 Task: Design a concept for a steampunk-themed movie poster for an indie film festival.
Action: Mouse moved to (97, 82)
Screenshot: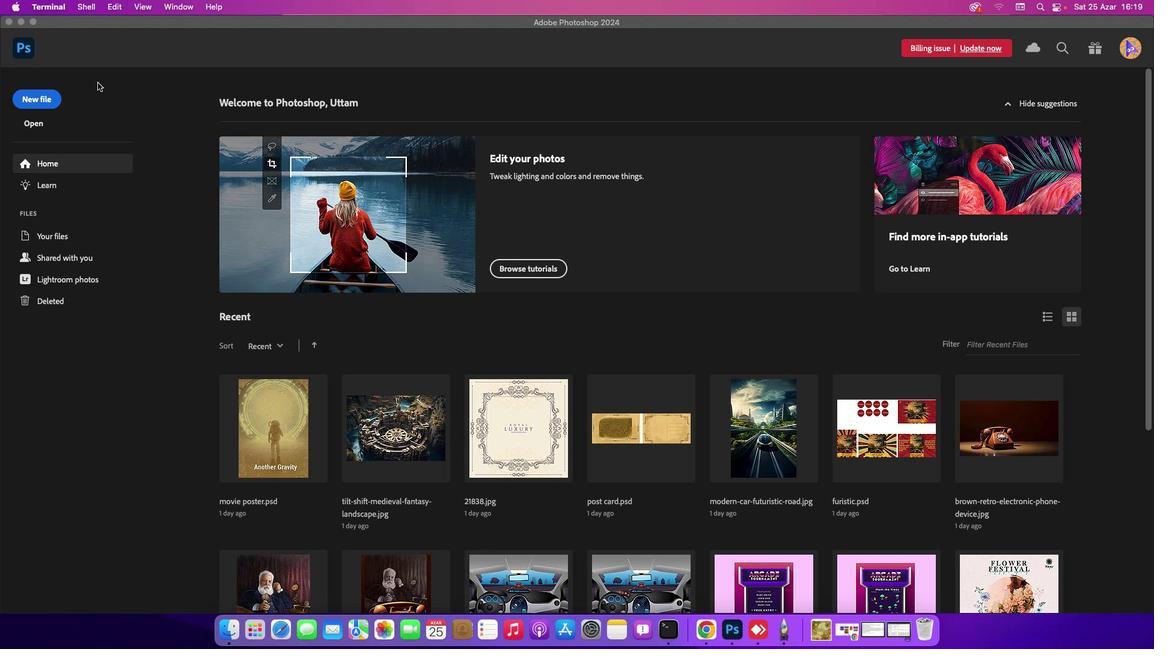 
Action: Mouse pressed left at (97, 82)
Screenshot: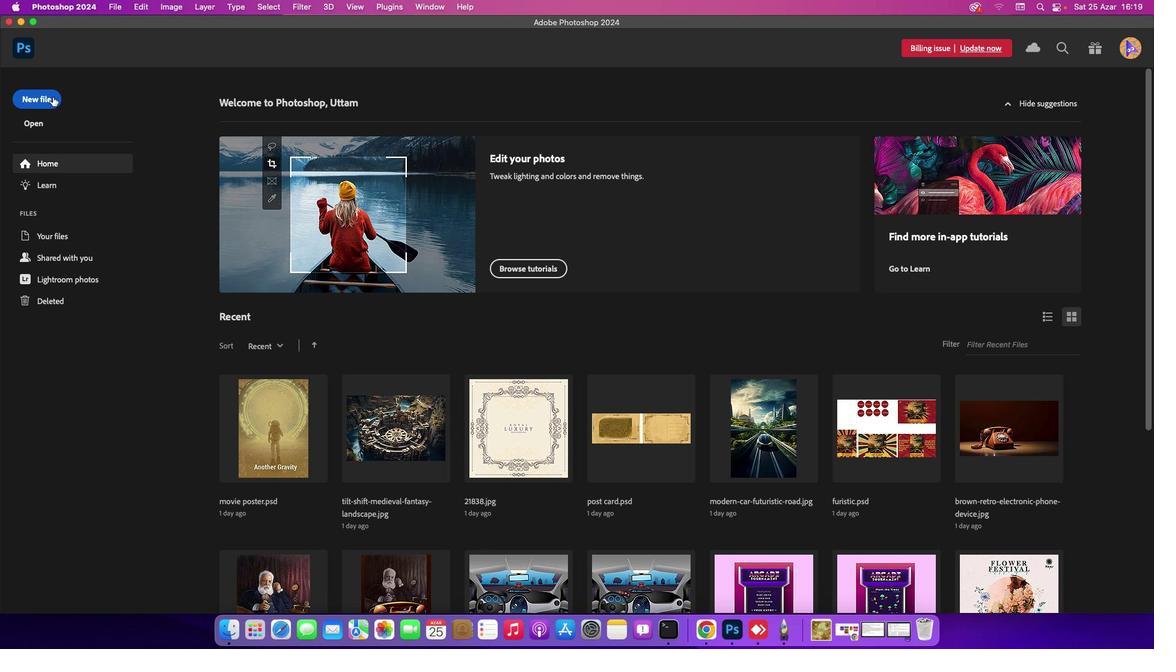 
Action: Mouse moved to (42, 98)
Screenshot: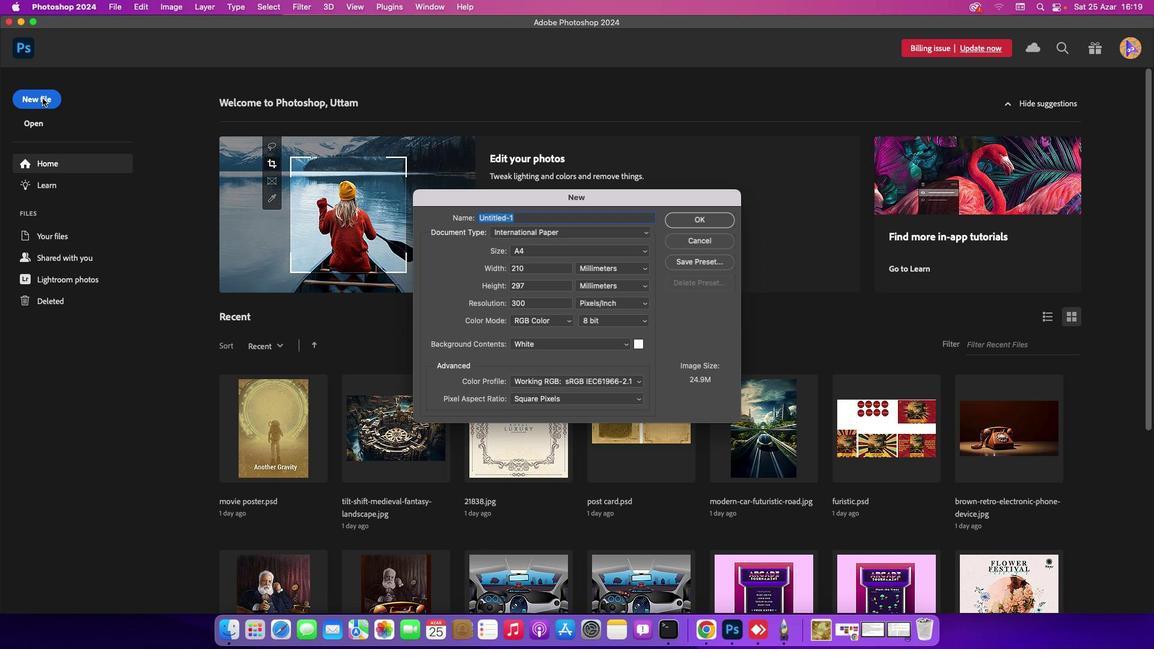 
Action: Mouse pressed left at (42, 98)
Screenshot: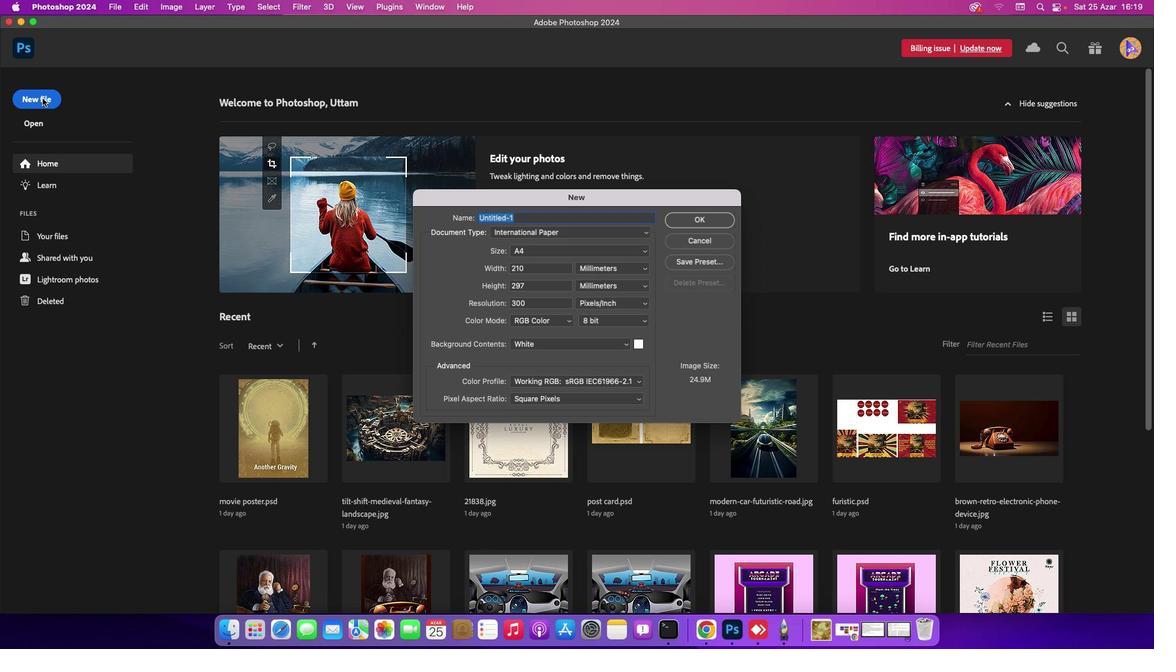 
Action: Mouse moved to (703, 224)
Screenshot: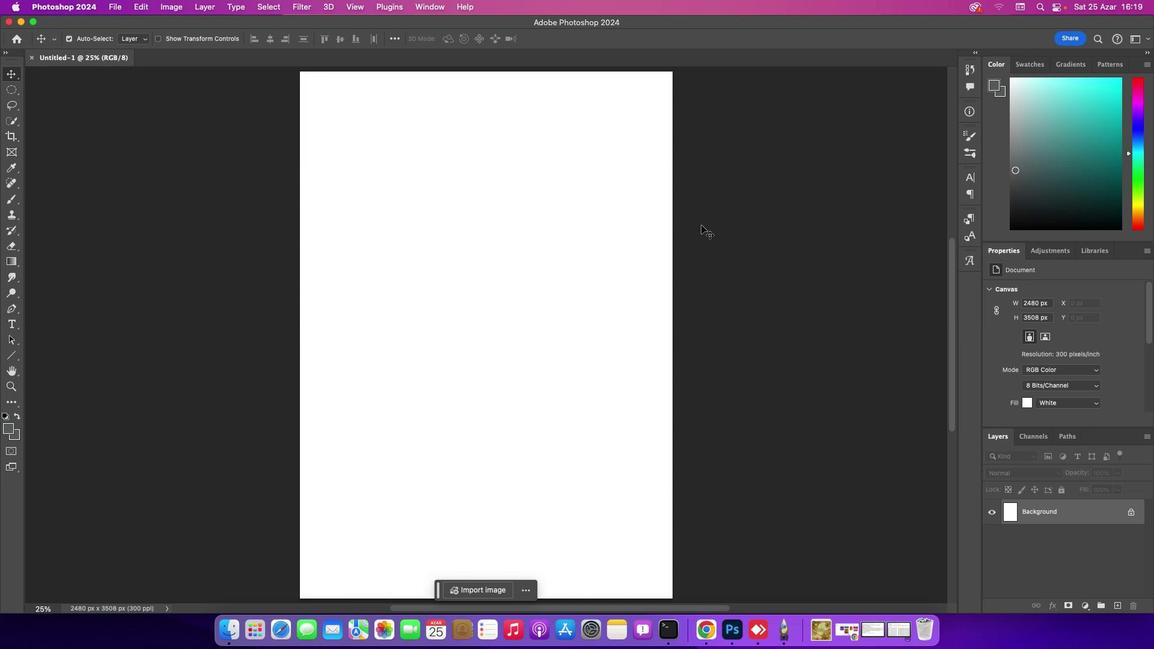 
Action: Mouse pressed left at (703, 224)
Screenshot: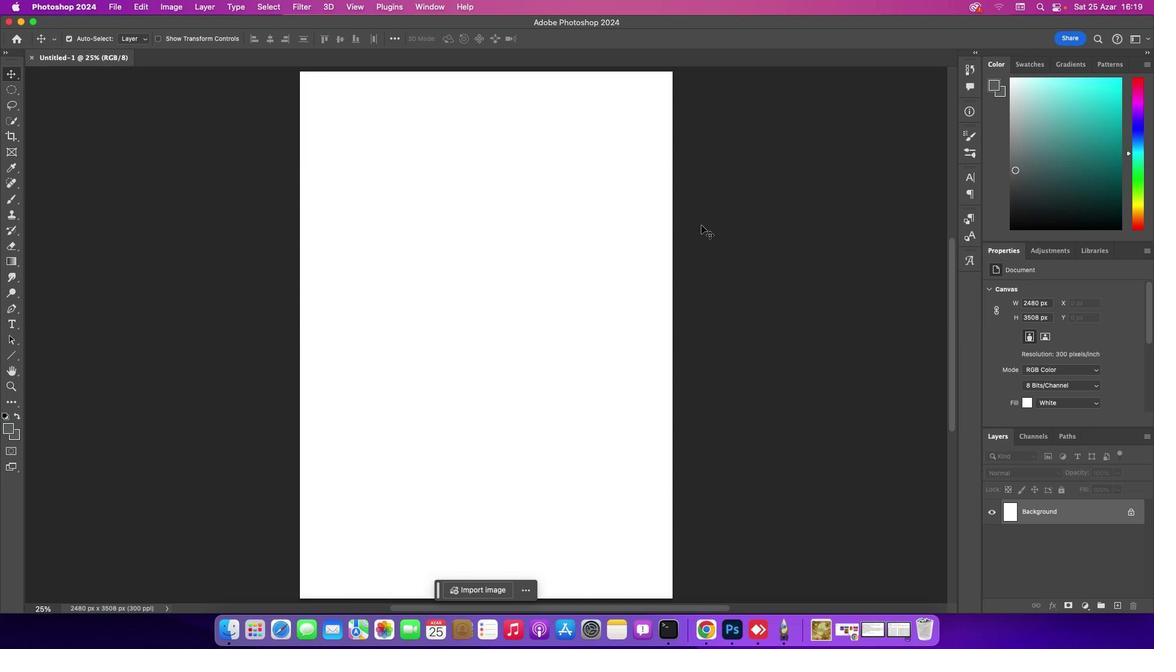 
Action: Mouse moved to (1116, 604)
Screenshot: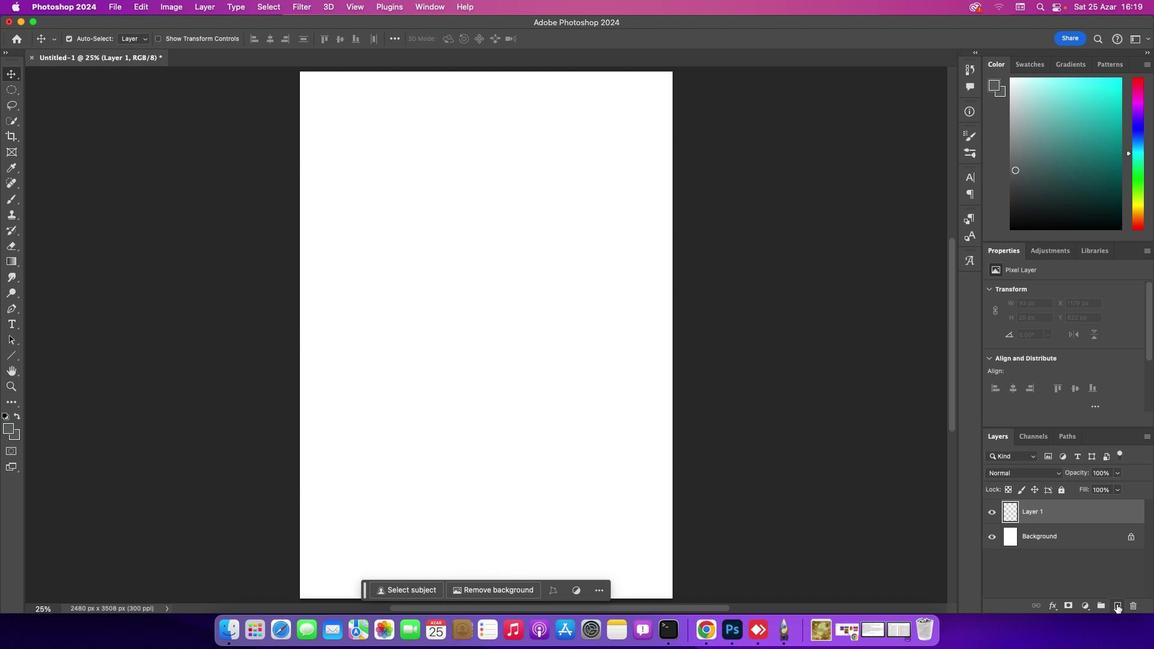 
Action: Mouse pressed left at (1116, 604)
Screenshot: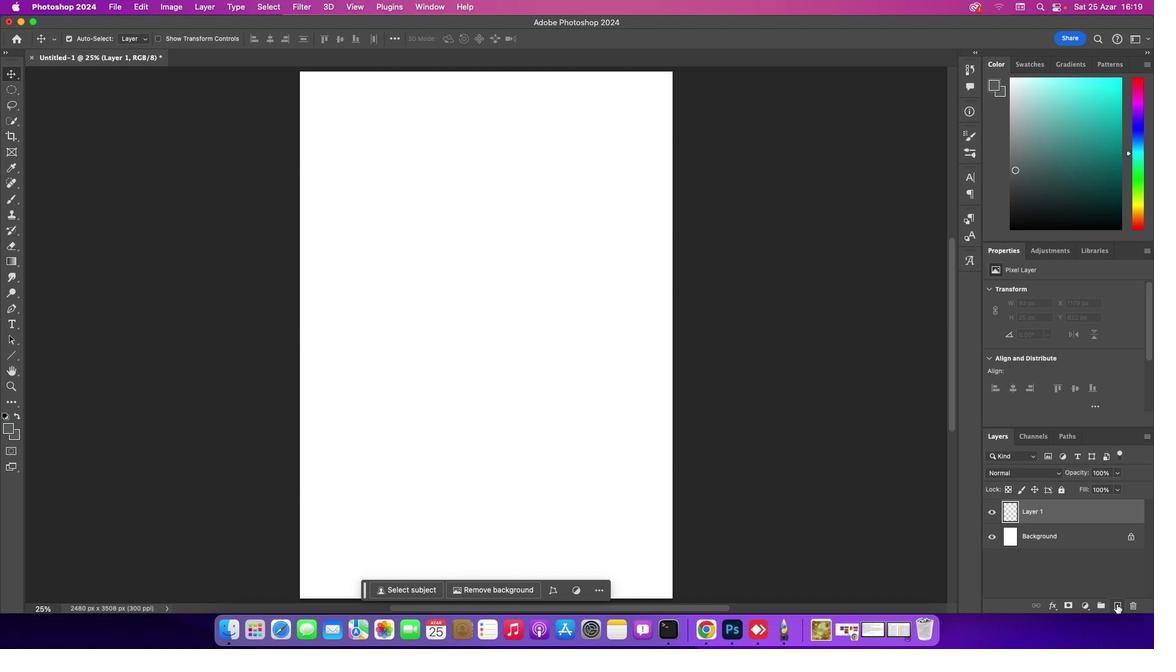 
Action: Mouse moved to (113, 3)
Screenshot: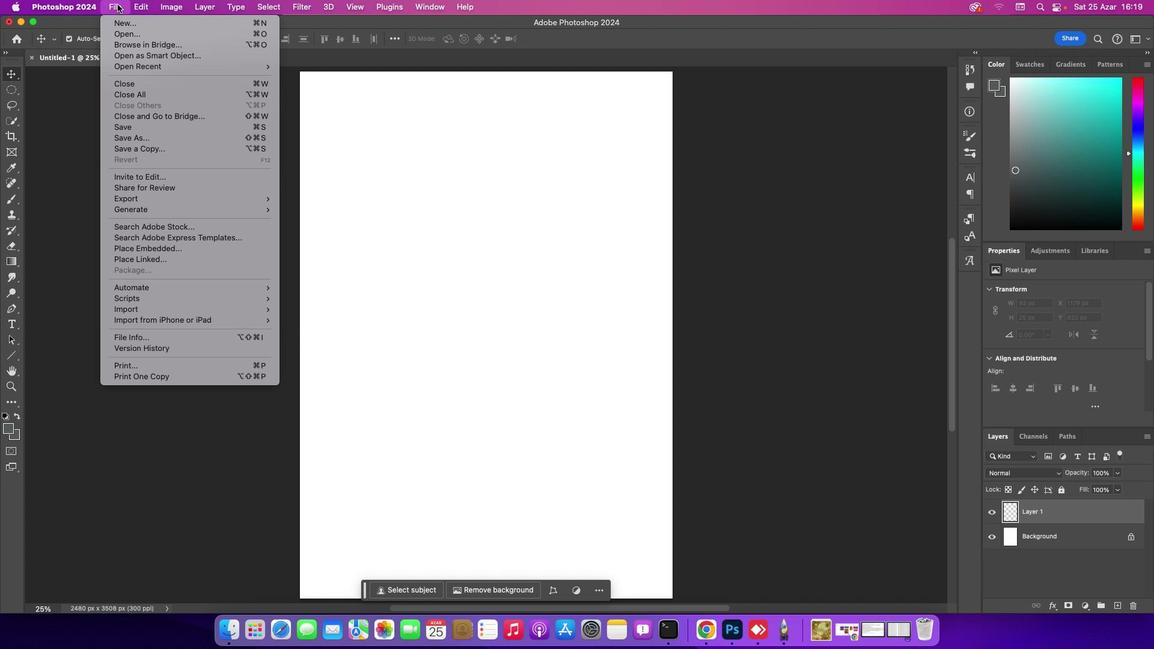 
Action: Mouse pressed left at (113, 3)
Screenshot: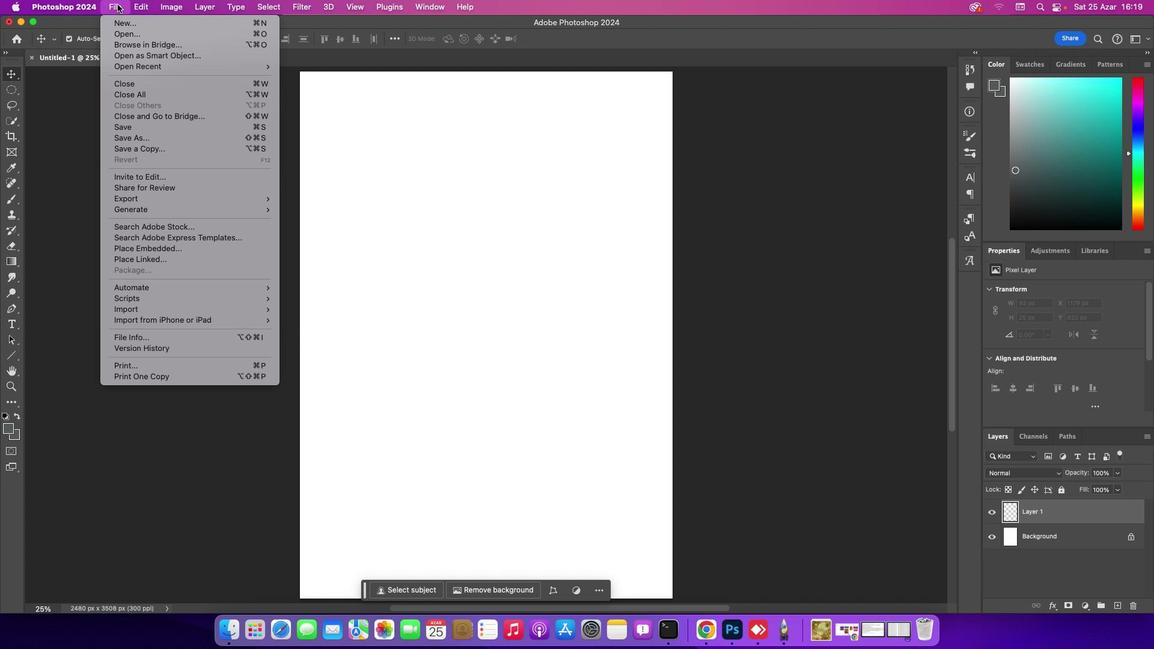 
Action: Mouse moved to (147, 39)
Screenshot: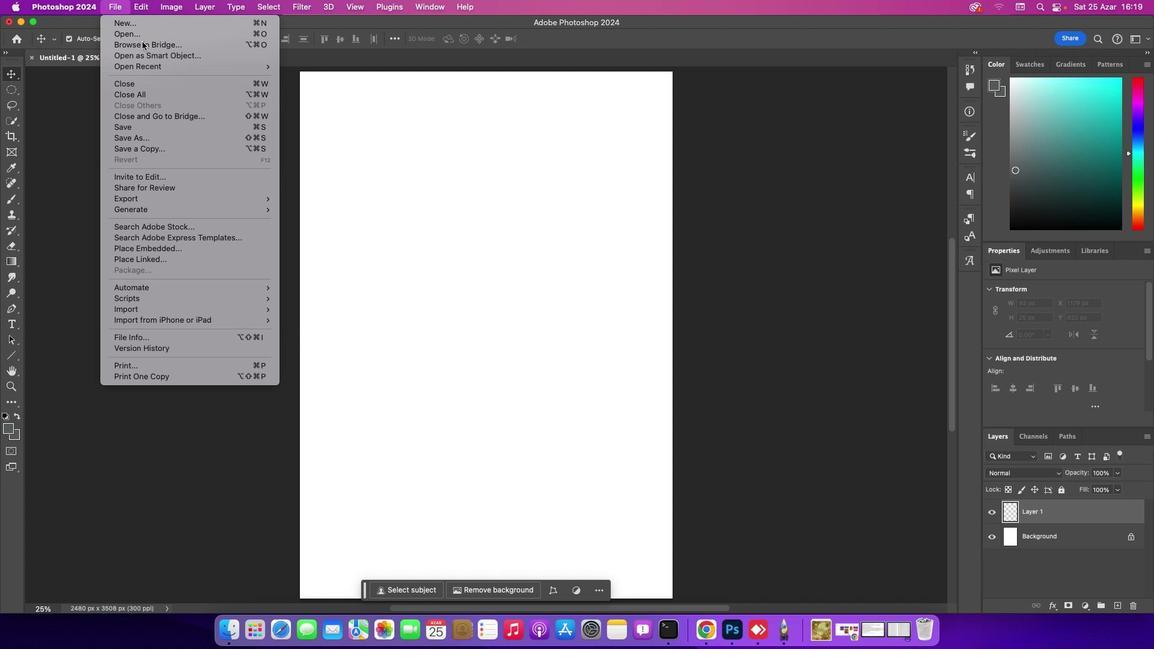 
Action: Mouse pressed left at (147, 39)
Screenshot: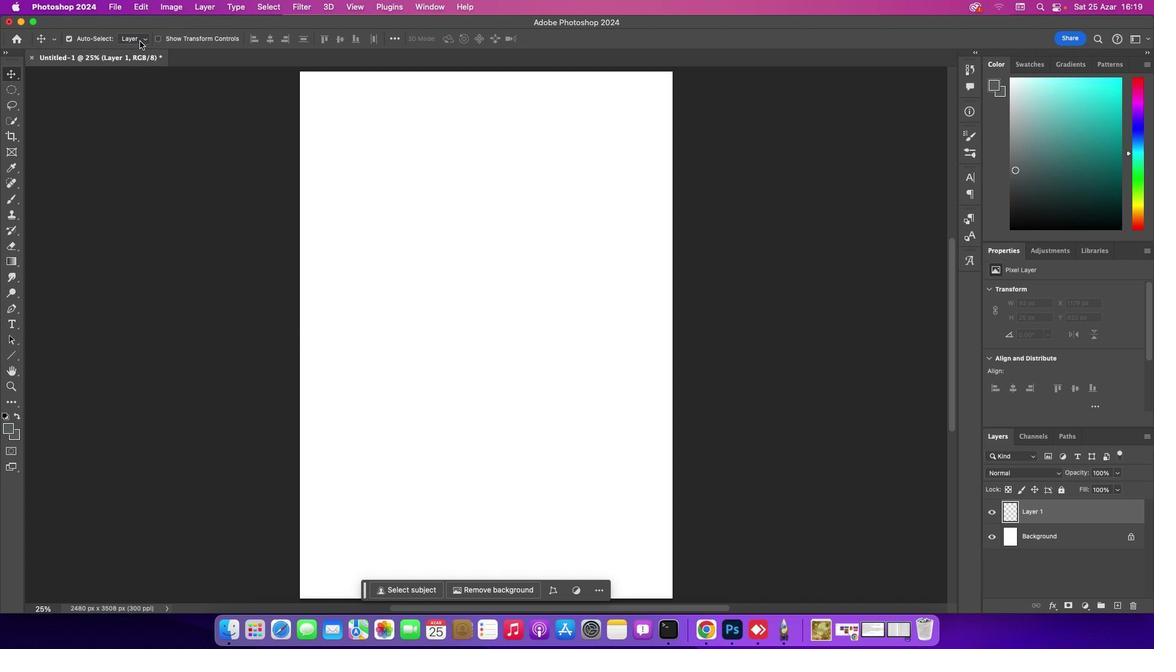 
Action: Mouse pressed right at (147, 39)
Screenshot: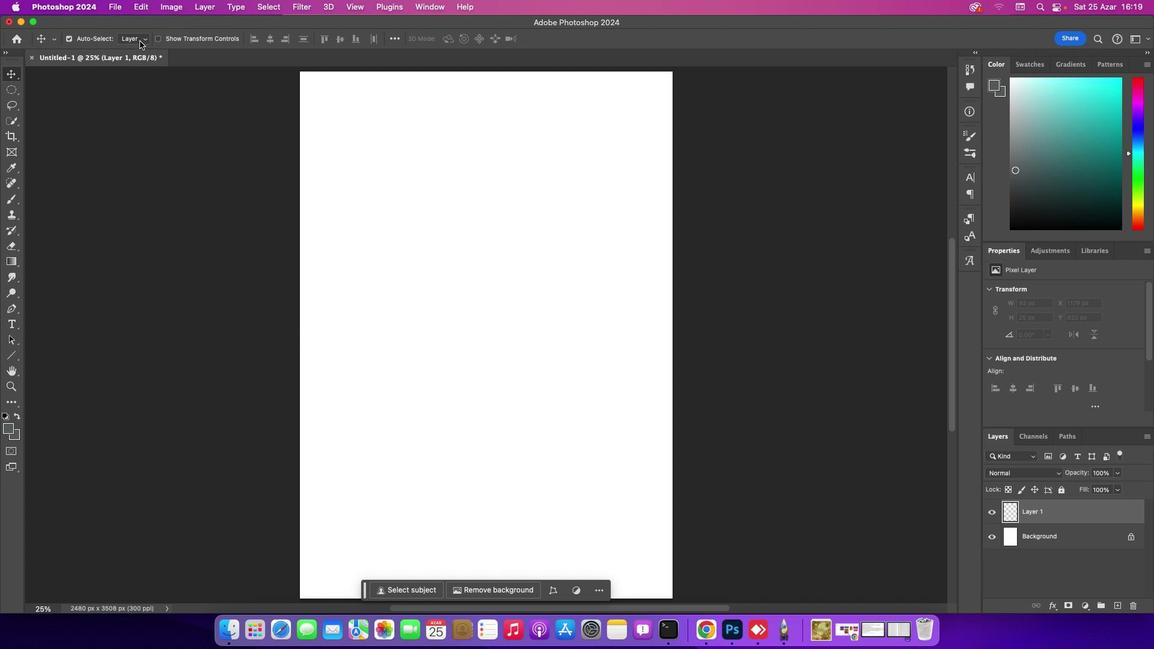 
Action: Mouse moved to (485, 158)
Screenshot: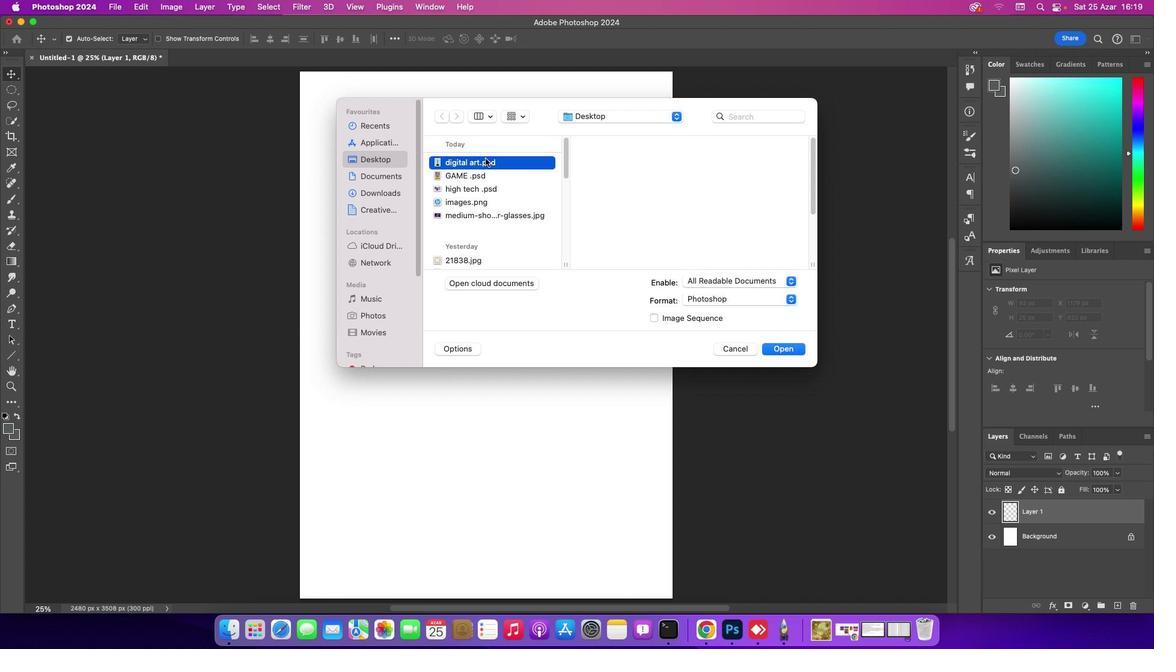 
Action: Mouse pressed left at (485, 158)
Screenshot: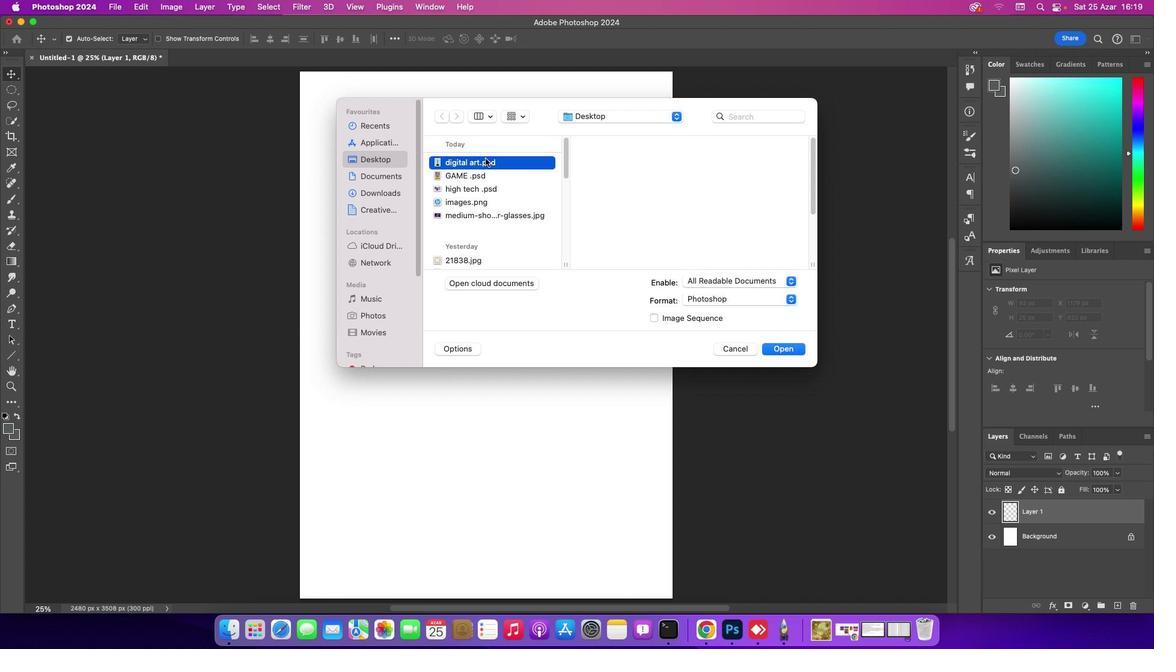 
Action: Mouse moved to (473, 172)
Screenshot: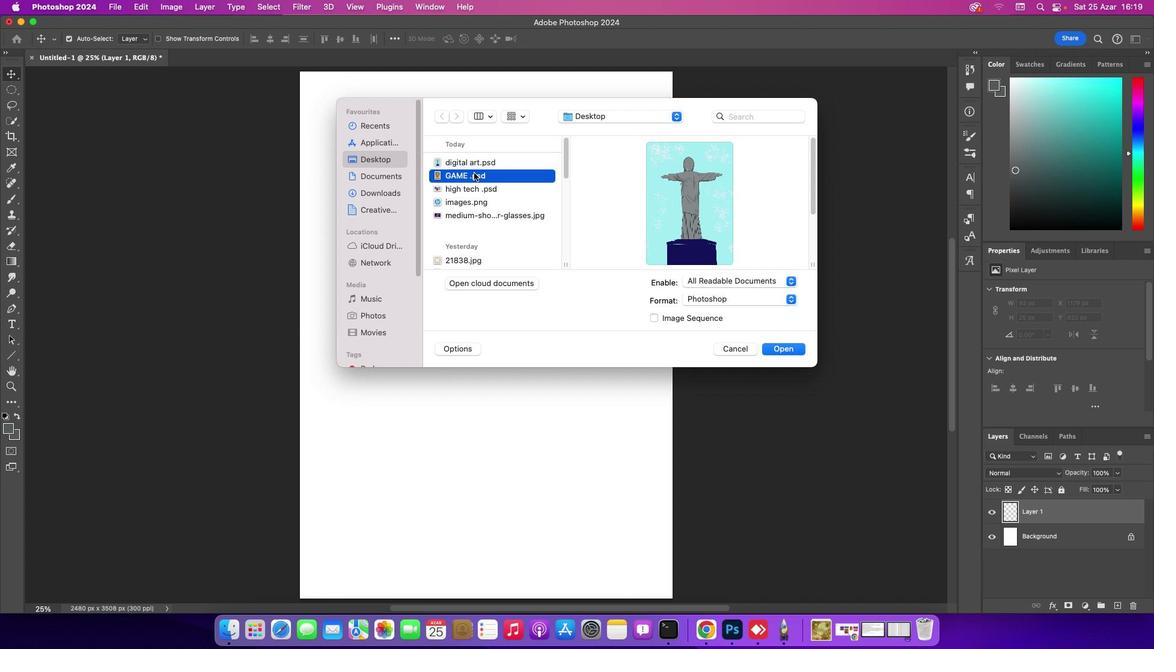 
Action: Mouse pressed left at (473, 172)
Screenshot: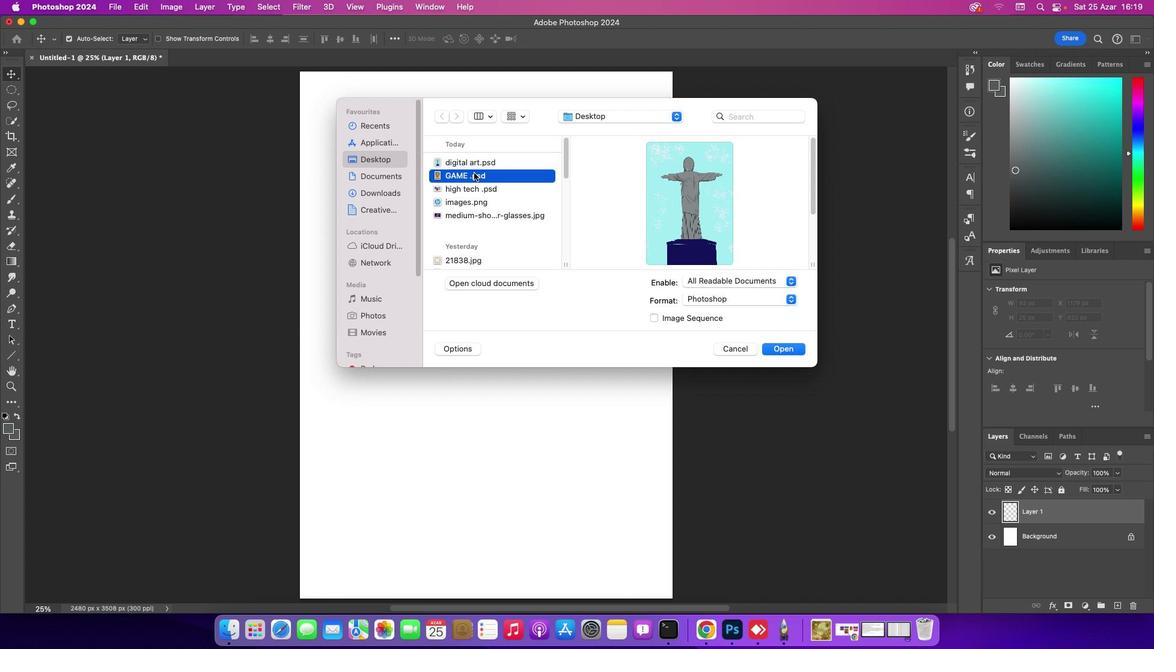 
Action: Mouse moved to (371, 156)
Screenshot: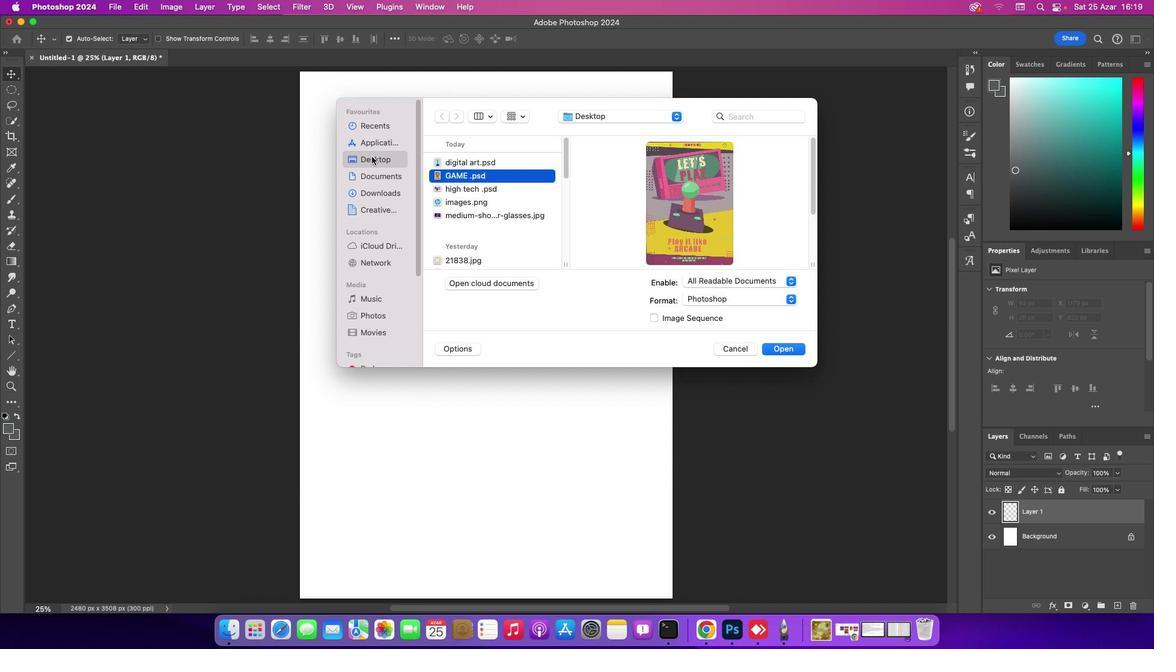 
Action: Mouse pressed left at (371, 156)
Screenshot: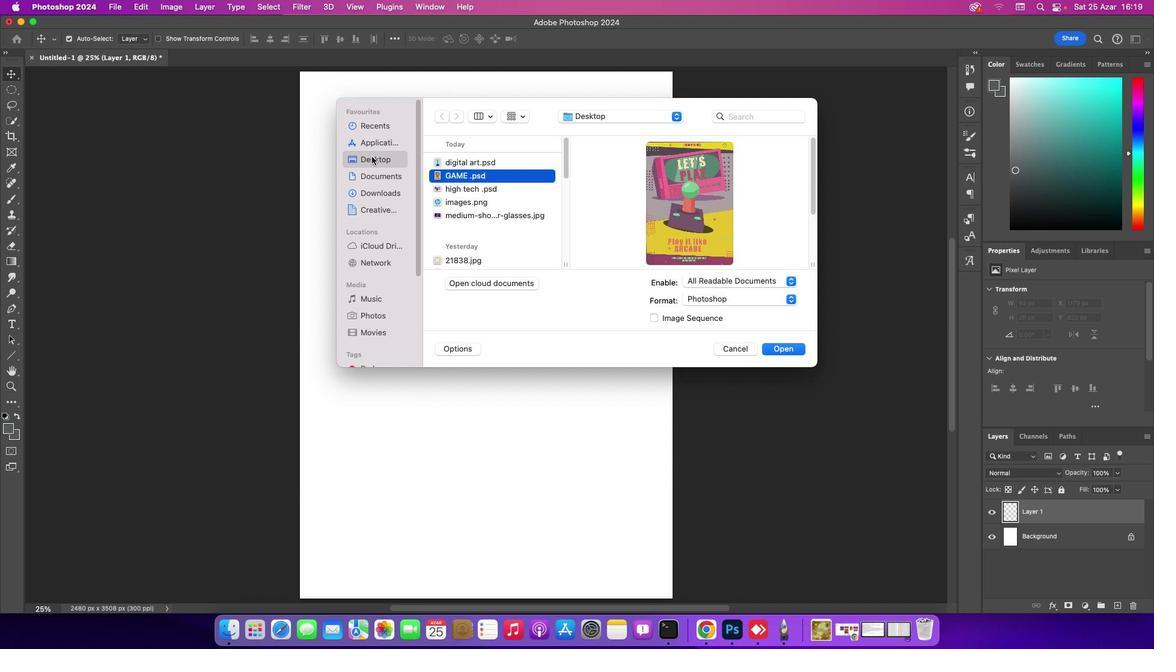 
Action: Mouse moved to (377, 194)
Screenshot: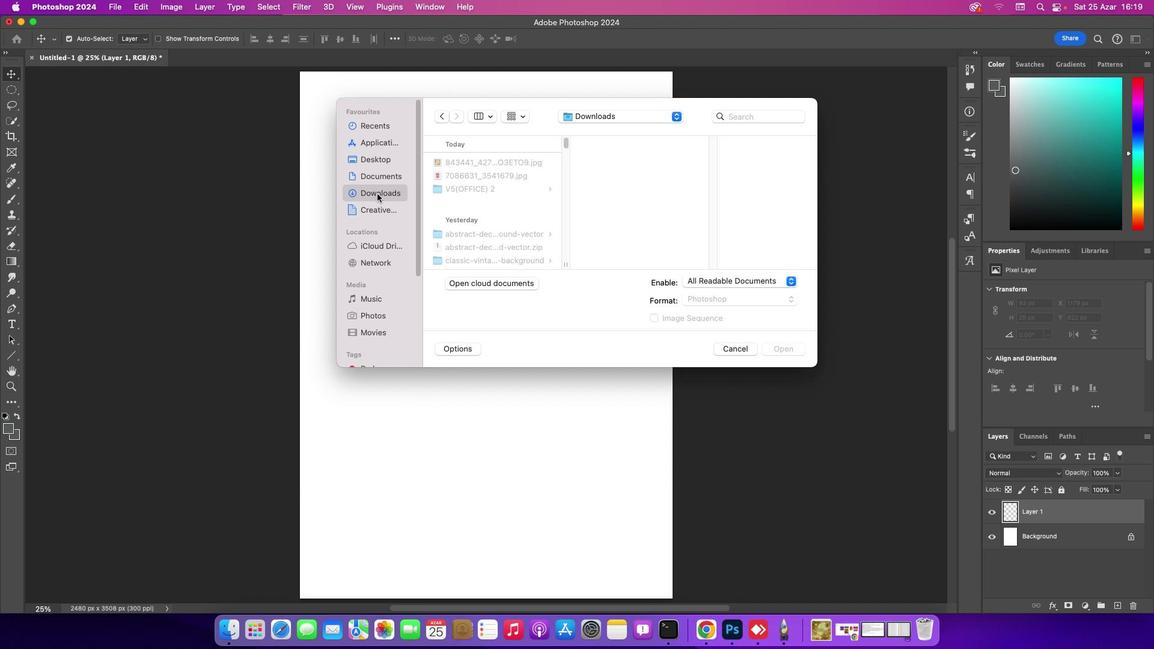 
Action: Mouse pressed left at (377, 194)
Screenshot: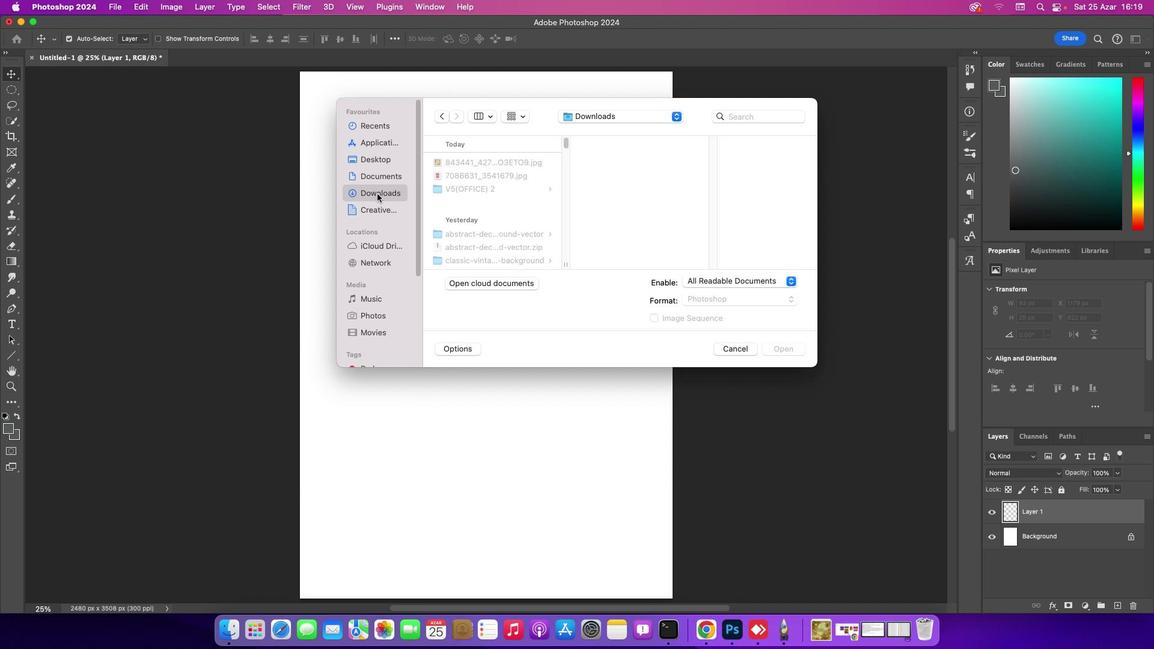 
Action: Mouse moved to (471, 173)
Screenshot: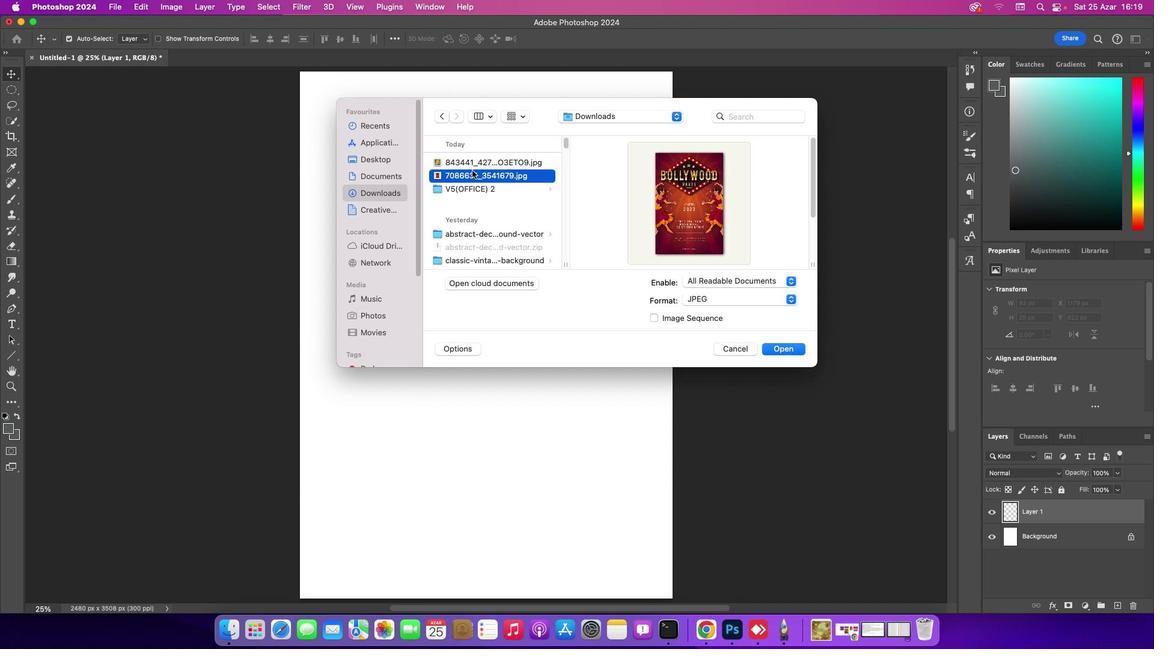 
Action: Mouse pressed left at (471, 173)
Screenshot: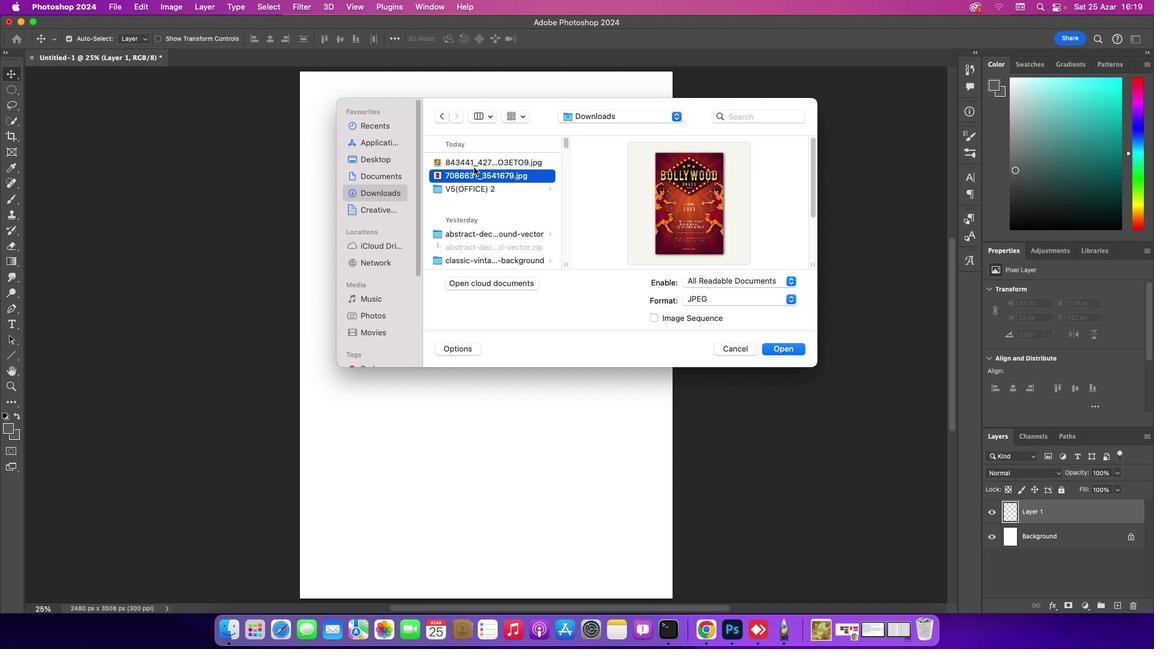 
Action: Mouse moved to (480, 164)
Screenshot: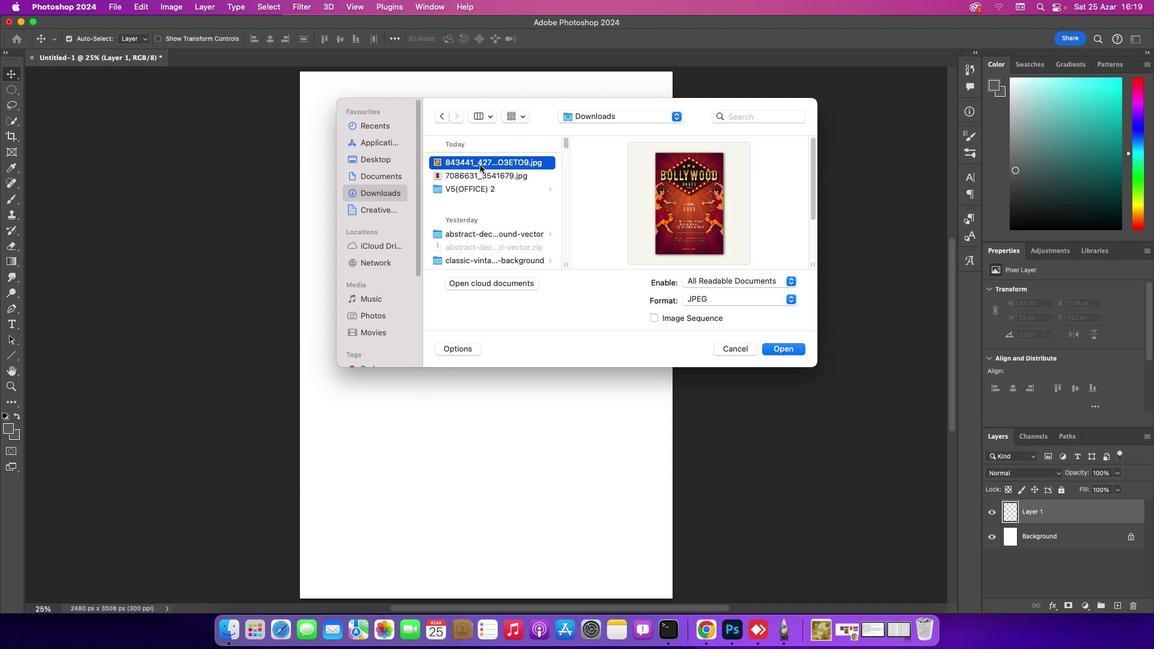 
Action: Mouse pressed left at (480, 164)
Screenshot: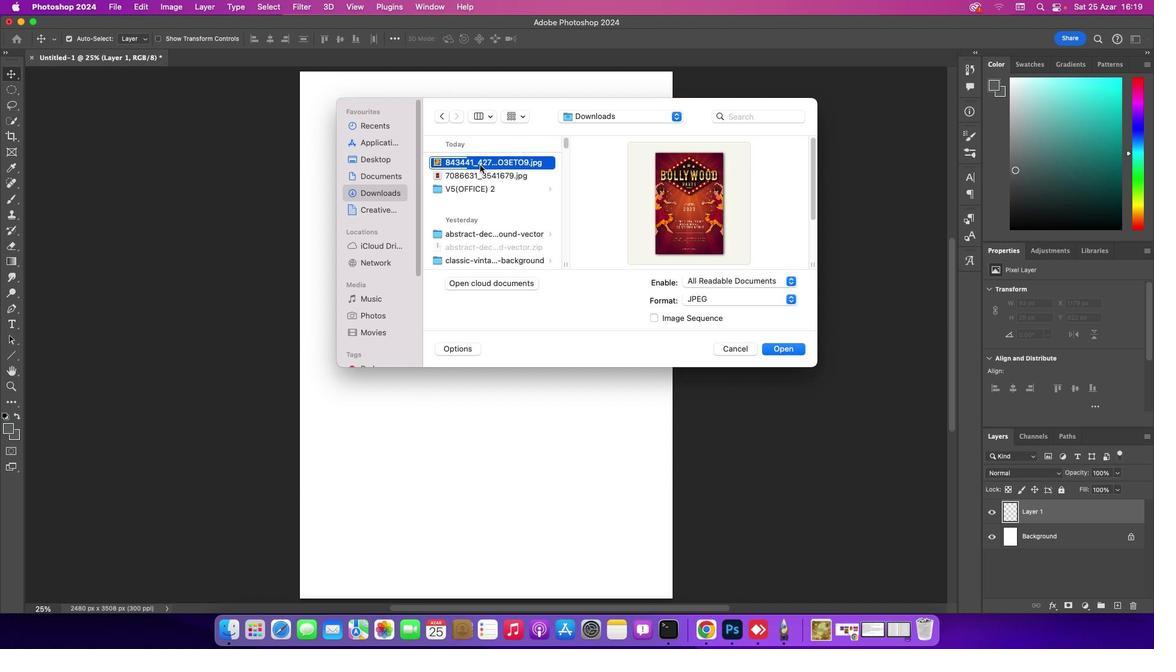 
Action: Mouse pressed right at (480, 164)
Screenshot: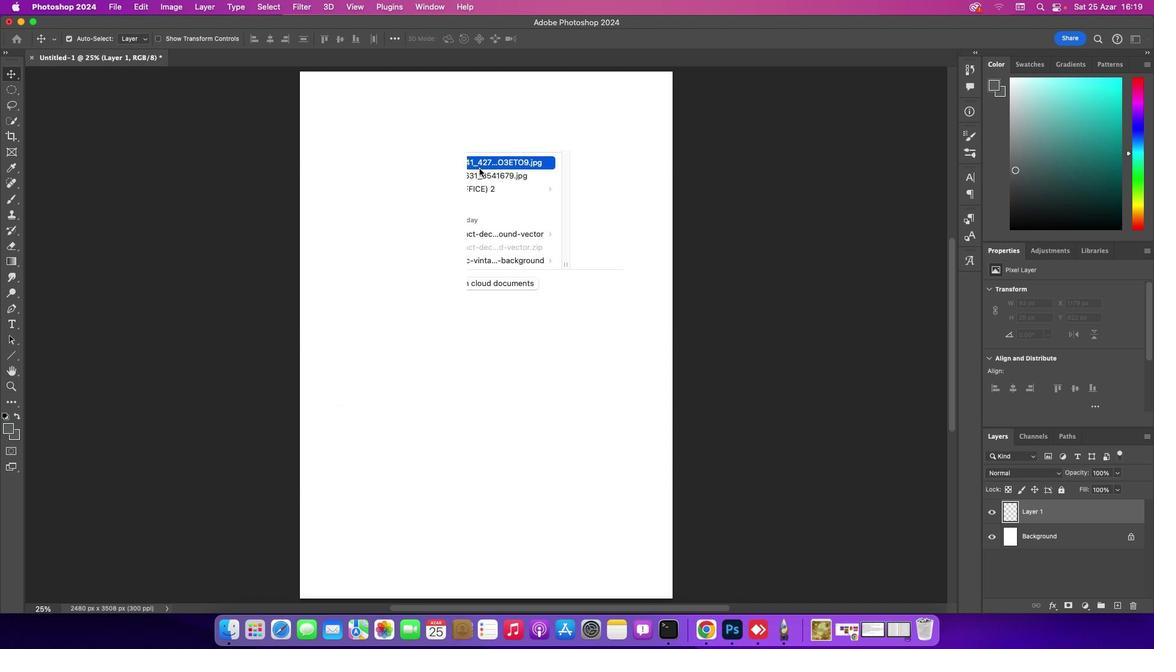 
Action: Mouse moved to (679, 326)
Screenshot: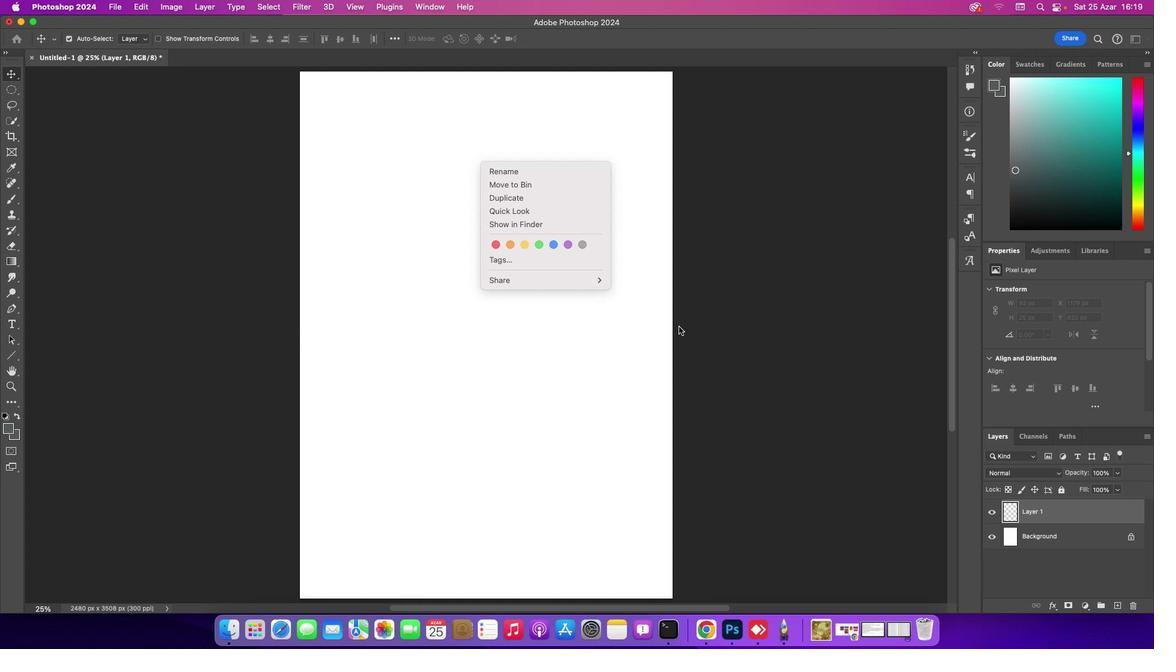 
Action: Mouse pressed left at (679, 326)
Screenshot: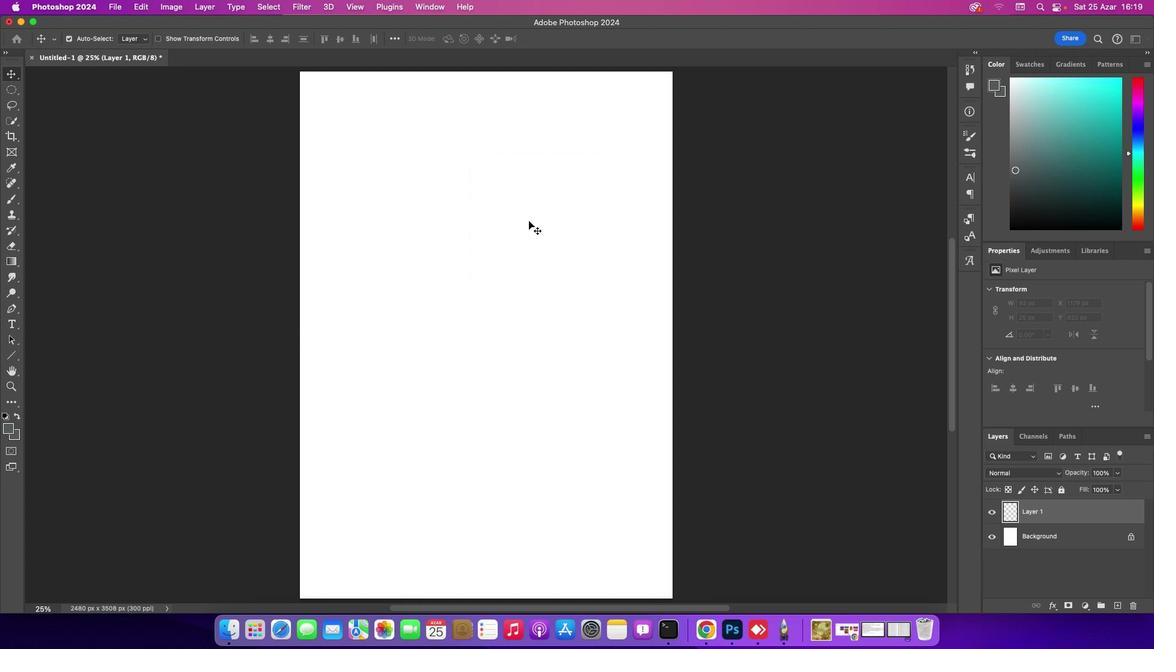 
Action: Mouse moved to (604, 439)
Screenshot: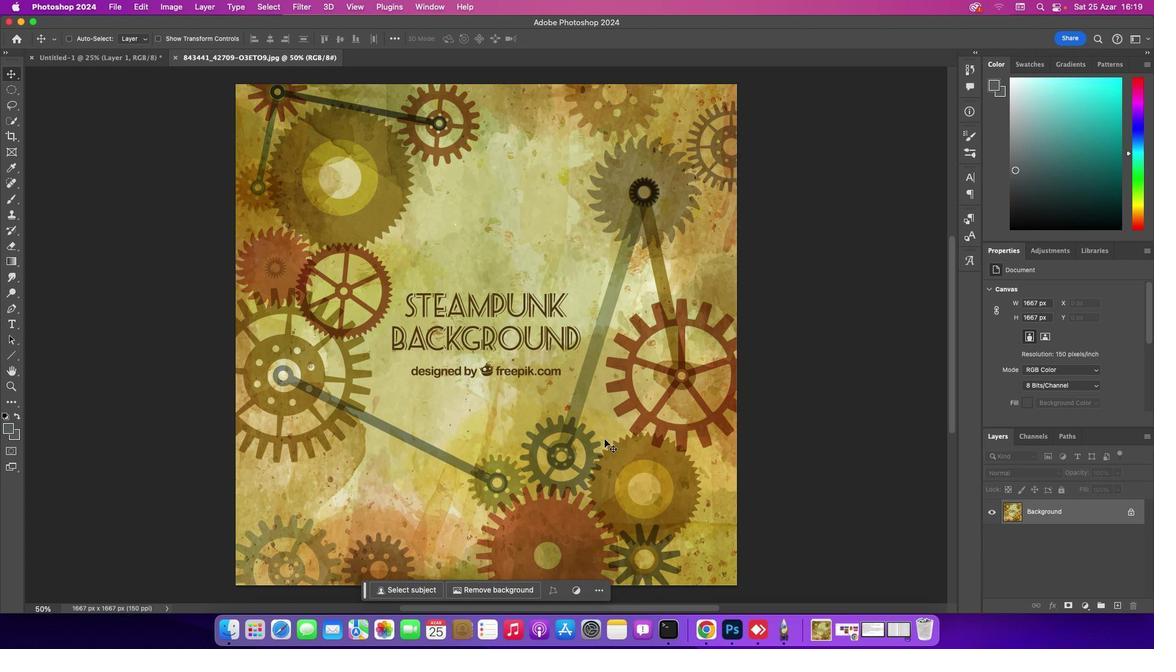 
Action: Key pressed Key.cmd_r'k'
Screenshot: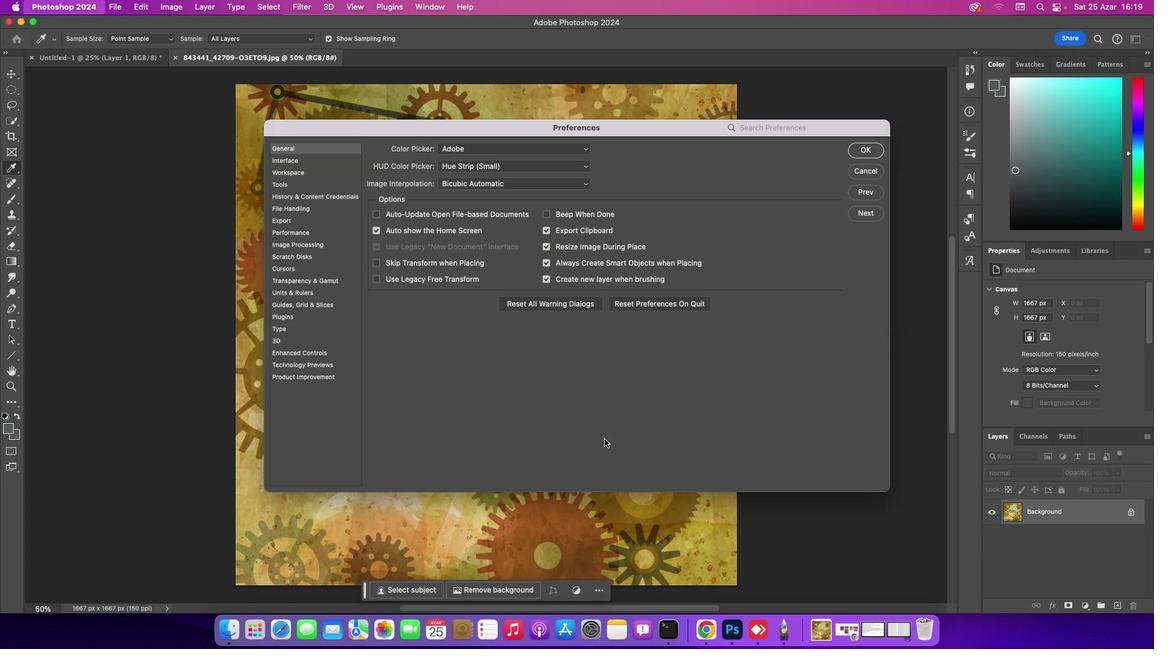 
Action: Mouse moved to (876, 167)
Screenshot: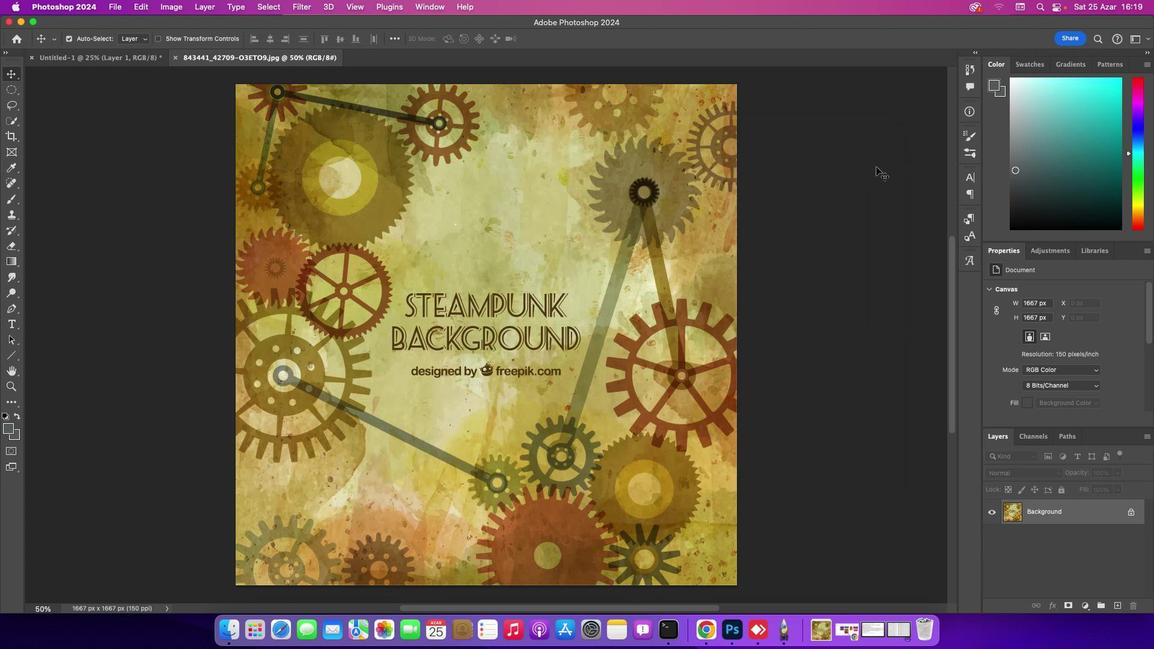 
Action: Mouse pressed left at (876, 167)
Screenshot: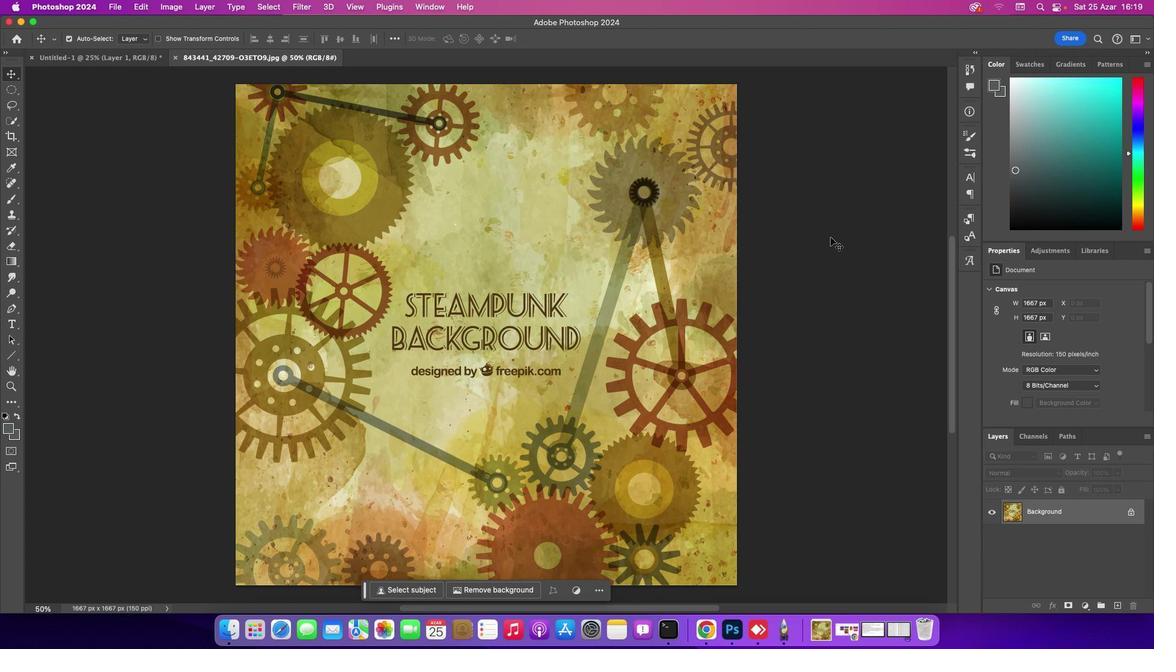 
Action: Mouse moved to (699, 314)
Screenshot: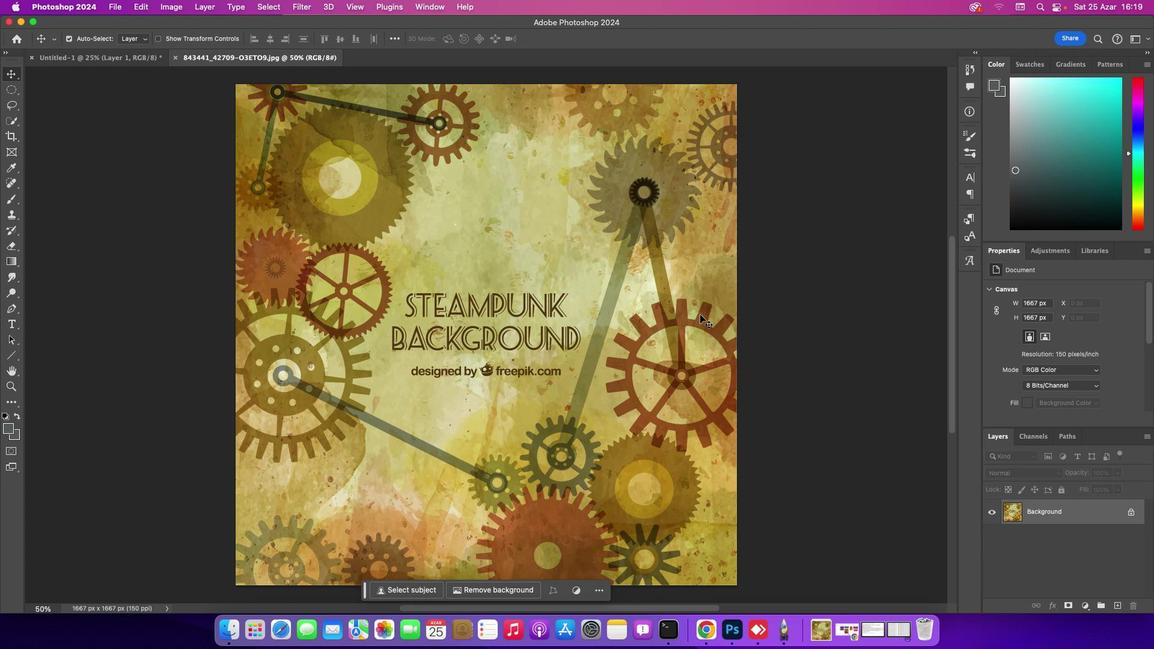
Action: Key pressed Key.cmd_r'j'
Screenshot: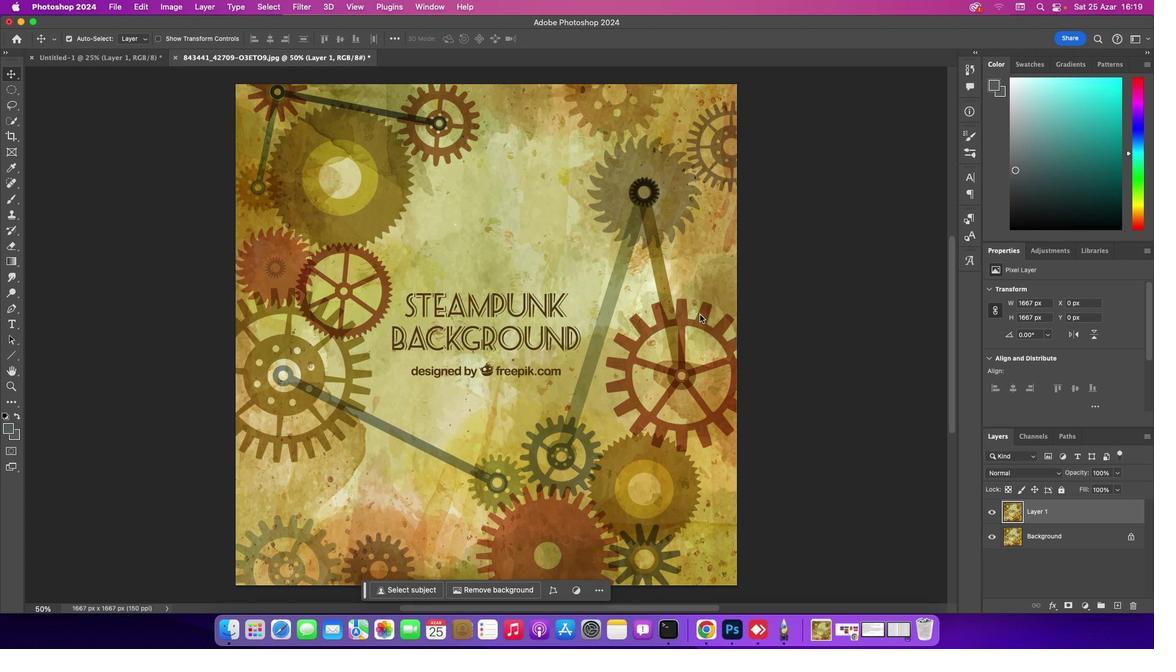
Action: Mouse moved to (15, 93)
Screenshot: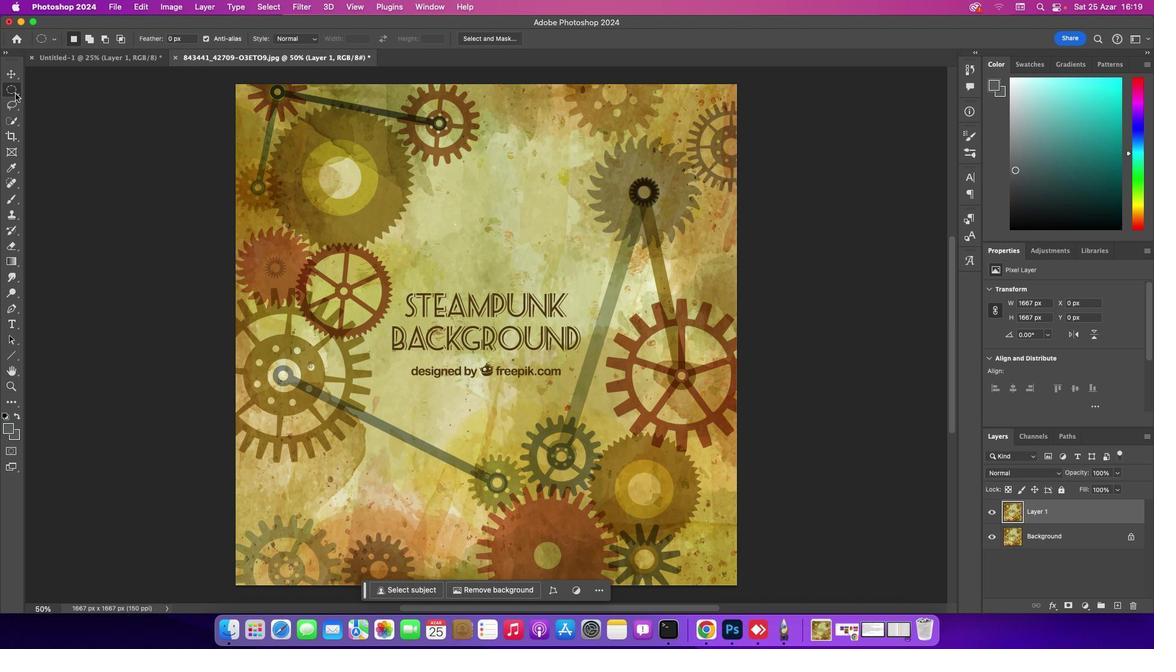 
Action: Mouse pressed left at (15, 93)
Screenshot: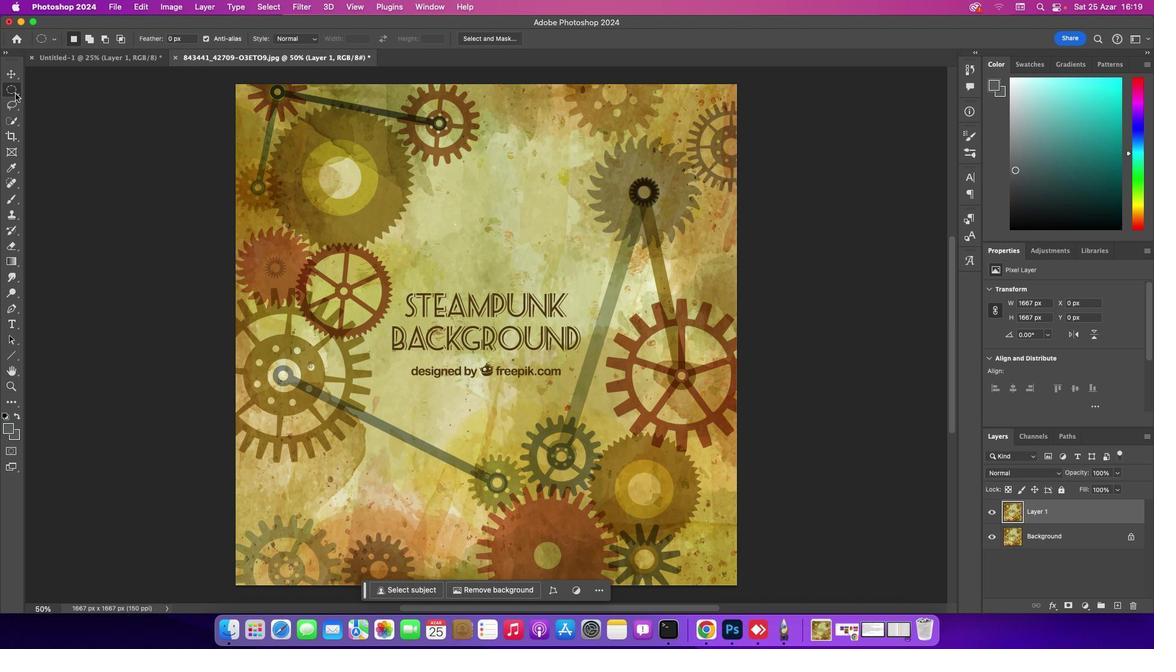 
Action: Mouse pressed left at (15, 93)
Screenshot: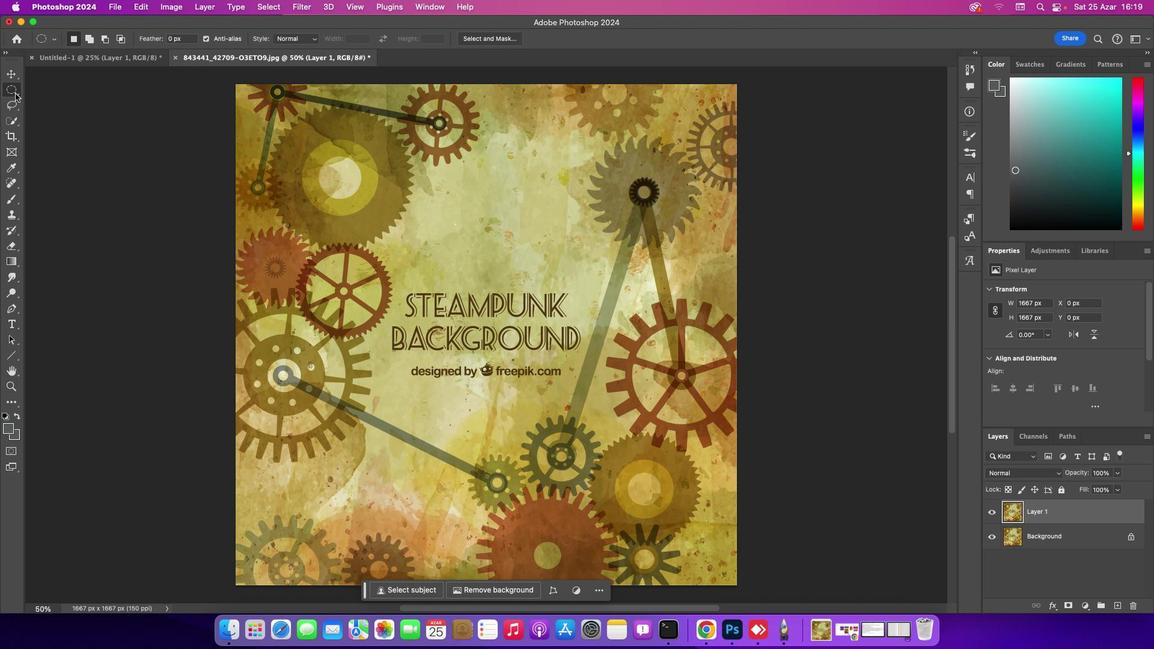 
Action: Mouse pressed left at (15, 93)
Screenshot: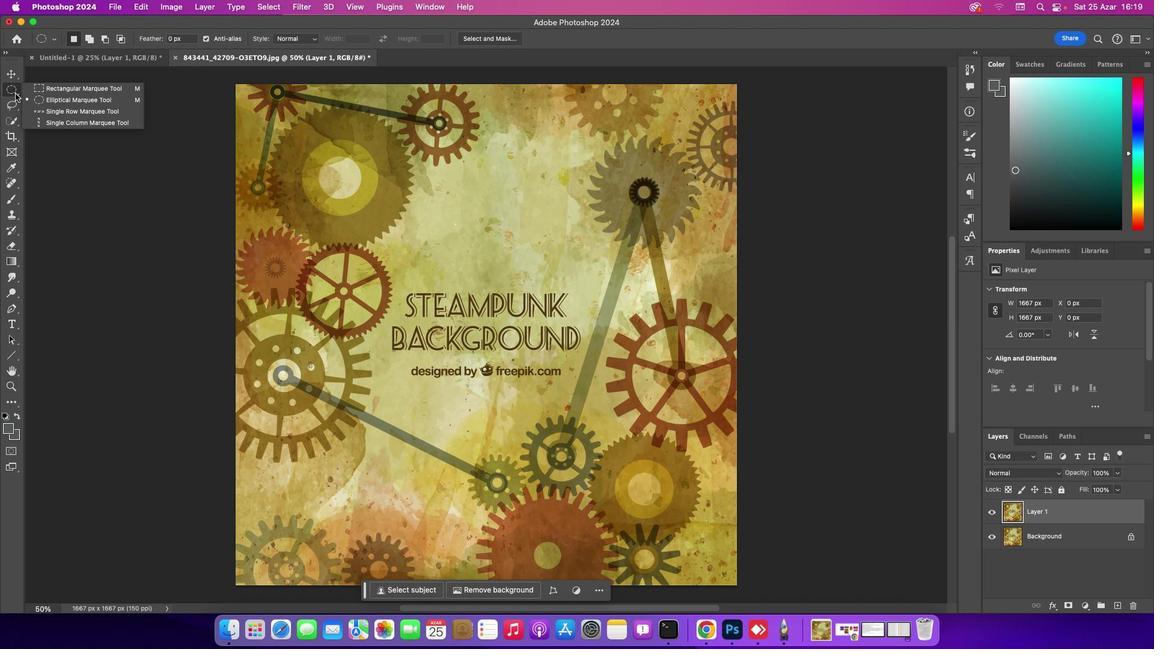 
Action: Mouse moved to (75, 88)
Screenshot: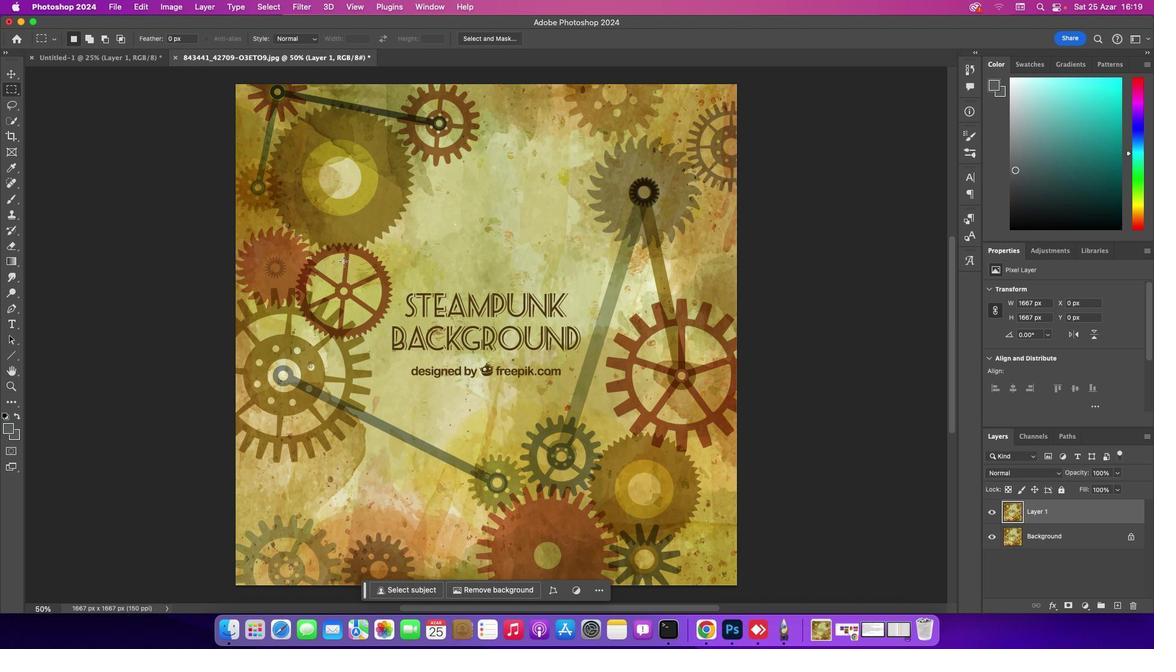 
Action: Mouse pressed left at (75, 88)
Screenshot: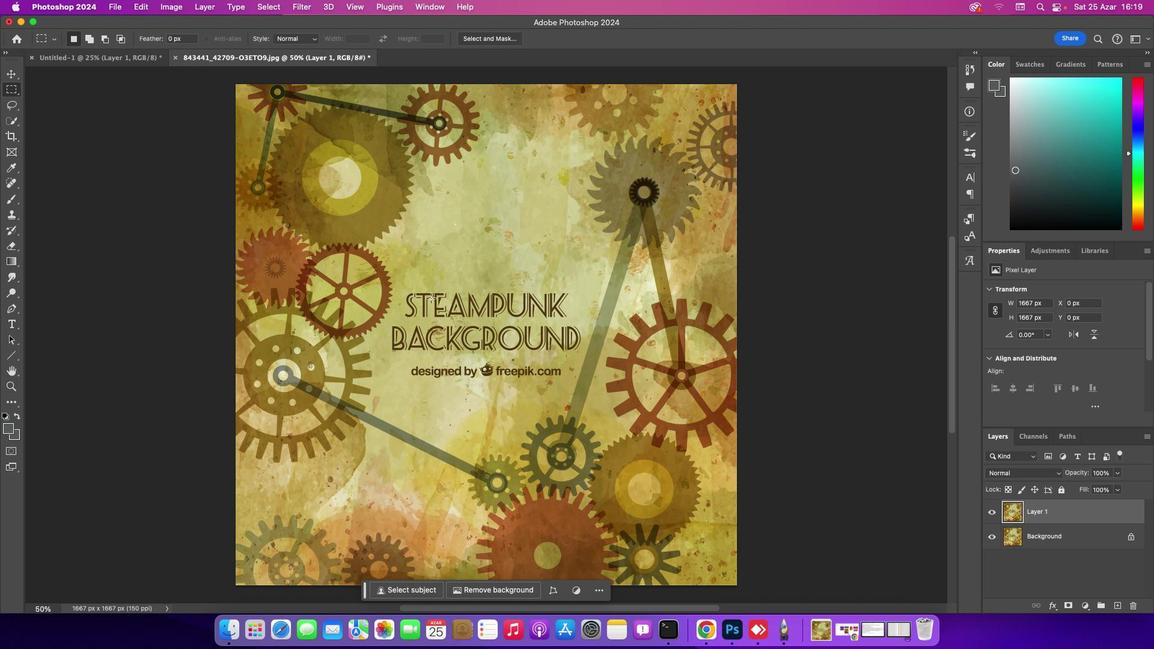 
Action: Mouse moved to (400, 286)
Screenshot: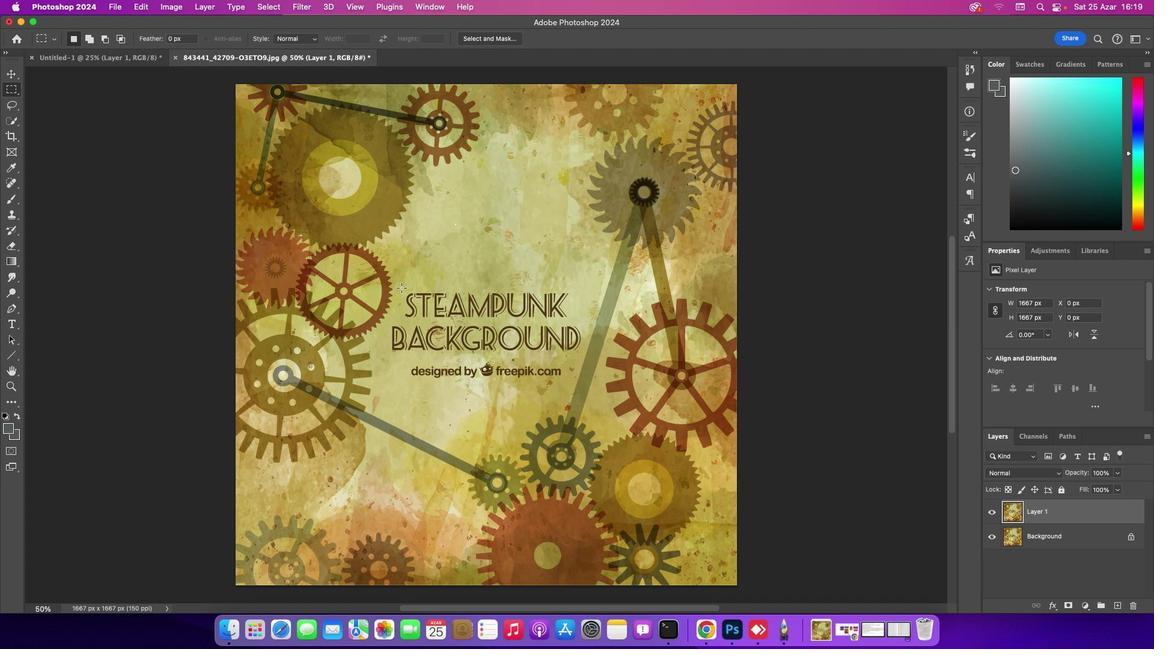 
Action: Mouse pressed left at (400, 286)
Screenshot: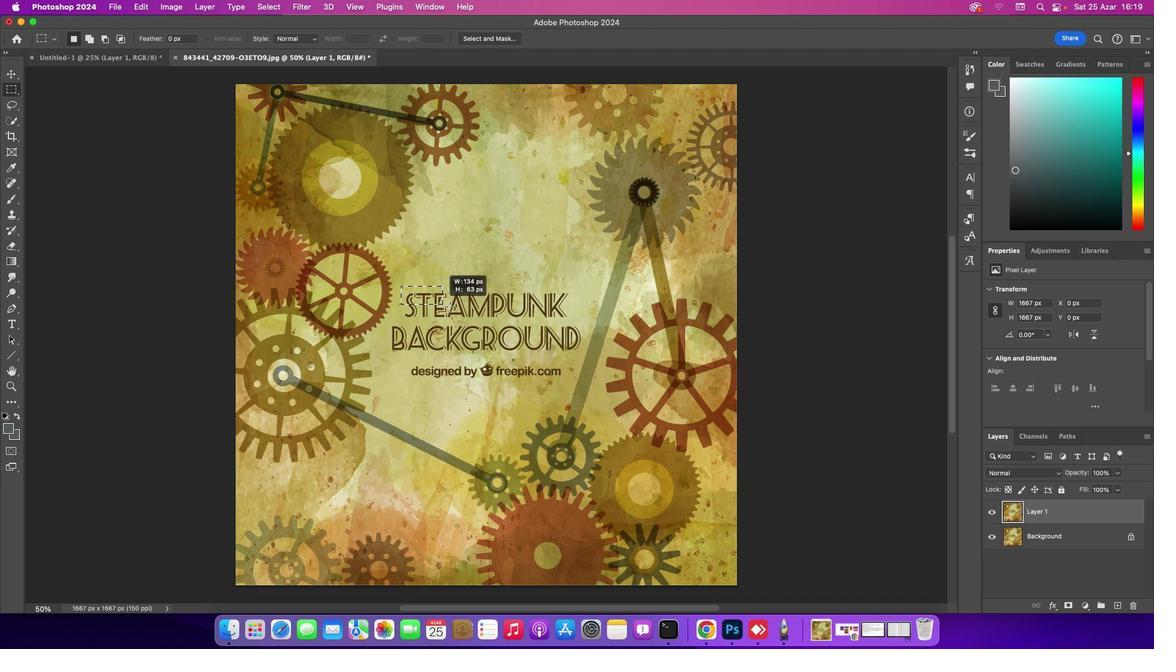 
Action: Mouse moved to (571, 319)
Screenshot: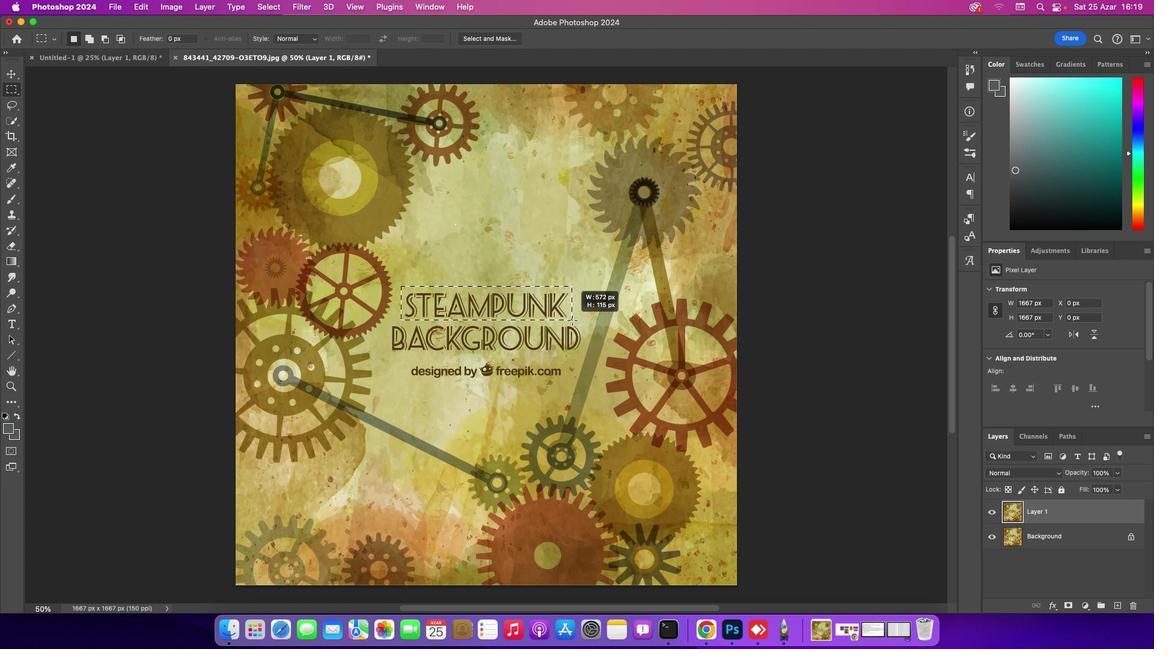 
Action: Mouse pressed left at (571, 319)
Screenshot: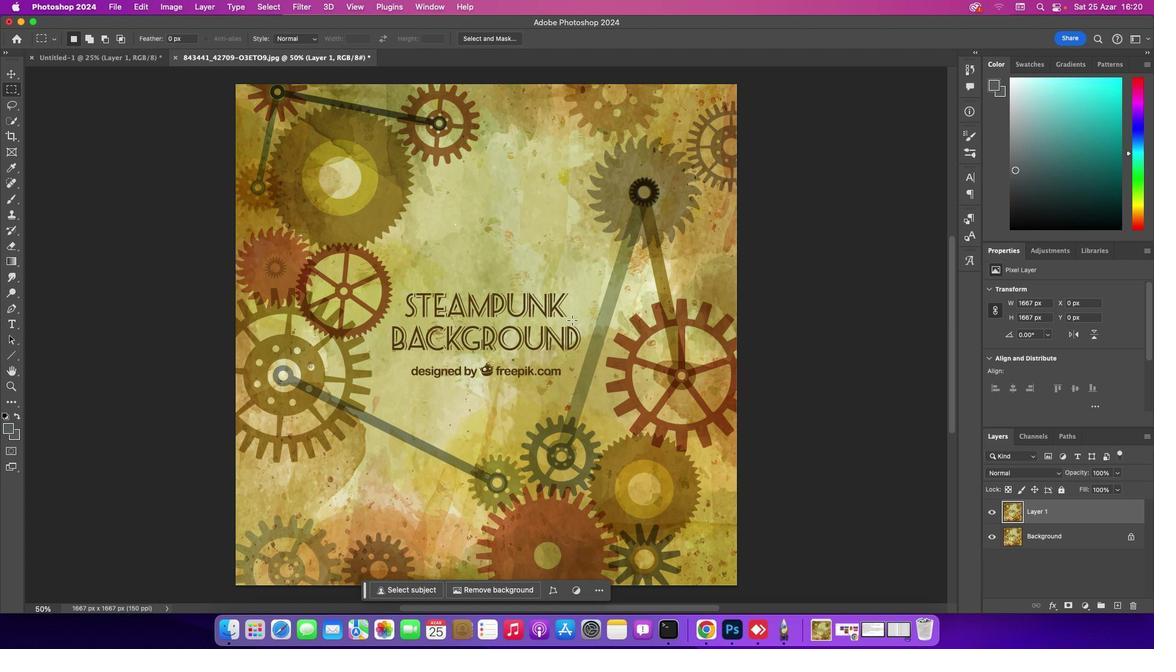 
Action: Mouse pressed left at (571, 319)
Screenshot: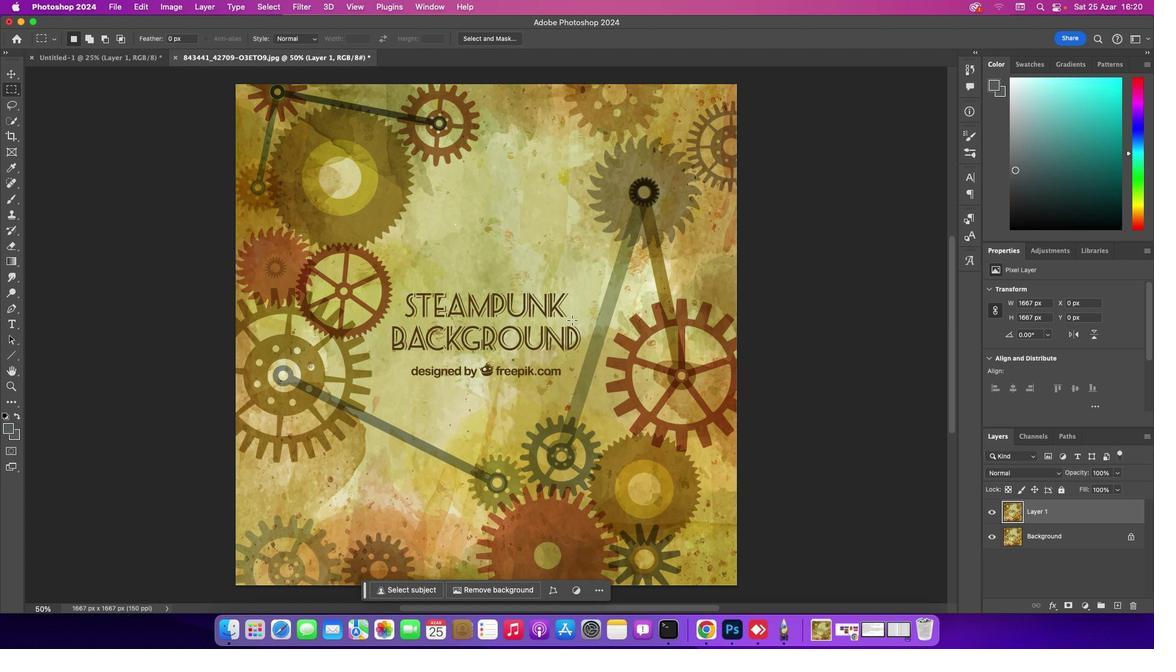 
Action: Mouse moved to (403, 282)
Screenshot: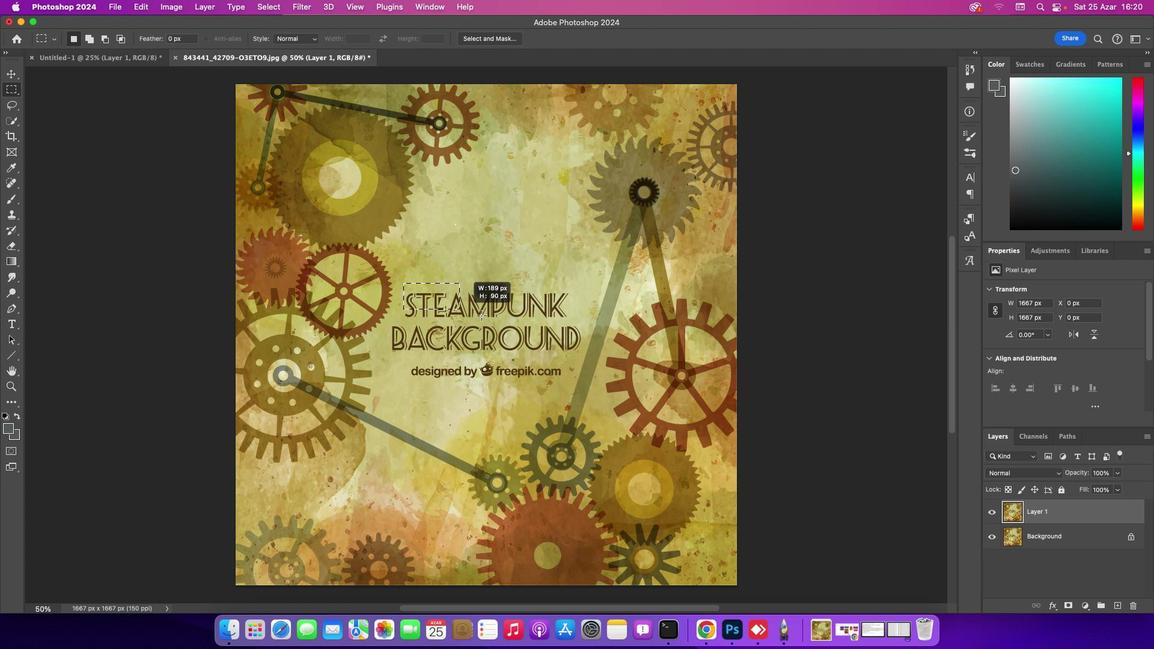 
Action: Mouse pressed left at (403, 282)
Screenshot: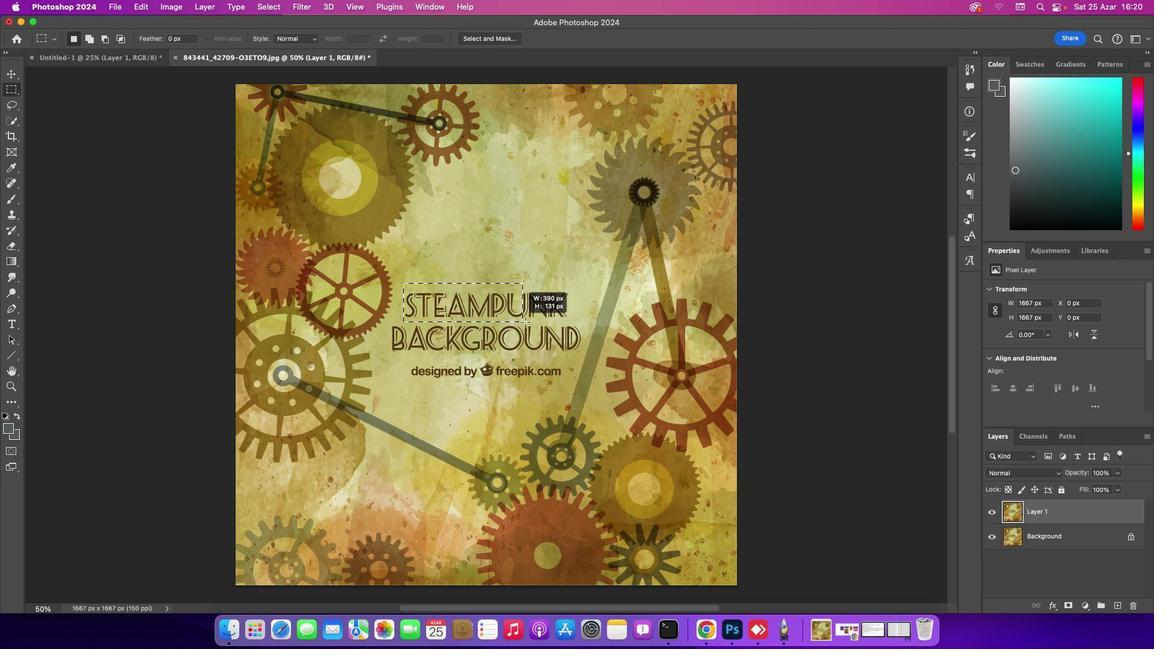 
Action: Mouse moved to (571, 322)
Screenshot: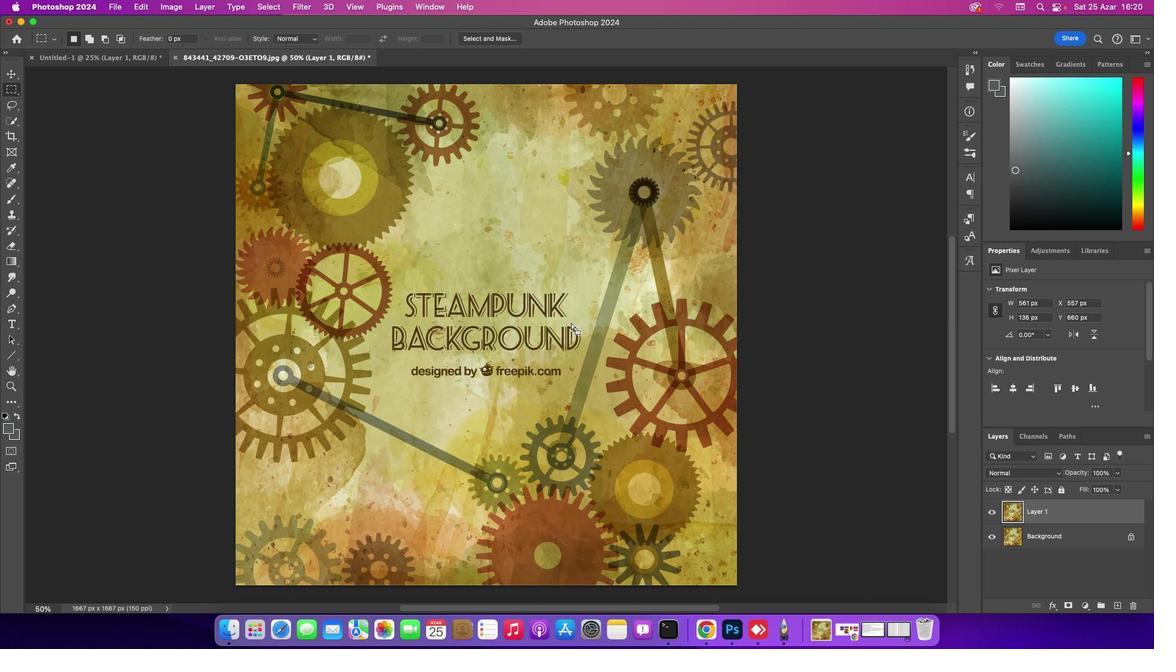 
Action: Mouse pressed left at (571, 322)
Screenshot: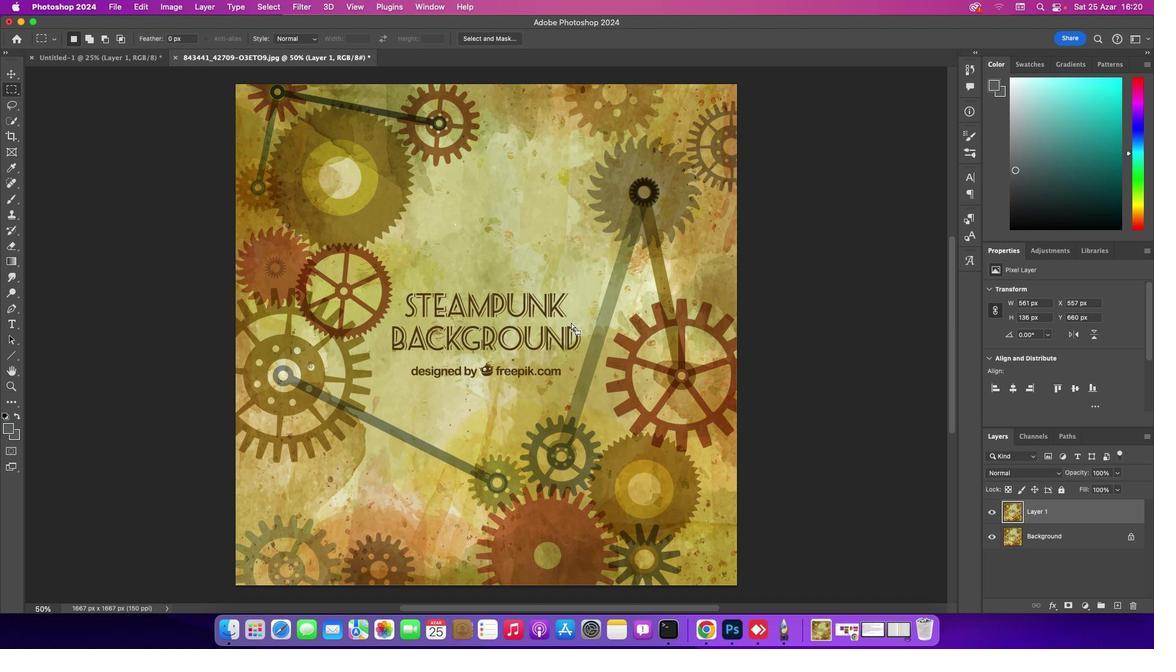 
Action: Mouse moved to (389, 324)
Screenshot: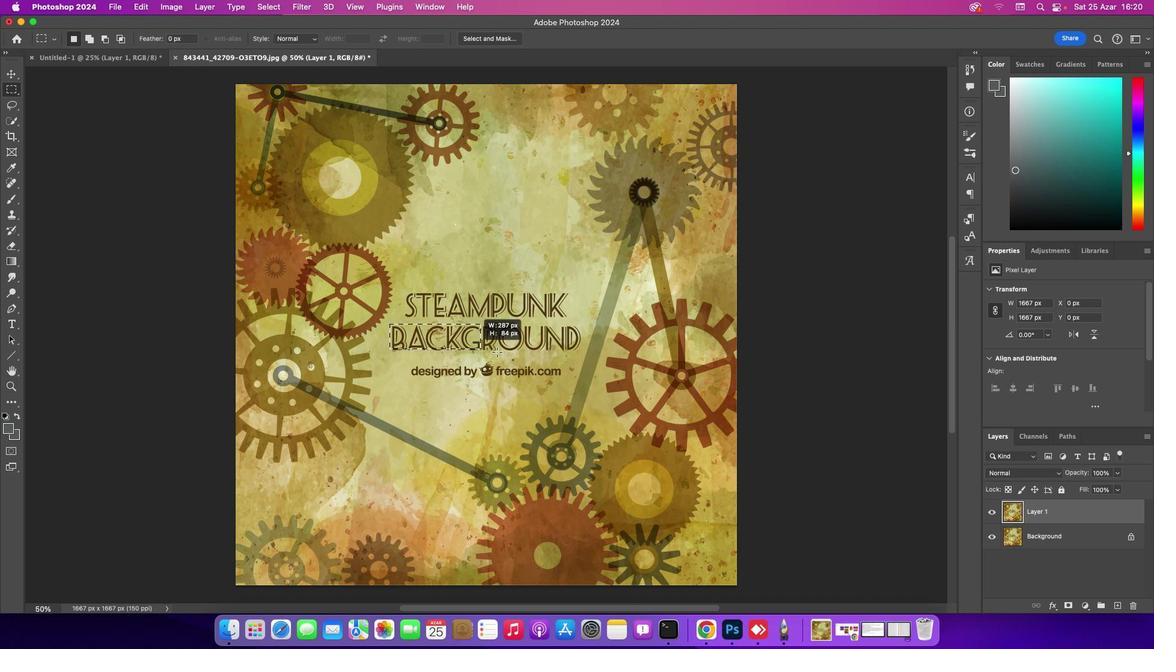 
Action: Mouse pressed left at (389, 324)
Screenshot: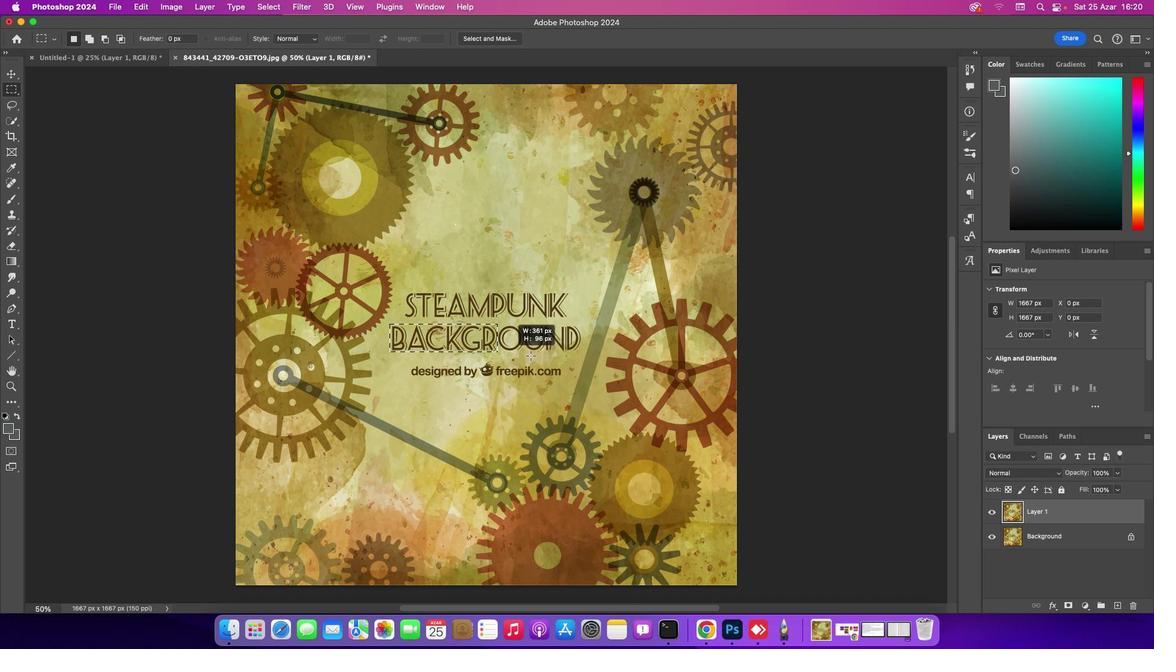 
Action: Mouse moved to (438, 334)
Screenshot: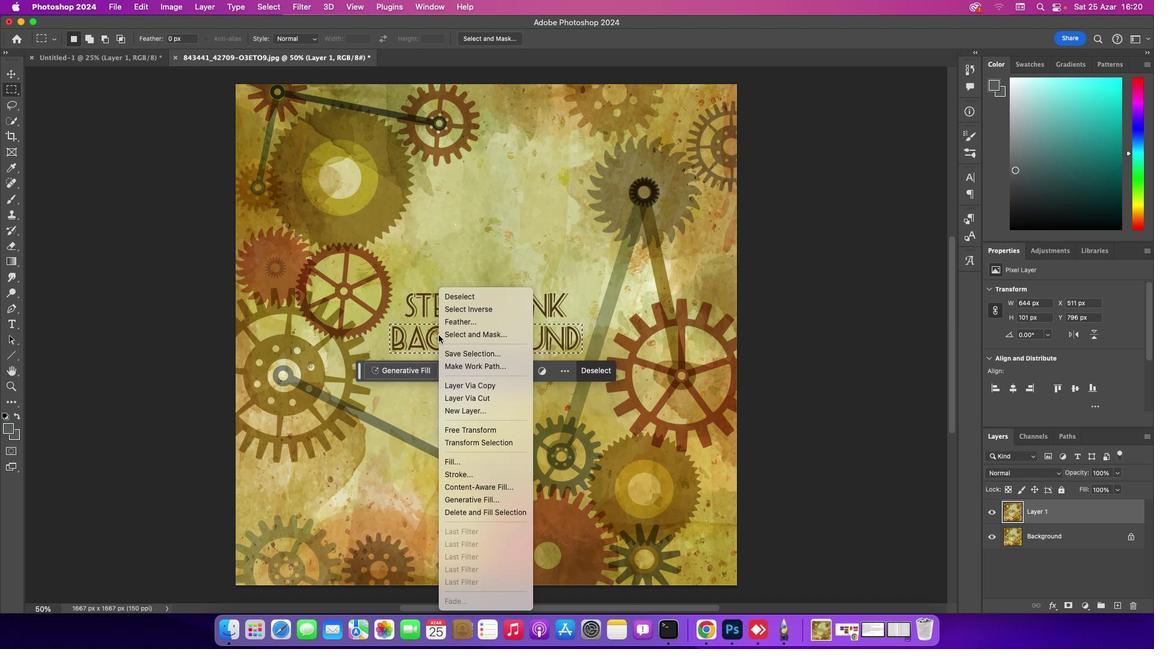 
Action: Mouse pressed right at (438, 334)
Screenshot: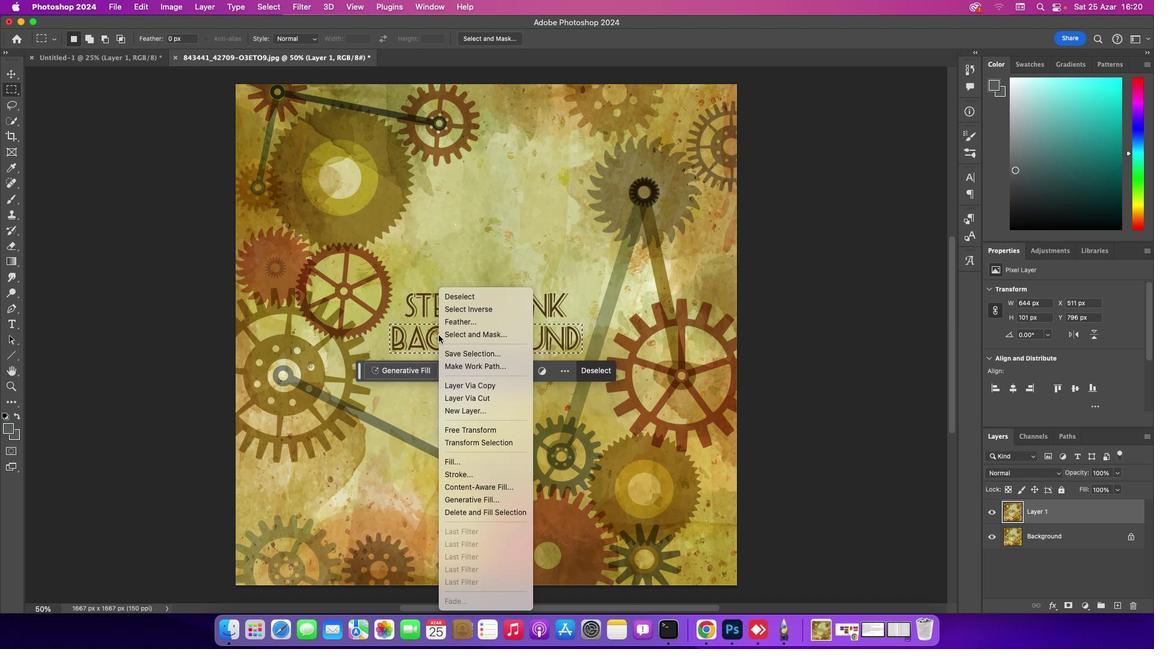 
Action: Mouse moved to (489, 487)
Screenshot: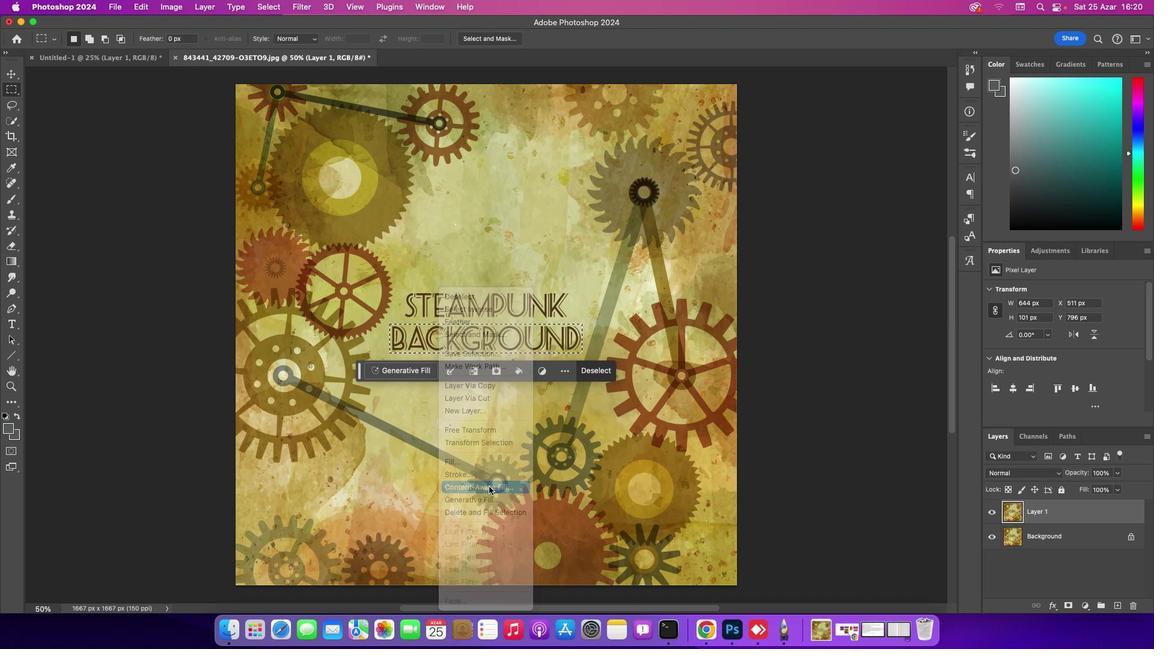 
Action: Mouse pressed left at (489, 487)
Screenshot: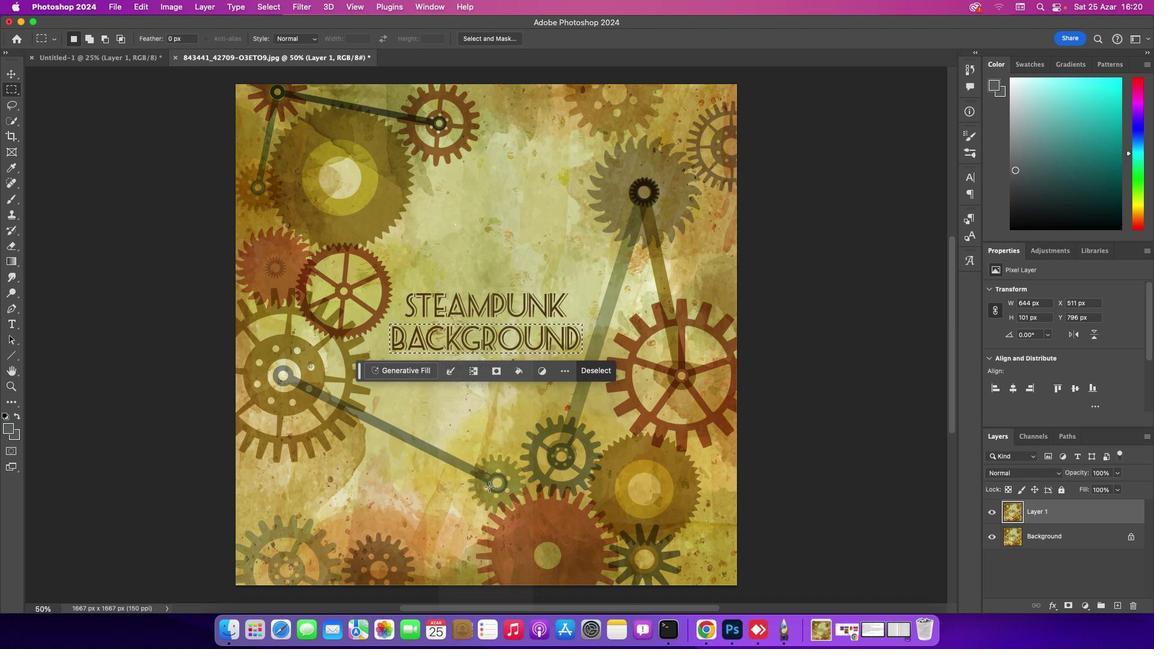 
Action: Mouse moved to (370, 371)
Screenshot: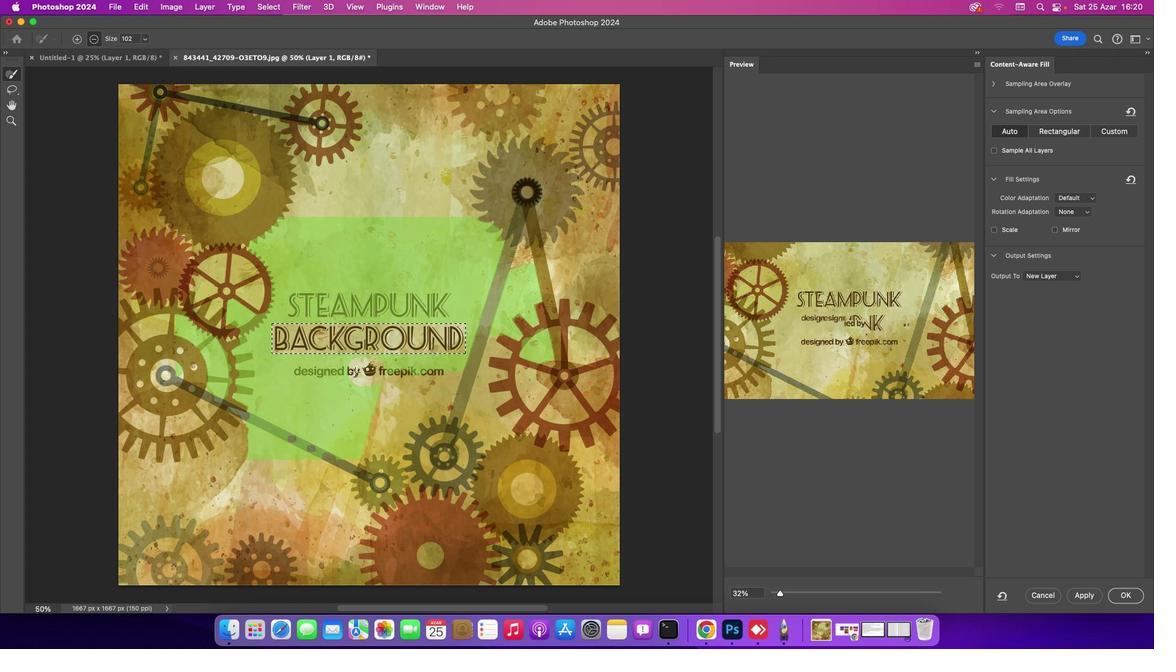 
Action: Mouse pressed left at (370, 371)
Screenshot: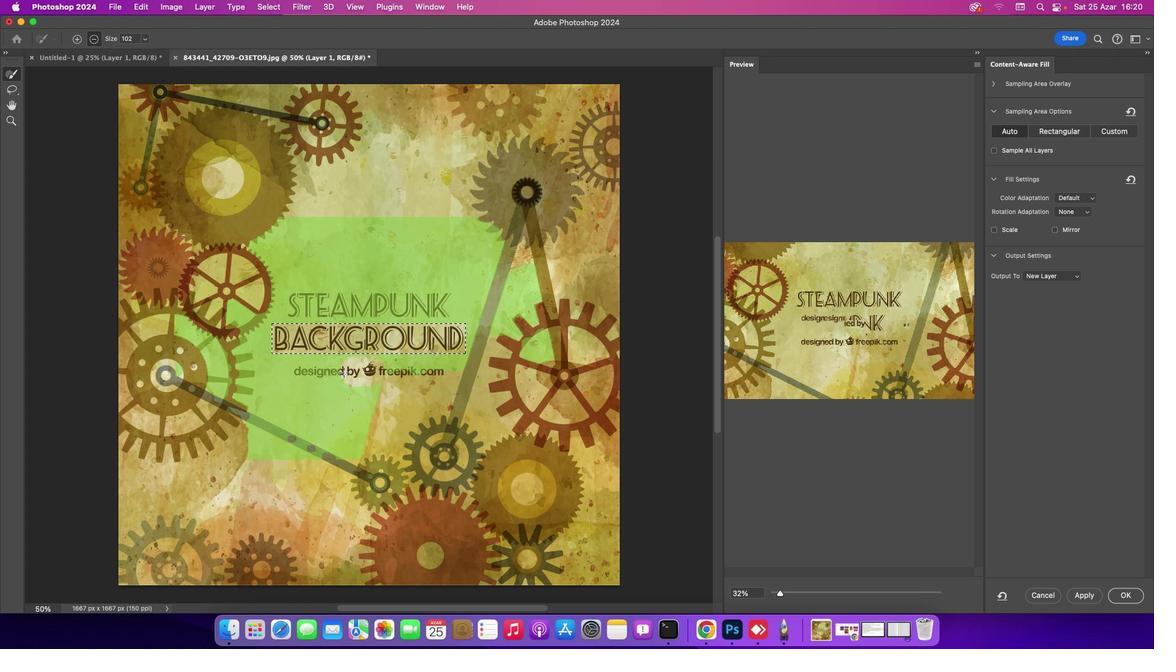
Action: Mouse moved to (460, 297)
Screenshot: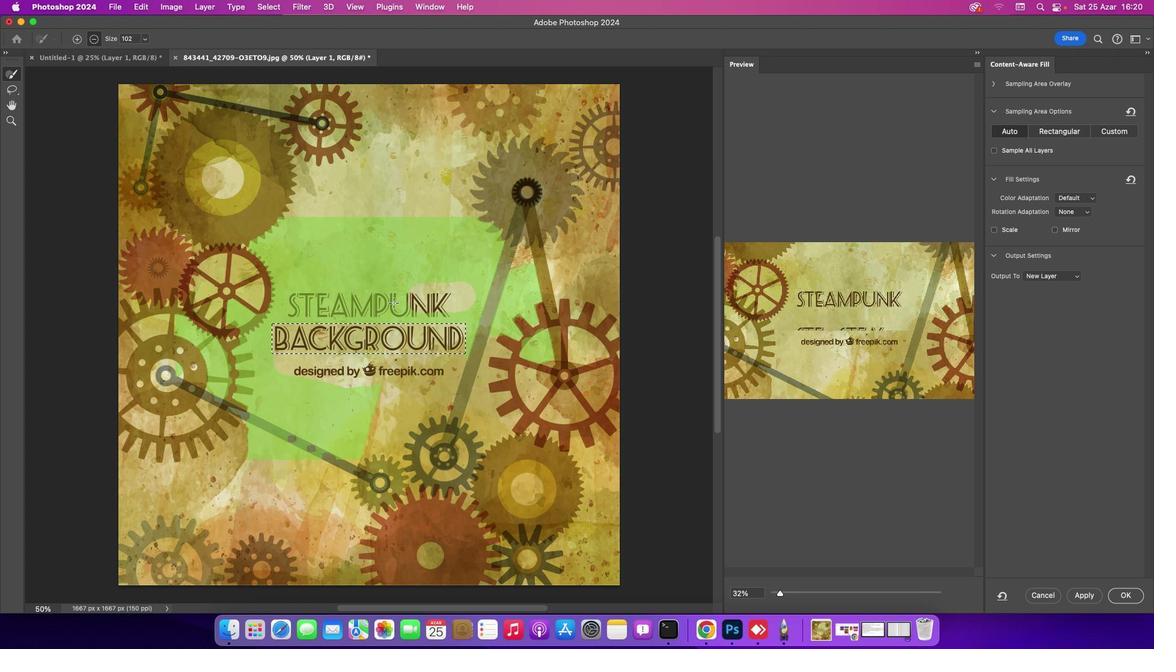 
Action: Mouse pressed left at (460, 297)
Screenshot: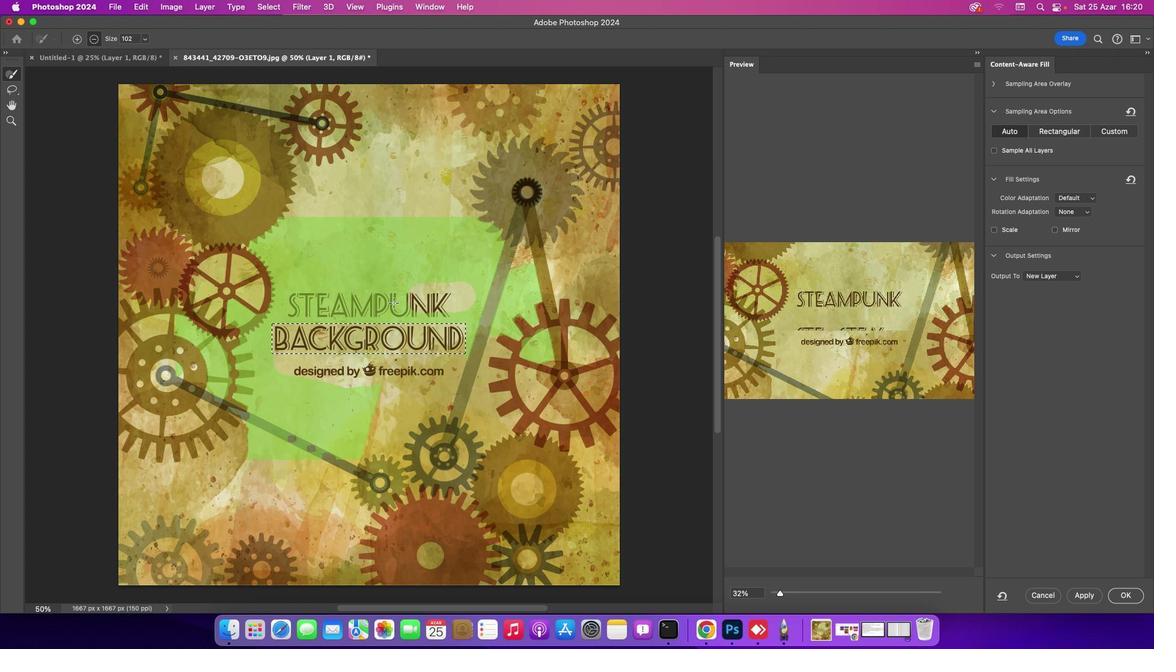 
Action: Mouse moved to (375, 381)
Screenshot: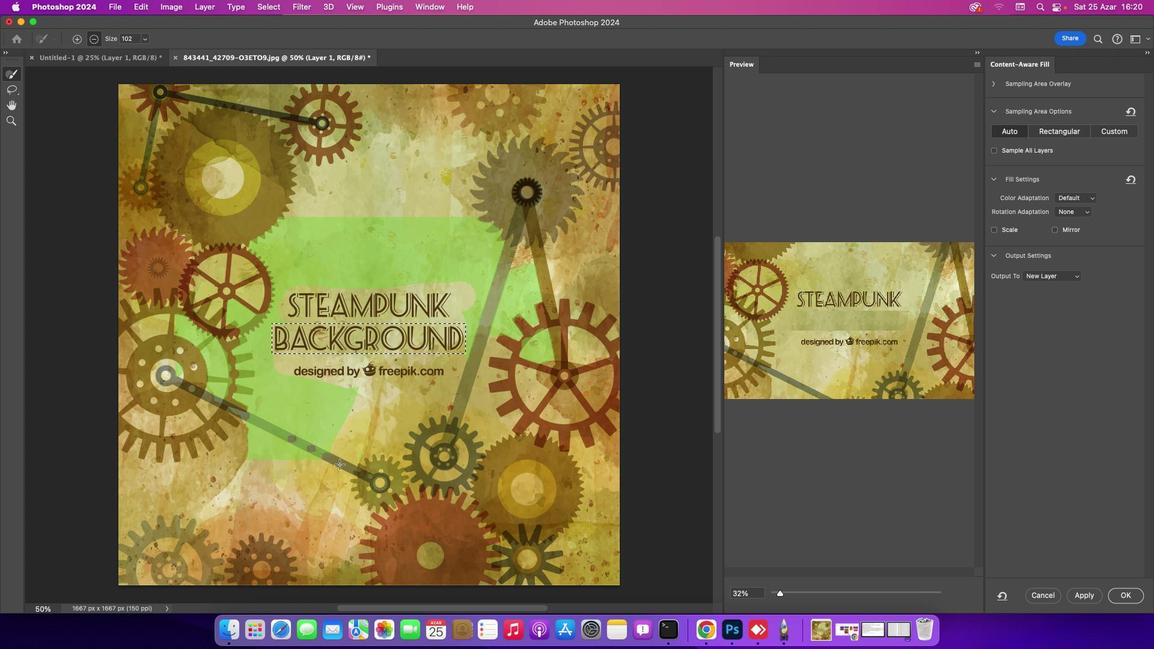 
Action: Mouse pressed left at (375, 381)
Screenshot: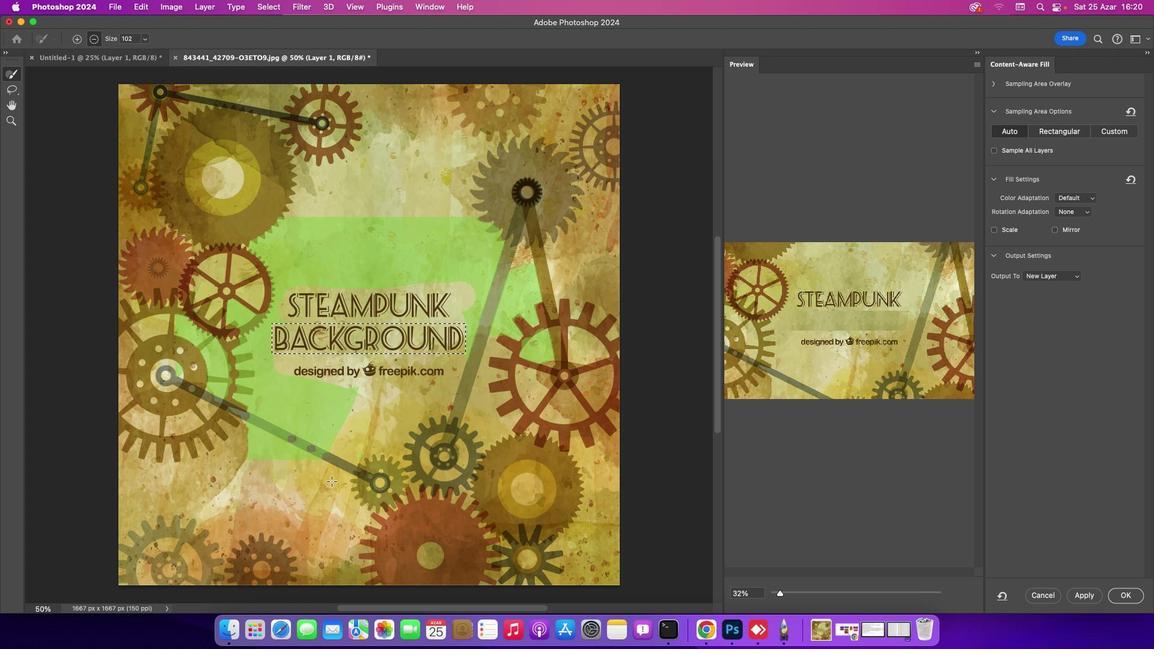 
Action: Mouse moved to (224, 356)
Screenshot: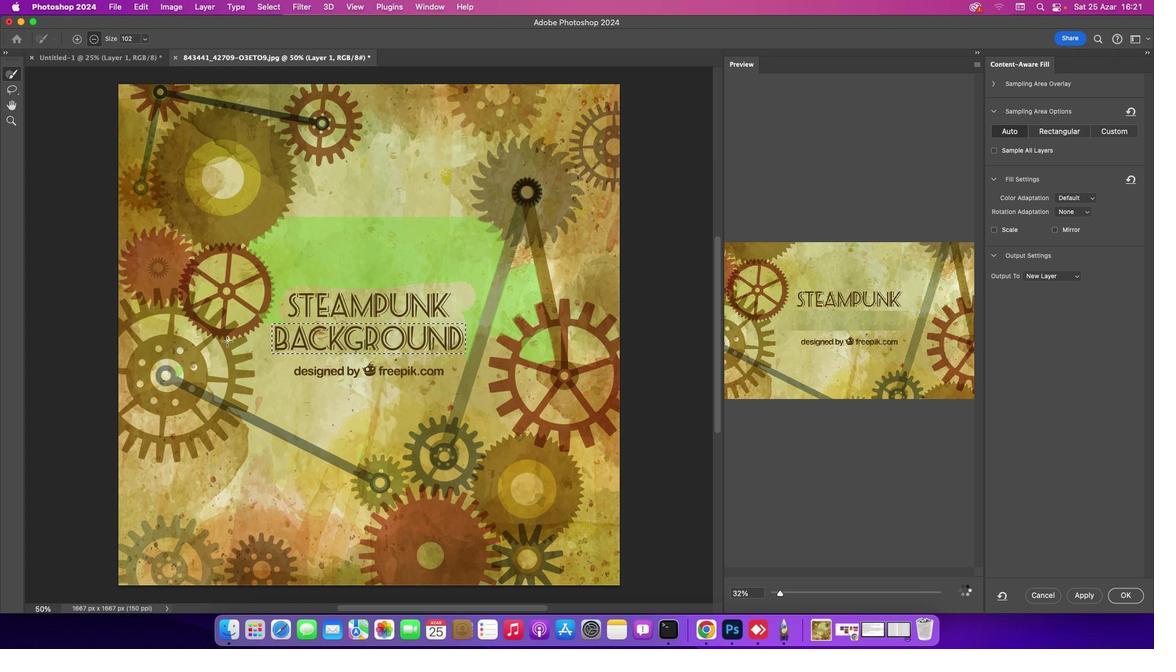 
Action: Mouse pressed left at (224, 356)
Screenshot: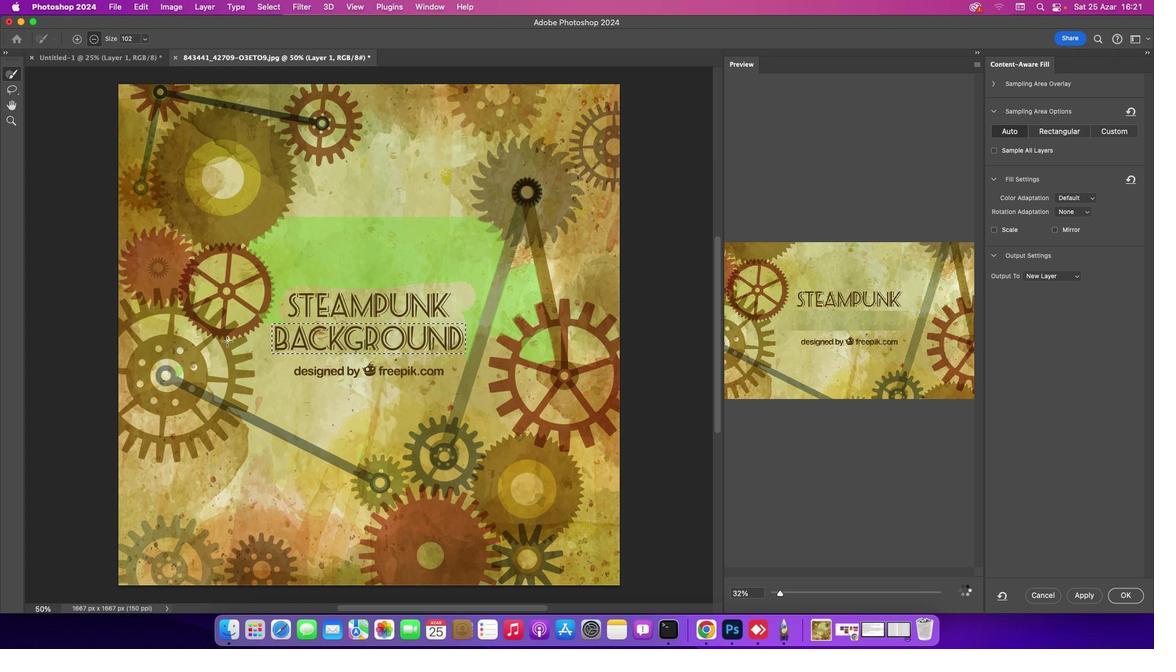 
Action: Mouse moved to (260, 238)
Screenshot: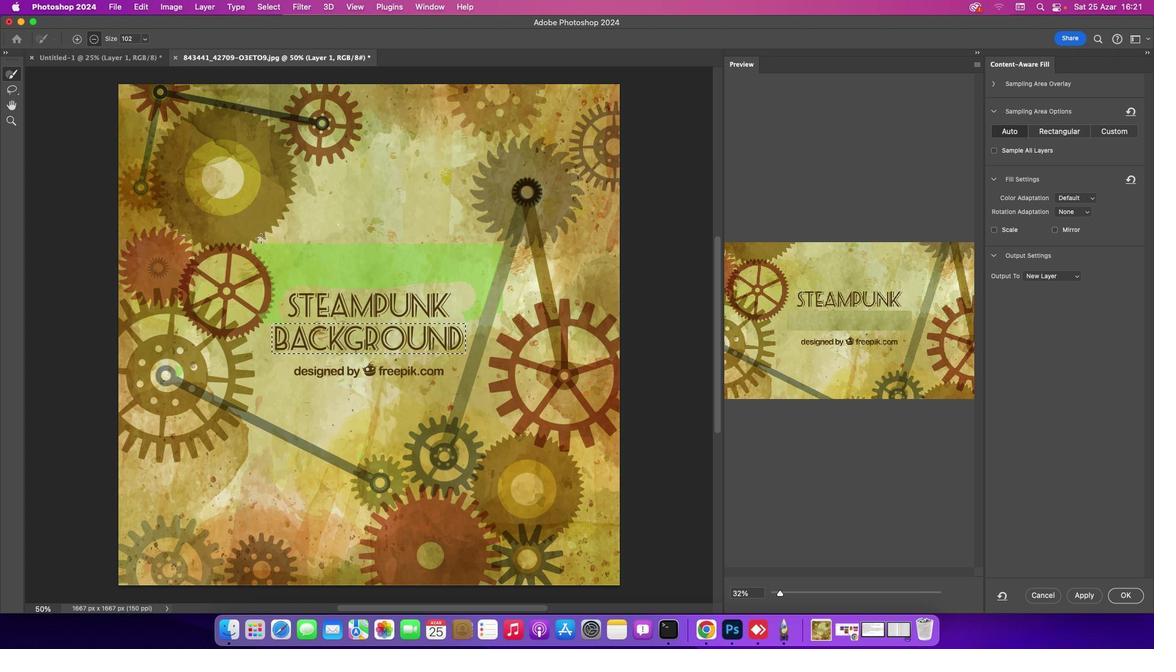 
Action: Mouse pressed left at (260, 238)
Screenshot: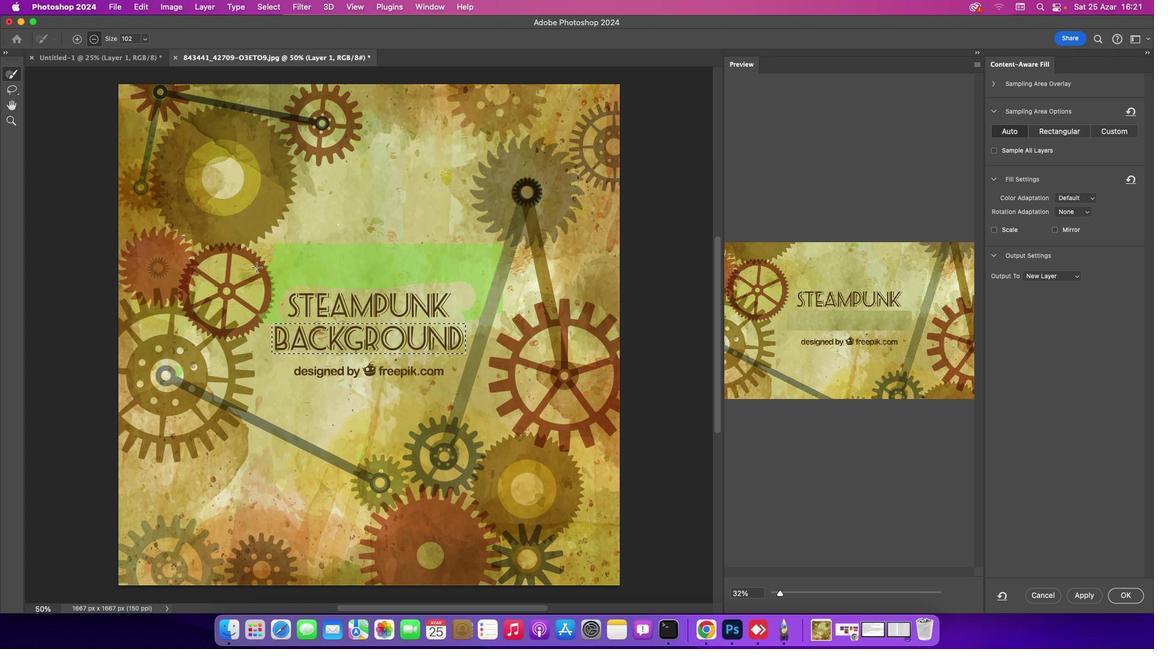 
Action: Mouse moved to (1049, 600)
Screenshot: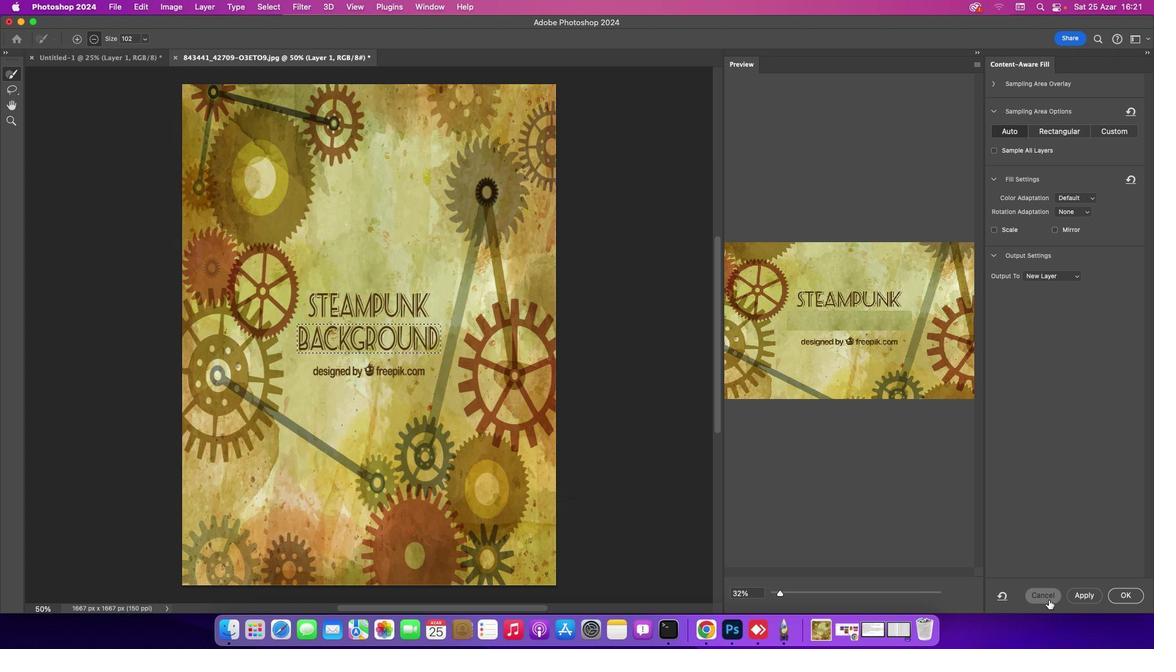 
Action: Mouse pressed left at (1049, 600)
Screenshot: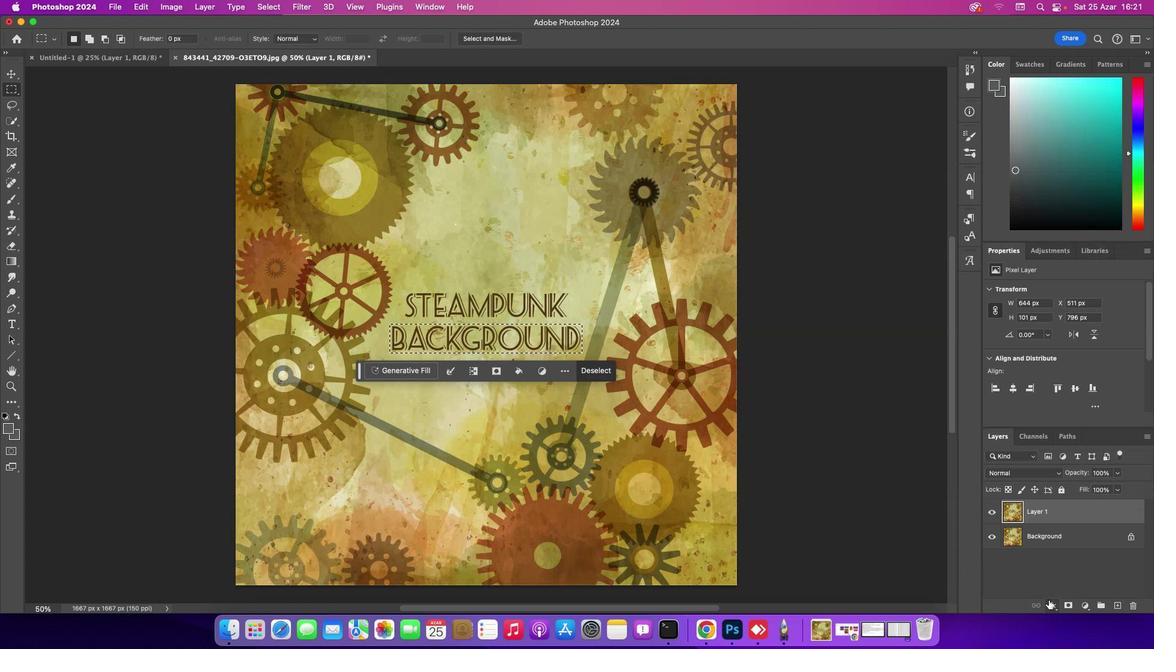 
Action: Mouse moved to (468, 307)
Screenshot: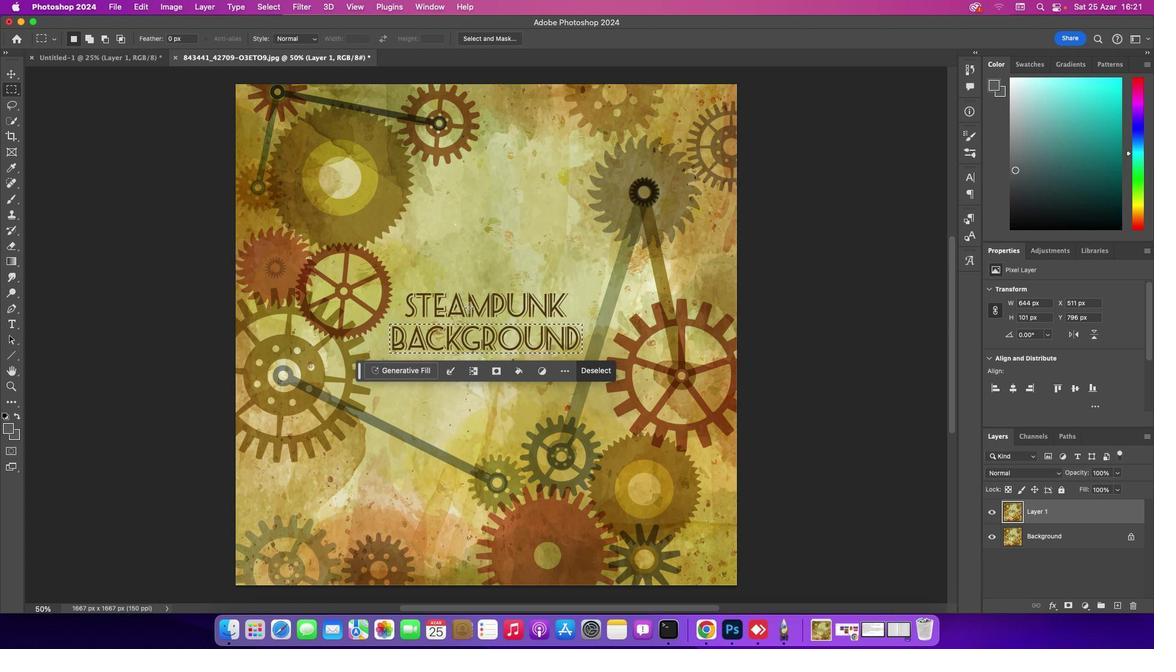 
Action: Key pressed Key.cmd'd'
Screenshot: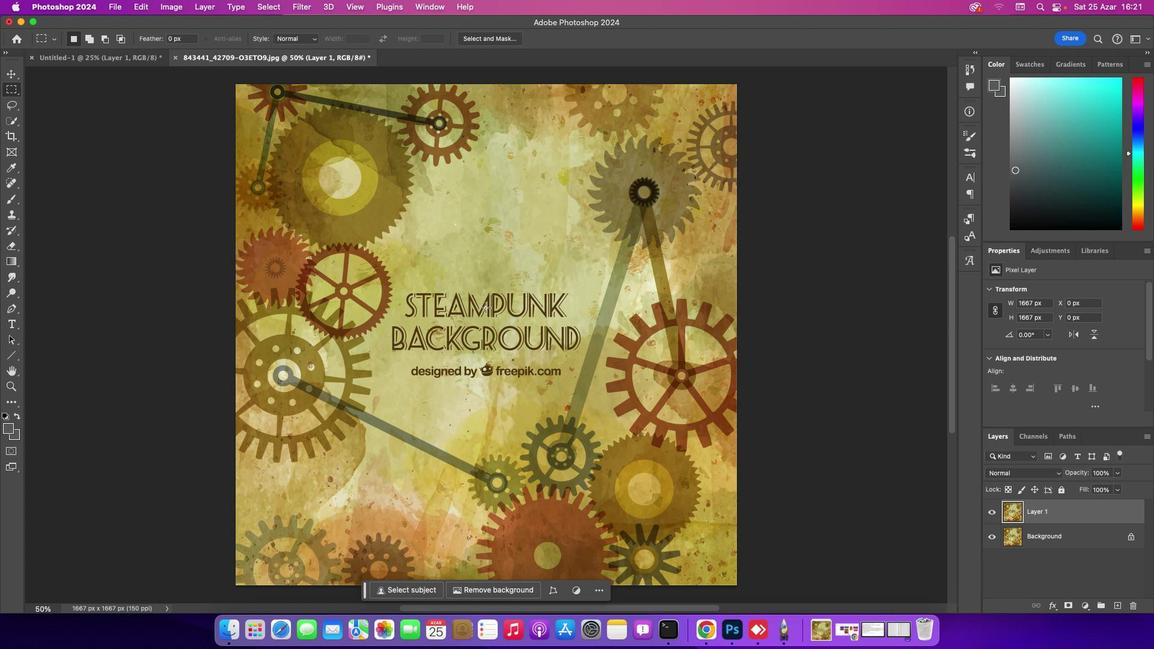 
Action: Mouse moved to (395, 284)
Screenshot: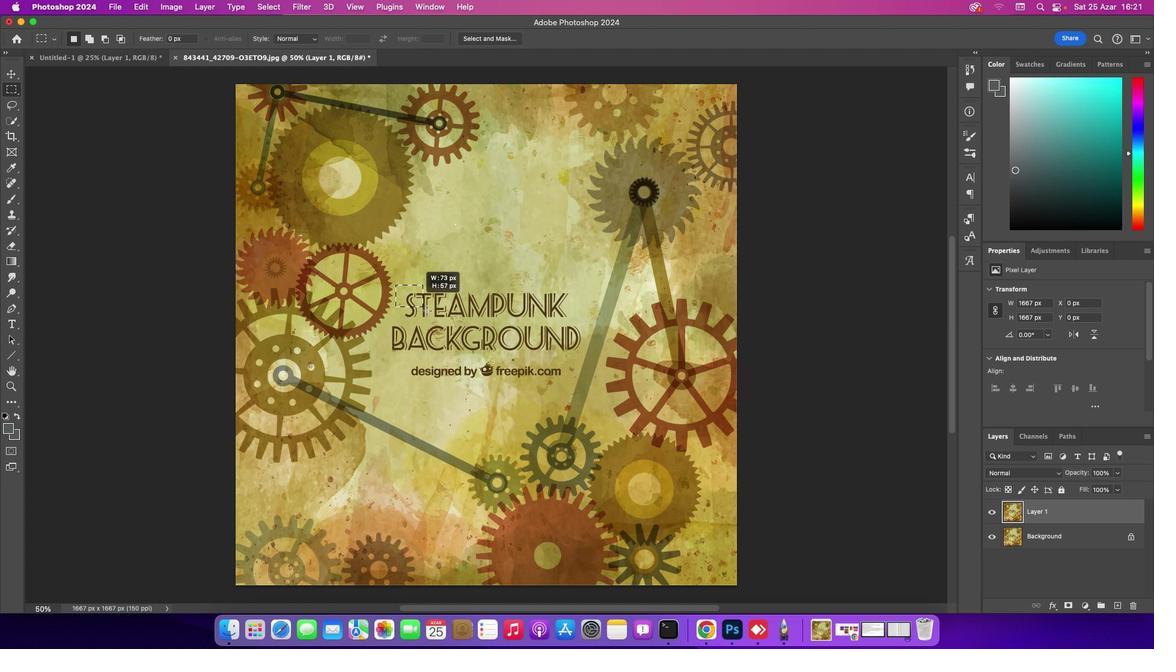 
Action: Mouse pressed left at (395, 284)
Screenshot: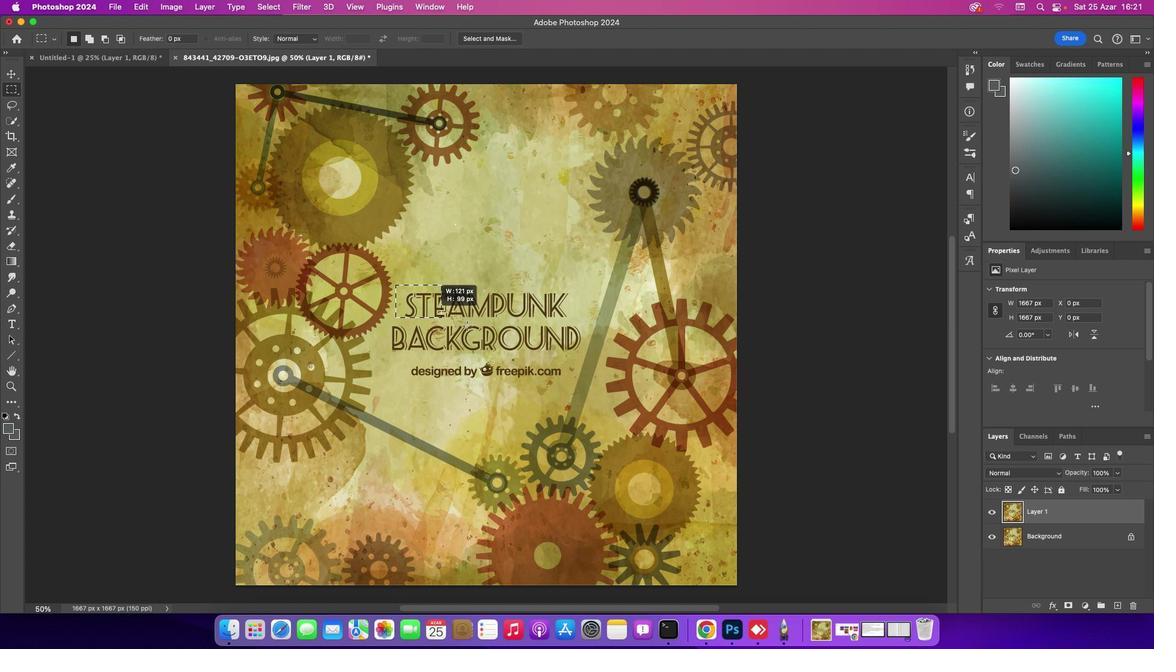 
Action: Mouse moved to (540, 305)
Screenshot: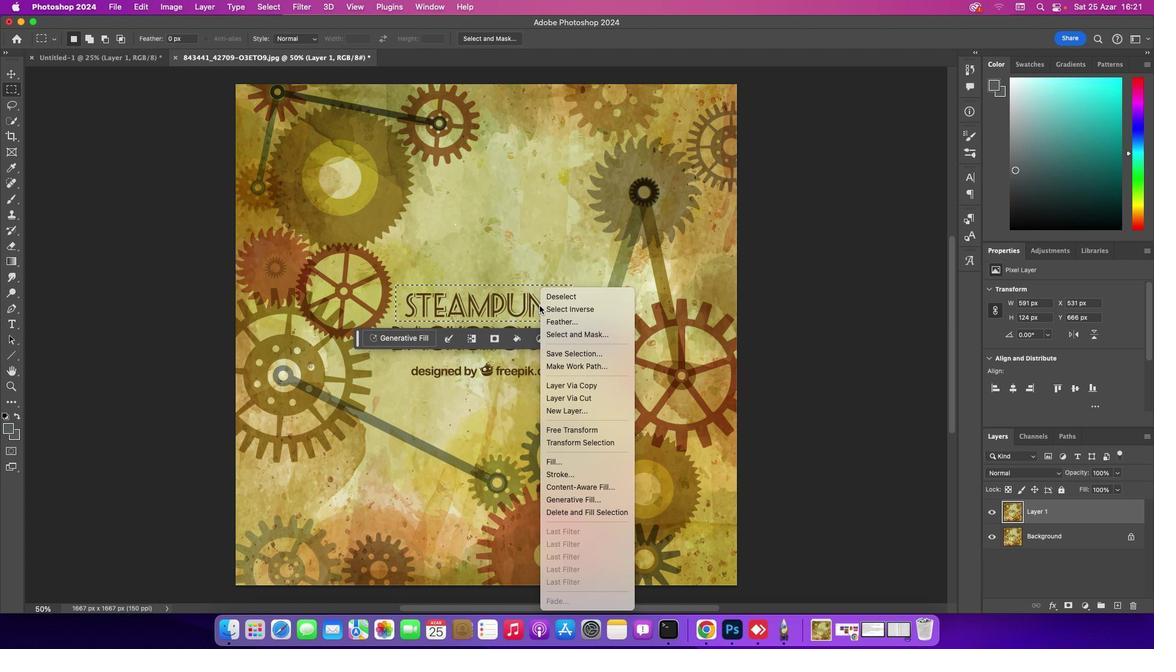 
Action: Mouse pressed right at (540, 305)
Screenshot: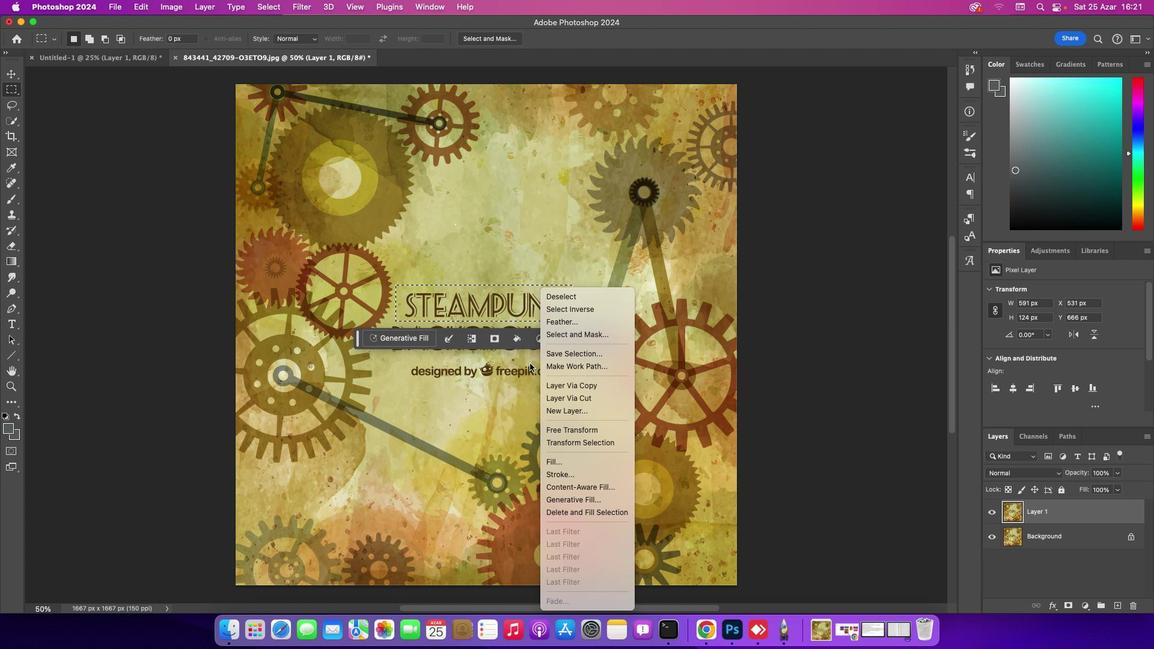 
Action: Mouse moved to (551, 491)
Screenshot: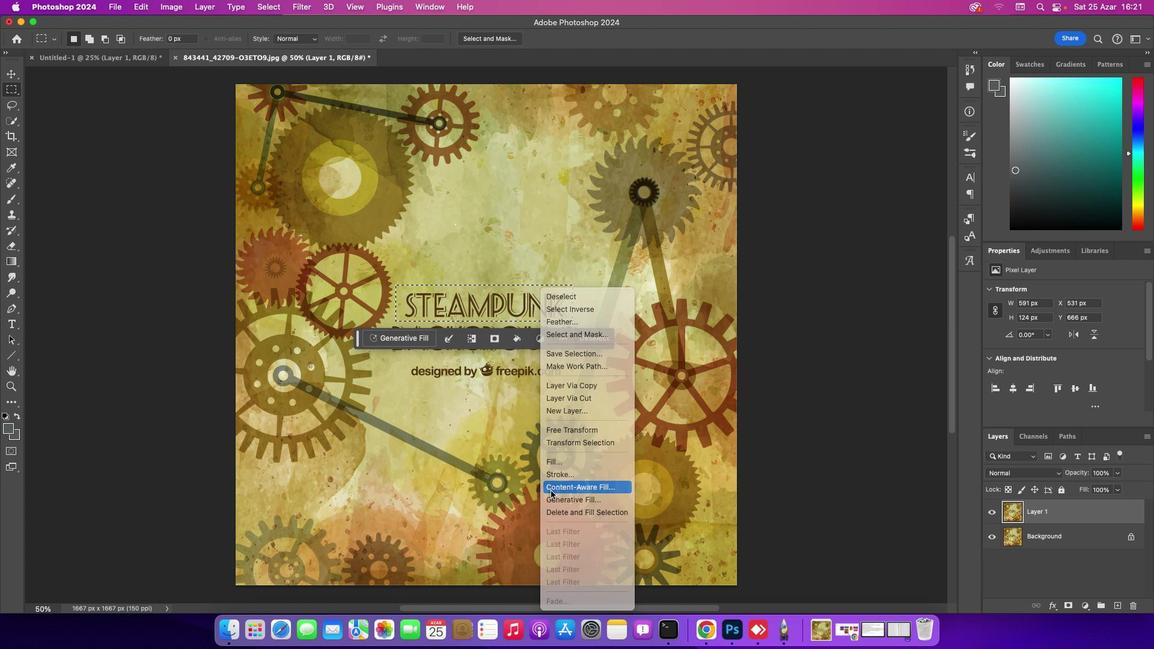 
Action: Mouse pressed left at (551, 491)
Screenshot: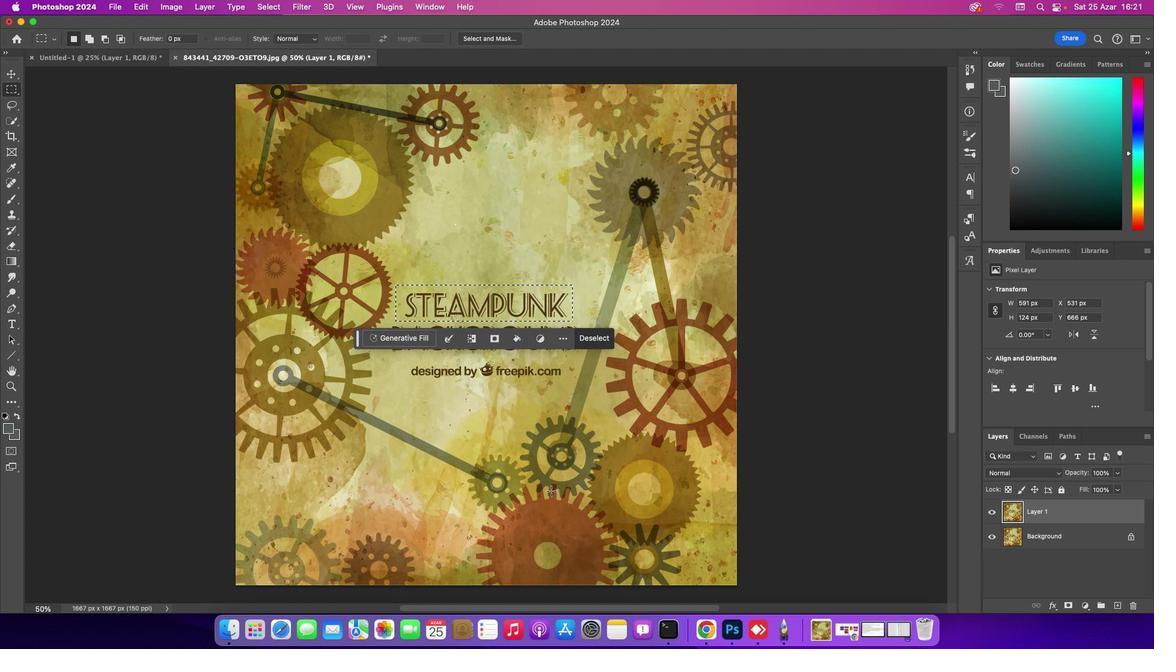 
Action: Mouse moved to (1122, 592)
Screenshot: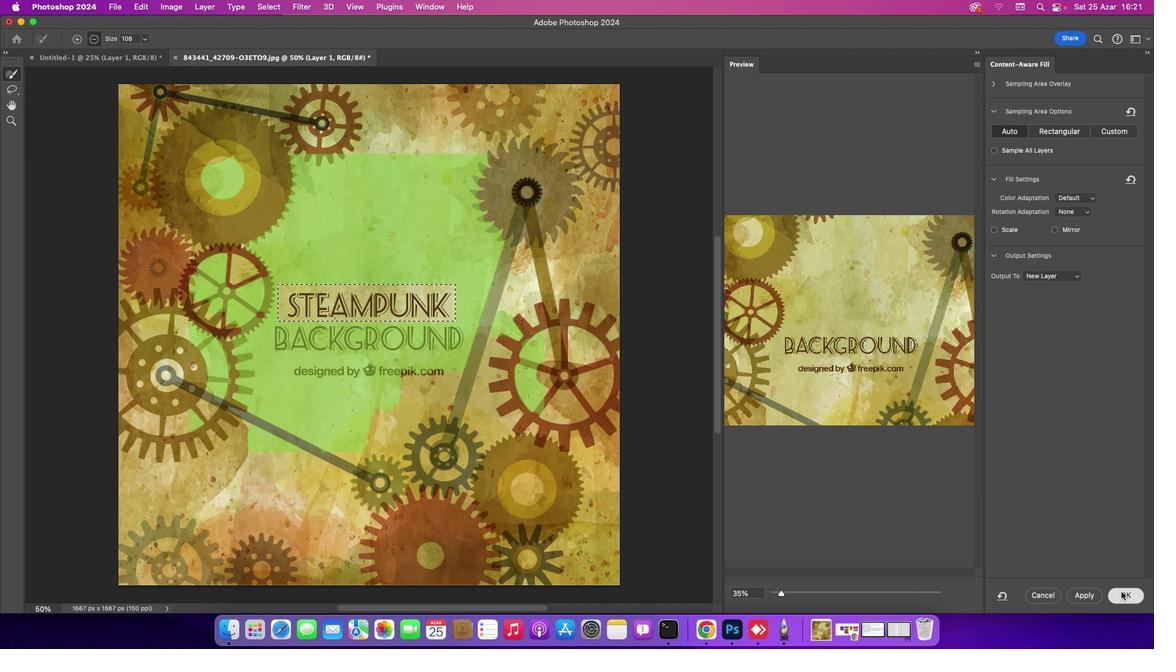
Action: Mouse pressed left at (1122, 592)
Screenshot: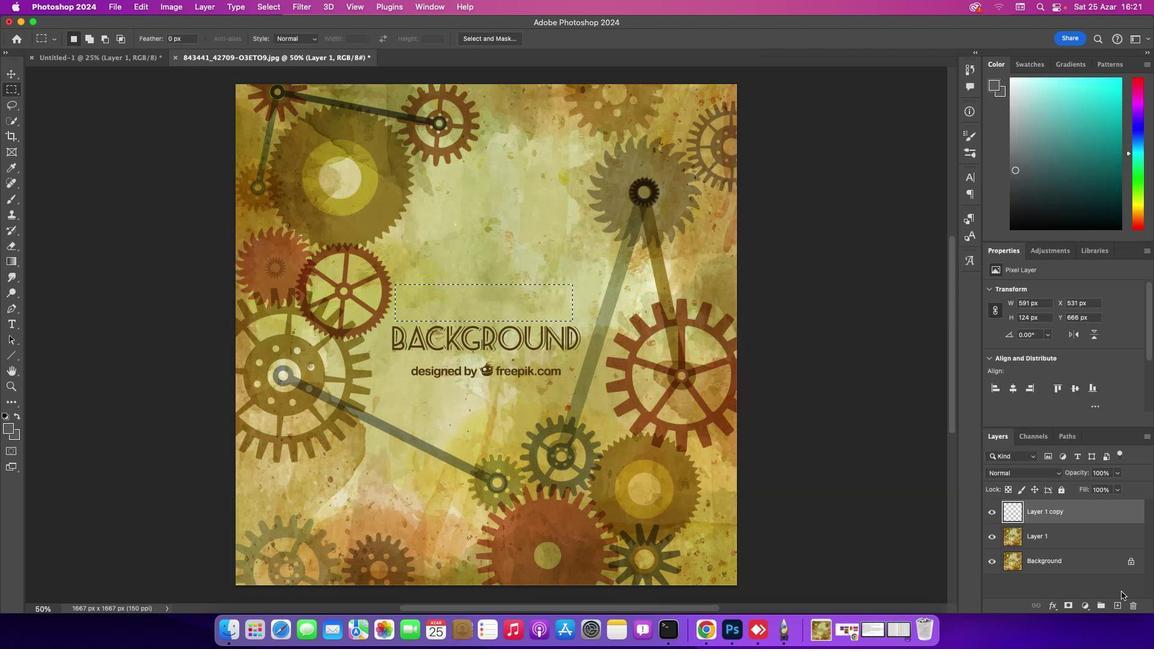 
Action: Mouse moved to (400, 362)
Screenshot: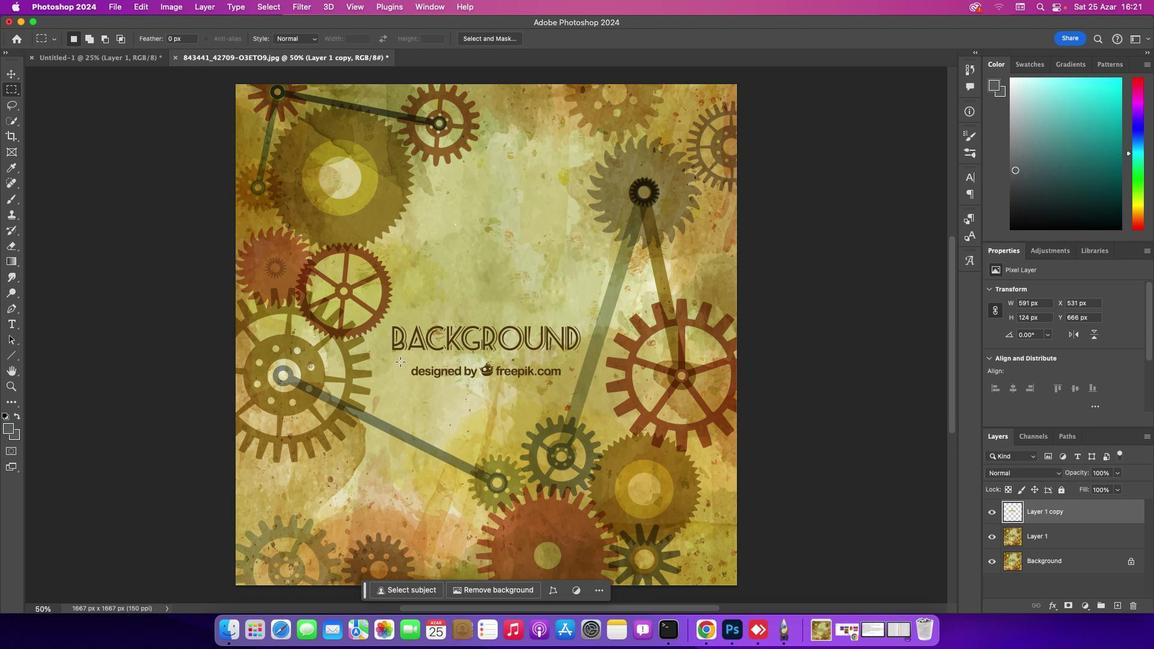 
Action: Mouse pressed left at (400, 362)
Screenshot: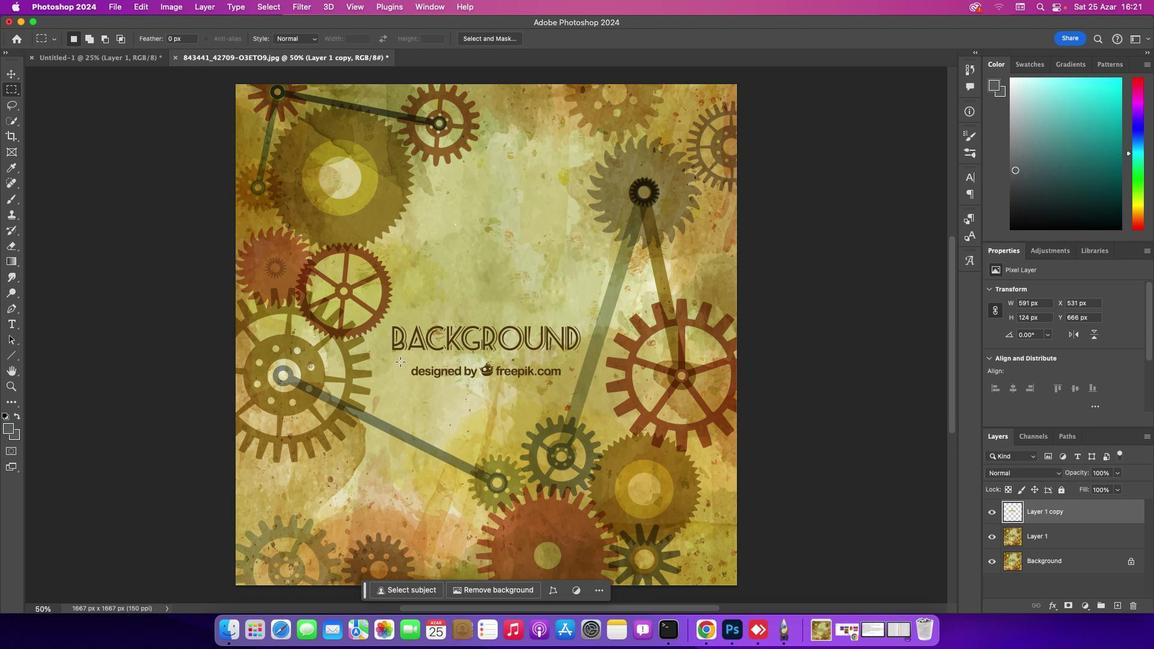 
Action: Mouse moved to (389, 325)
Screenshot: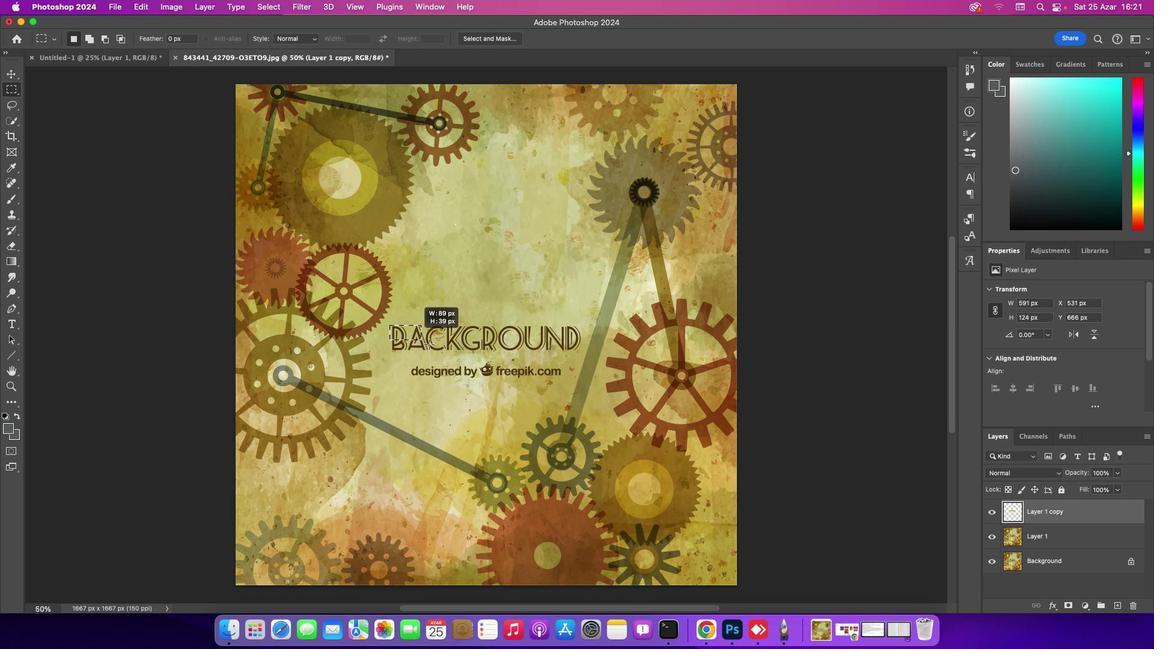 
Action: Mouse pressed left at (389, 325)
Screenshot: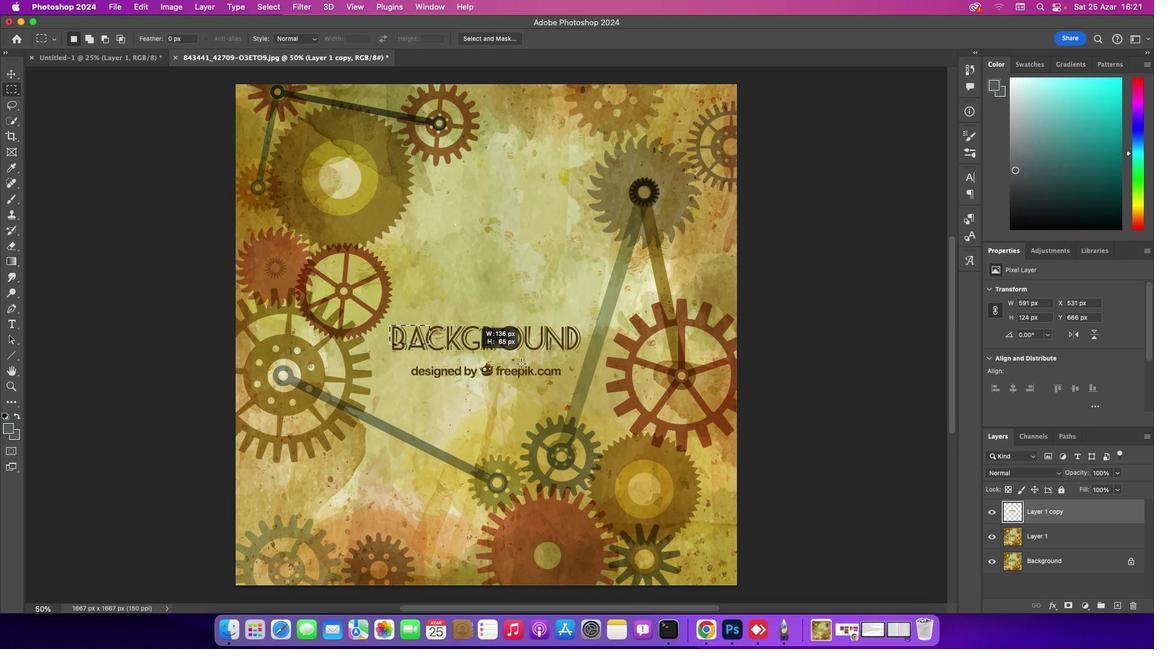 
Action: Mouse moved to (538, 324)
Screenshot: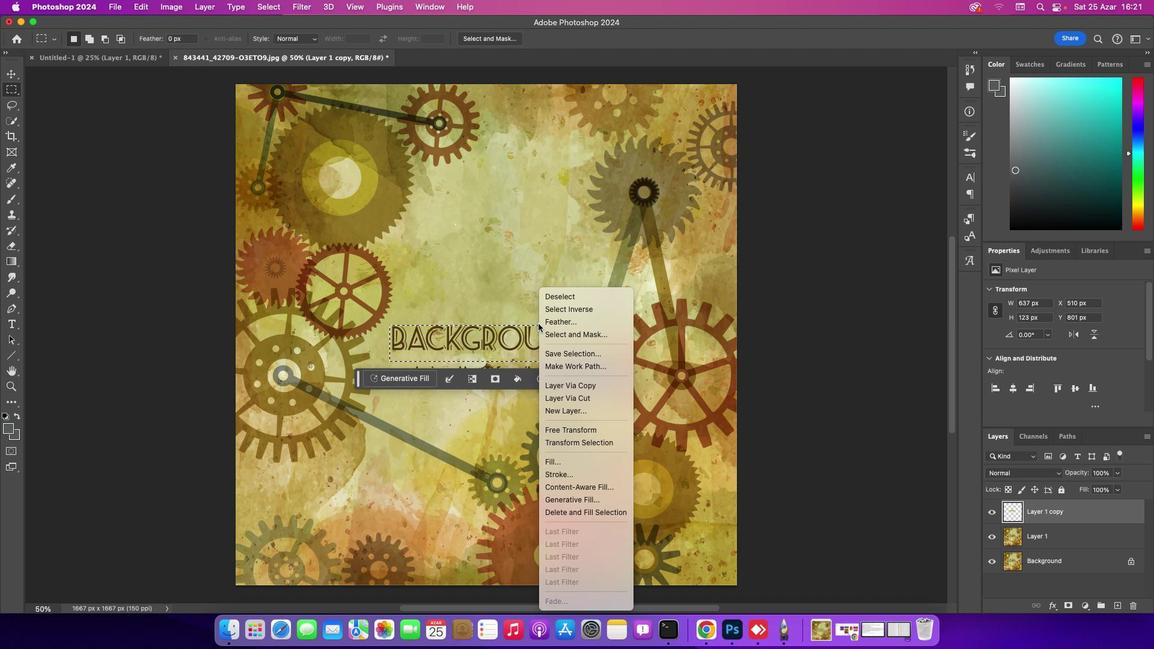 
Action: Mouse pressed right at (538, 324)
Screenshot: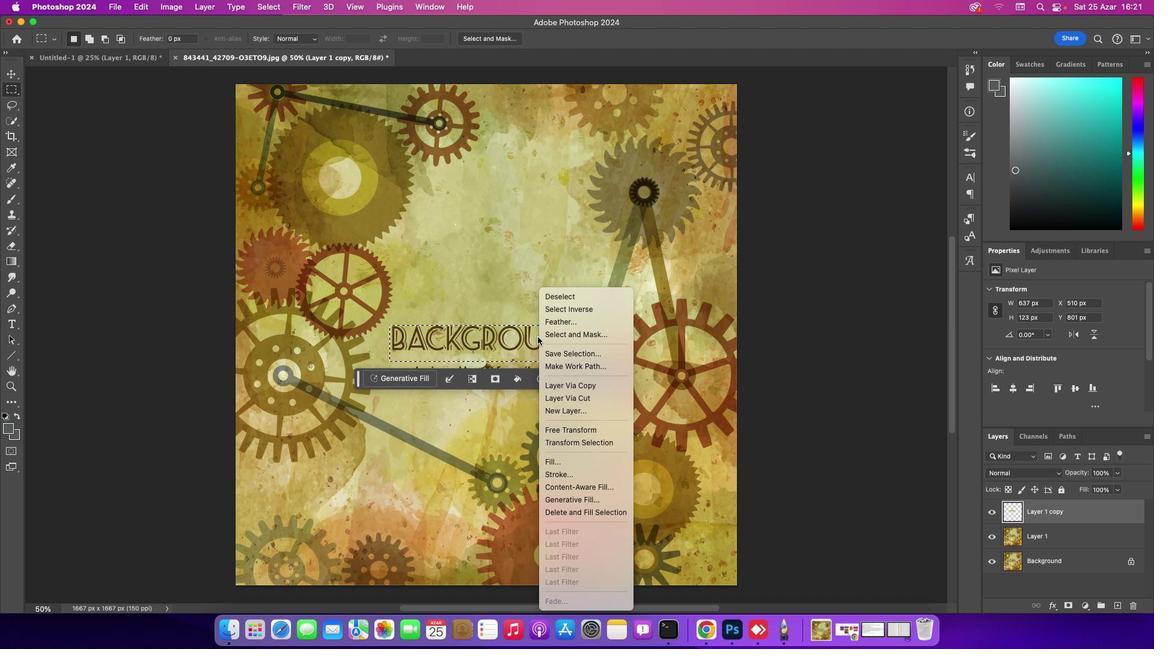 
Action: Mouse moved to (566, 482)
Screenshot: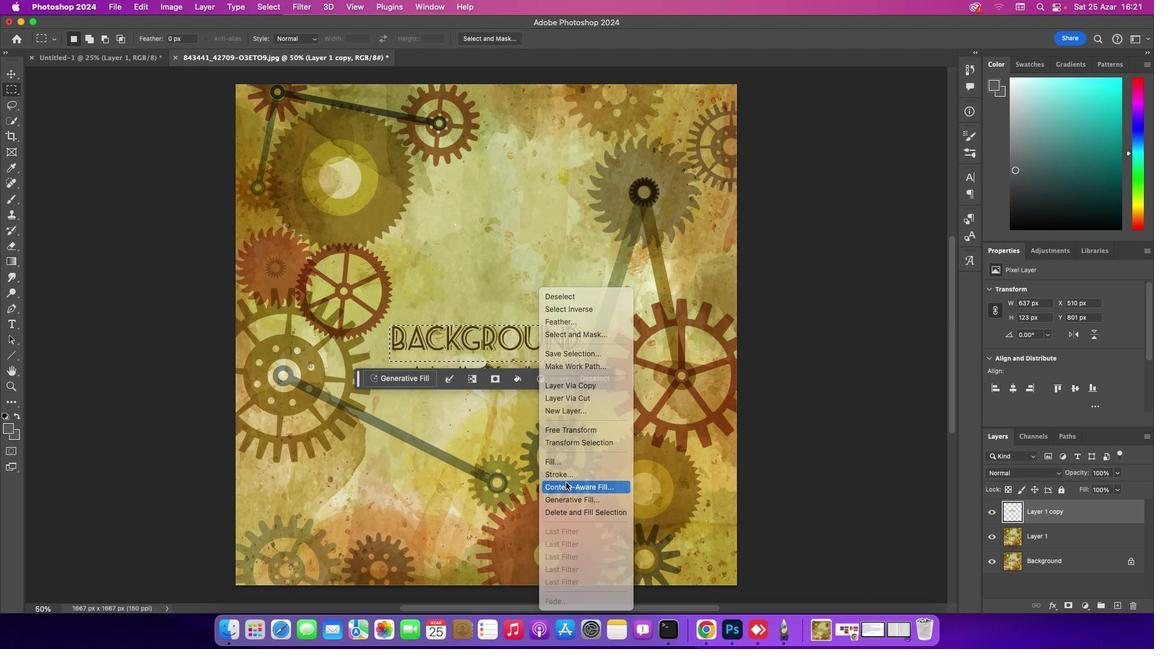
Action: Mouse pressed left at (566, 482)
Screenshot: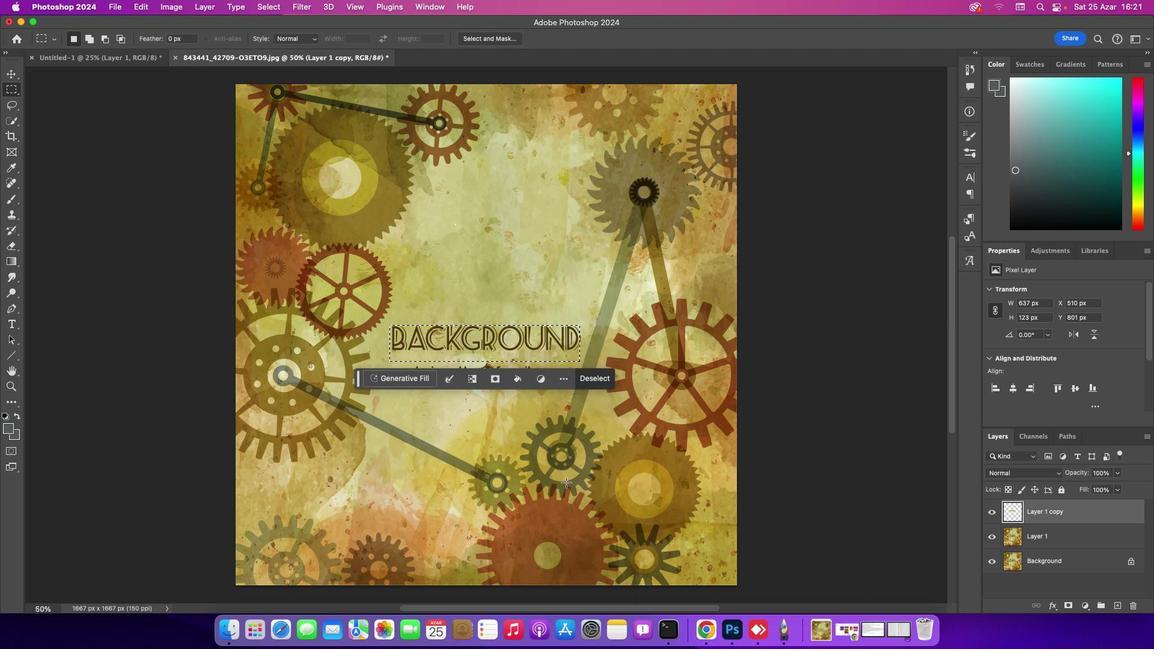 
Action: Mouse moved to (1115, 598)
Screenshot: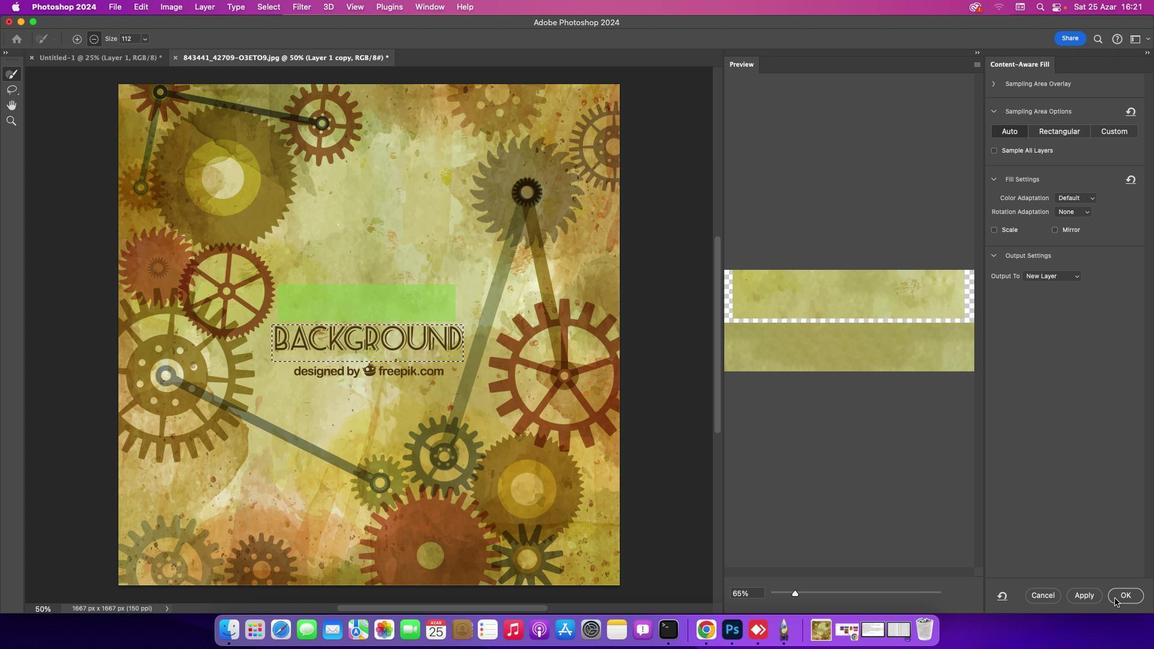 
Action: Mouse pressed left at (1115, 598)
Screenshot: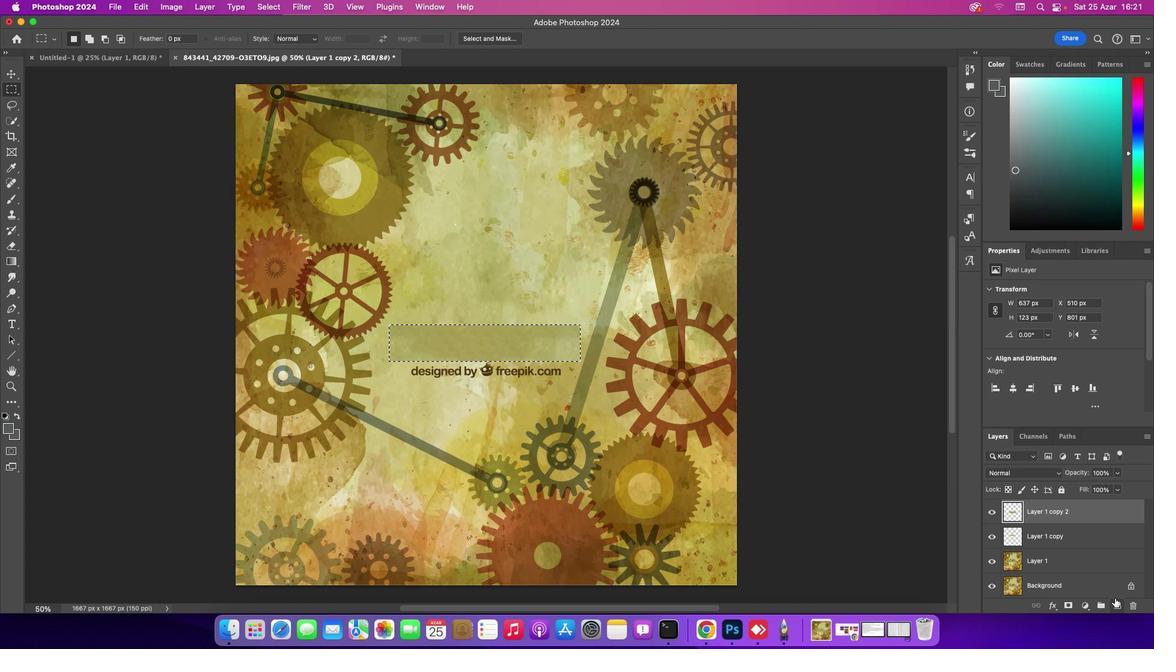 
Action: Mouse moved to (663, 374)
Screenshot: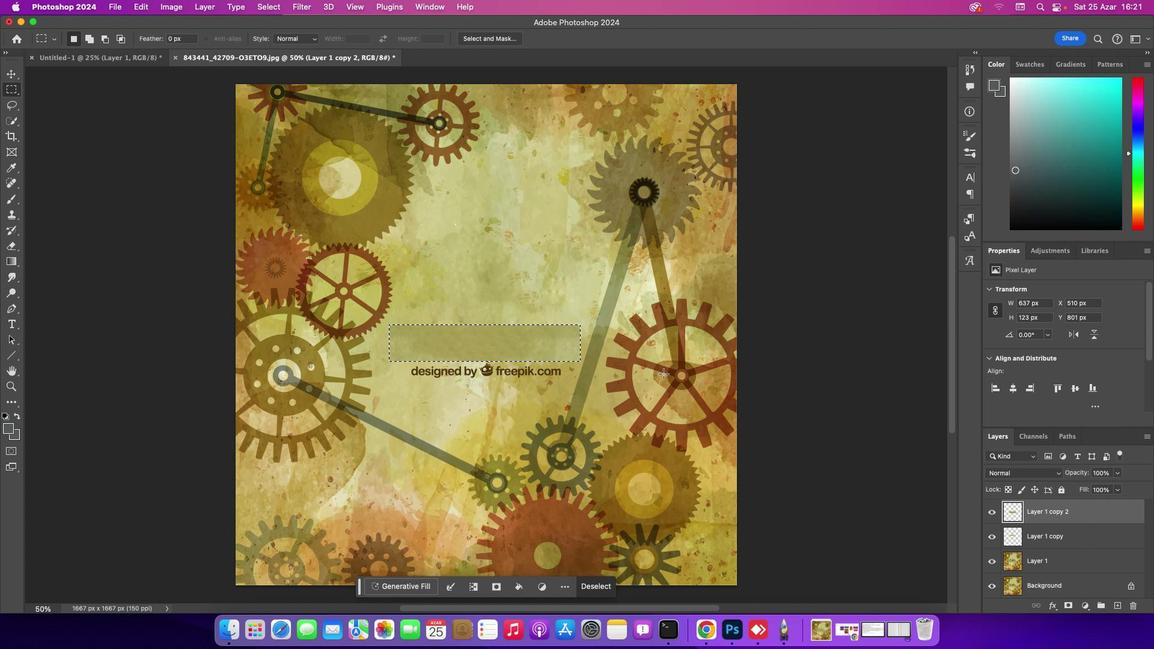 
Action: Key pressed Key.cmd'd'
Screenshot: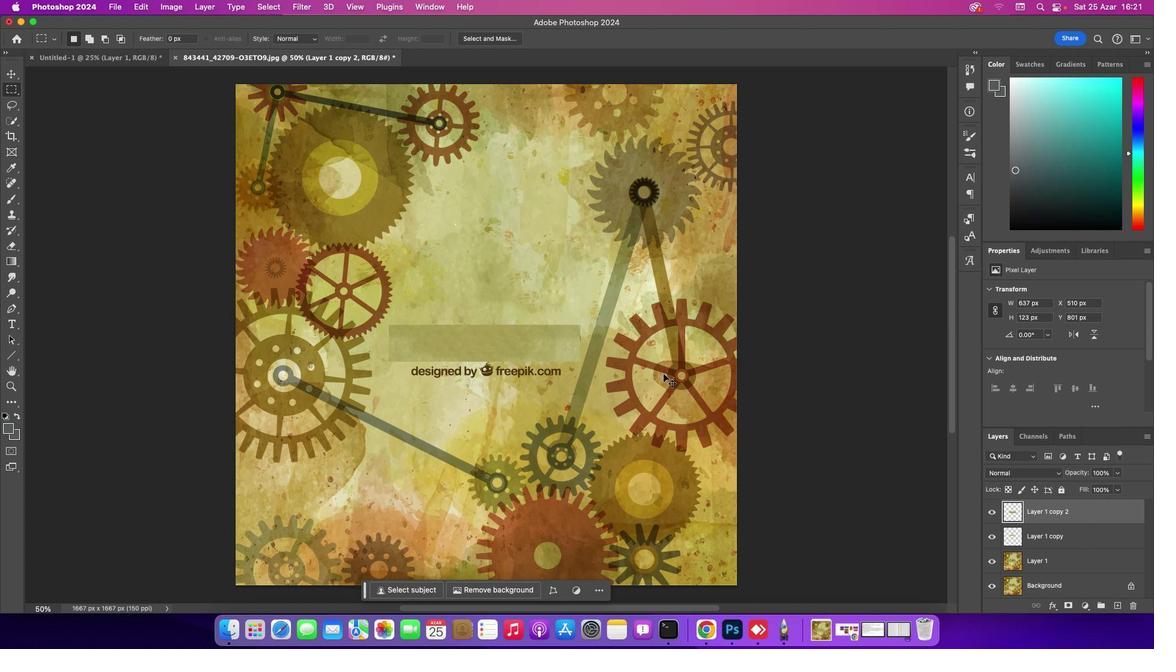 
Action: Mouse moved to (993, 541)
Screenshot: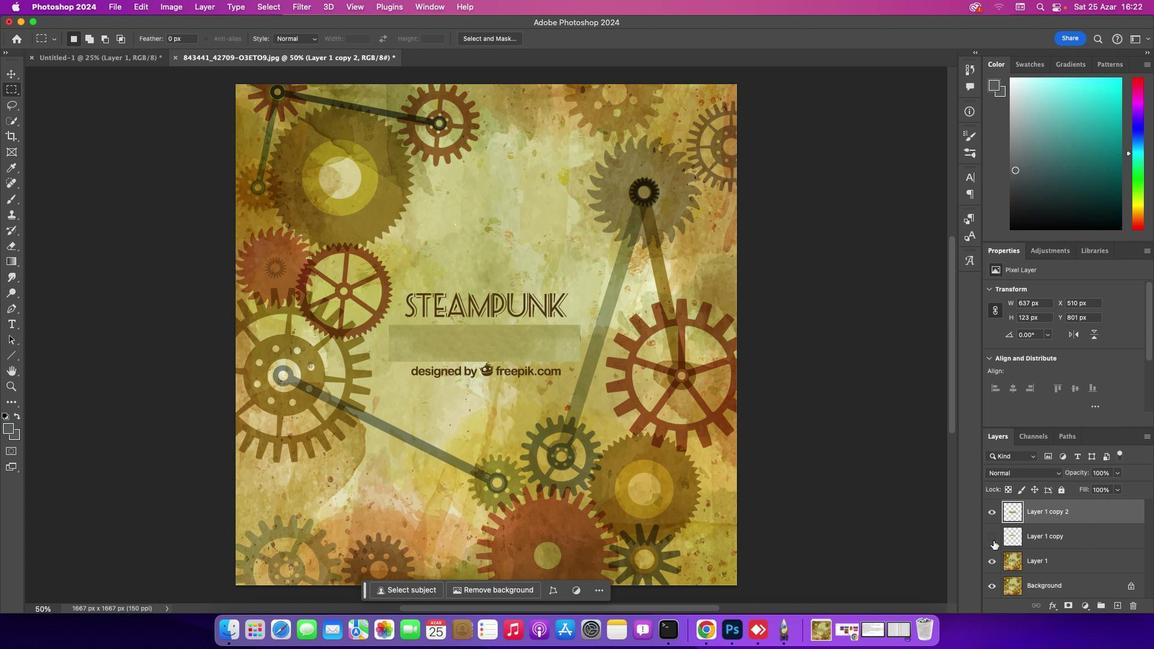 
Action: Mouse pressed left at (993, 541)
Screenshot: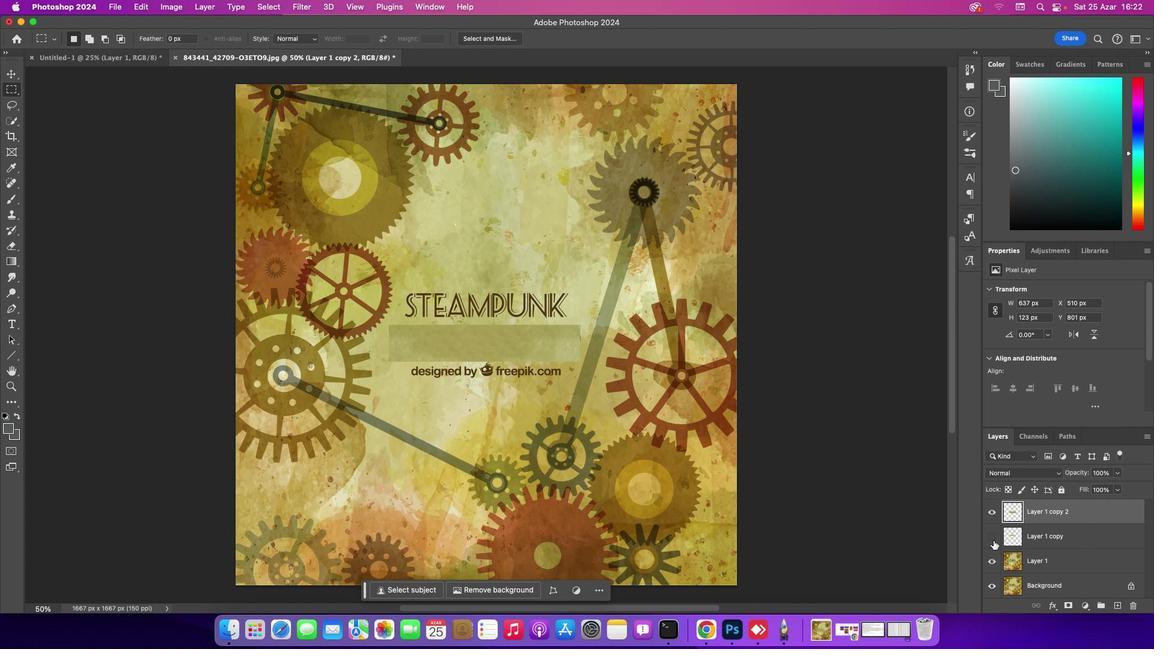 
Action: Mouse pressed left at (993, 541)
Screenshot: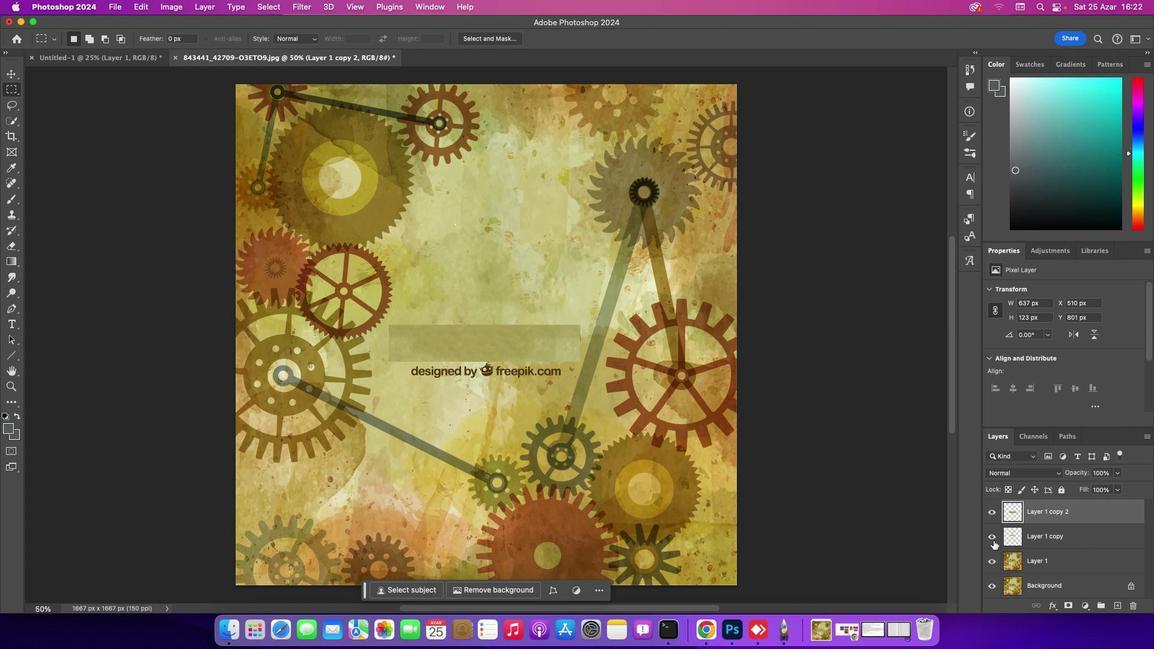 
Action: Mouse moved to (1067, 517)
Screenshot: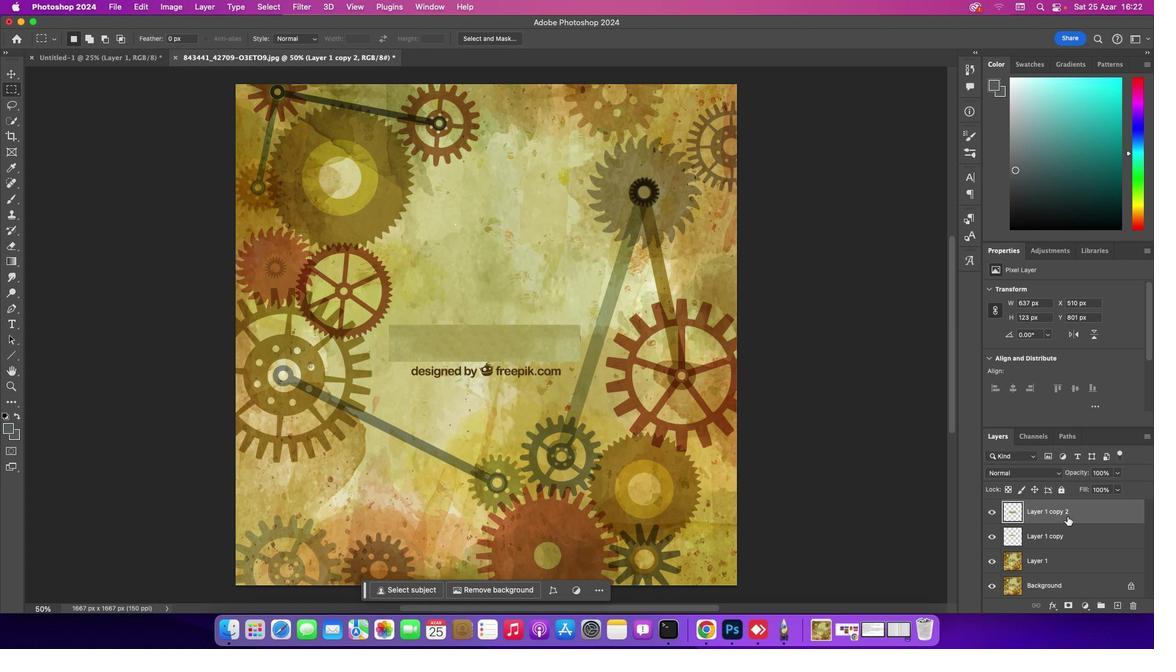 
Action: Mouse pressed left at (1067, 517)
Screenshot: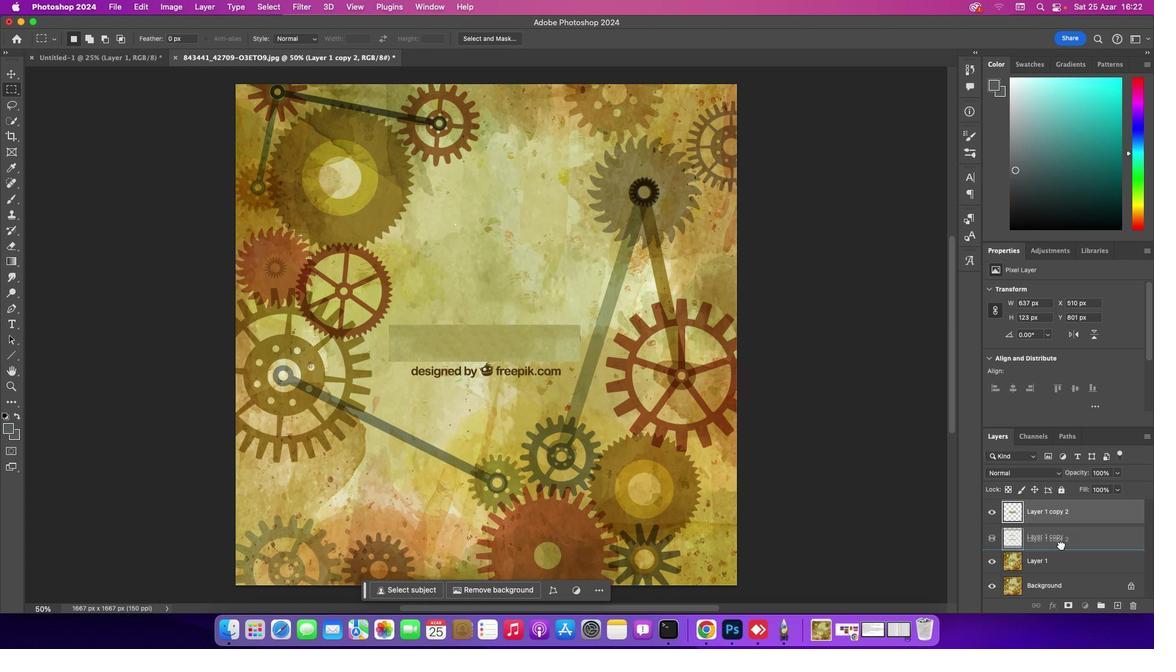 
Action: Mouse moved to (1035, 502)
Screenshot: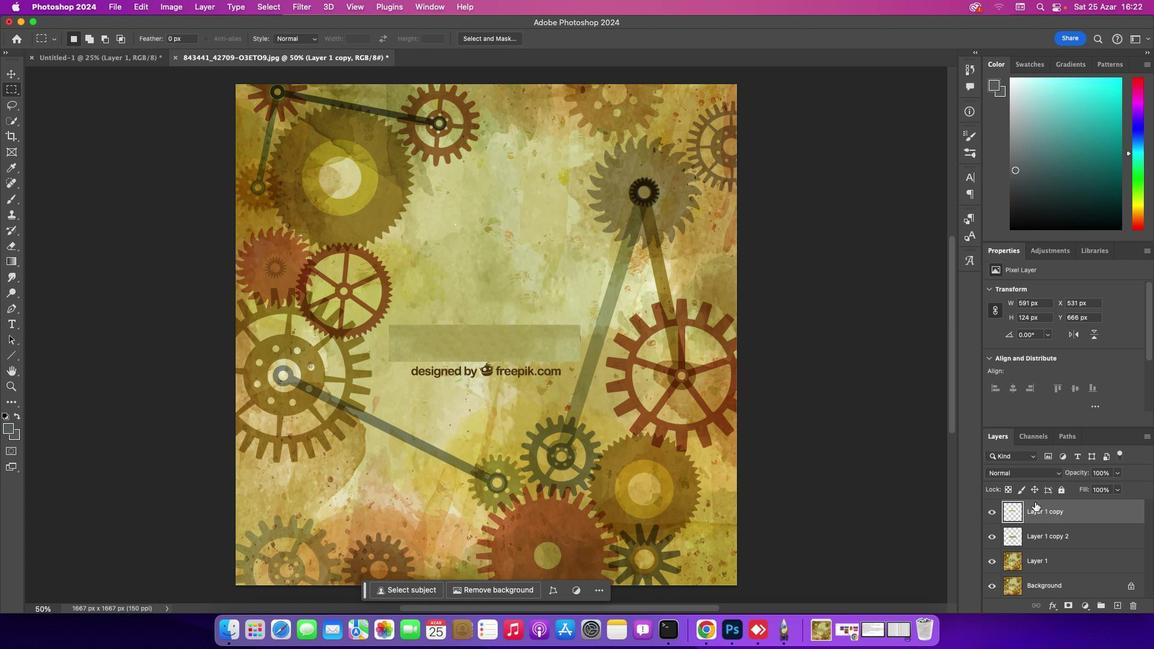 
Action: Mouse pressed left at (1035, 502)
Screenshot: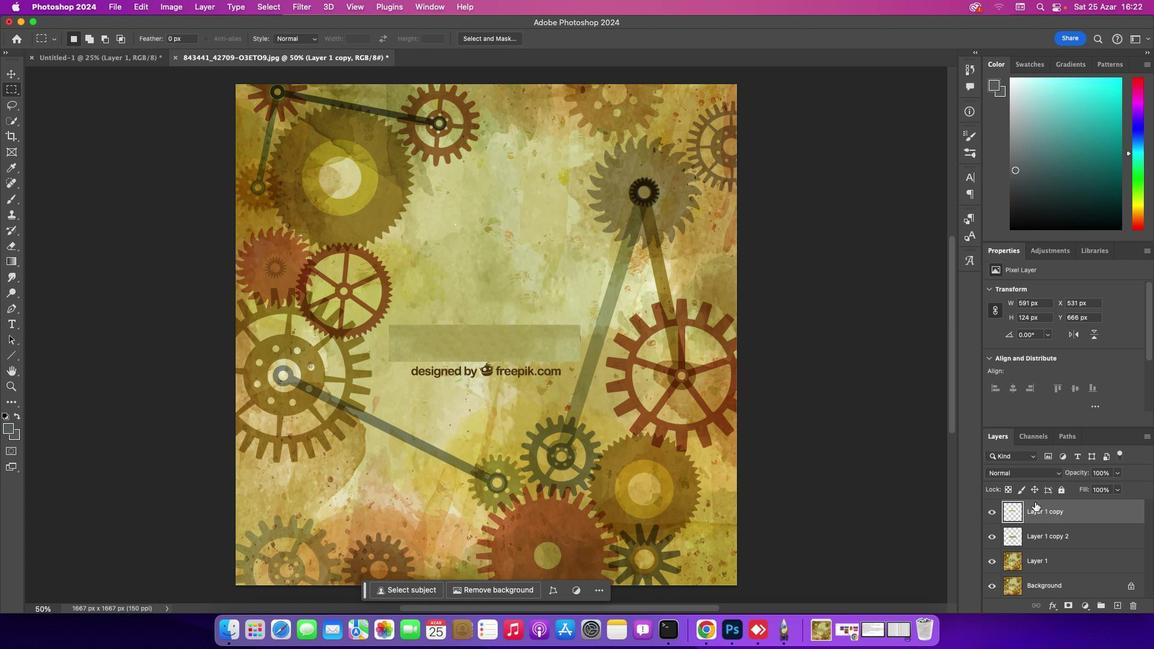 
Action: Key pressed Key.backspace
Screenshot: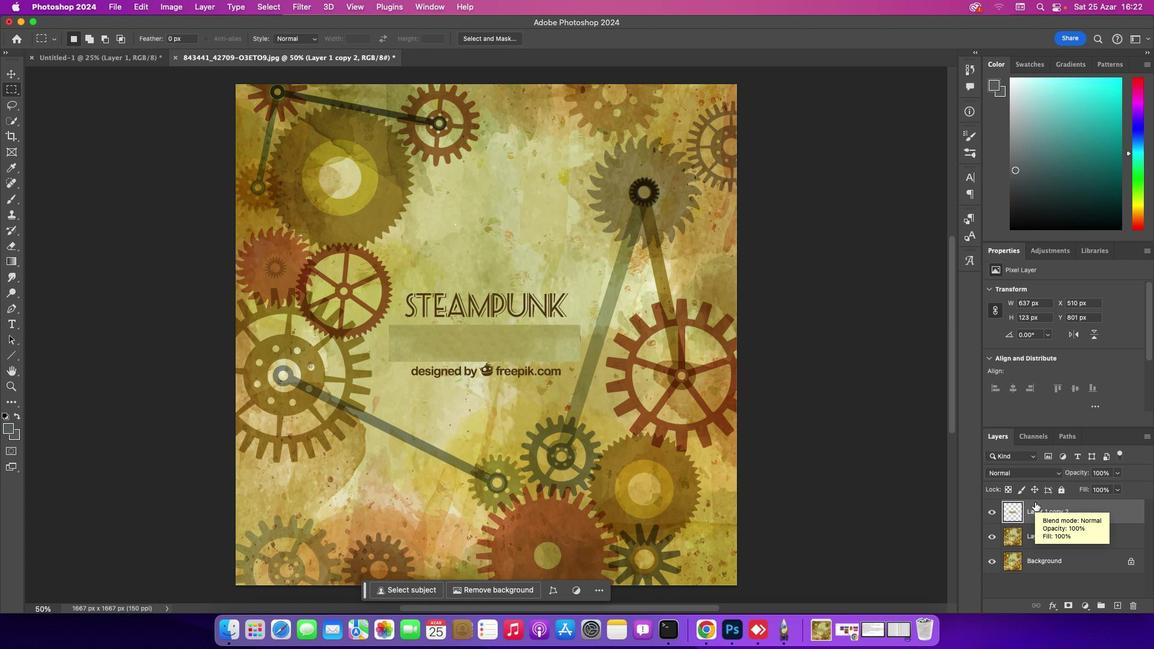 
Action: Mouse moved to (1036, 534)
Screenshot: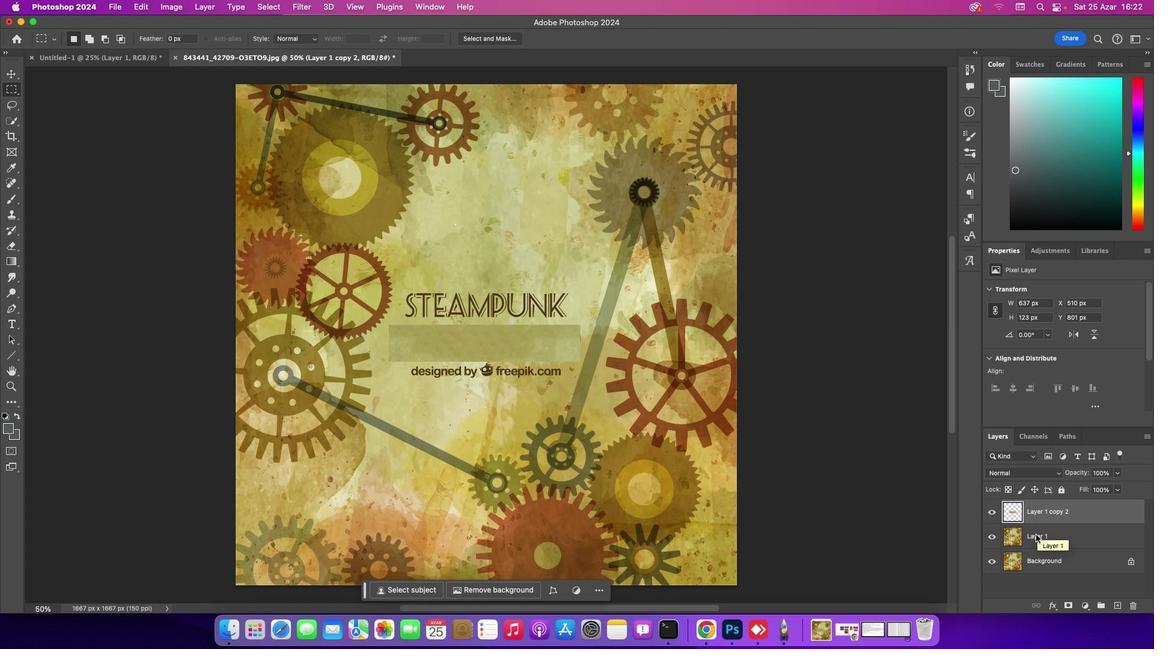 
Action: Key pressed Key.shift
Screenshot: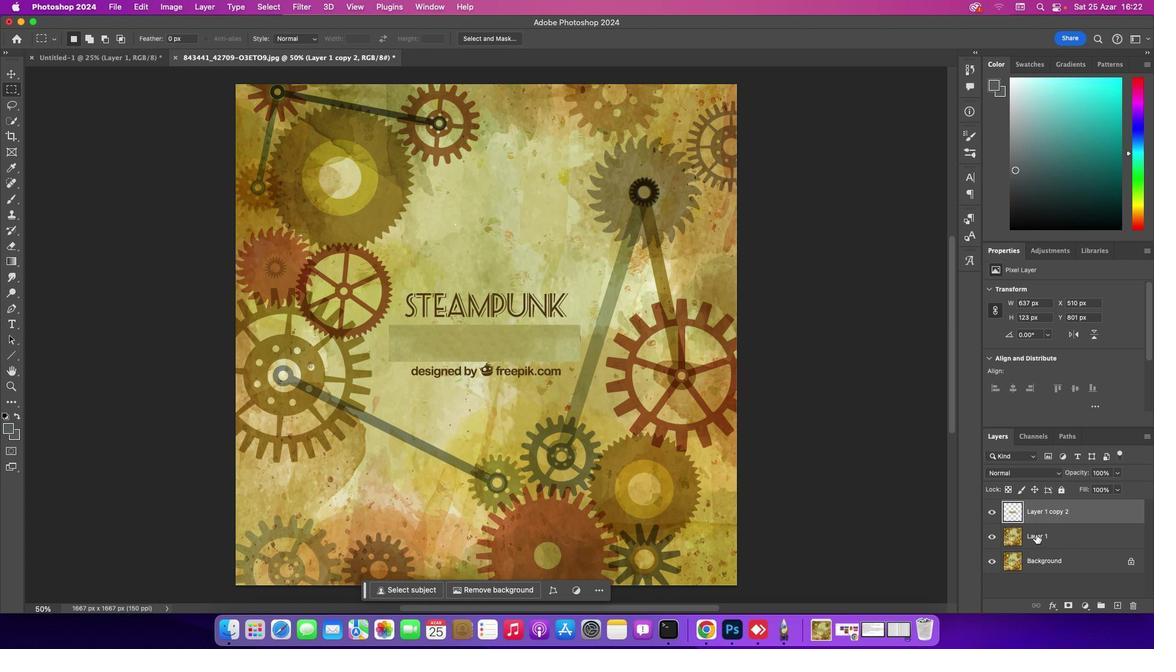 
Action: Mouse pressed left at (1036, 534)
Screenshot: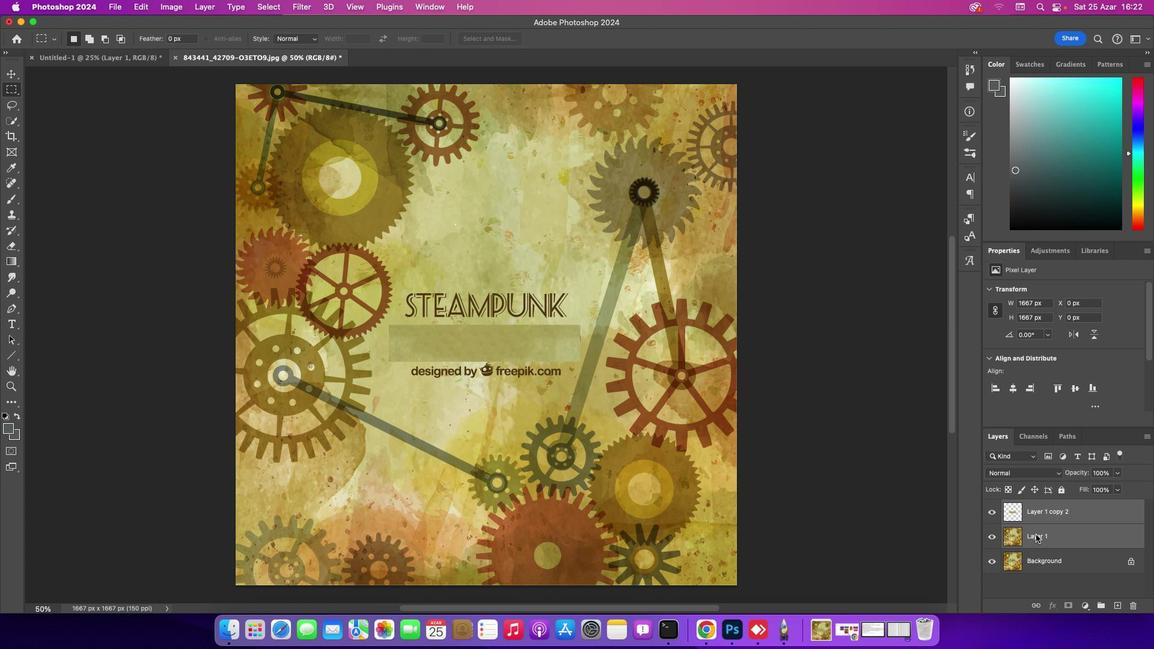 
Action: Mouse pressed right at (1036, 534)
Screenshot: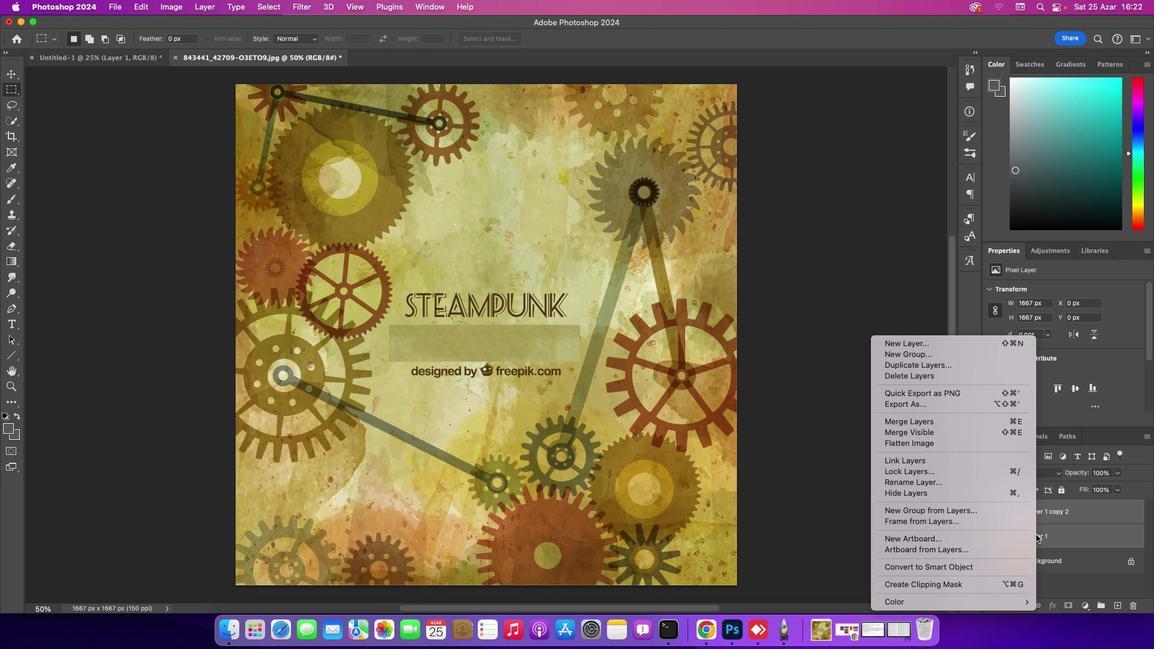 
Action: Mouse moved to (951, 418)
Screenshot: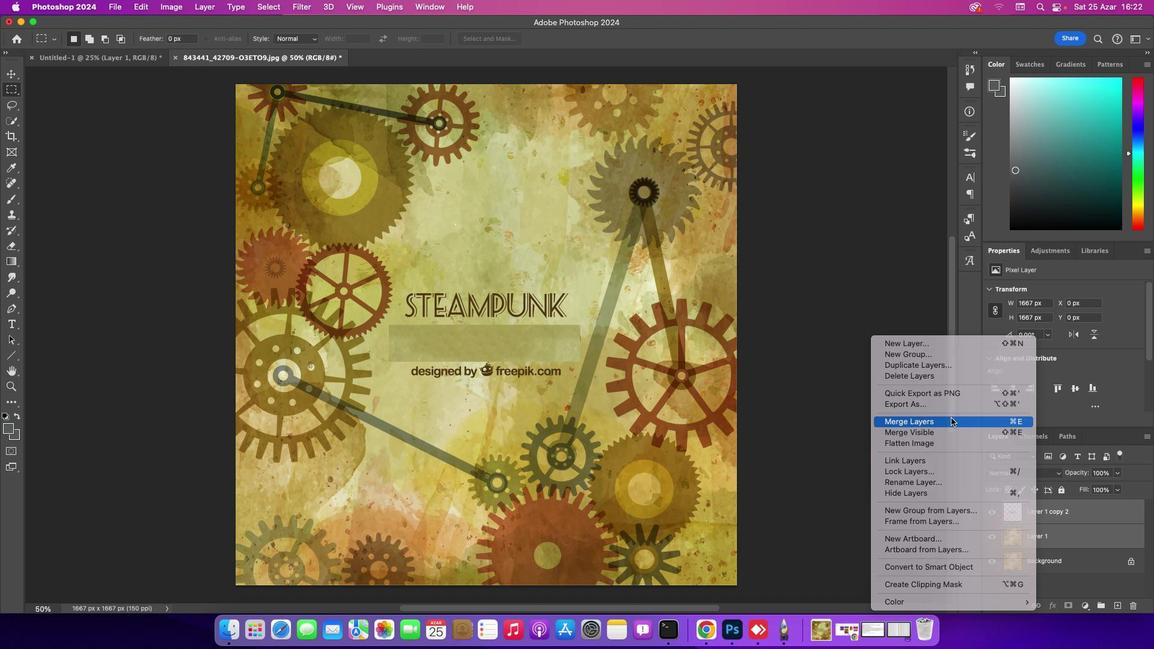 
Action: Mouse pressed left at (951, 418)
Screenshot: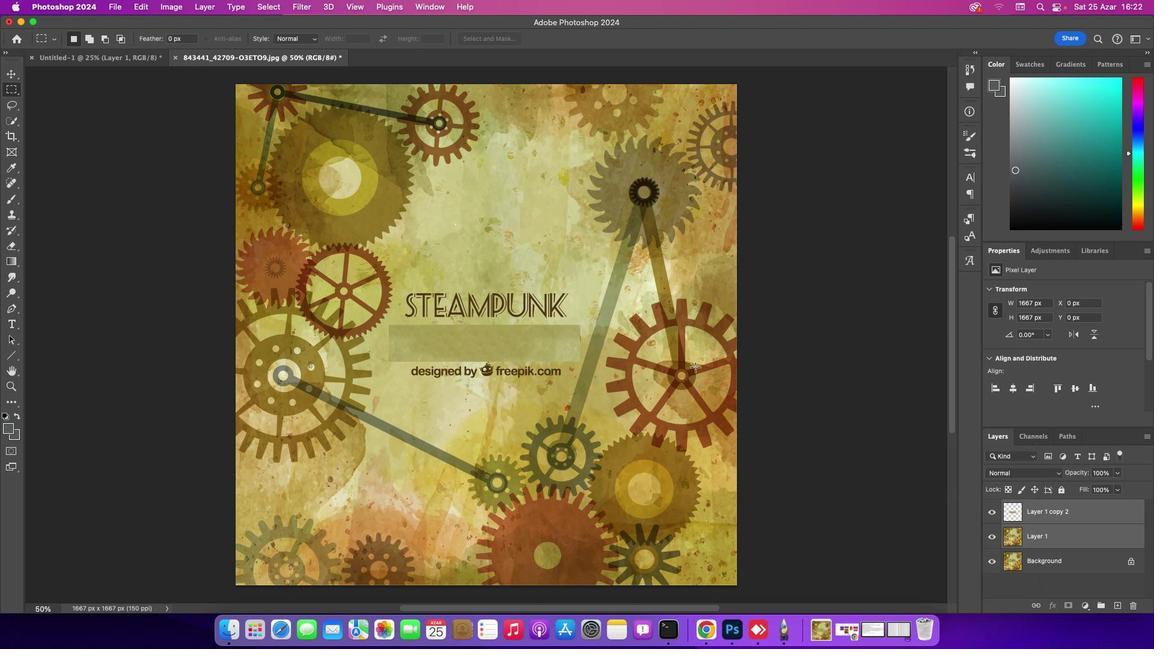 
Action: Mouse moved to (548, 336)
Screenshot: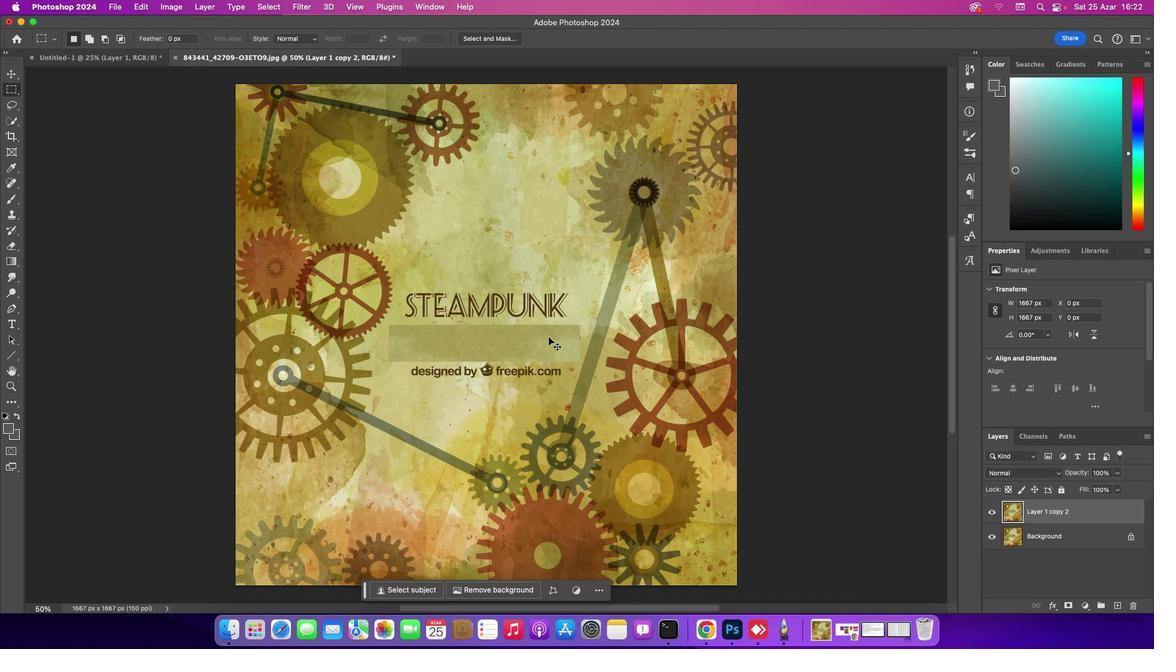 
Action: Key pressed Key.cmd'z''z'
Screenshot: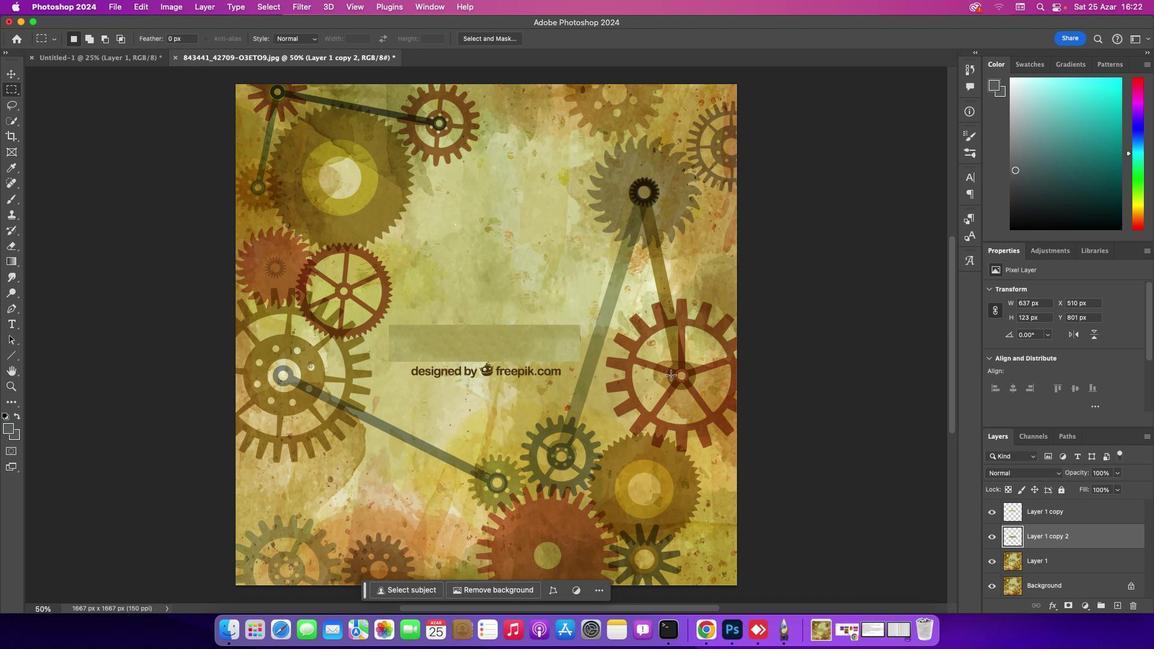 
Action: Mouse moved to (519, 442)
Screenshot: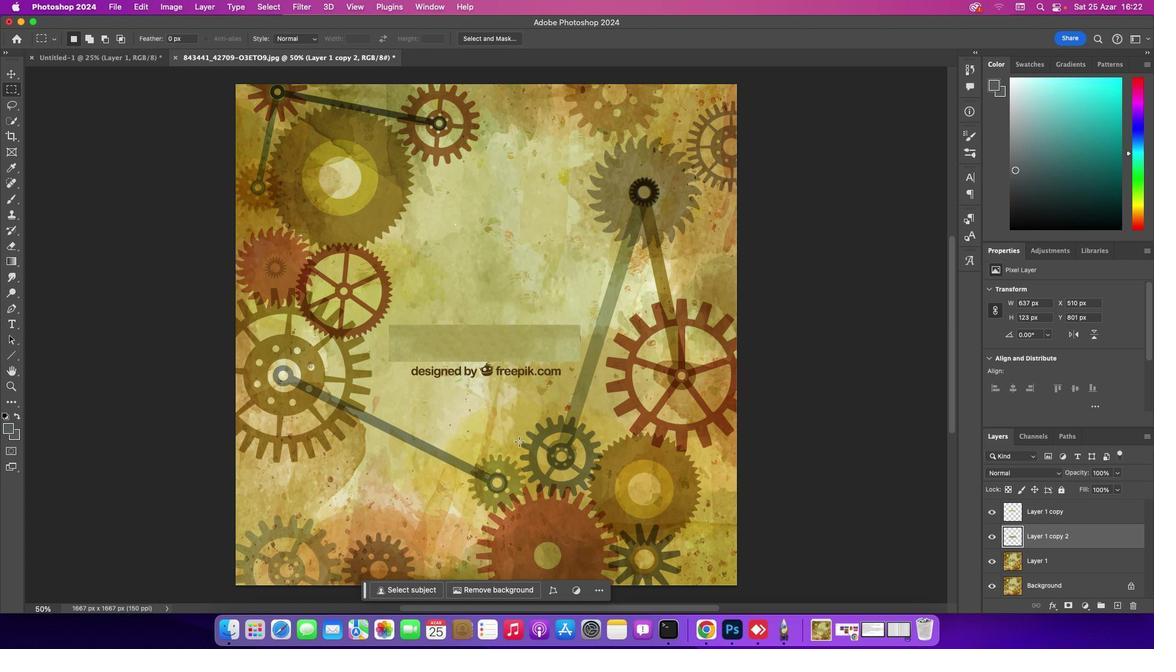 
Action: Mouse pressed middle at (519, 442)
Screenshot: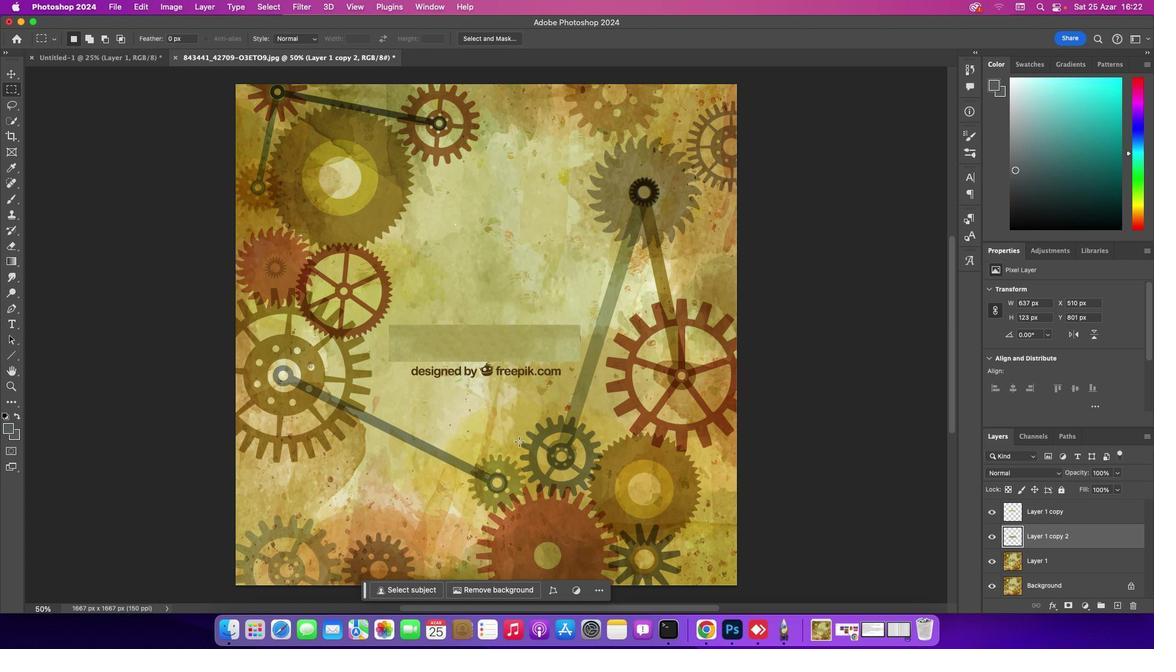 
Action: Mouse moved to (530, 440)
Screenshot: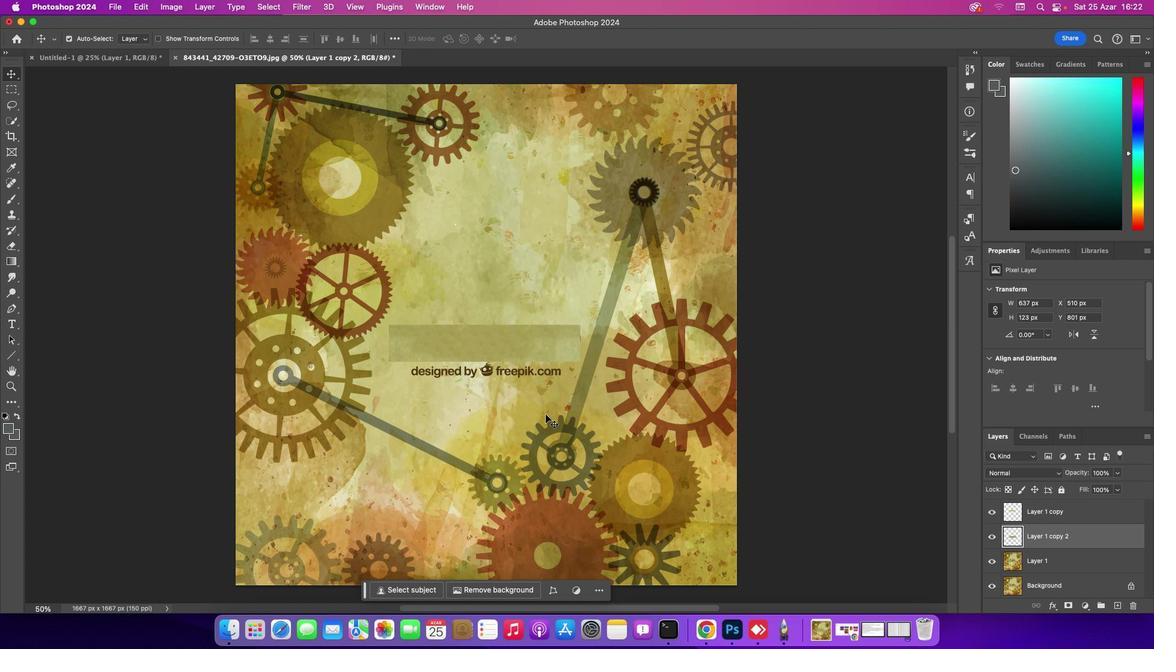 
Action: Key pressed 'V'
Screenshot: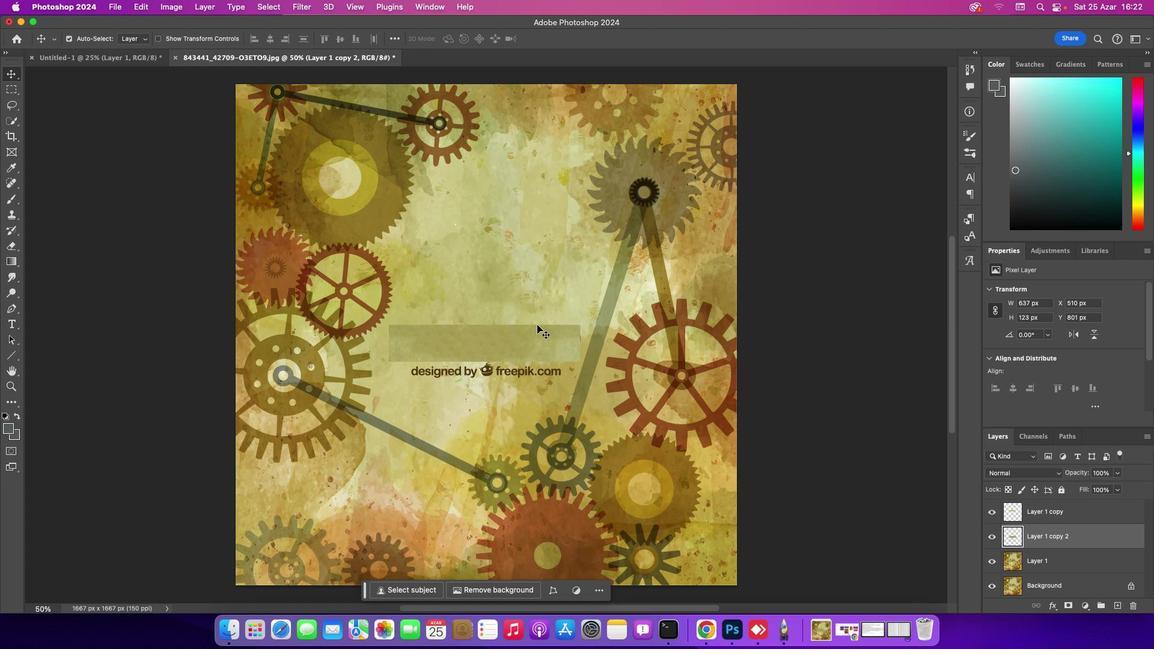 
Action: Mouse moved to (509, 342)
Screenshot: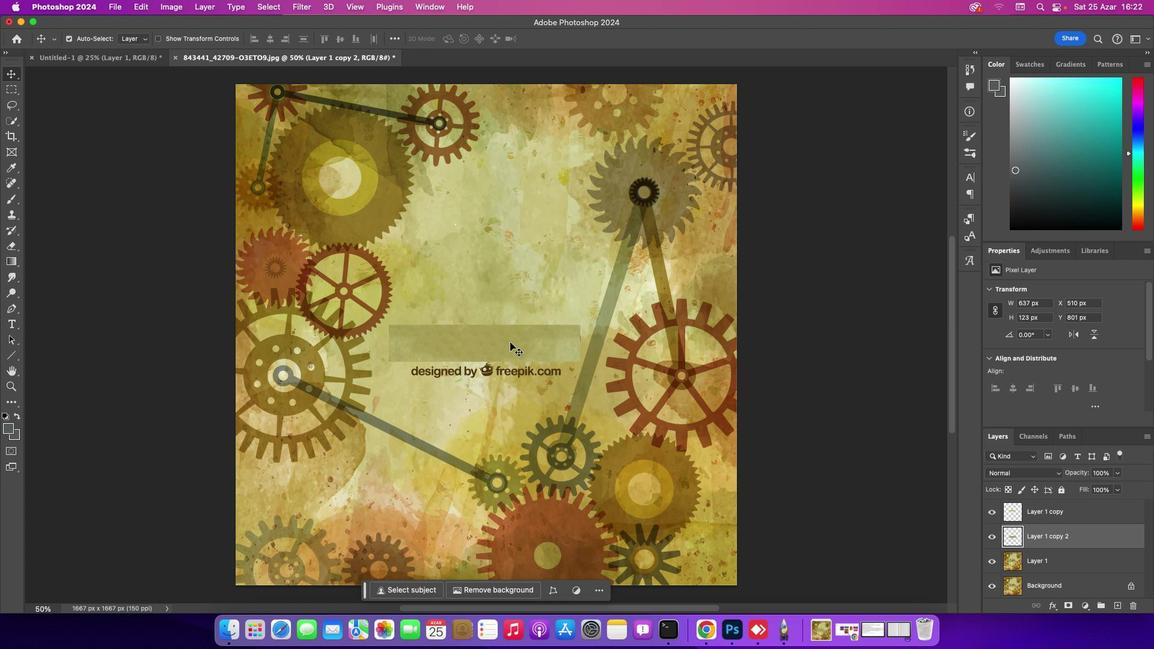 
Action: Mouse pressed left at (509, 342)
Screenshot: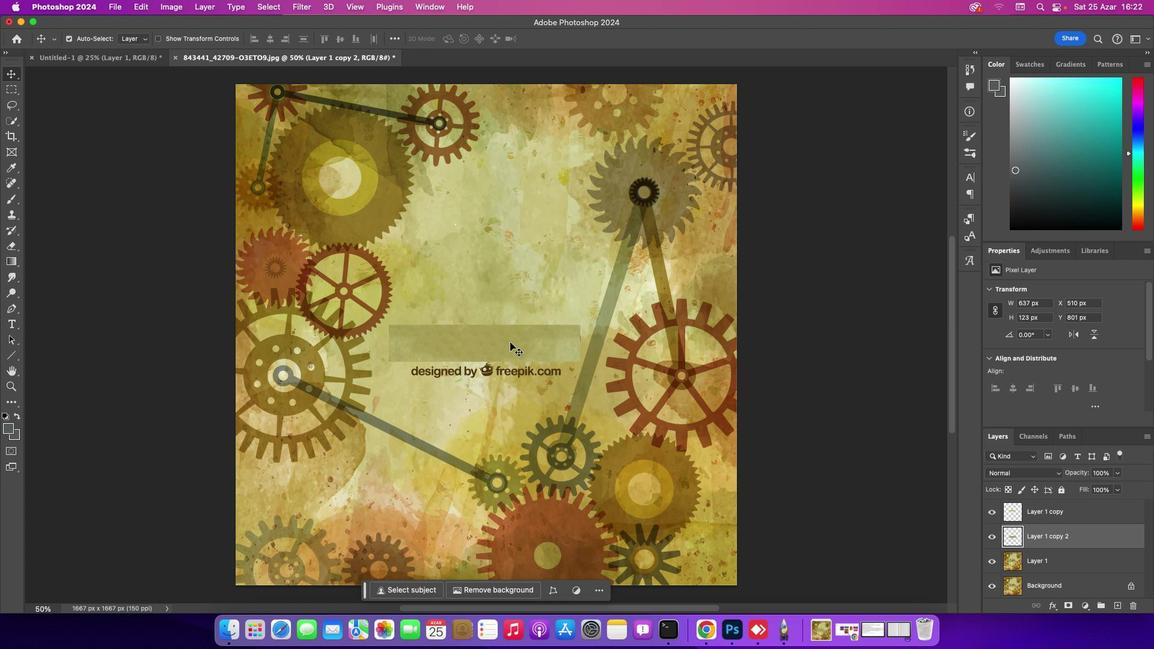 
Action: Mouse moved to (986, 537)
Screenshot: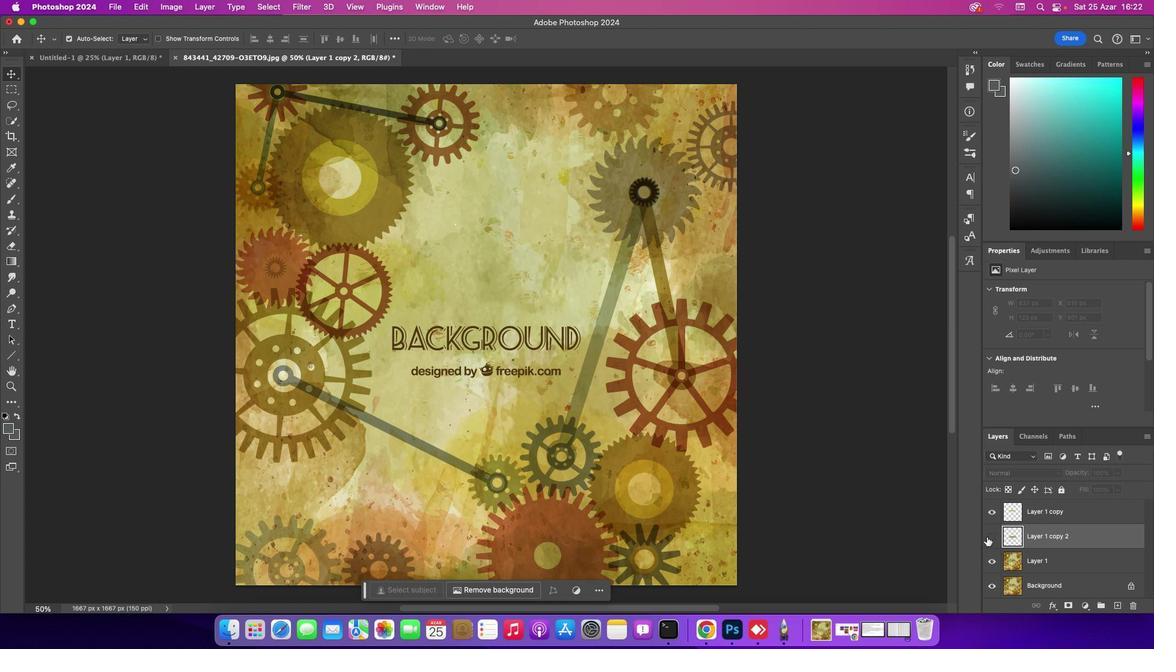 
Action: Mouse pressed left at (986, 537)
Screenshot: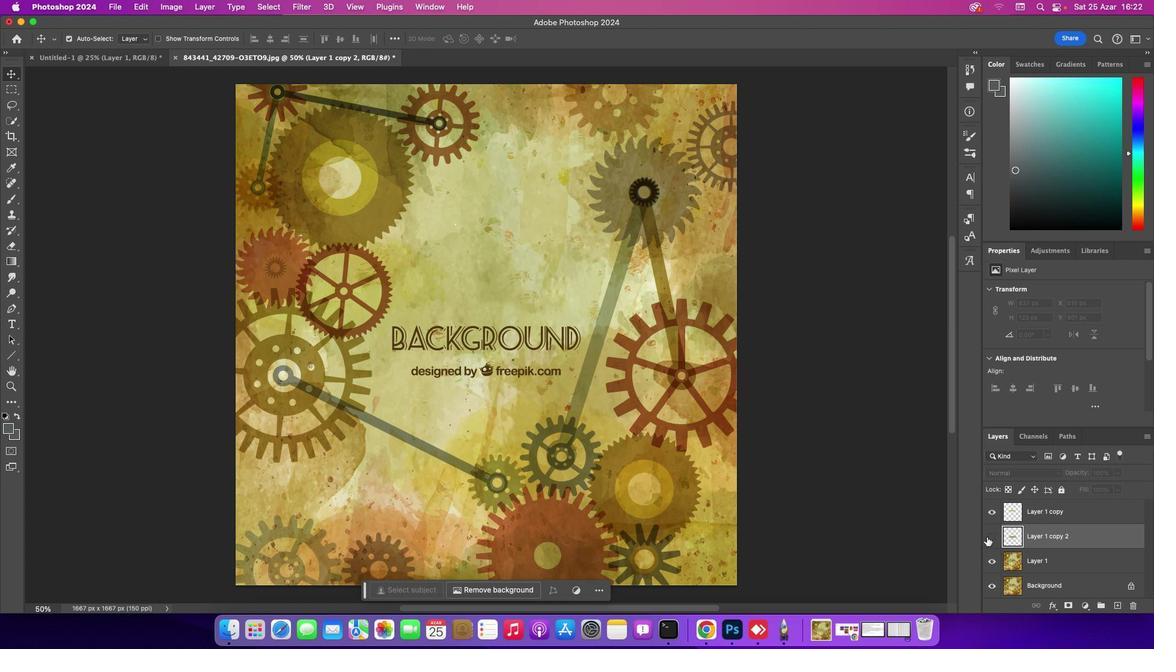 
Action: Mouse moved to (1049, 517)
Screenshot: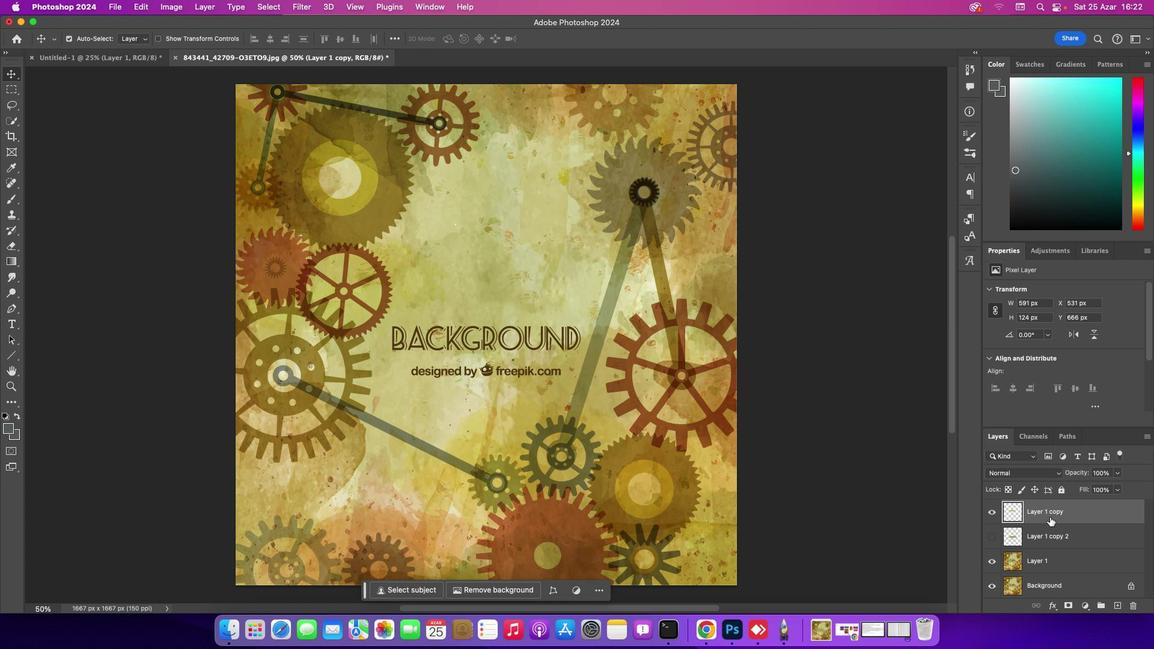 
Action: Mouse pressed left at (1049, 517)
Screenshot: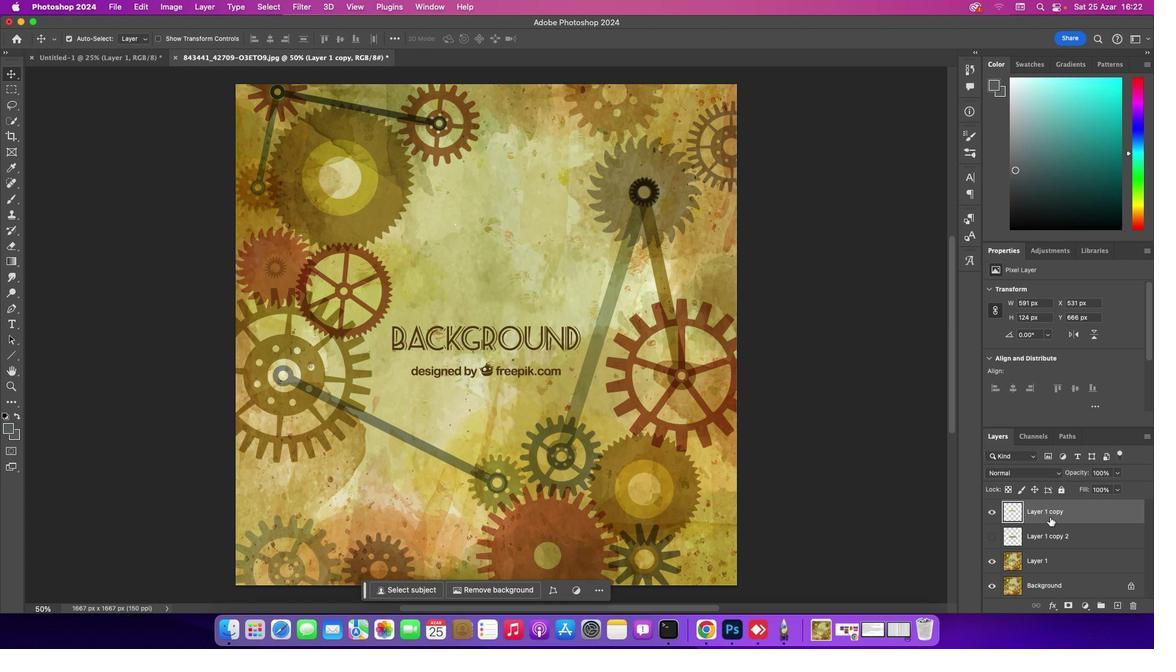 
Action: Mouse moved to (1037, 562)
Screenshot: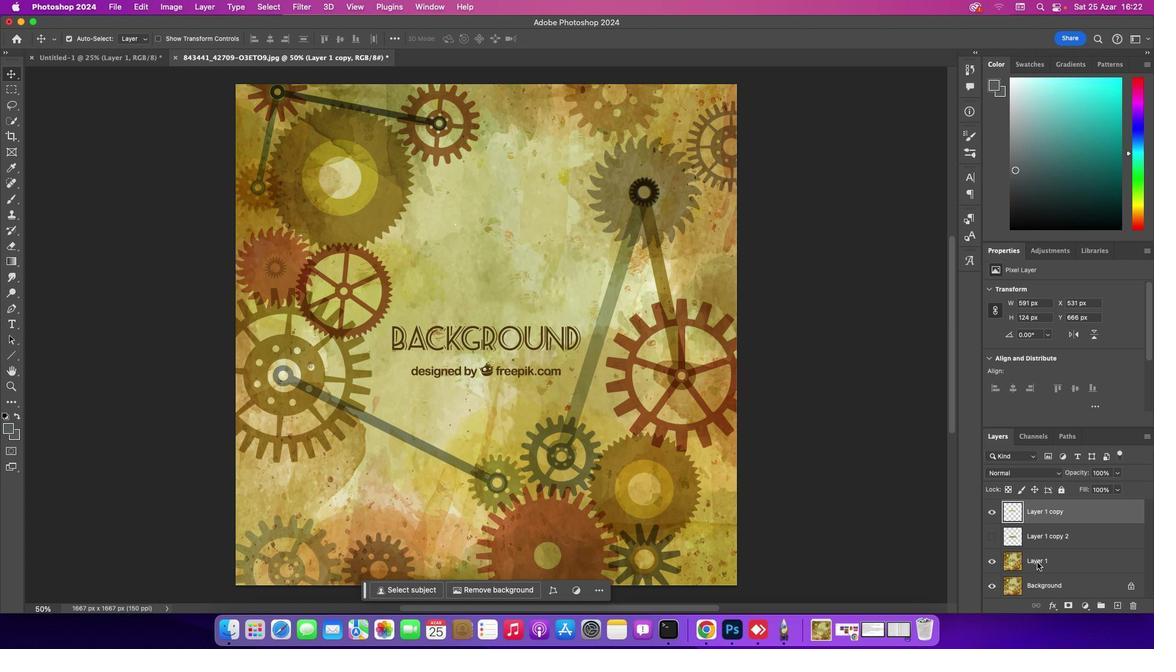 
Action: Key pressed Key.shift
Screenshot: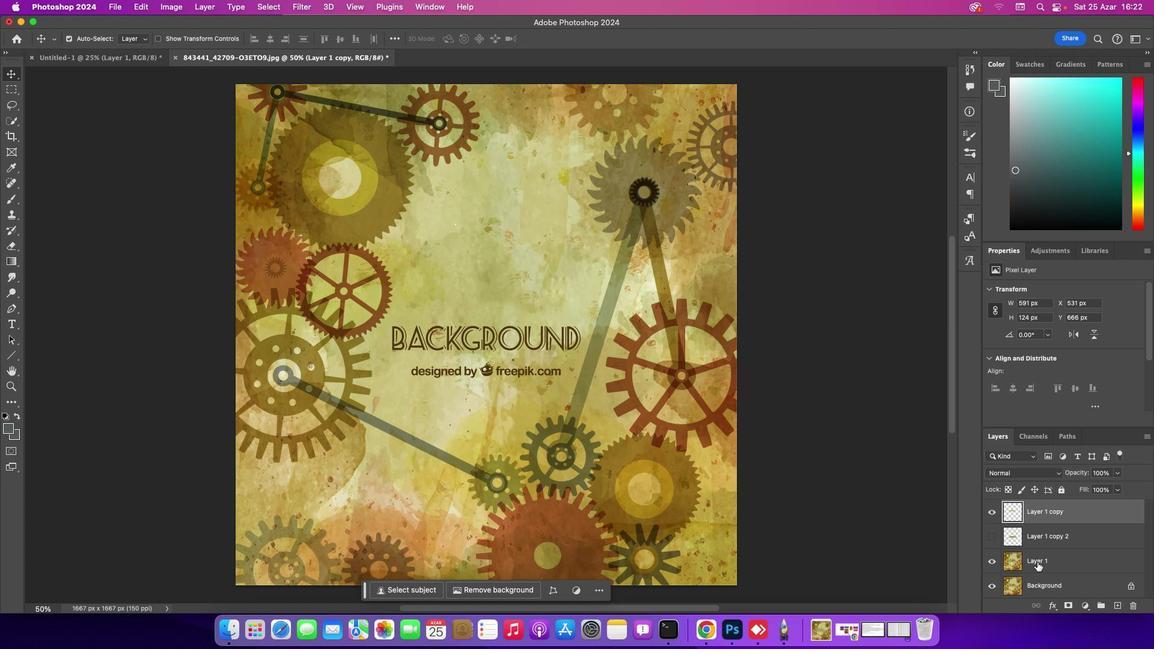
Action: Mouse pressed left at (1037, 562)
Screenshot: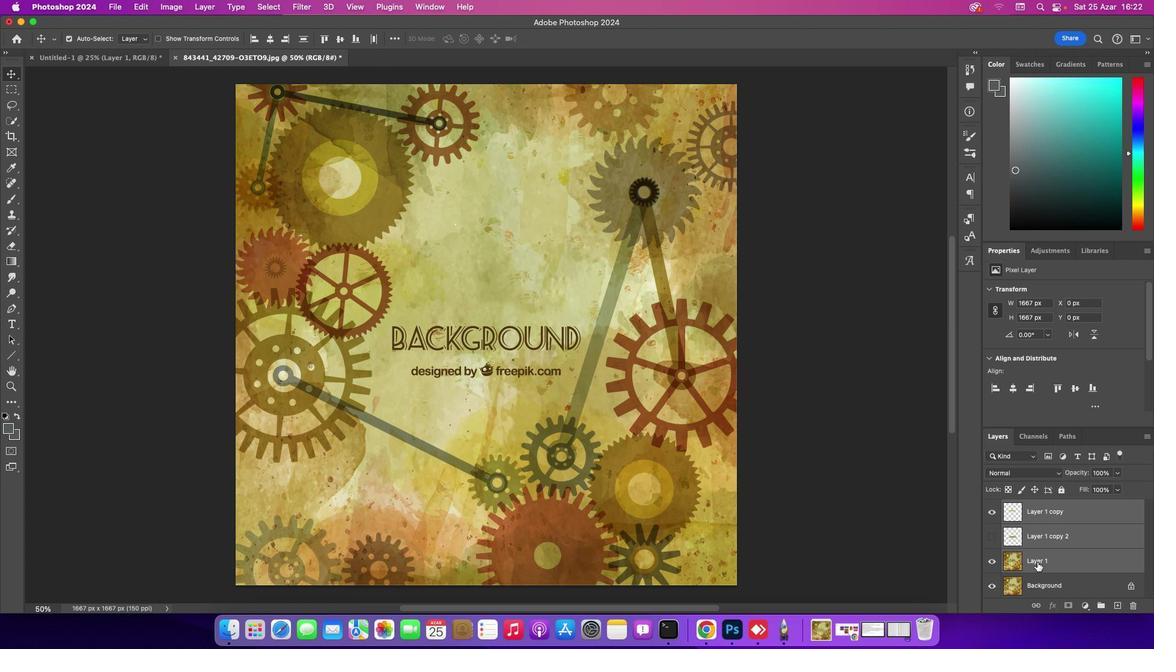 
Action: Mouse moved to (1039, 556)
Screenshot: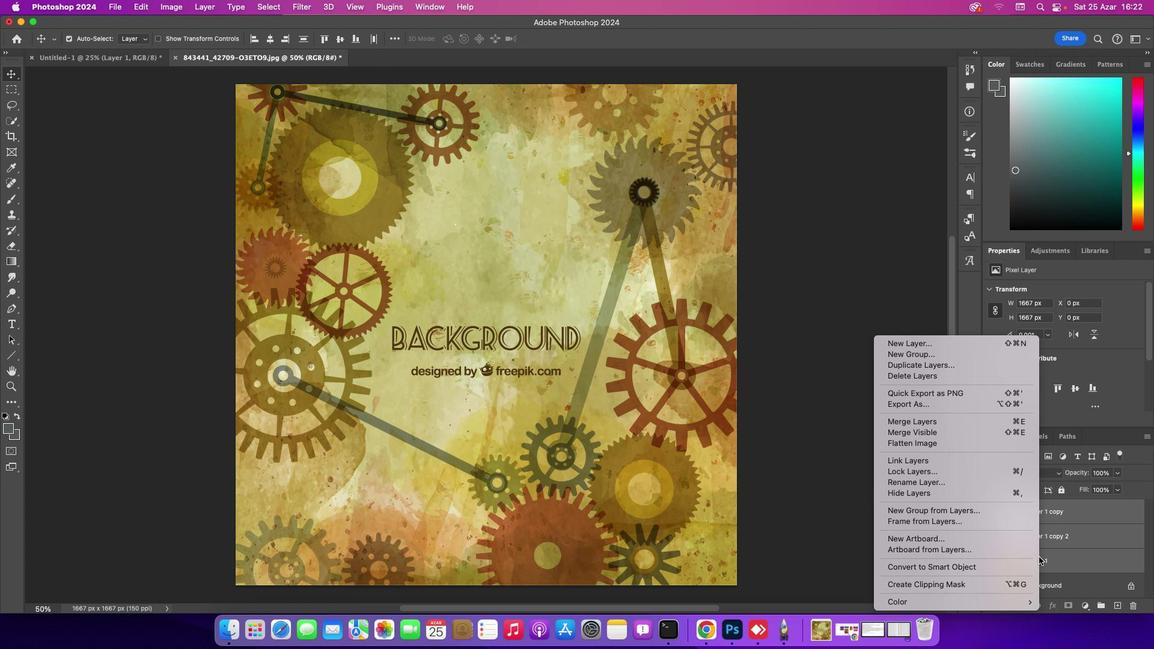 
Action: Mouse pressed right at (1039, 556)
Screenshot: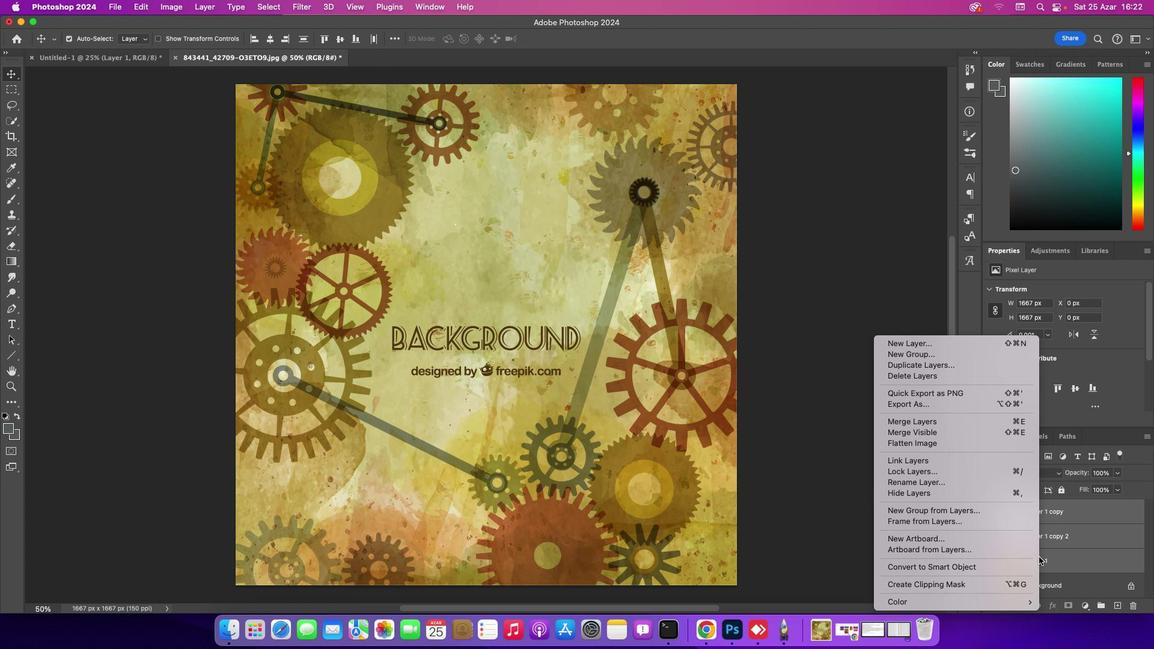 
Action: Mouse moved to (977, 425)
Screenshot: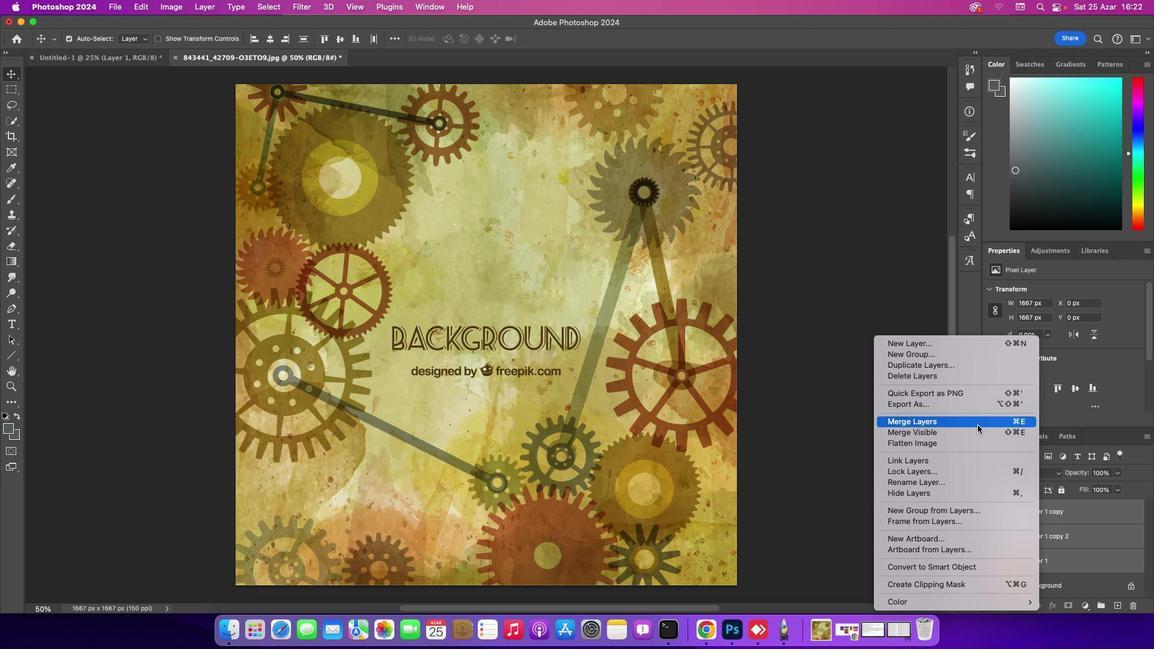
Action: Mouse pressed left at (977, 425)
Screenshot: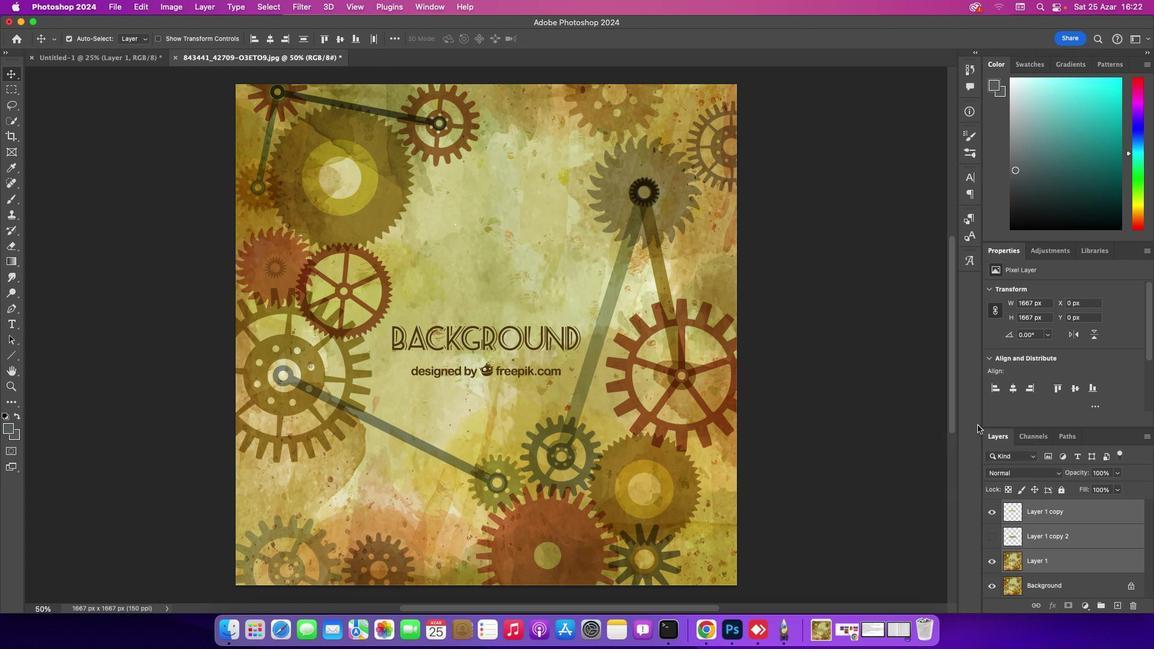
Action: Mouse moved to (390, 319)
Screenshot: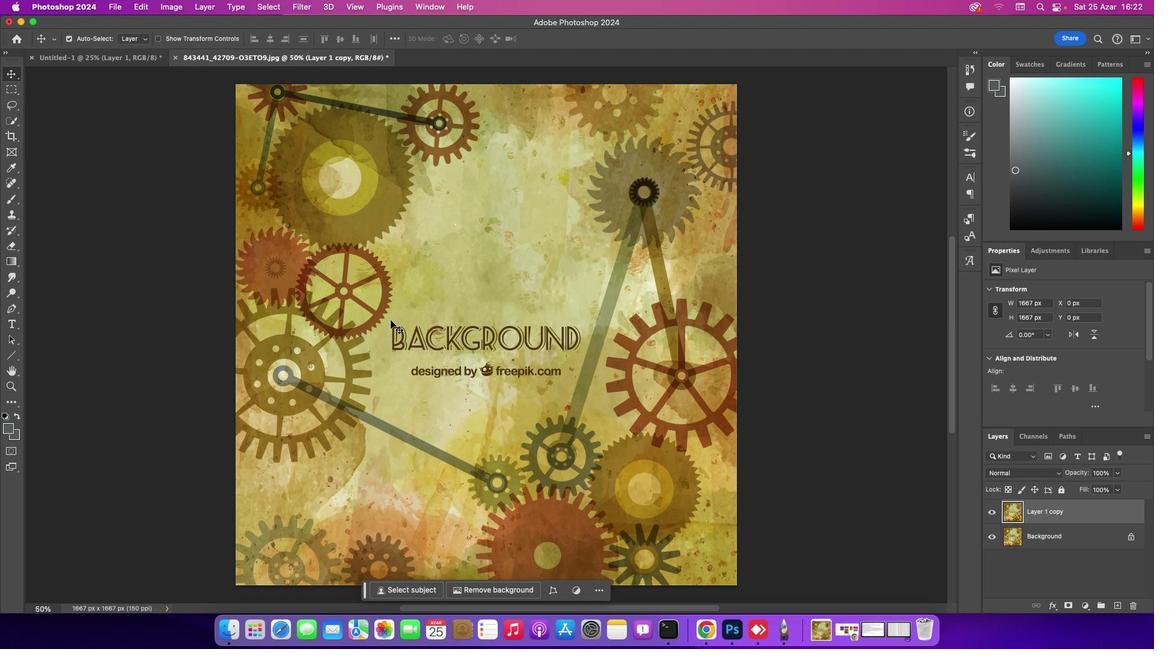 
Action: Key pressed 'M'
Screenshot: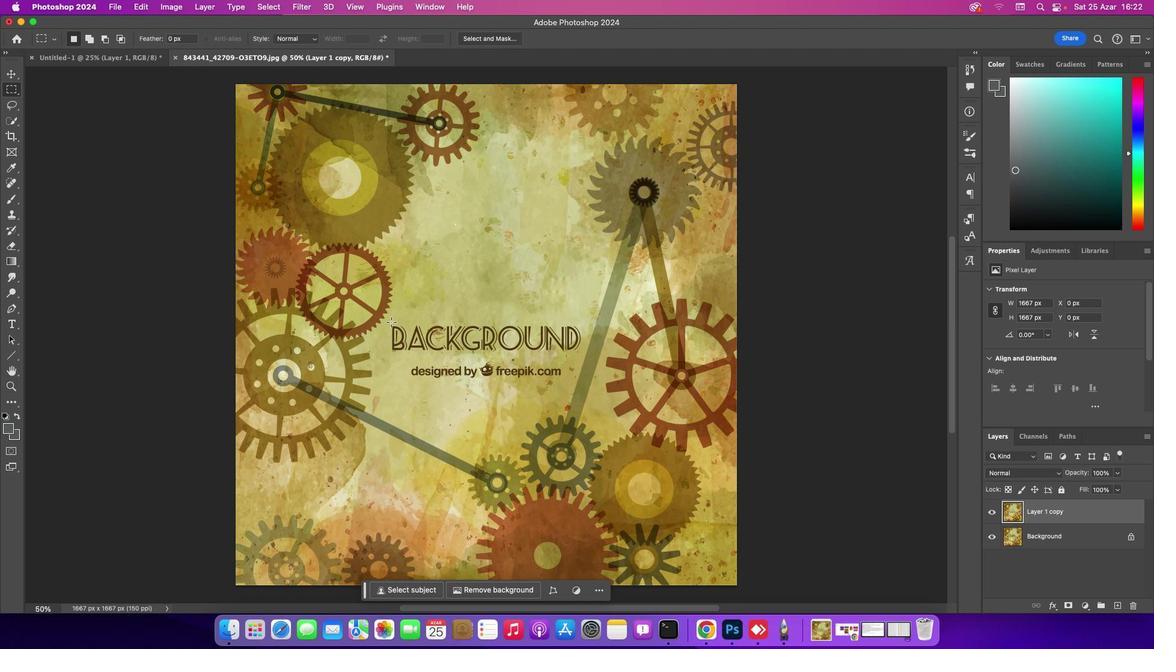 
Action: Mouse moved to (386, 322)
Screenshot: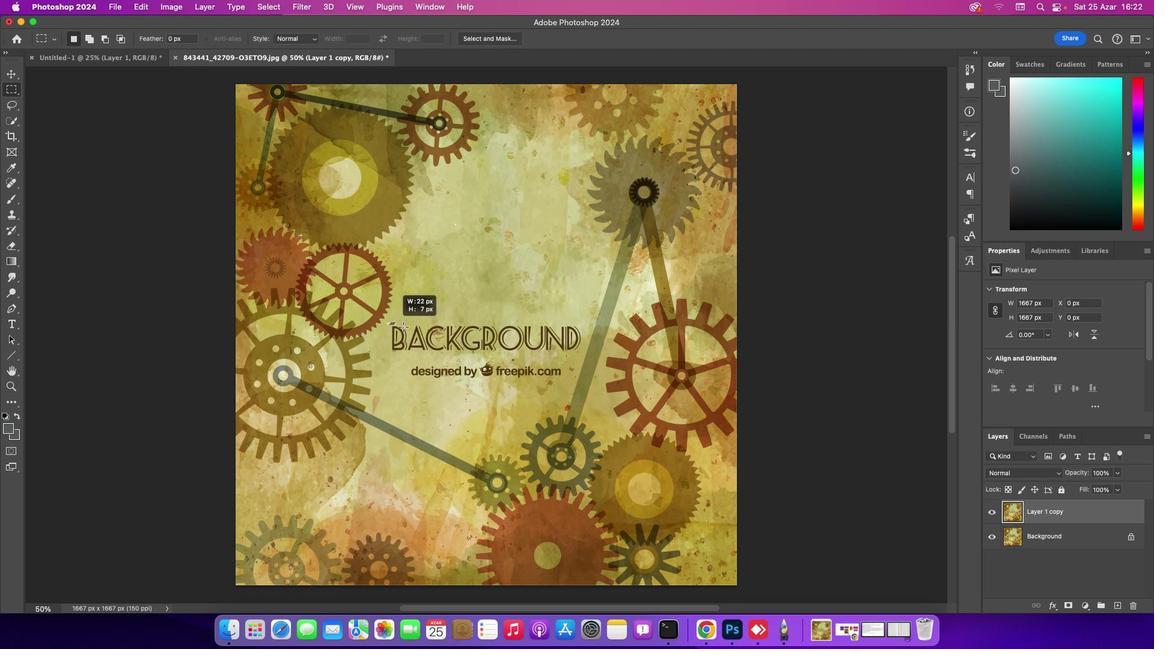 
Action: Mouse pressed left at (386, 322)
Screenshot: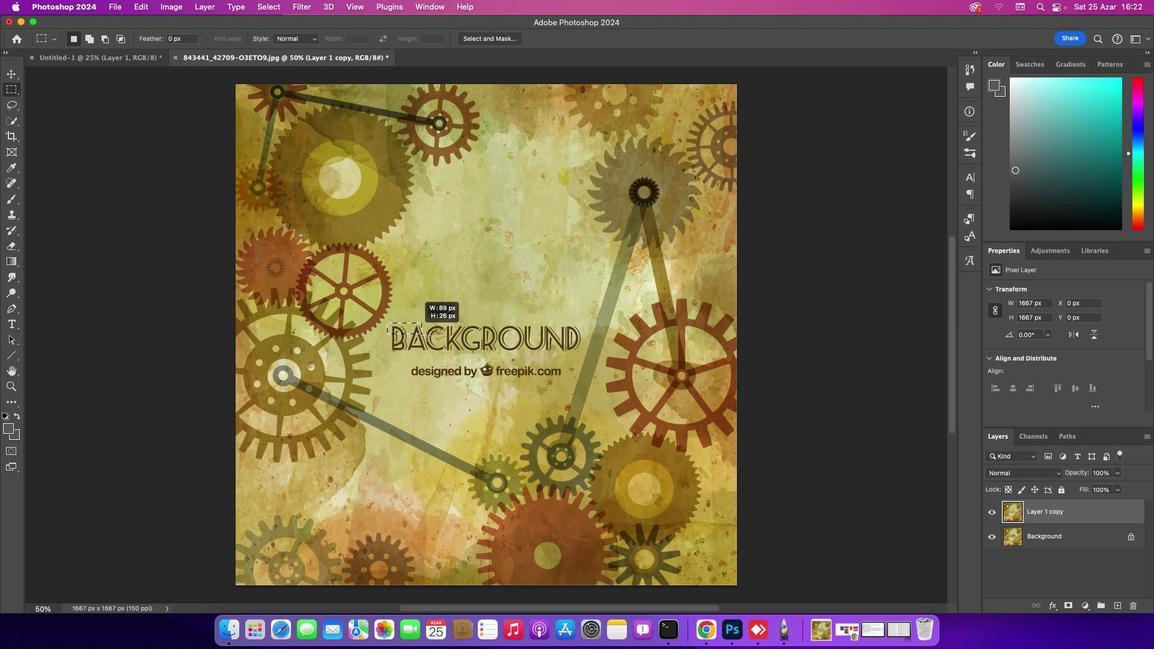 
Action: Mouse moved to (520, 330)
Screenshot: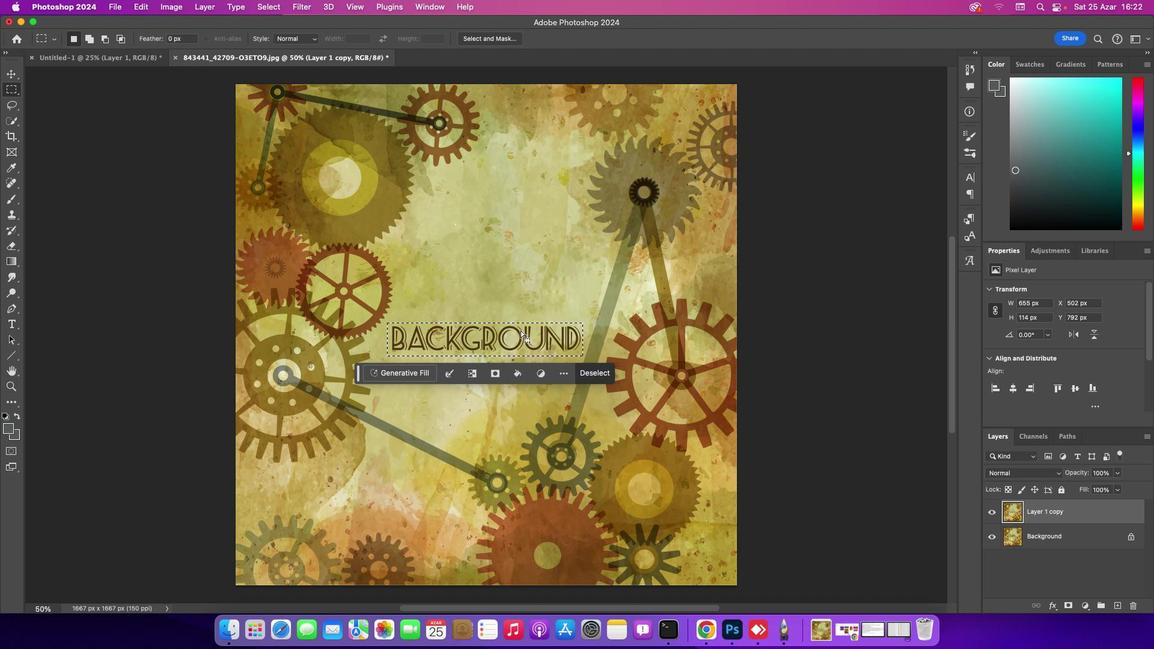 
Action: Mouse pressed right at (520, 330)
Screenshot: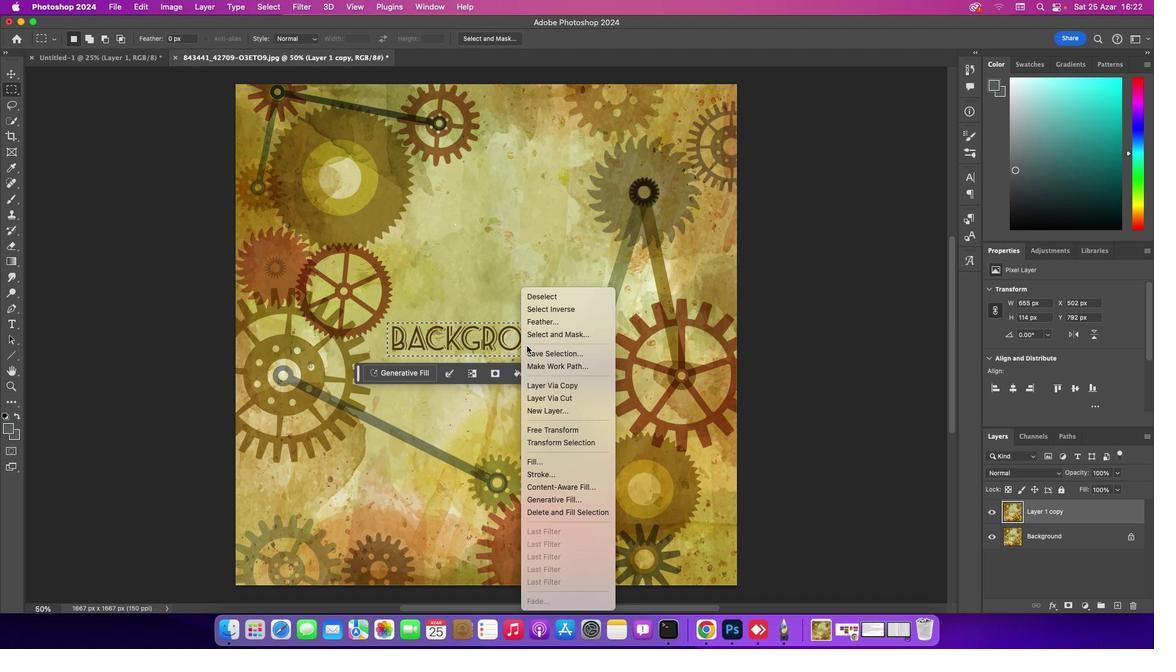 
Action: Mouse moved to (537, 486)
Screenshot: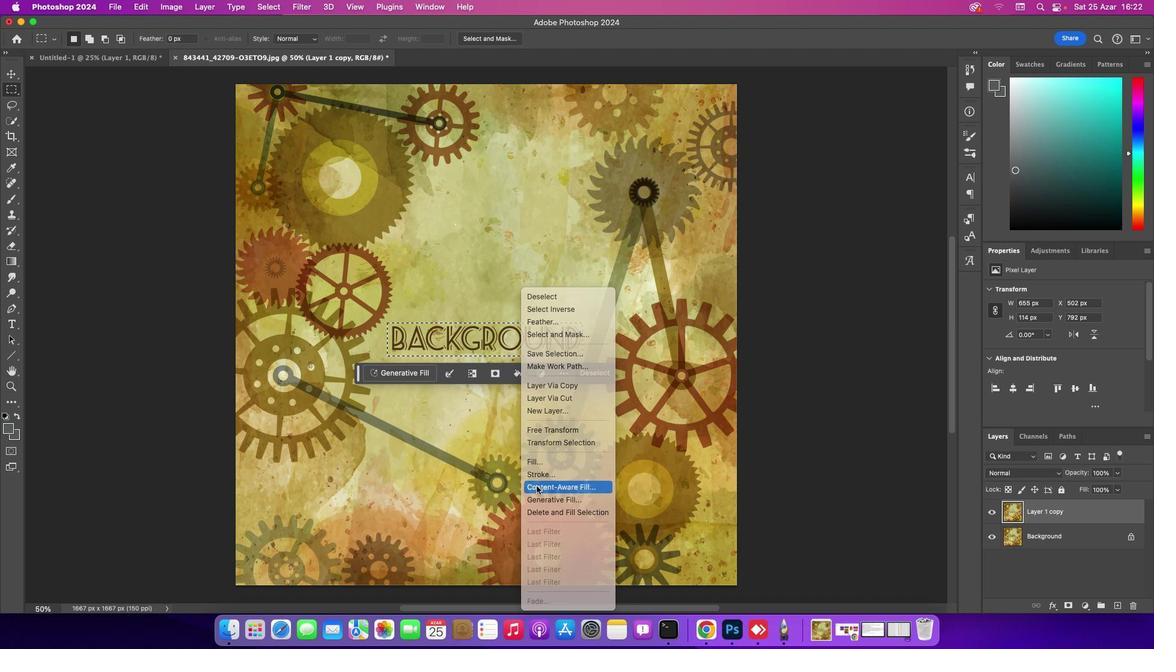 
Action: Mouse pressed left at (537, 486)
Screenshot: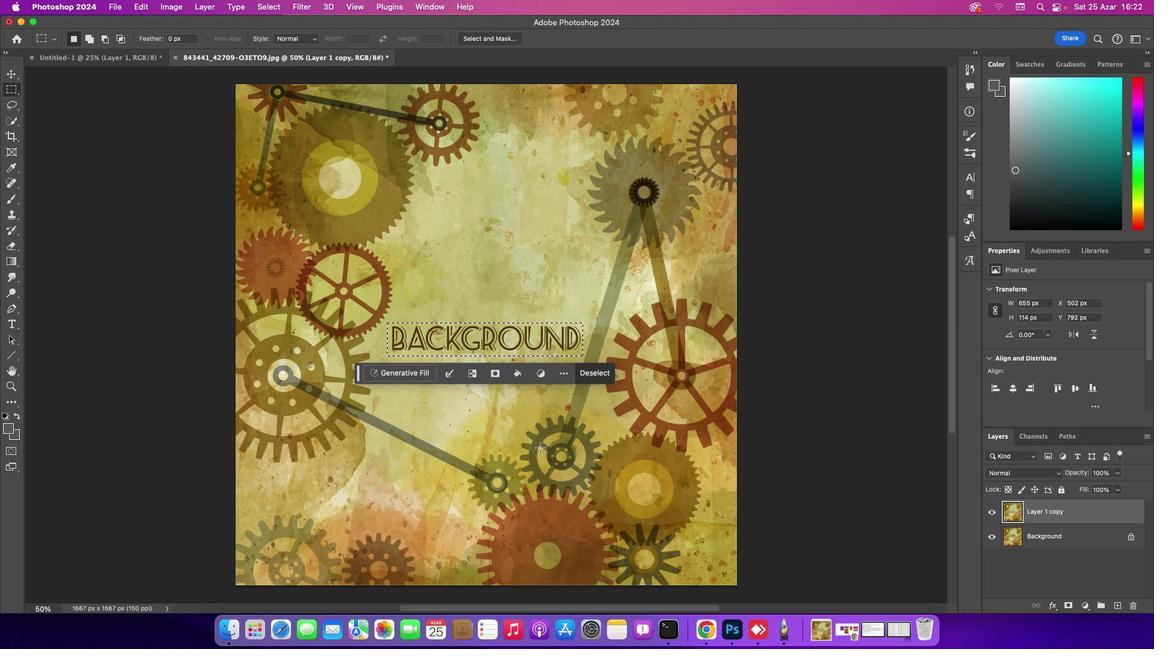 
Action: Mouse moved to (1117, 593)
Screenshot: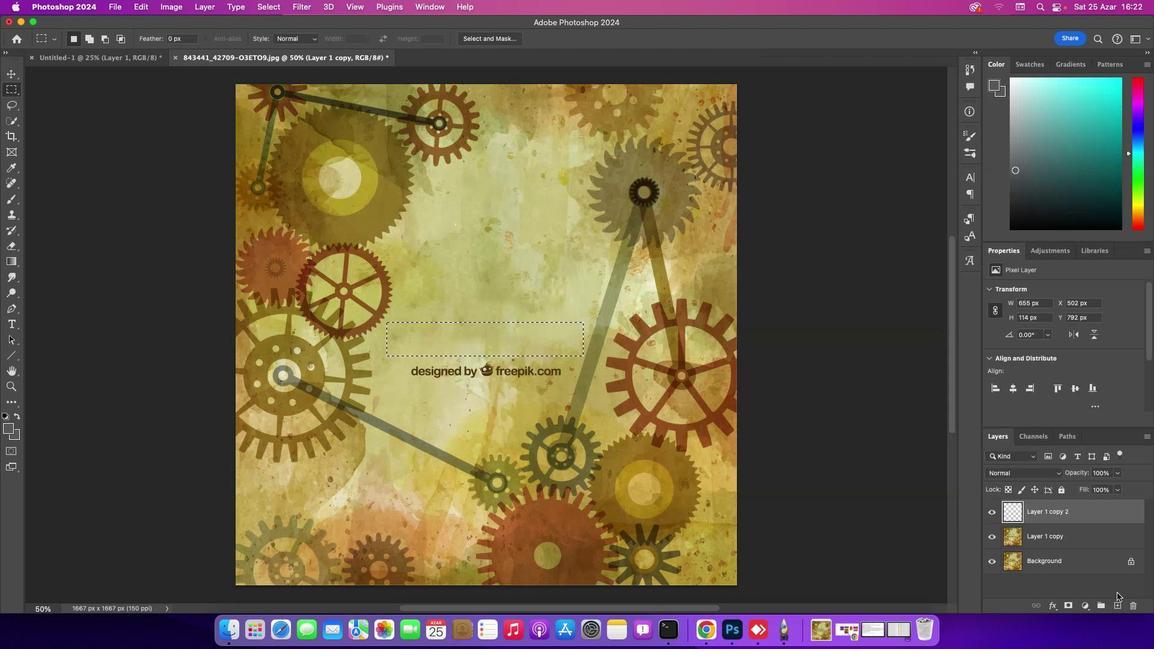 
Action: Mouse pressed left at (1117, 593)
Screenshot: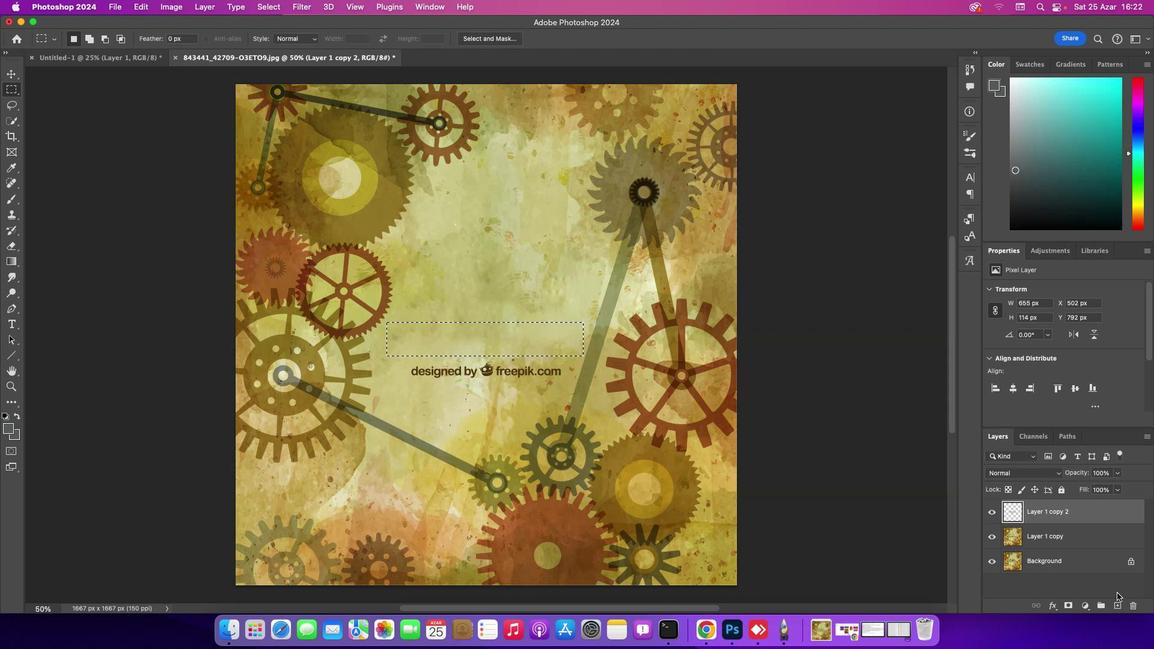 
Action: Mouse moved to (1037, 491)
Screenshot: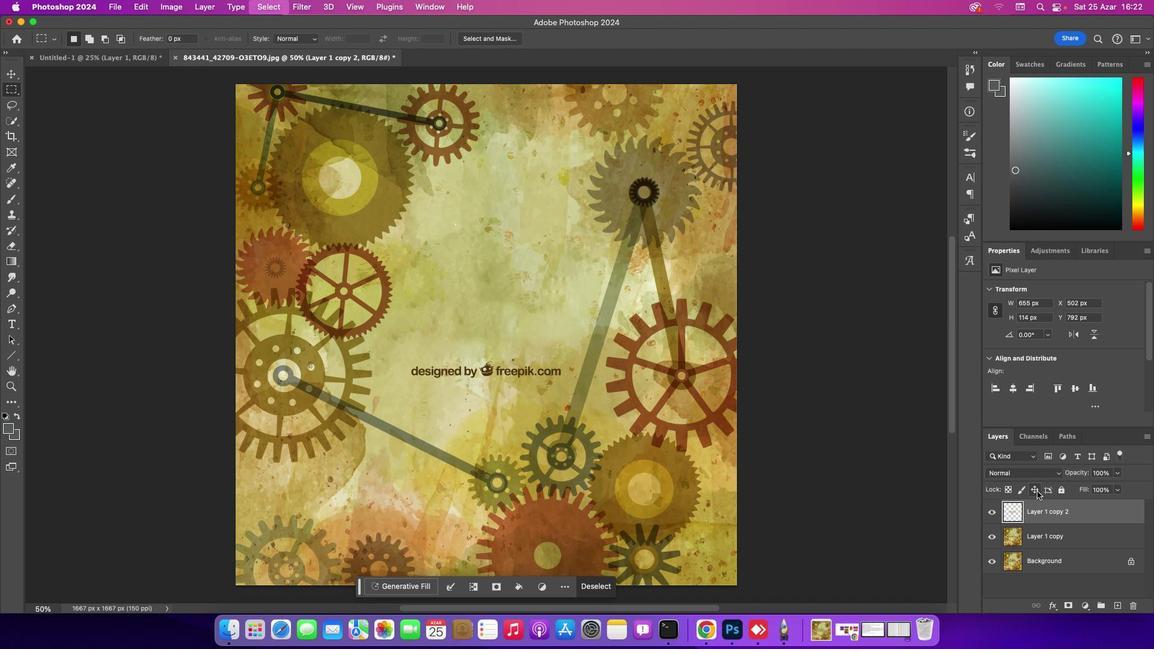 
Action: Key pressed Key.cmd
Screenshot: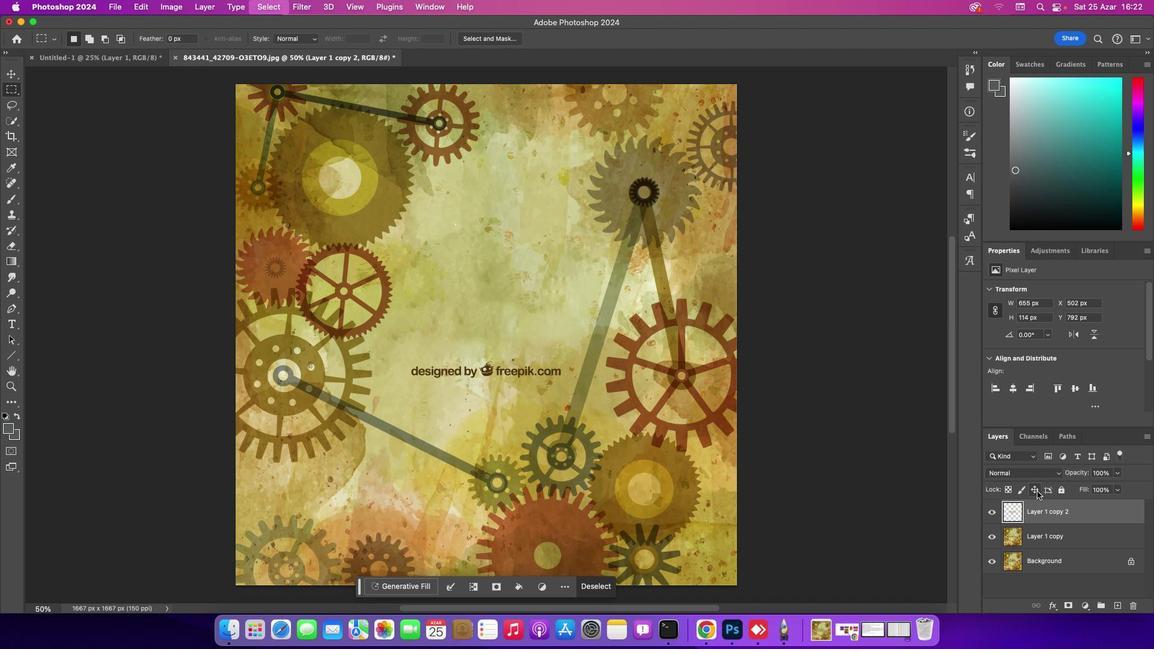 
Action: Mouse moved to (1037, 491)
Screenshot: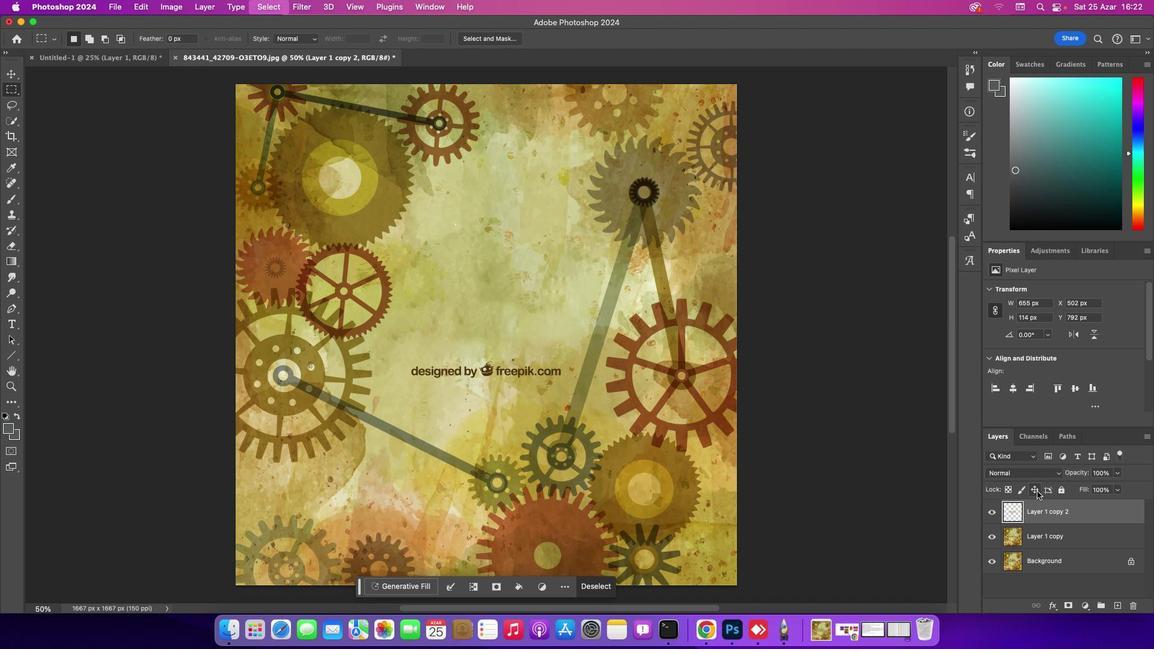 
Action: Key pressed 'd'
Screenshot: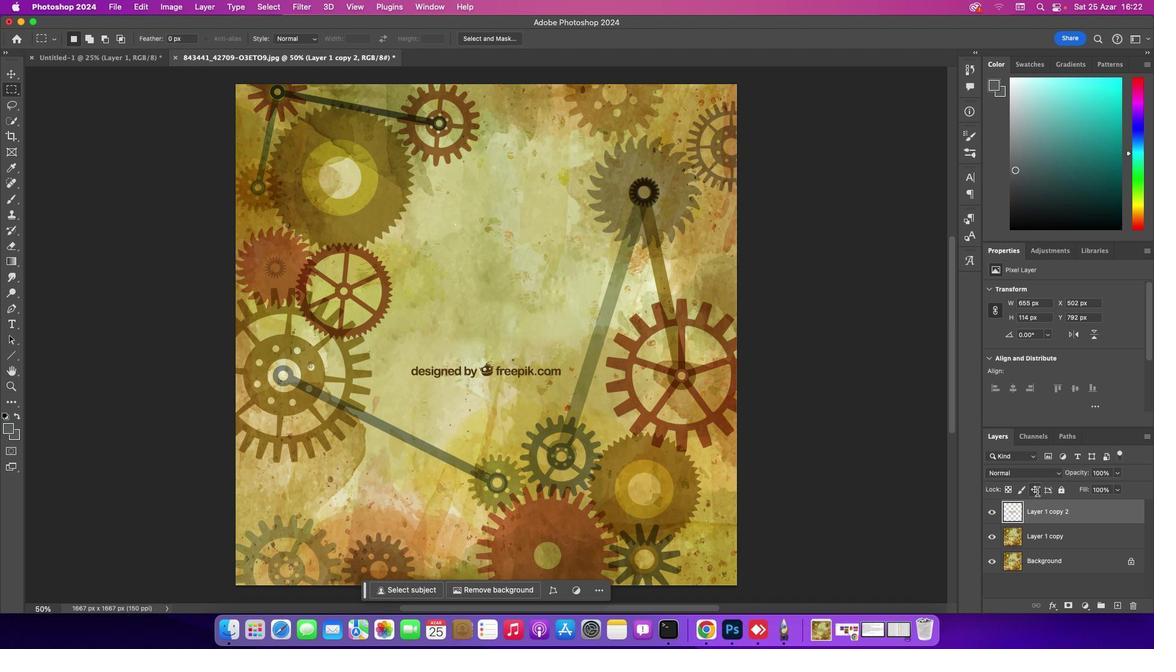 
Action: Mouse moved to (926, 466)
Screenshot: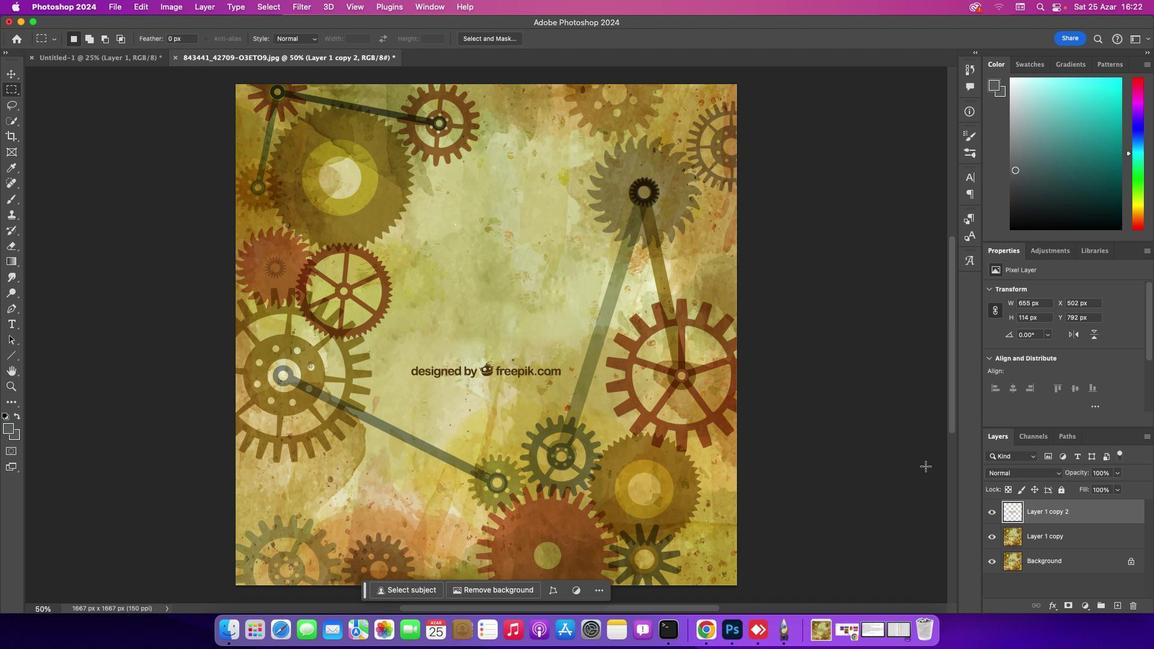 
Action: Key pressed Key.cmd'e'
Screenshot: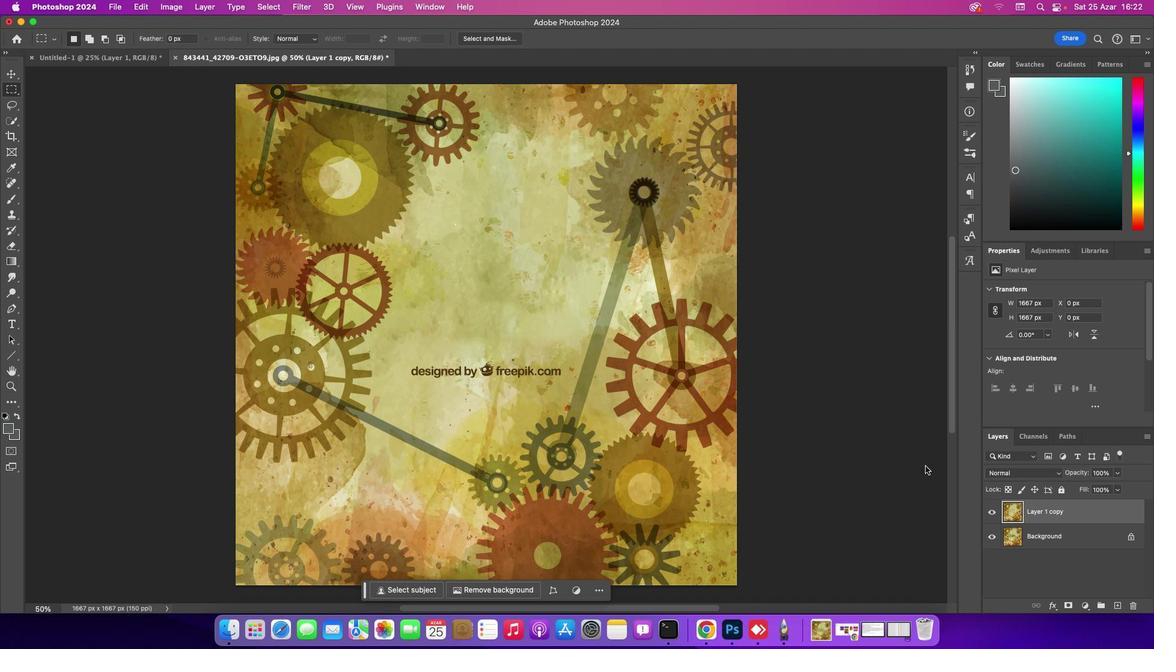 
Action: Mouse moved to (400, 359)
Screenshot: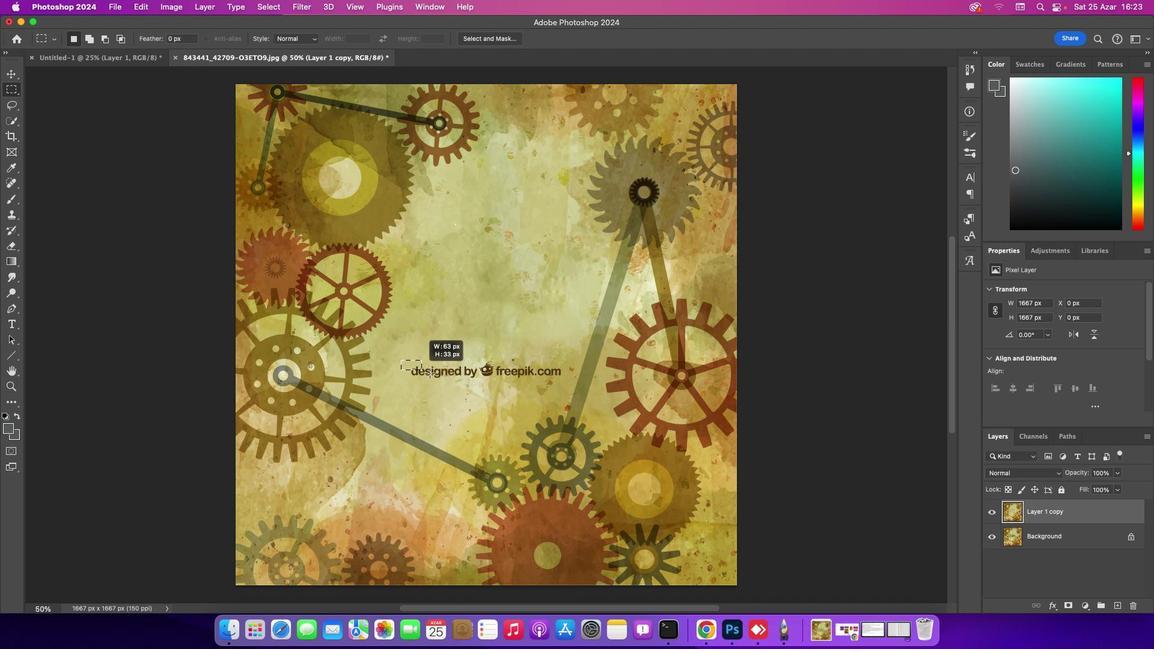 
Action: Mouse pressed left at (400, 359)
Screenshot: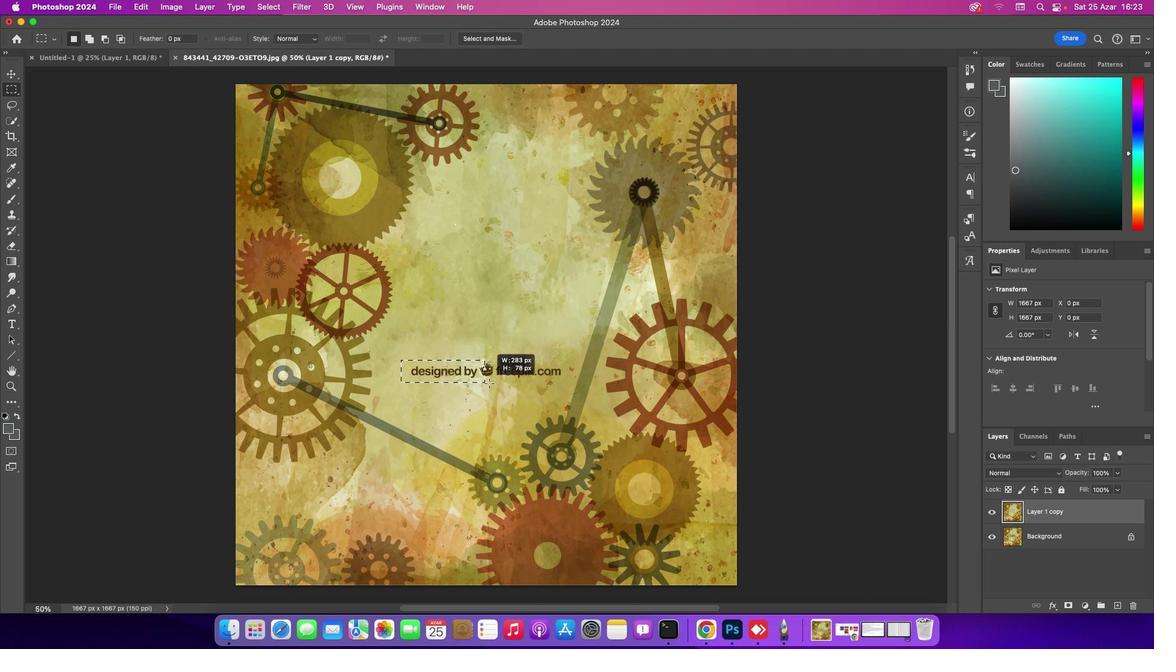 
Action: Mouse moved to (542, 372)
Screenshot: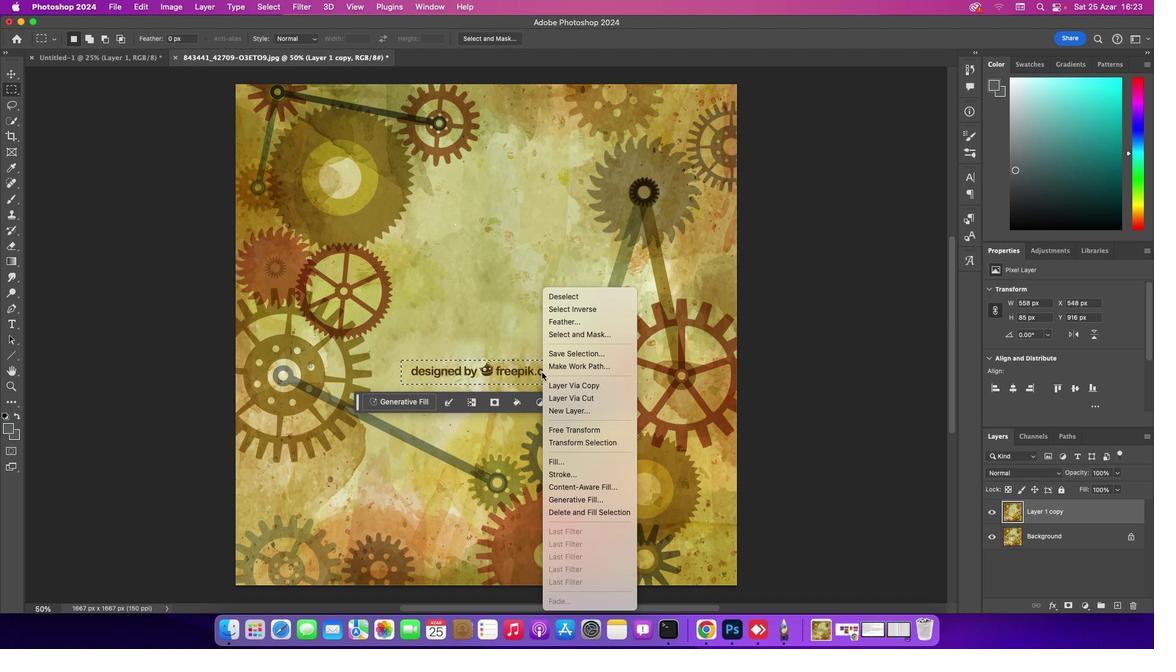 
Action: Mouse pressed right at (542, 372)
Screenshot: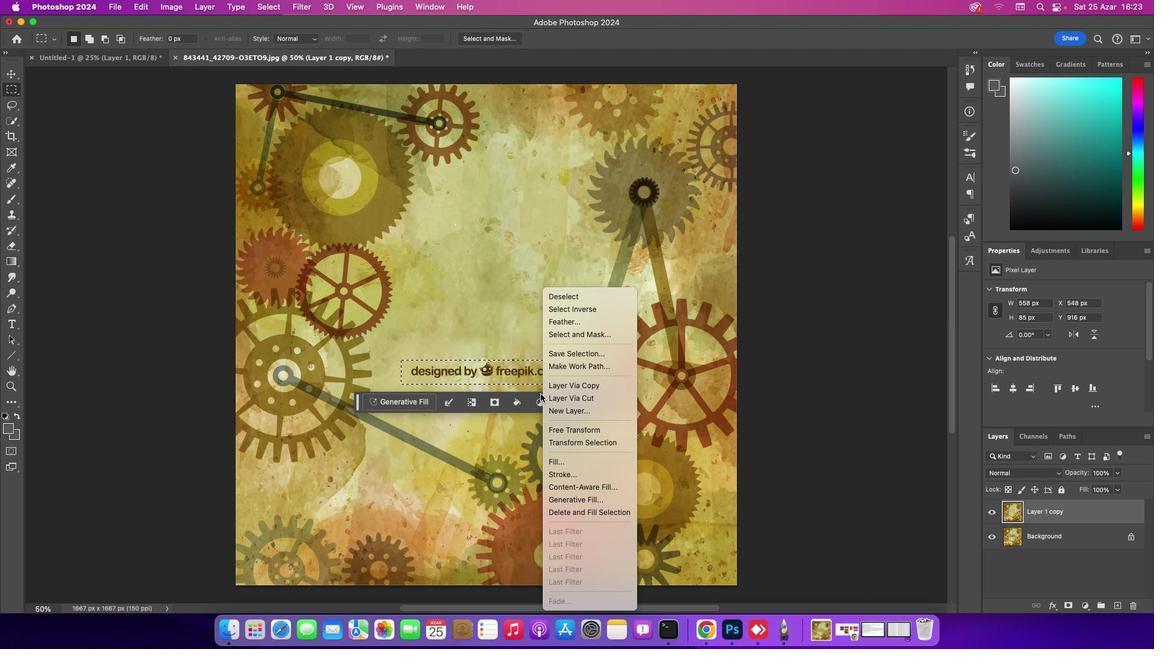 
Action: Mouse moved to (552, 488)
Screenshot: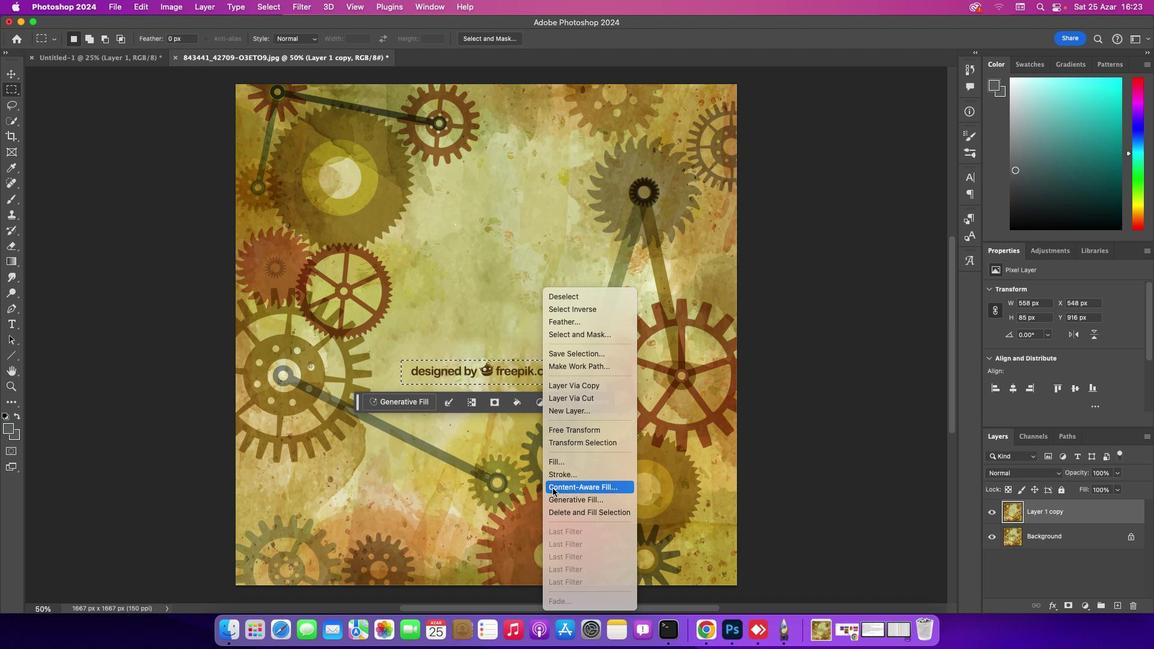 
Action: Mouse pressed left at (552, 488)
Screenshot: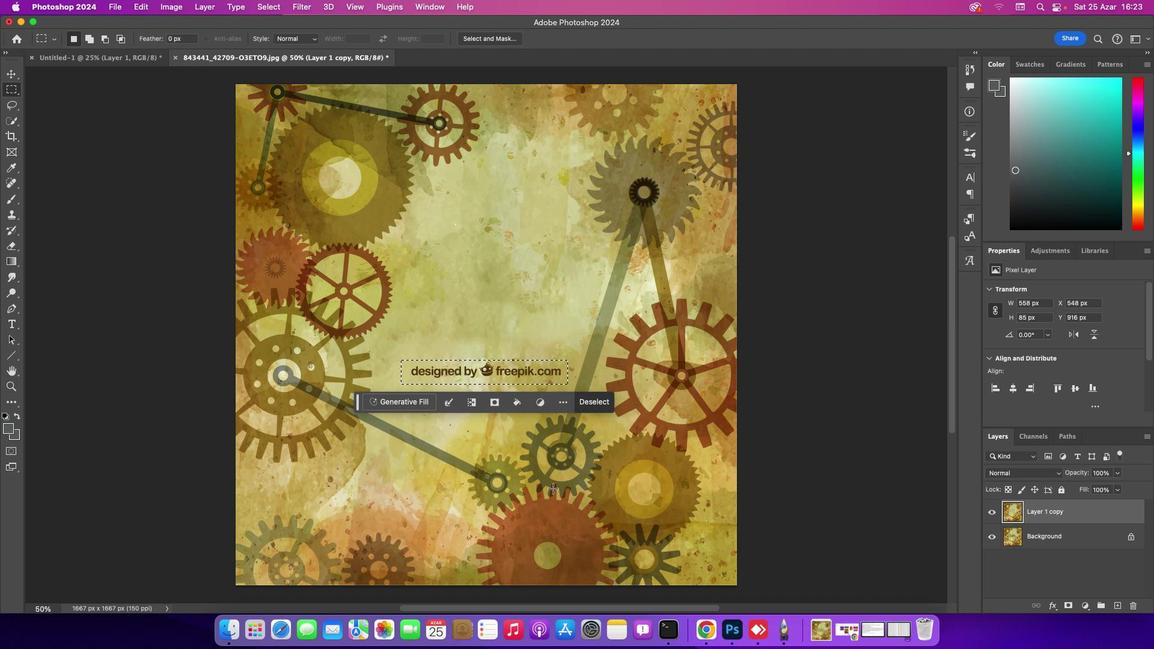 
Action: Mouse moved to (1119, 592)
Screenshot: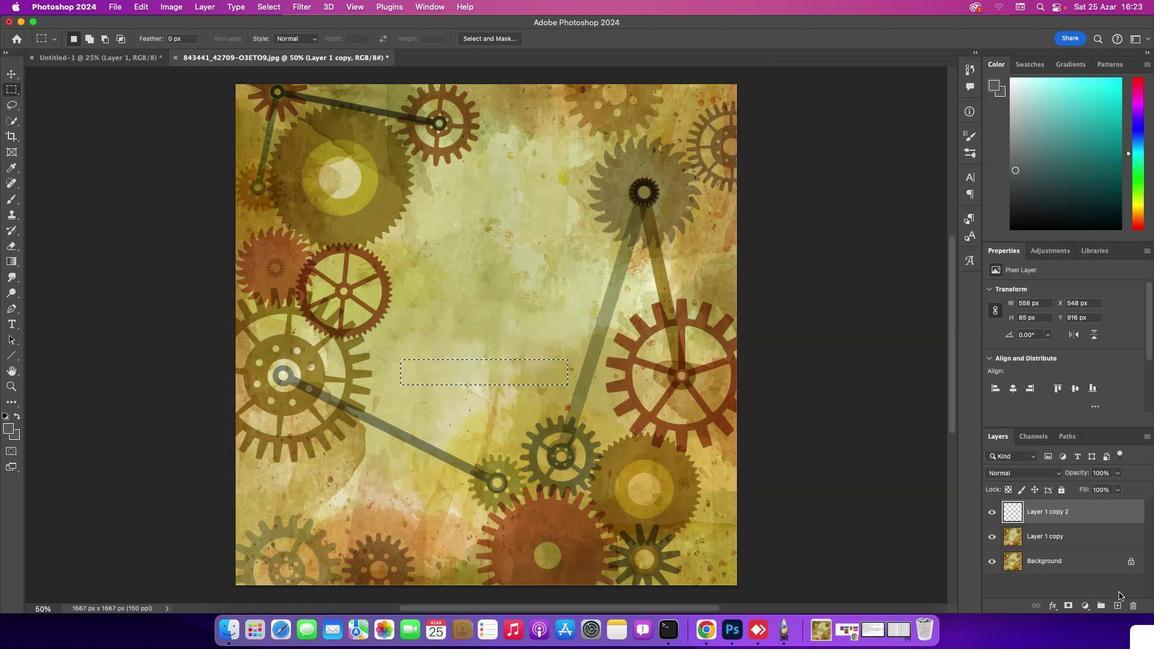
Action: Mouse pressed left at (1119, 592)
Screenshot: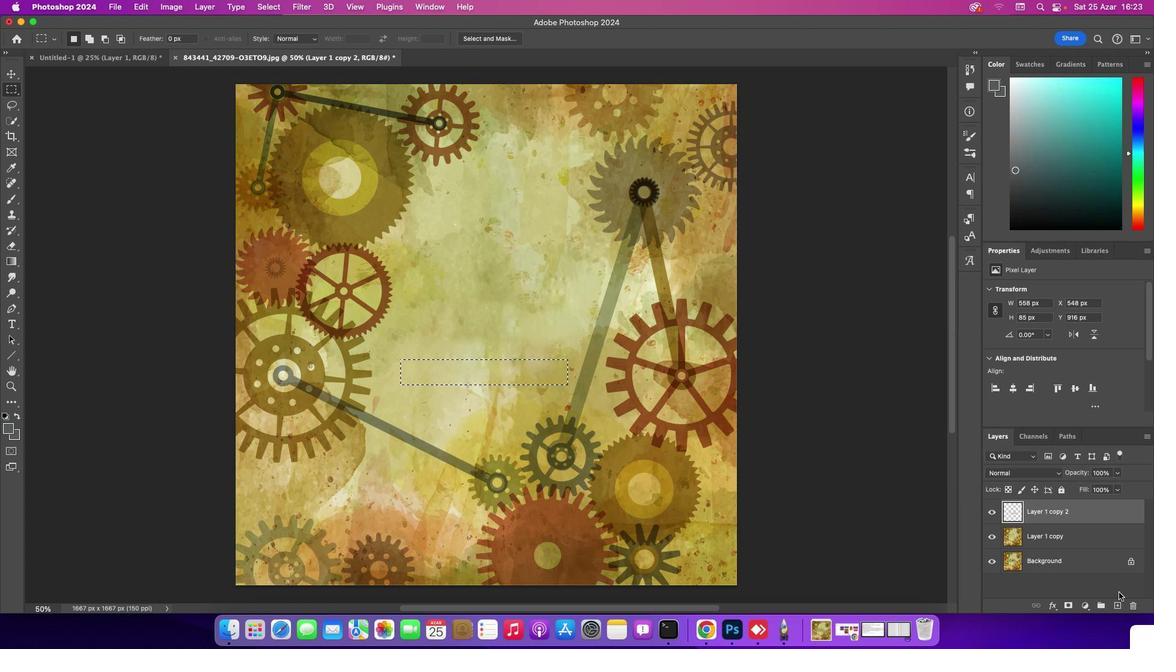 
Action: Mouse moved to (1022, 633)
Screenshot: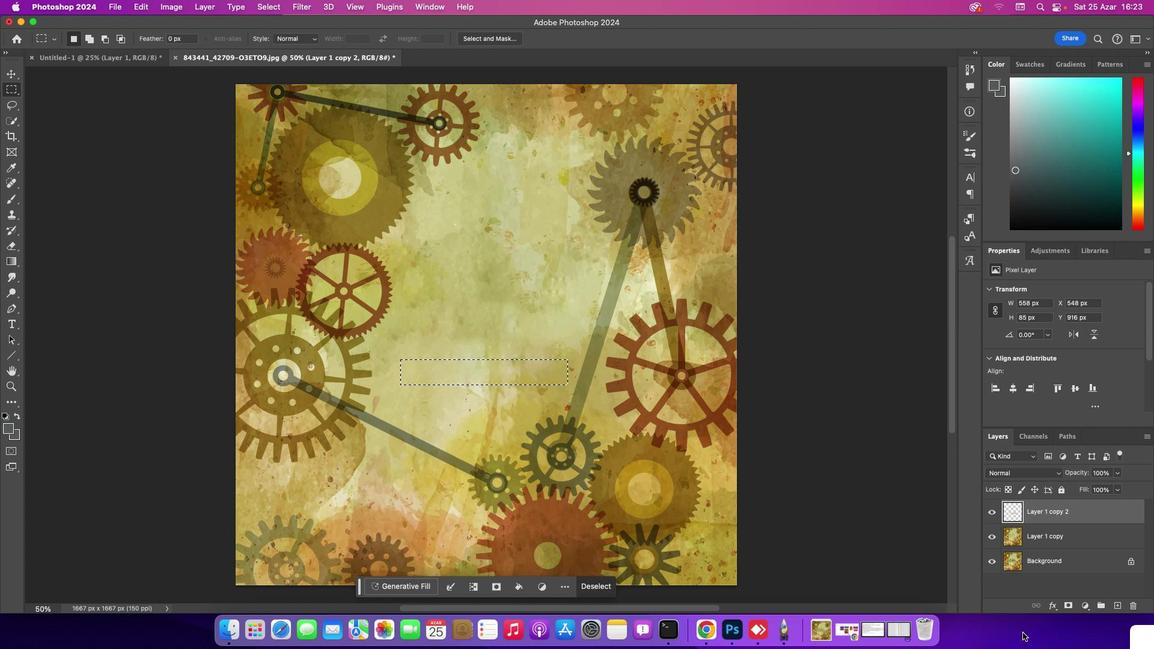 
Action: Key pressed Key.cmd'd'
Screenshot: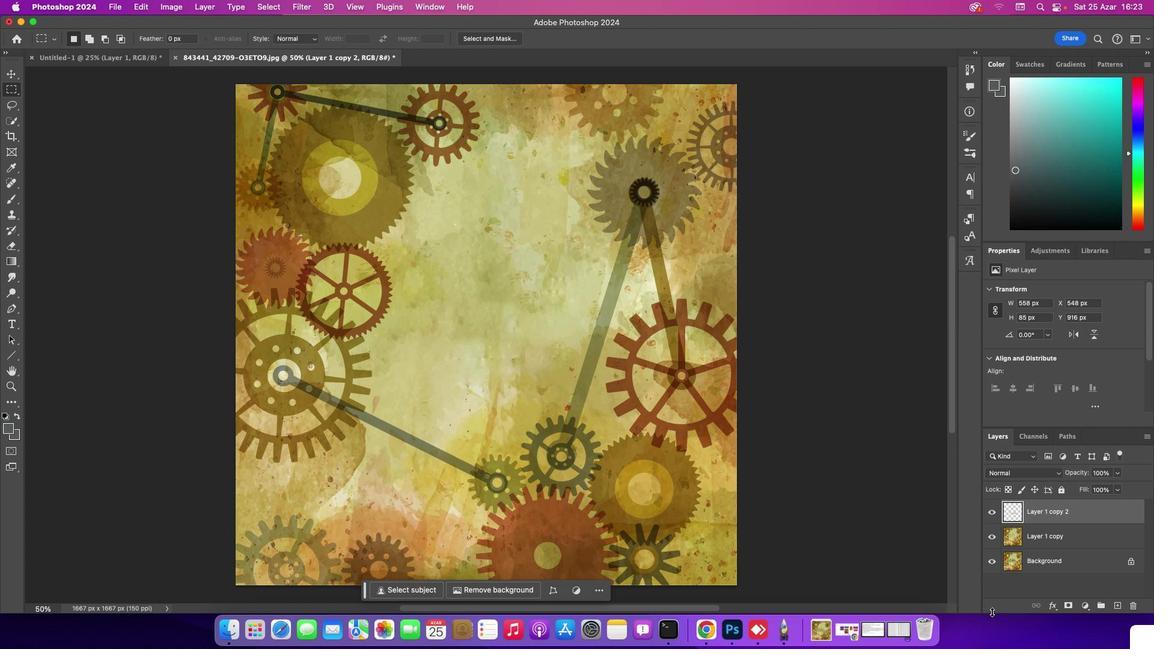 
Action: Mouse moved to (8, 71)
Screenshot: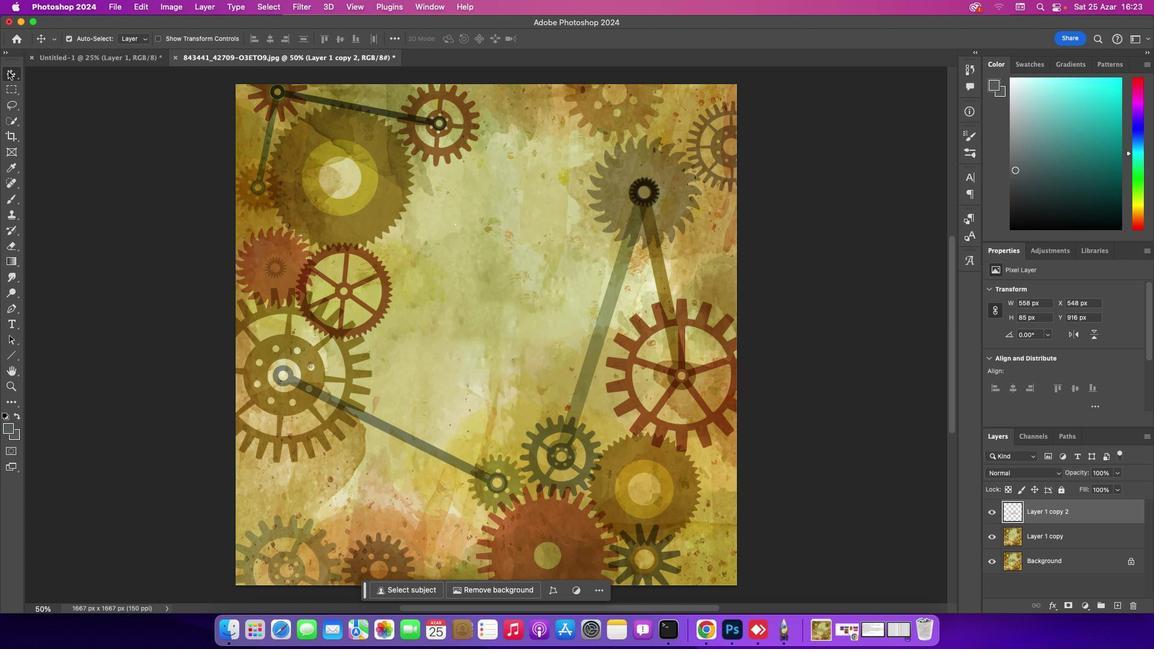 
Action: Mouse pressed left at (8, 71)
Screenshot: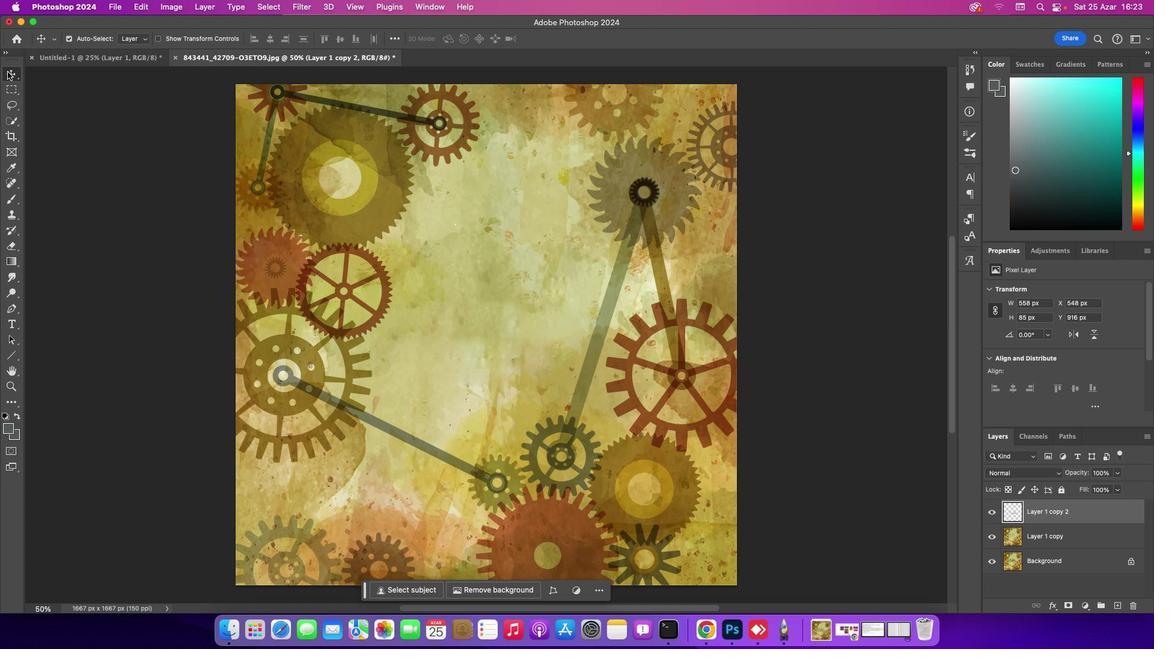 
Action: Mouse moved to (1037, 536)
Screenshot: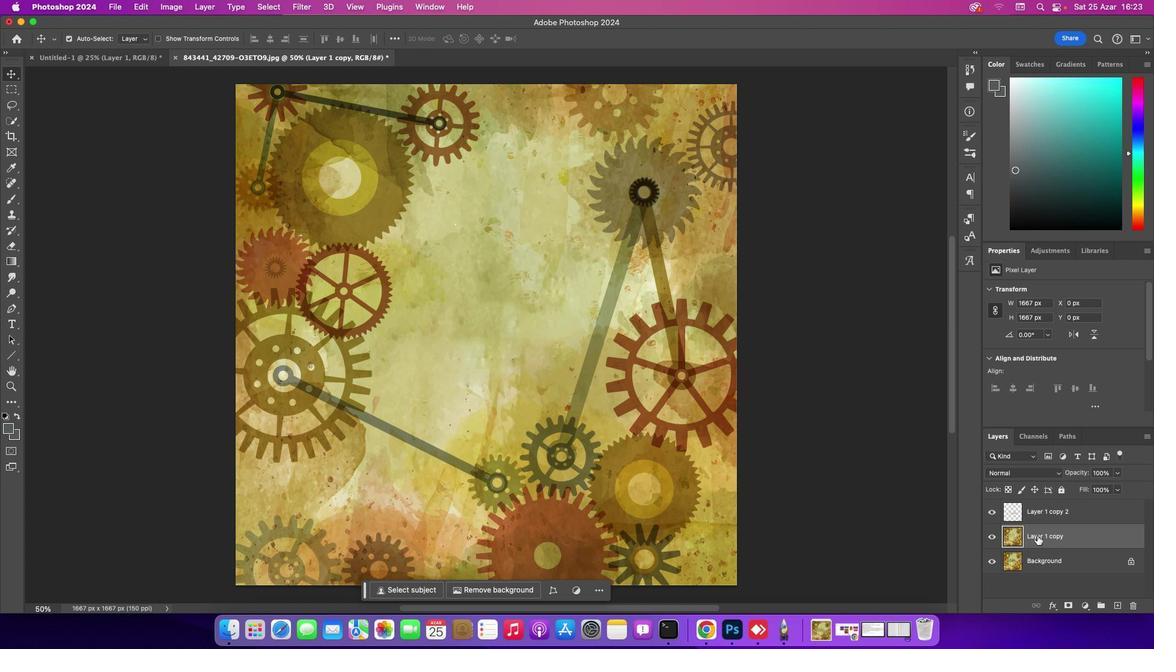 
Action: Mouse pressed left at (1037, 536)
Screenshot: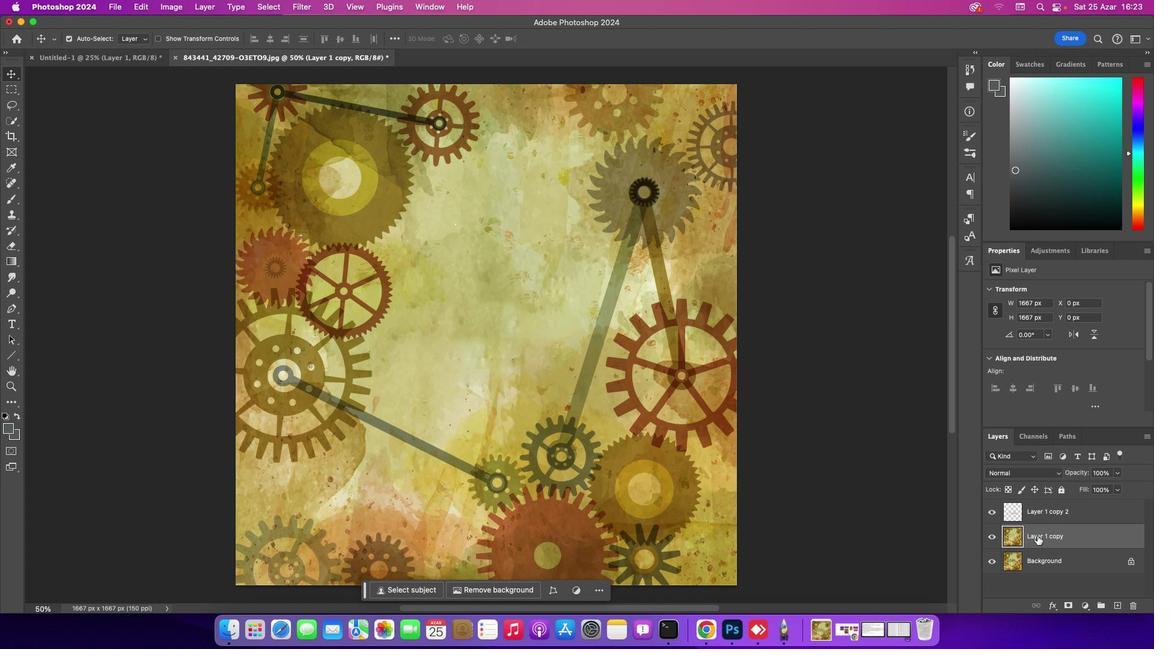 
Action: Mouse moved to (353, 159)
Screenshot: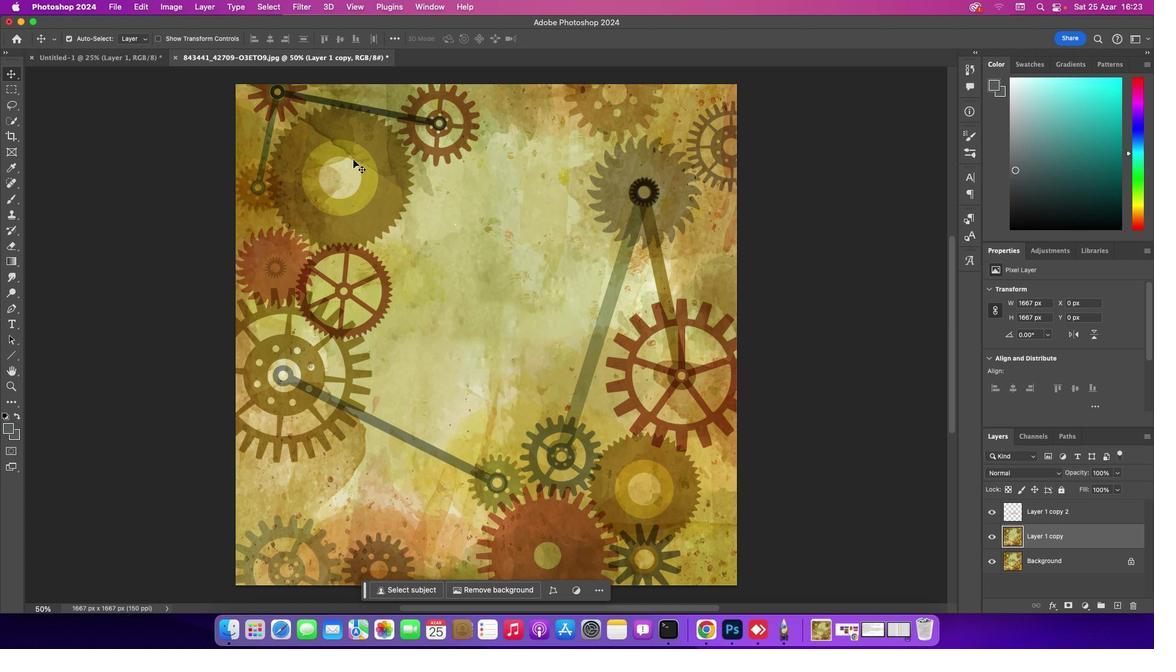 
Action: Mouse pressed left at (353, 159)
Screenshot: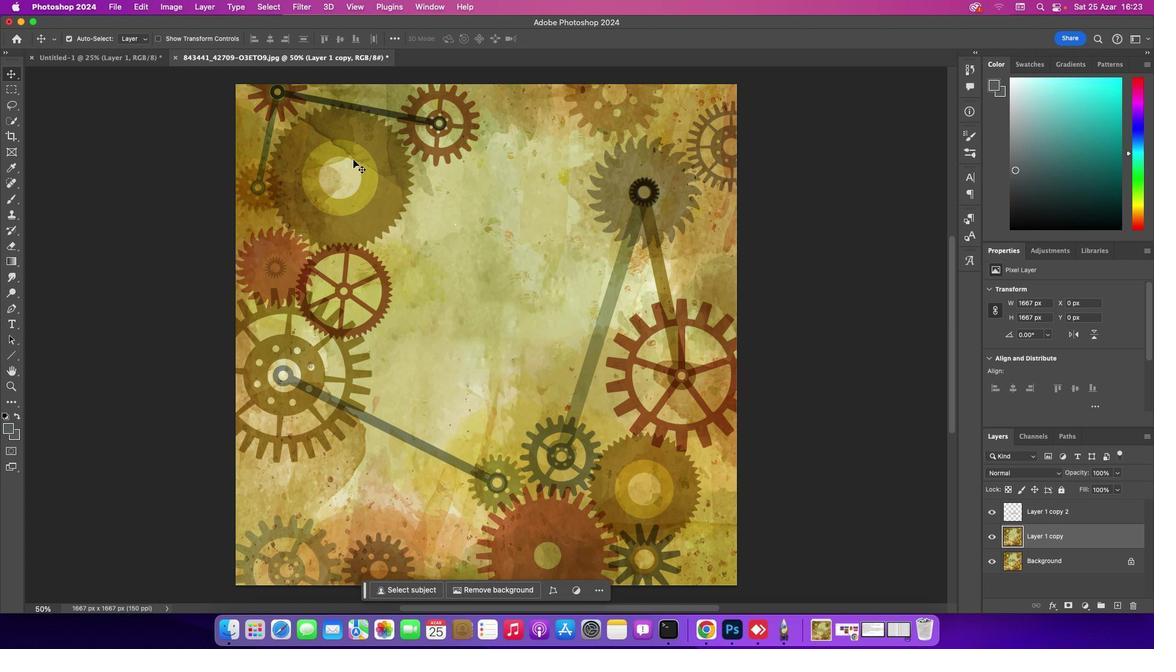 
Action: Mouse moved to (175, 7)
Screenshot: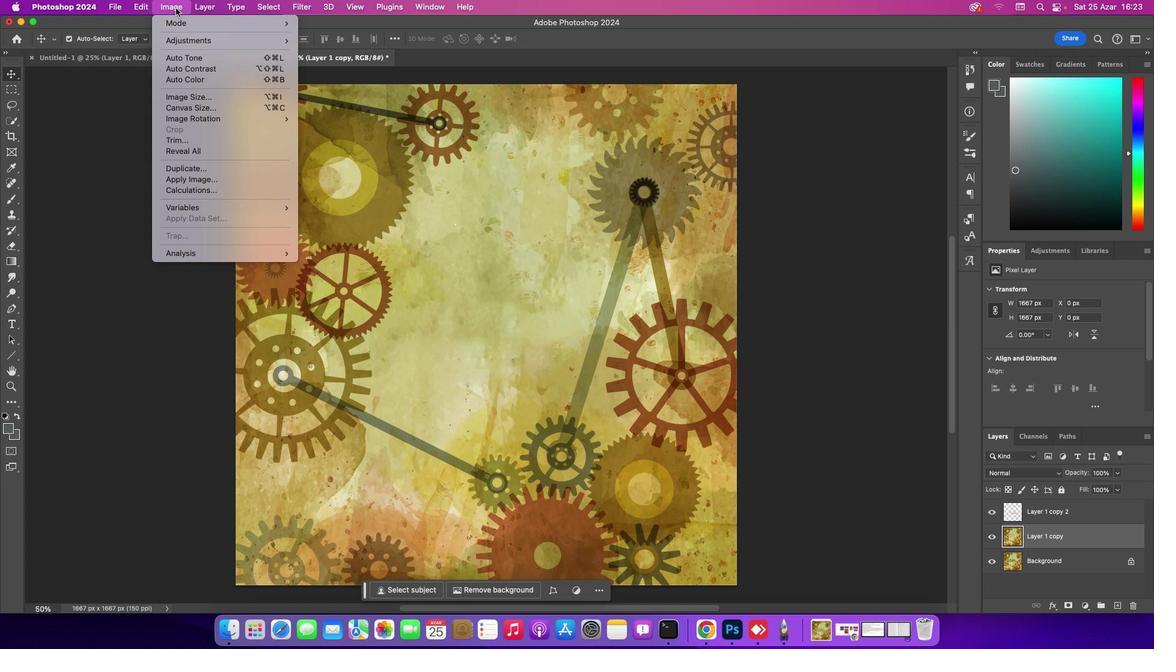 
Action: Mouse pressed left at (175, 7)
Screenshot: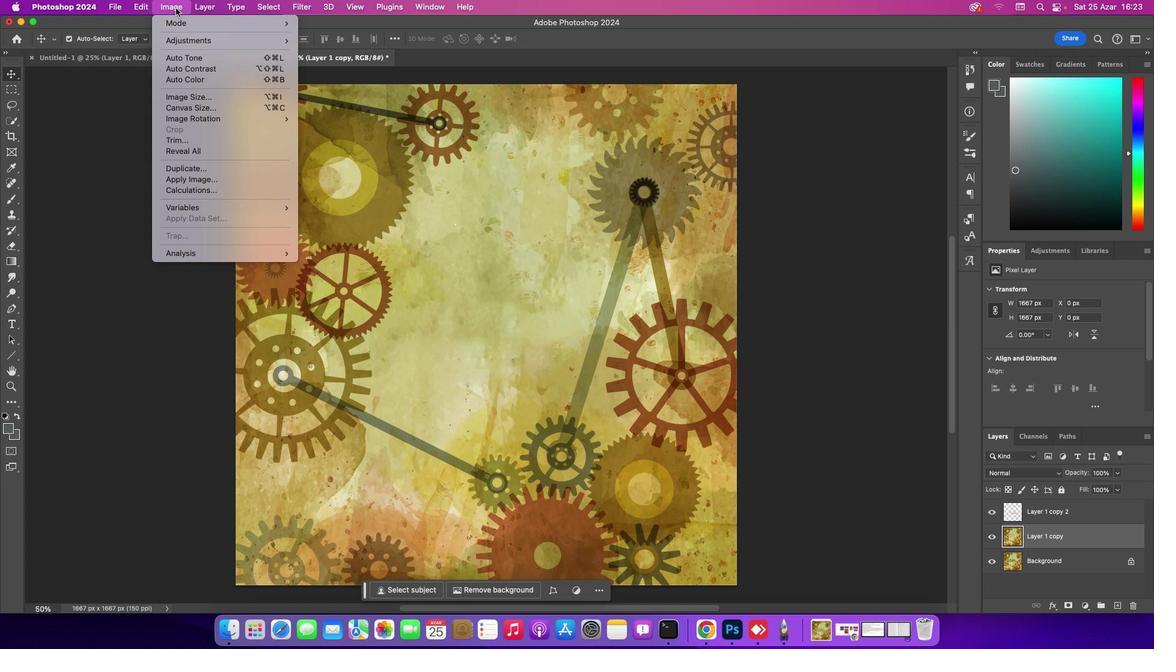 
Action: Mouse moved to (349, 52)
Screenshot: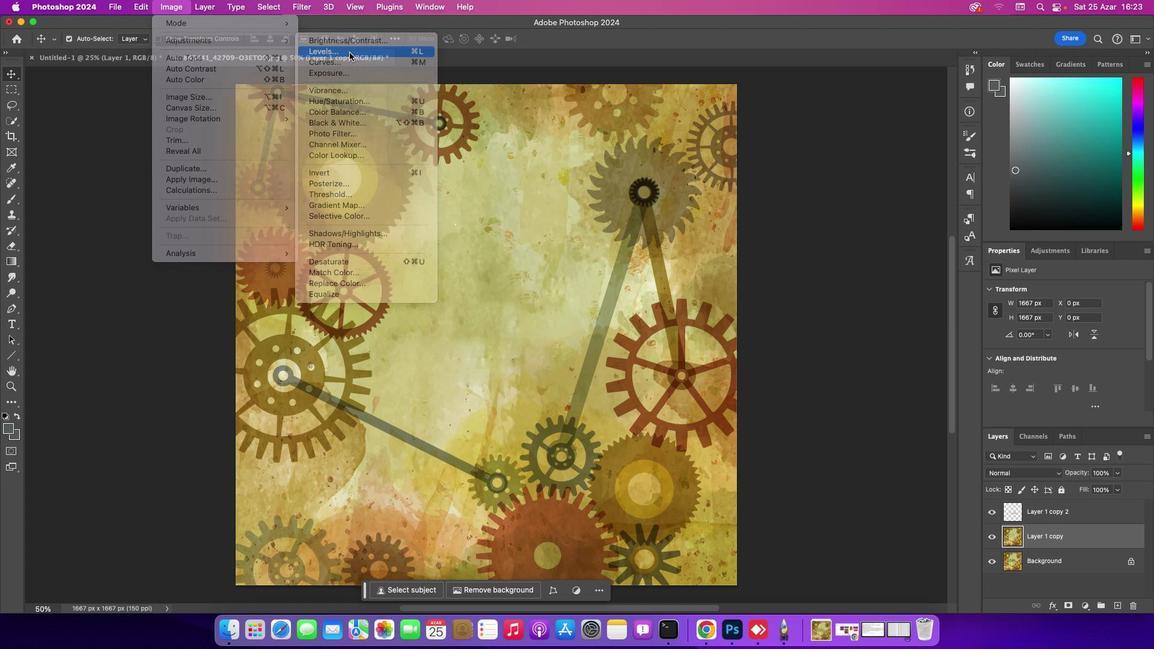 
Action: Mouse pressed left at (349, 52)
Screenshot: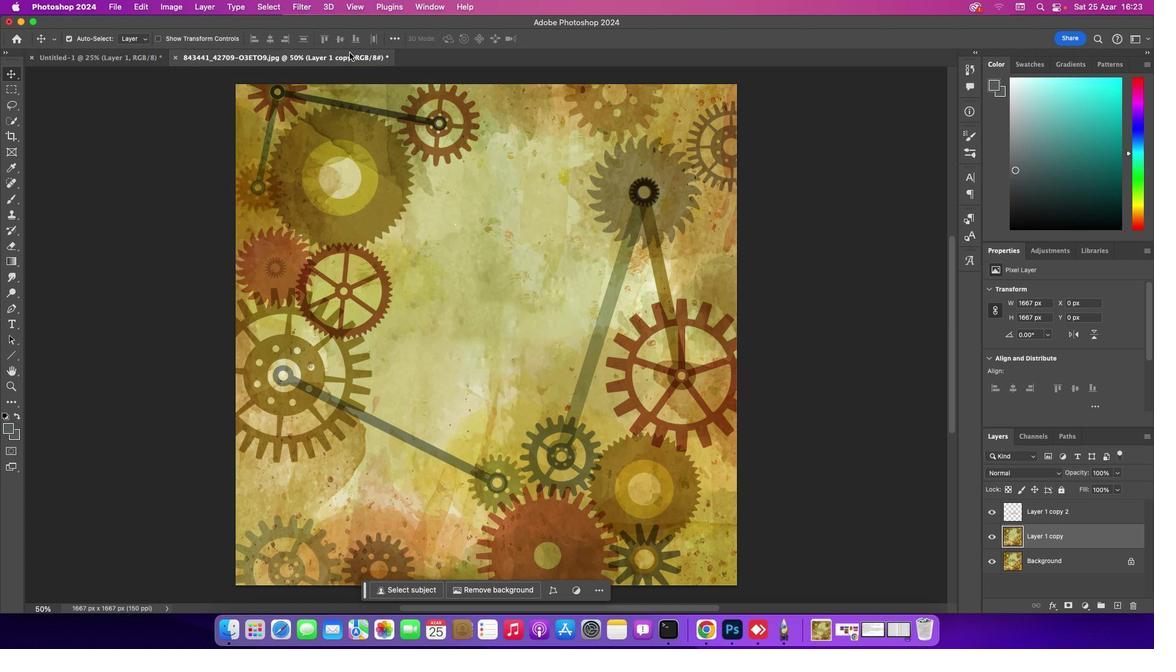 
Action: Mouse moved to (713, 314)
Screenshot: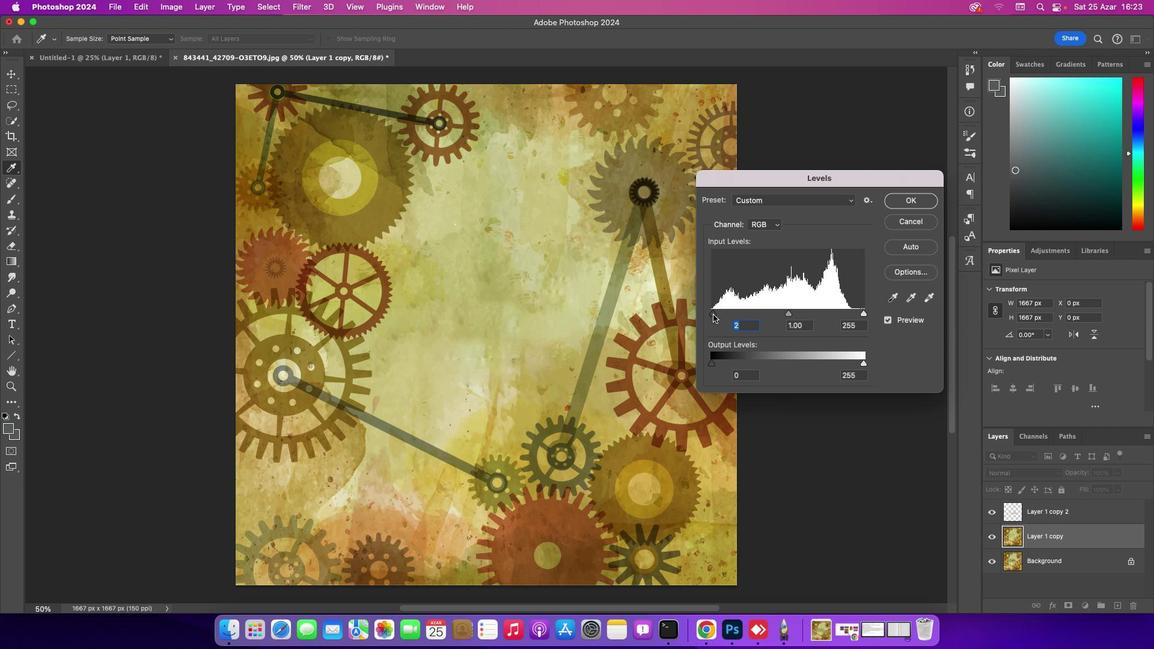 
Action: Mouse pressed left at (713, 314)
Screenshot: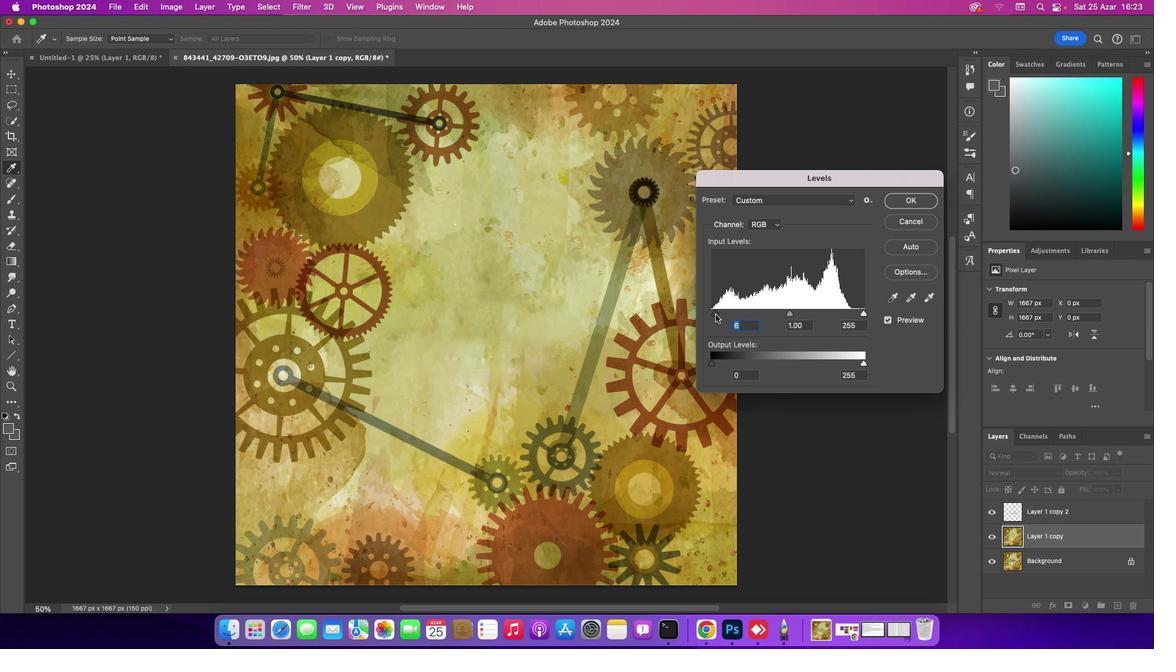 
Action: Mouse moved to (788, 315)
Screenshot: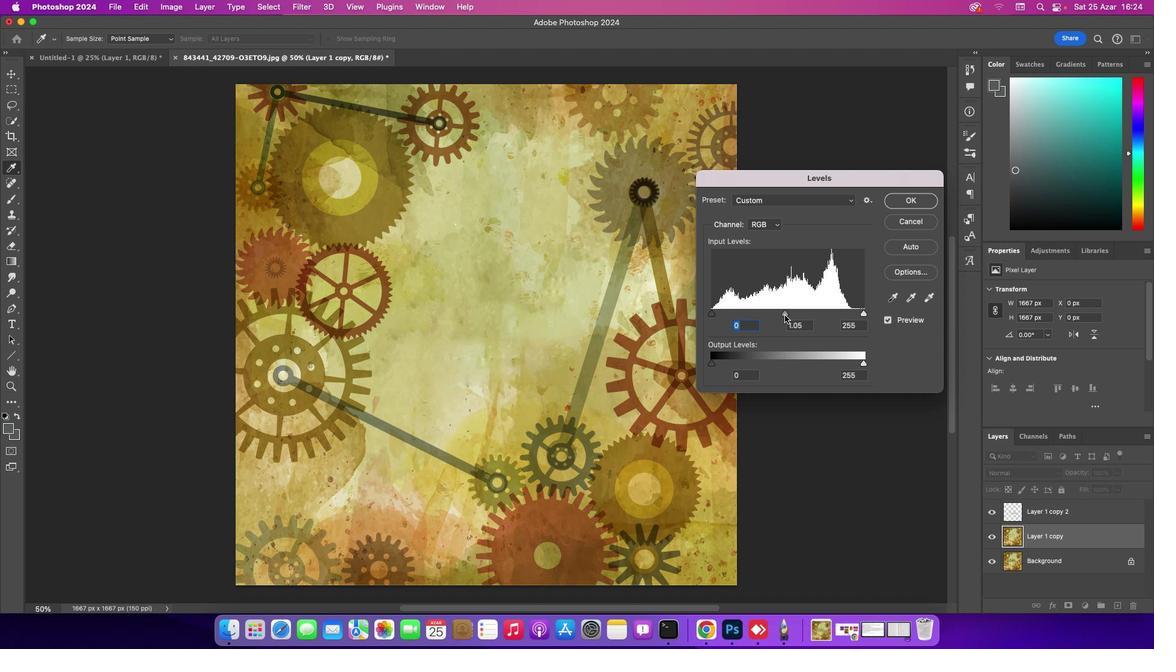 
Action: Mouse pressed left at (788, 315)
Screenshot: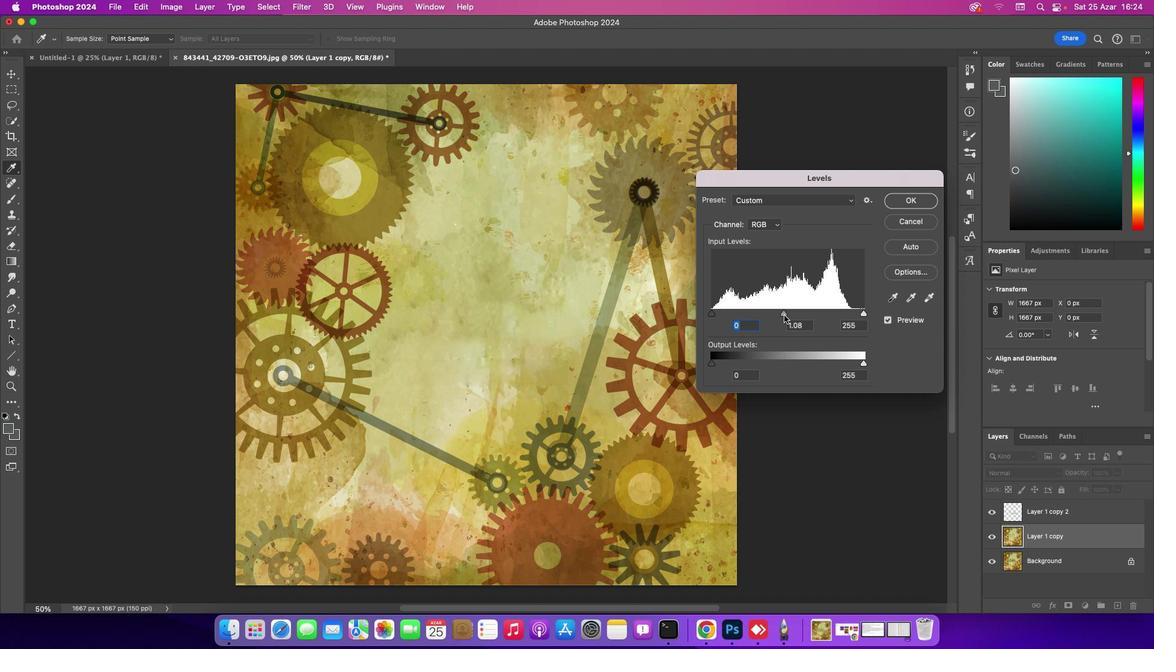 
Action: Mouse moved to (779, 315)
Screenshot: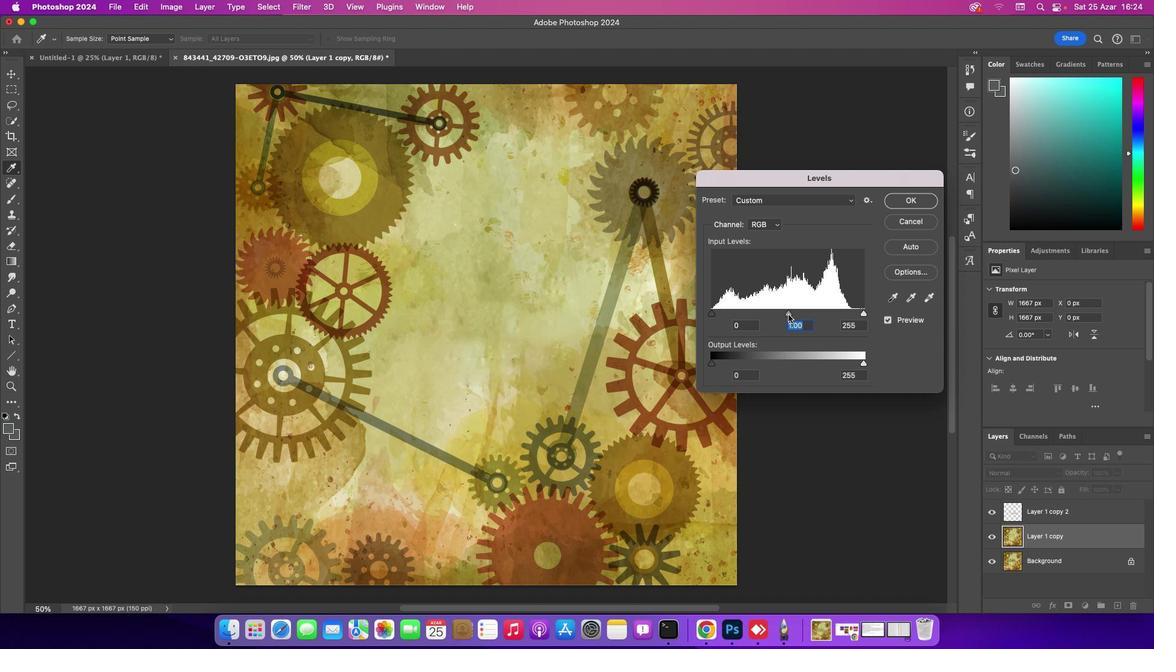 
Action: Mouse pressed left at (779, 315)
Screenshot: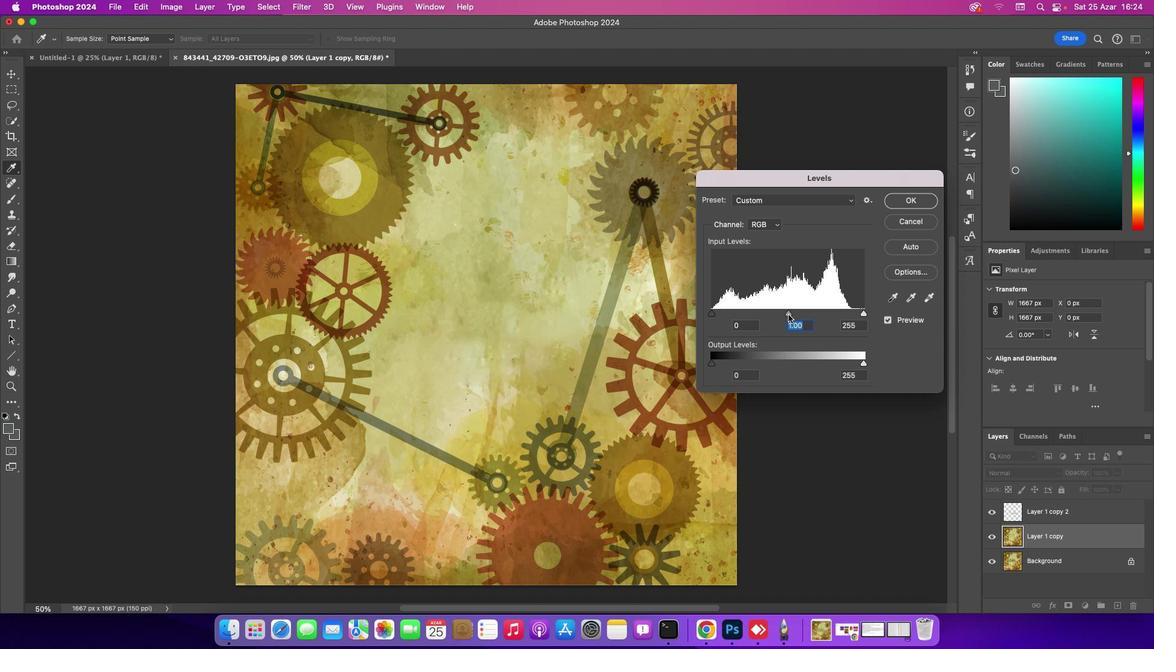 
Action: Mouse moved to (864, 312)
Screenshot: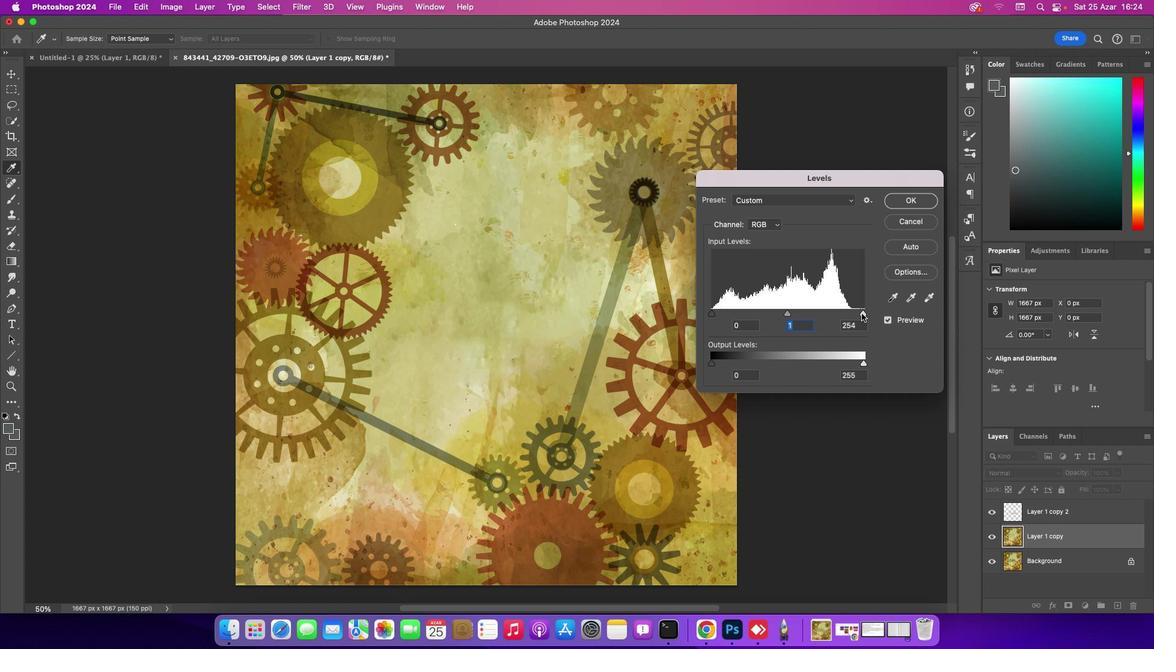 
Action: Mouse pressed left at (864, 312)
Screenshot: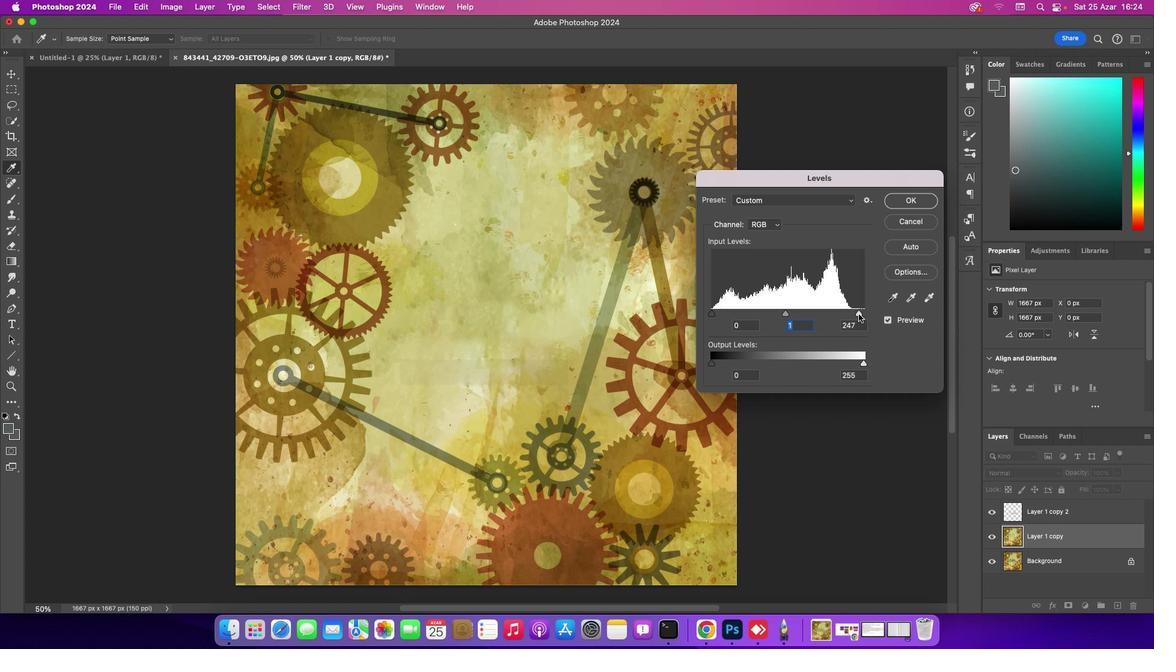 
Action: Mouse moved to (904, 219)
Screenshot: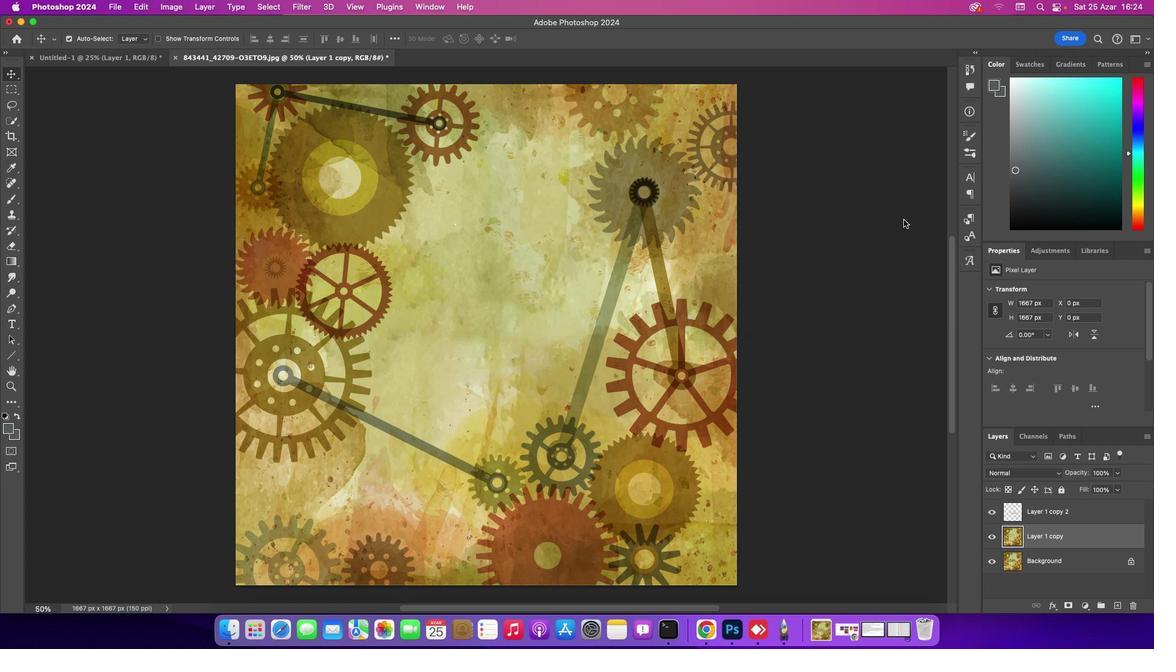 
Action: Mouse pressed left at (904, 219)
Screenshot: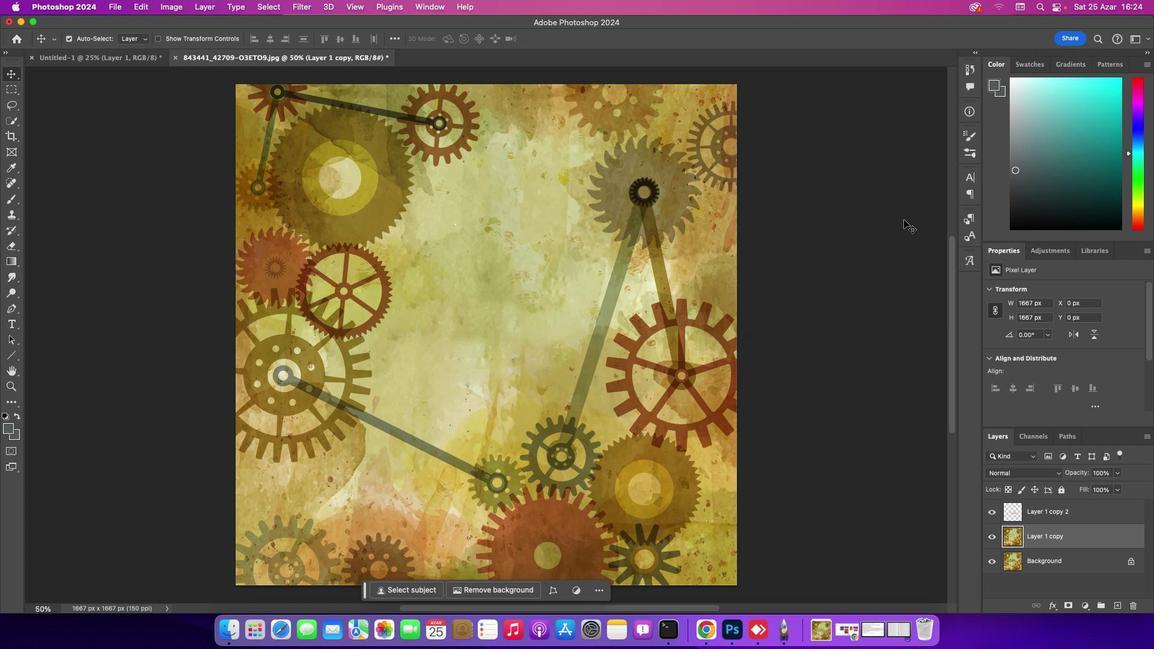 
Action: Mouse moved to (300, 4)
Screenshot: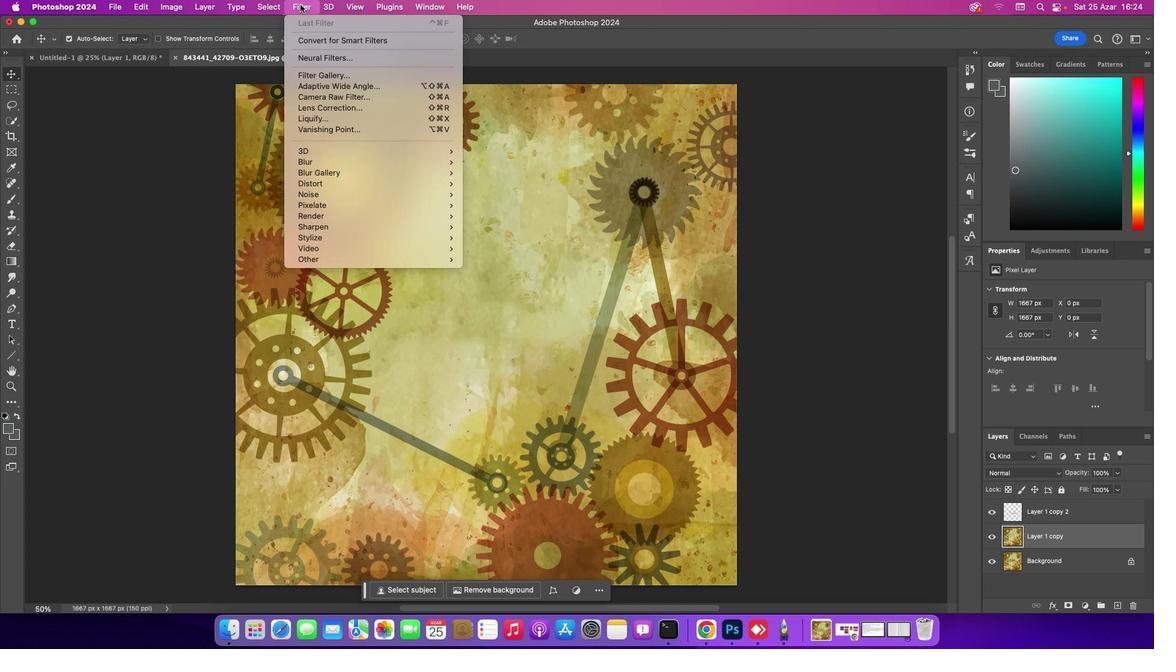 
Action: Mouse pressed left at (300, 4)
Screenshot: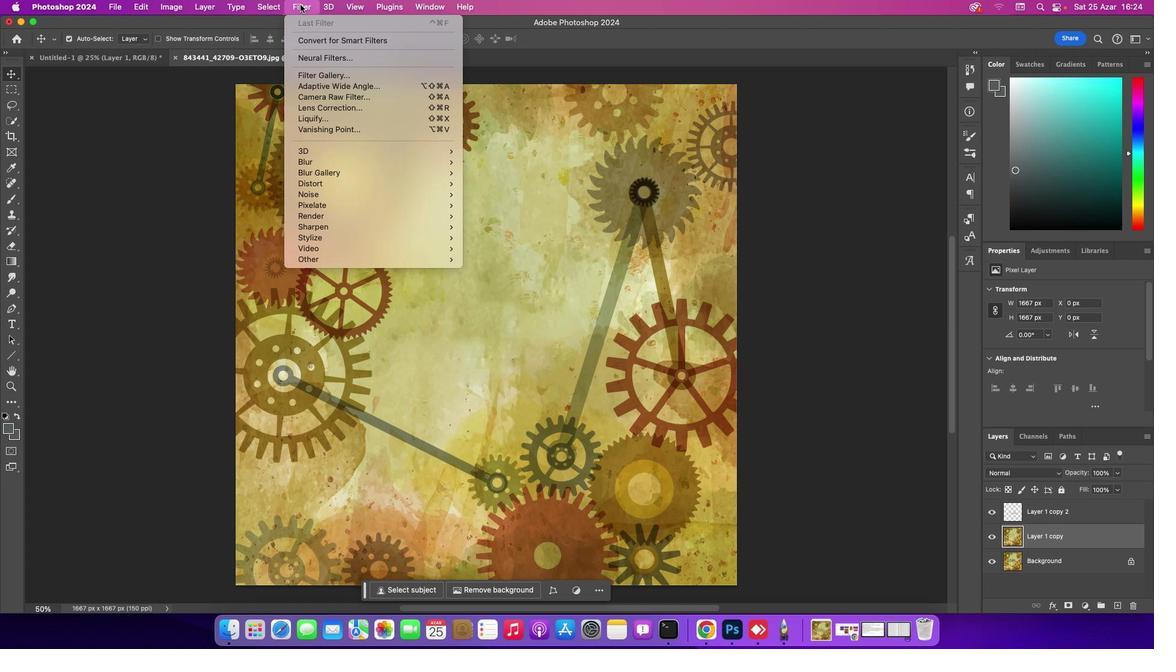 
Action: Mouse moved to (323, 78)
Screenshot: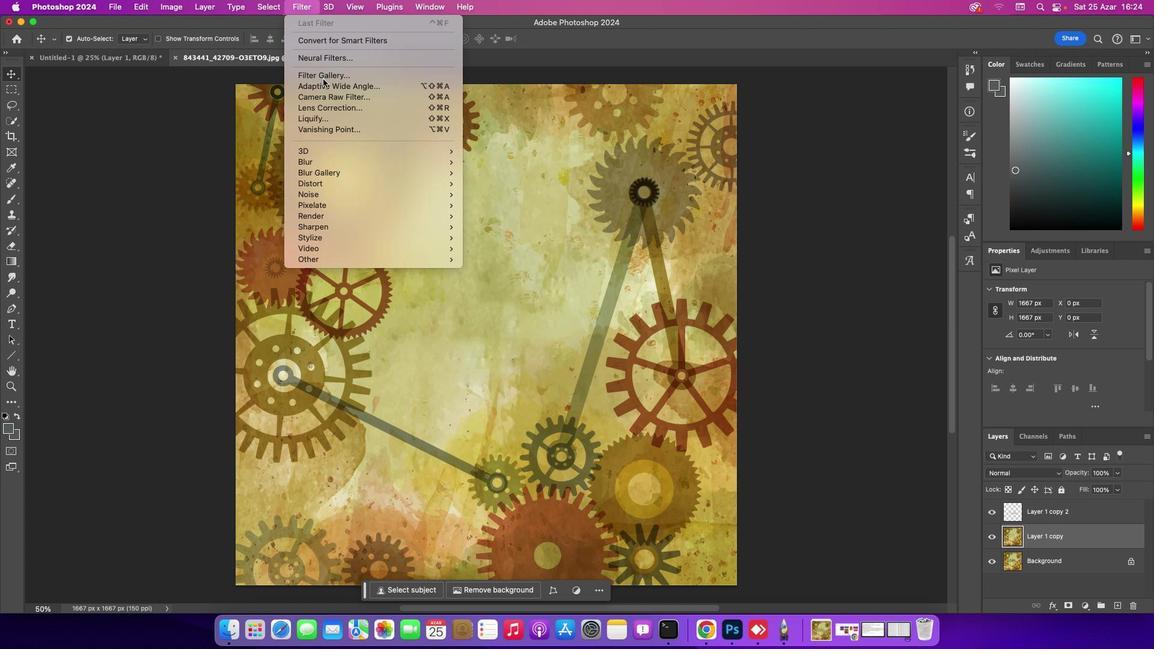 
Action: Mouse pressed left at (323, 78)
Screenshot: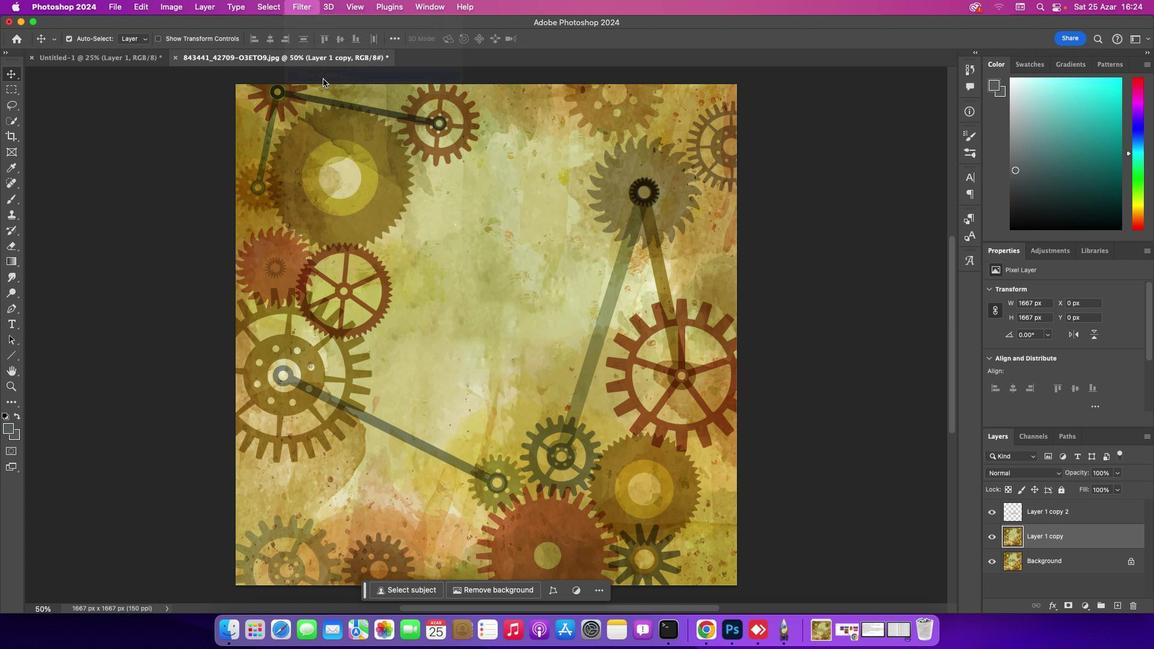 
Action: Mouse moved to (839, 42)
Screenshot: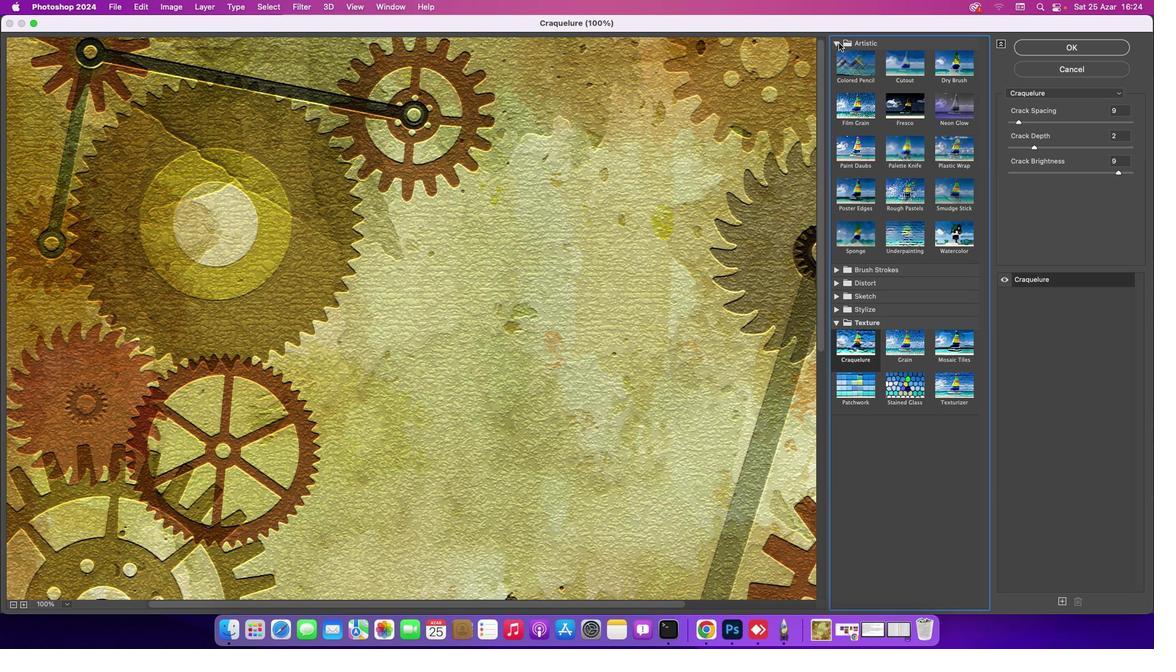 
Action: Mouse pressed left at (839, 42)
Screenshot: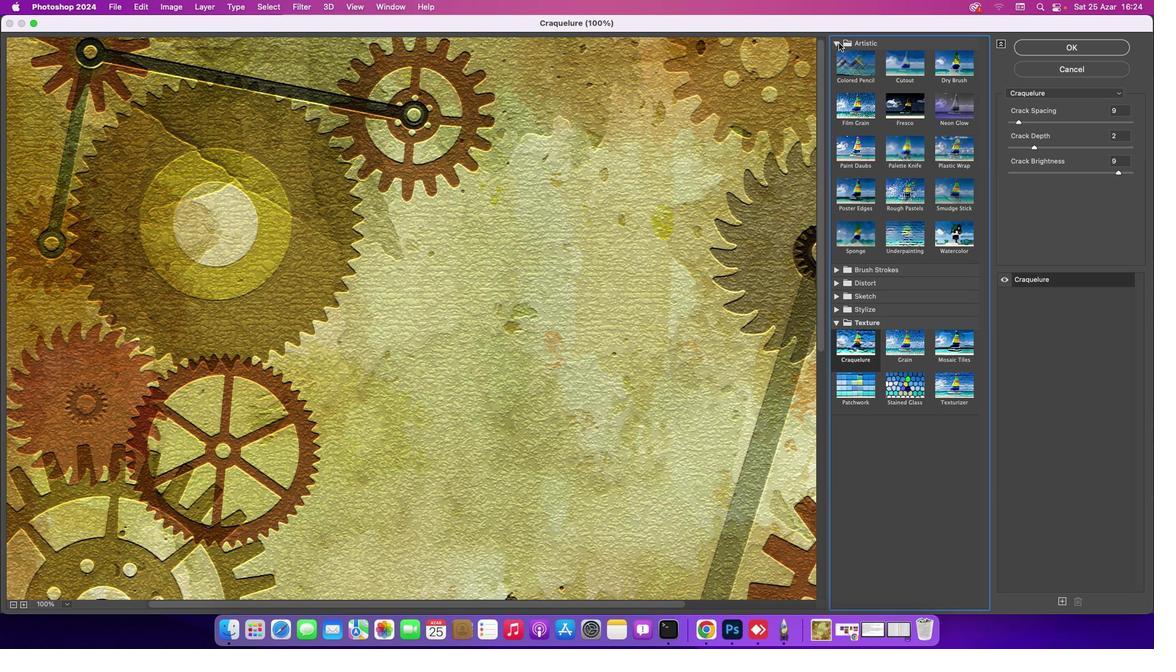 
Action: Mouse moved to (896, 64)
Screenshot: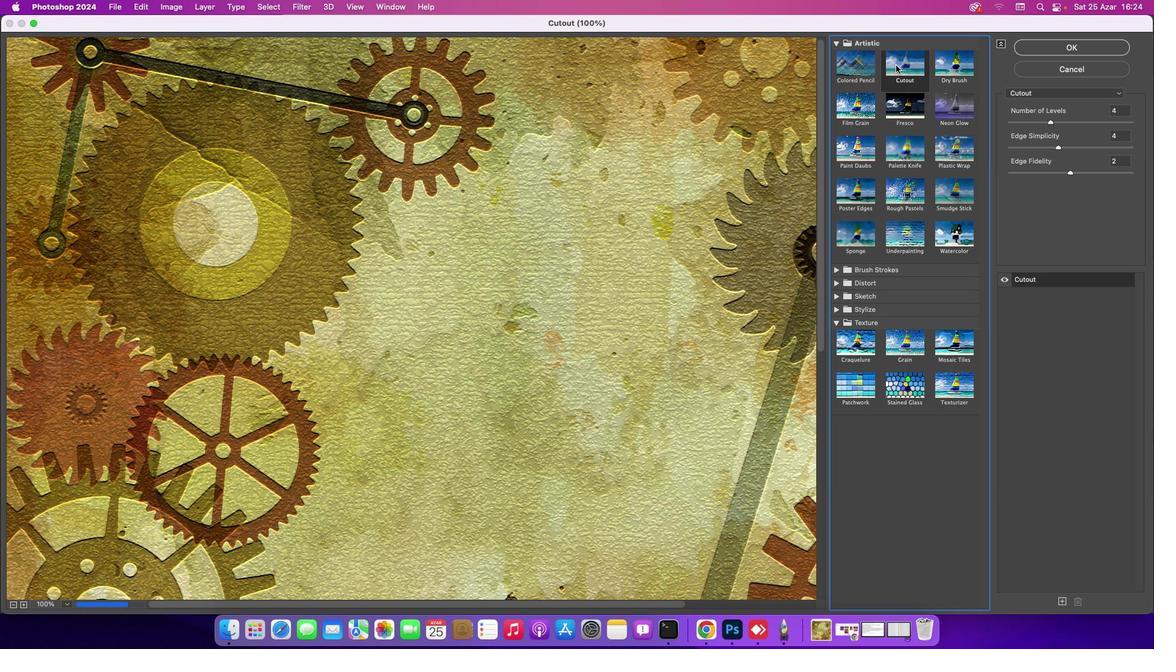 
Action: Mouse pressed left at (896, 64)
Screenshot: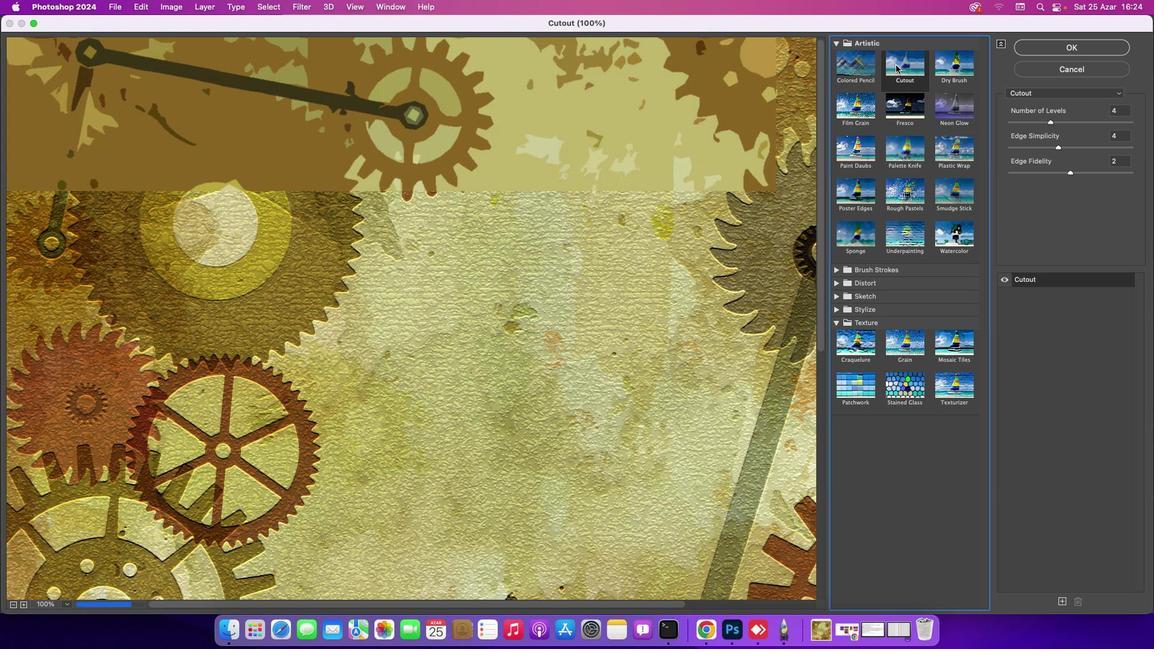 
Action: Mouse moved to (852, 190)
Screenshot: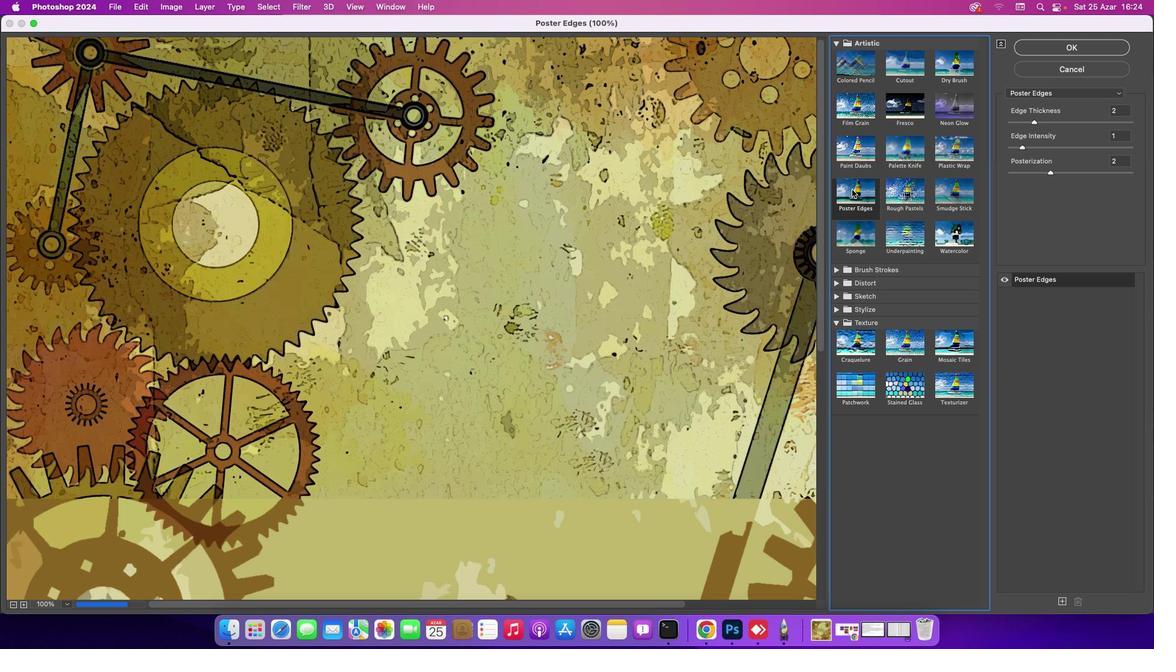 
Action: Mouse pressed left at (852, 190)
Screenshot: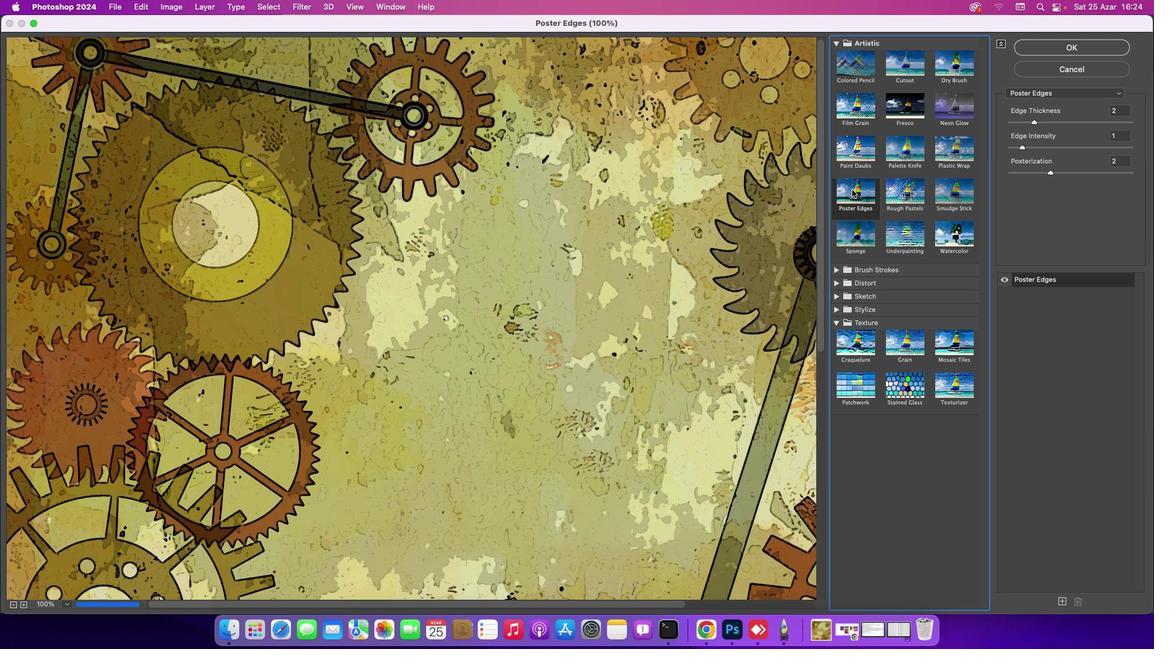 
Action: Mouse moved to (954, 141)
Screenshot: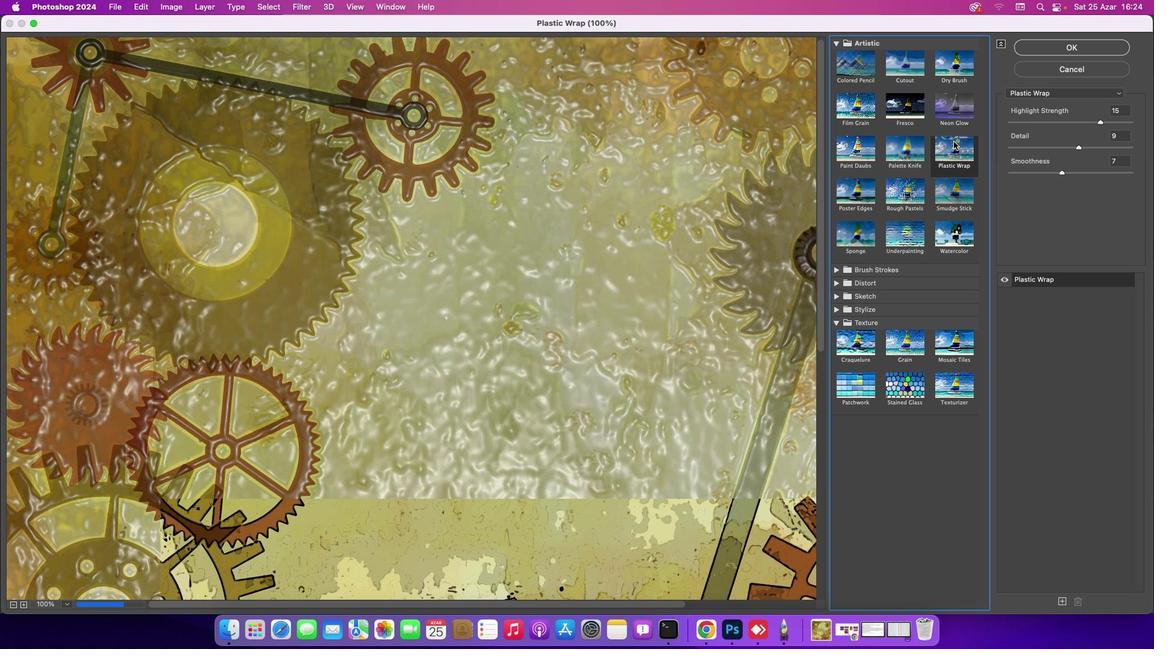 
Action: Mouse pressed left at (954, 141)
Screenshot: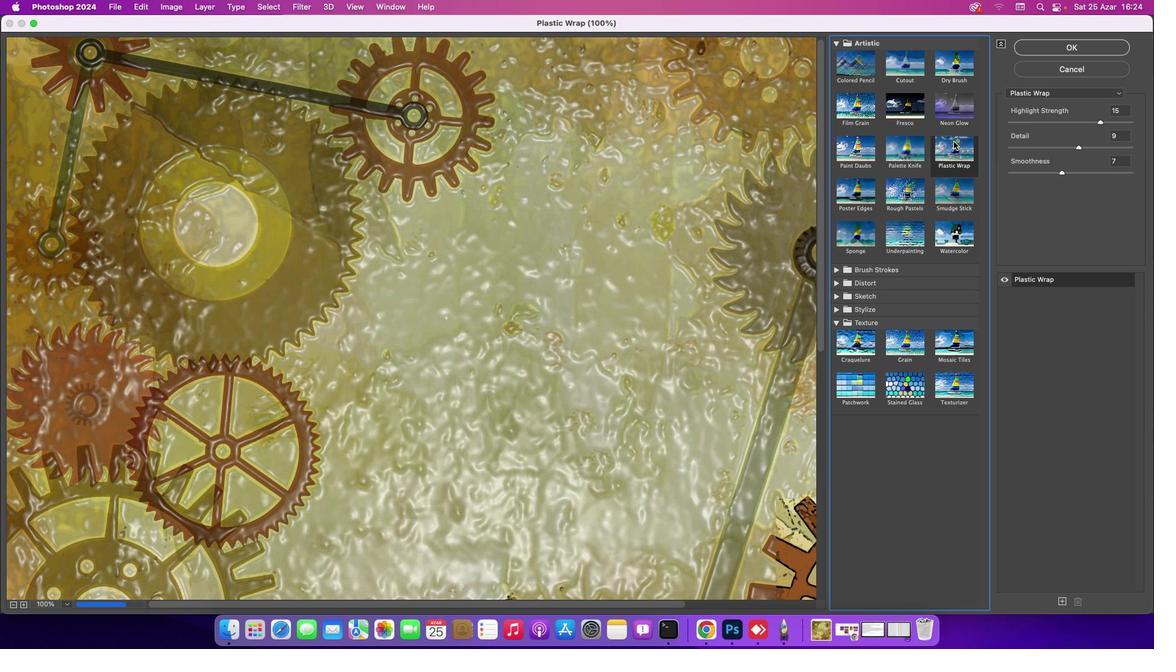 
Action: Mouse moved to (837, 40)
Screenshot: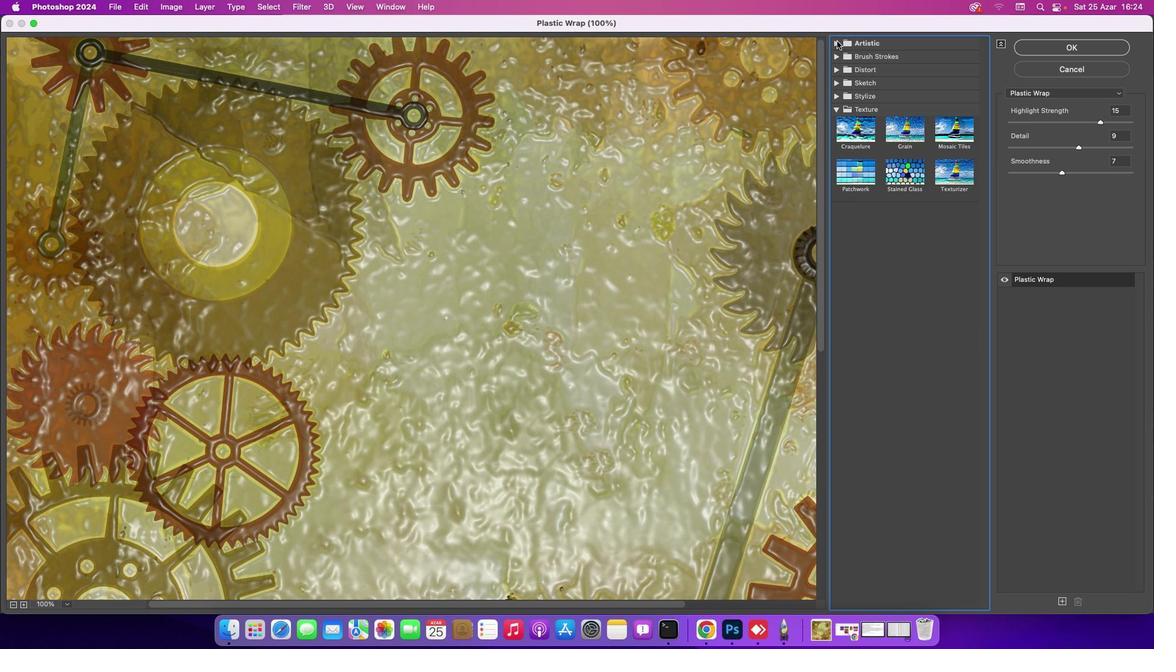 
Action: Mouse pressed left at (837, 40)
Screenshot: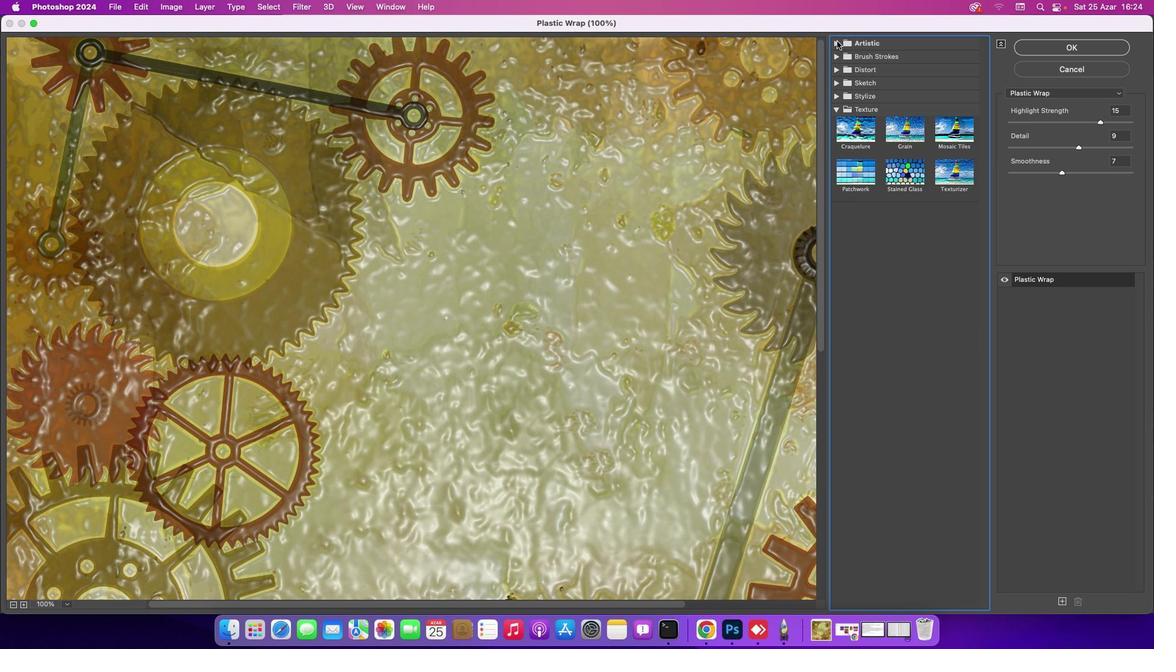
Action: Mouse moved to (838, 85)
Screenshot: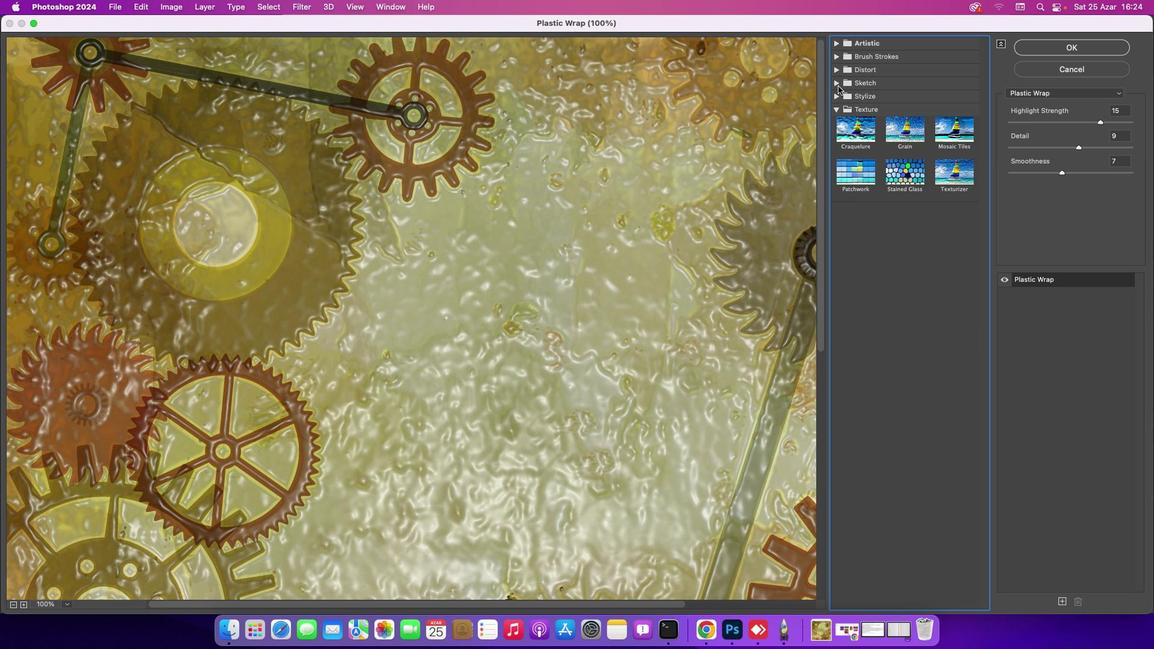 
Action: Mouse pressed left at (838, 85)
Screenshot: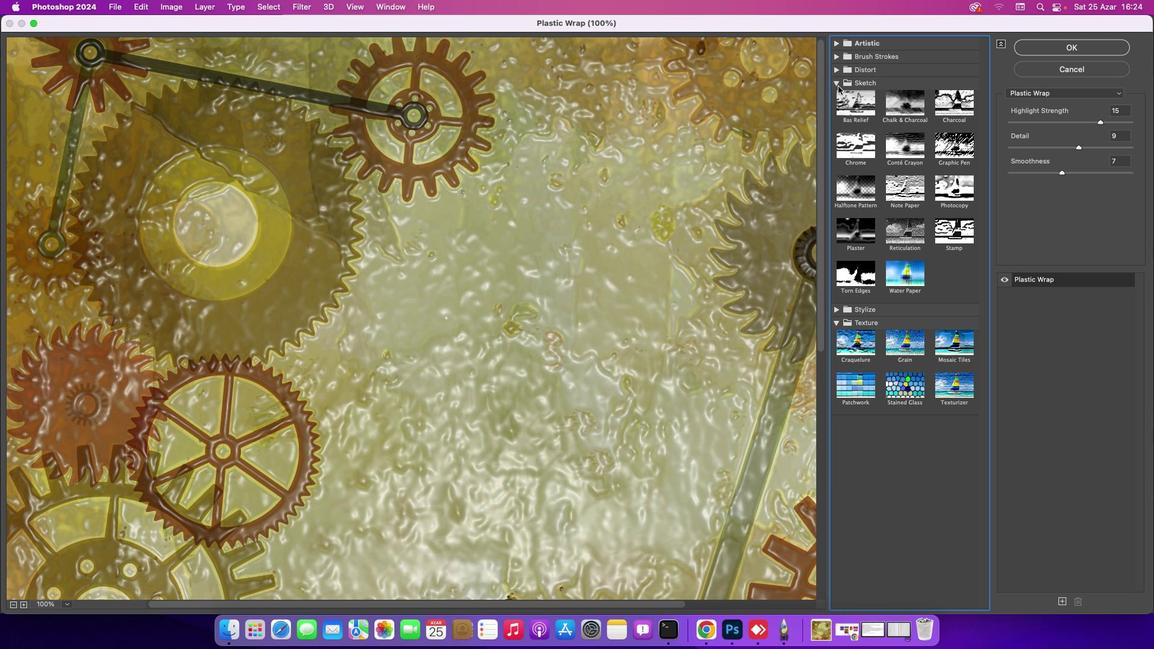 
Action: Mouse pressed left at (838, 85)
Screenshot: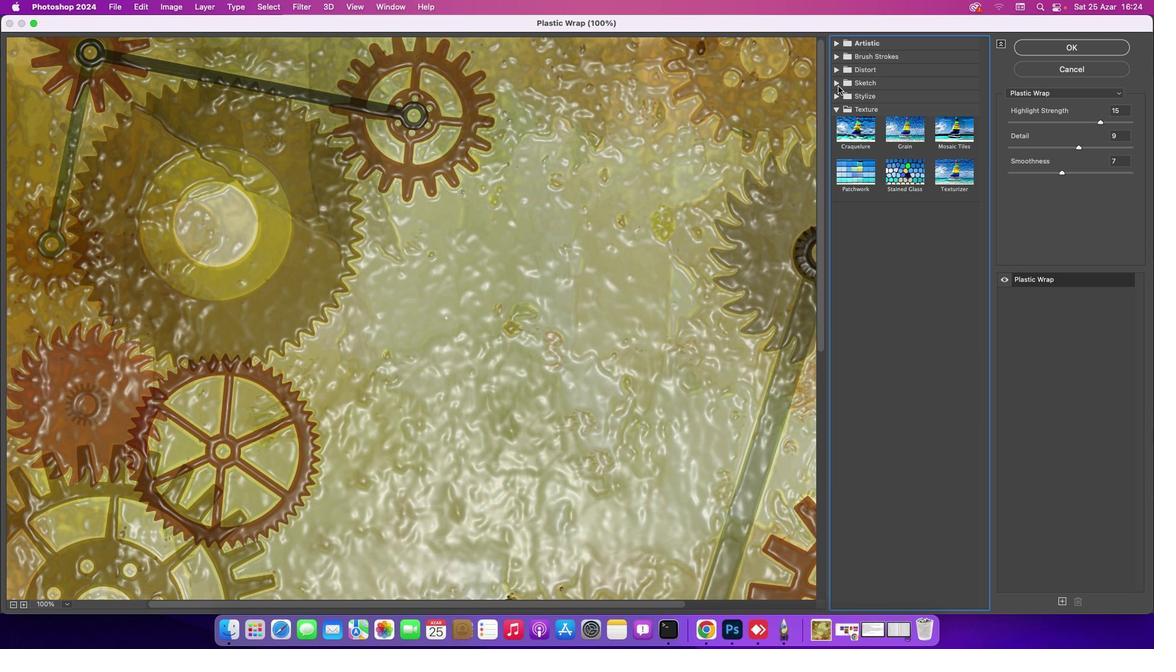 
Action: Mouse moved to (849, 129)
Screenshot: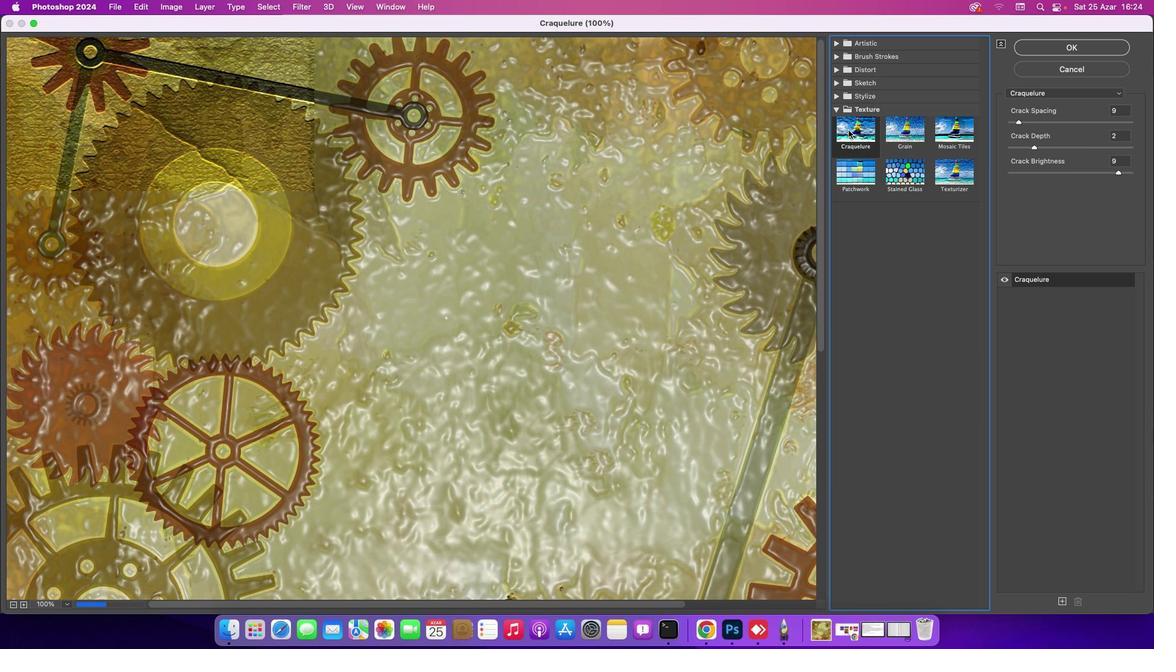 
Action: Mouse pressed left at (849, 129)
Screenshot: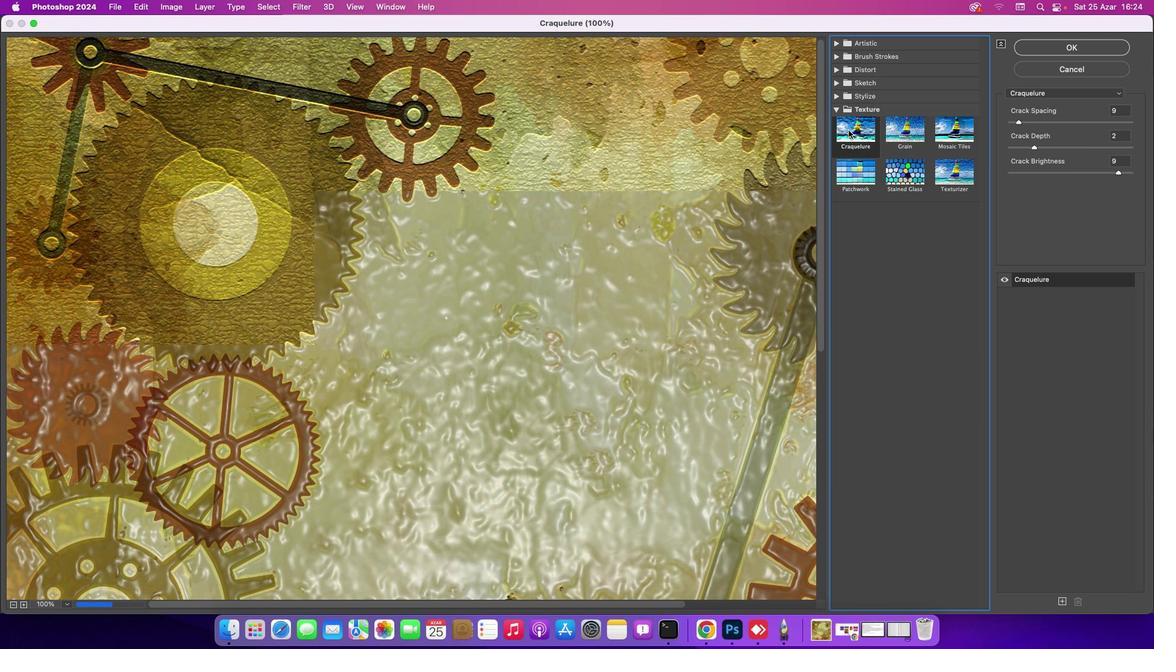 
Action: Mouse moved to (1035, 147)
Screenshot: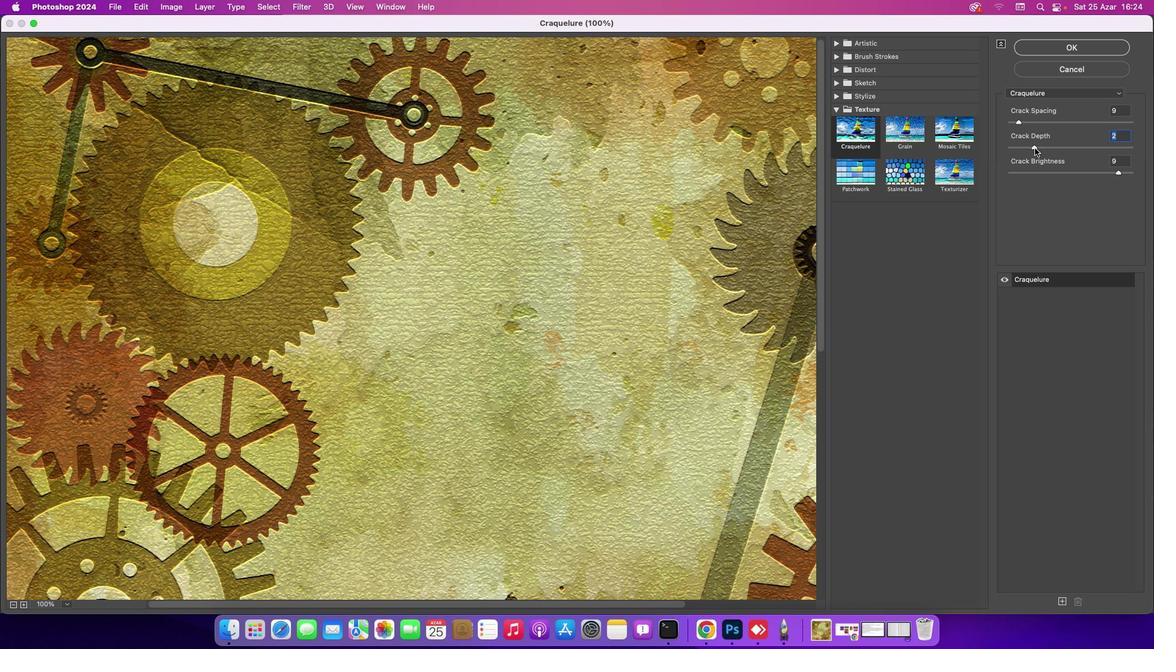 
Action: Mouse pressed left at (1035, 147)
Screenshot: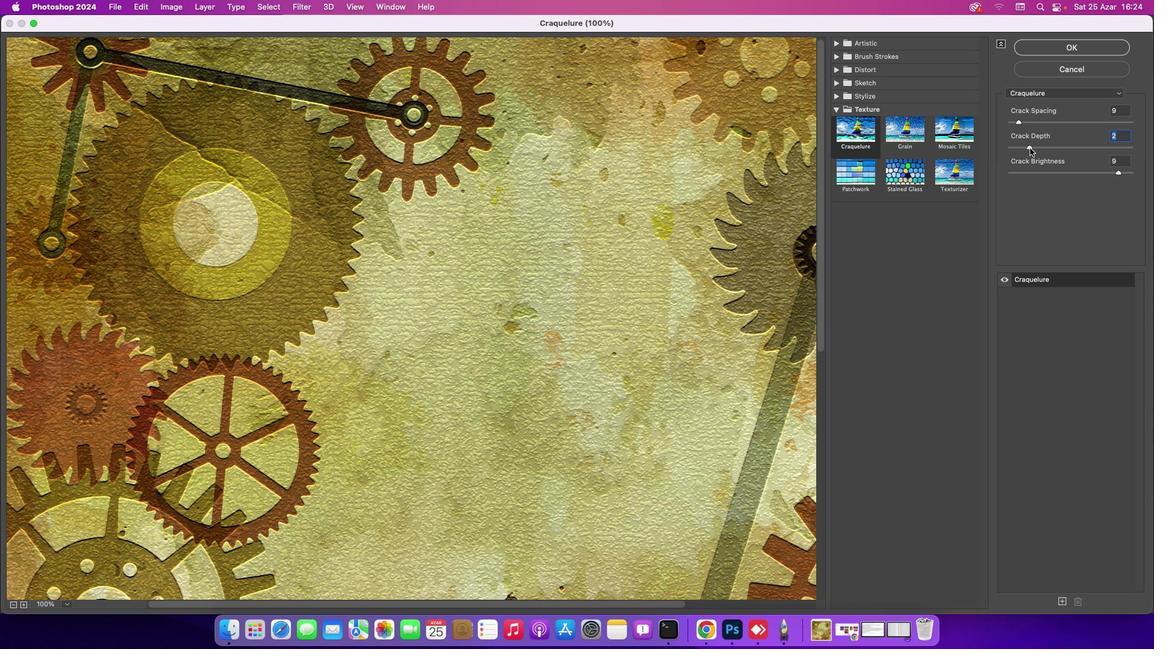 
Action: Mouse moved to (1119, 174)
Screenshot: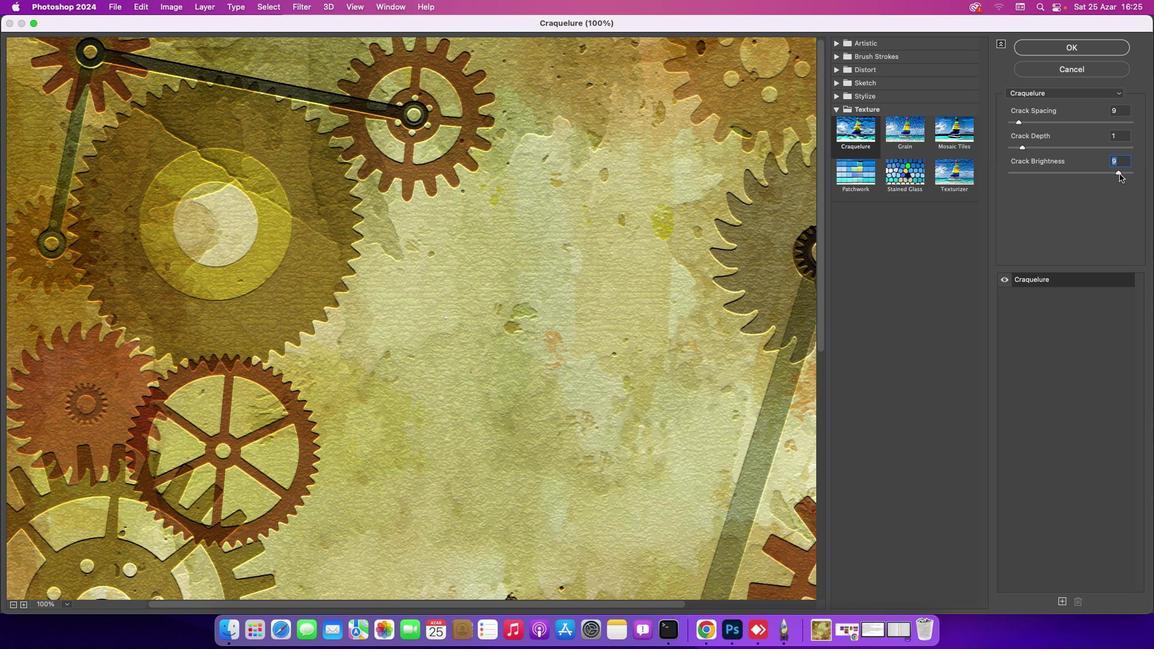 
Action: Mouse pressed left at (1119, 174)
Screenshot: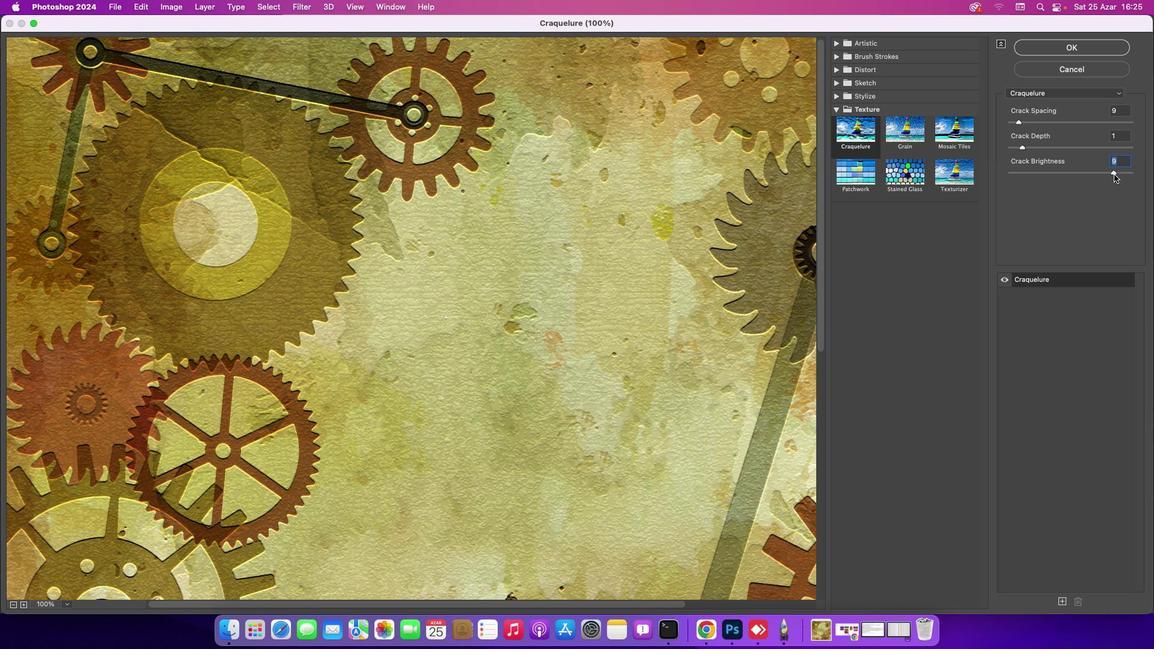 
Action: Mouse moved to (1082, 173)
Screenshot: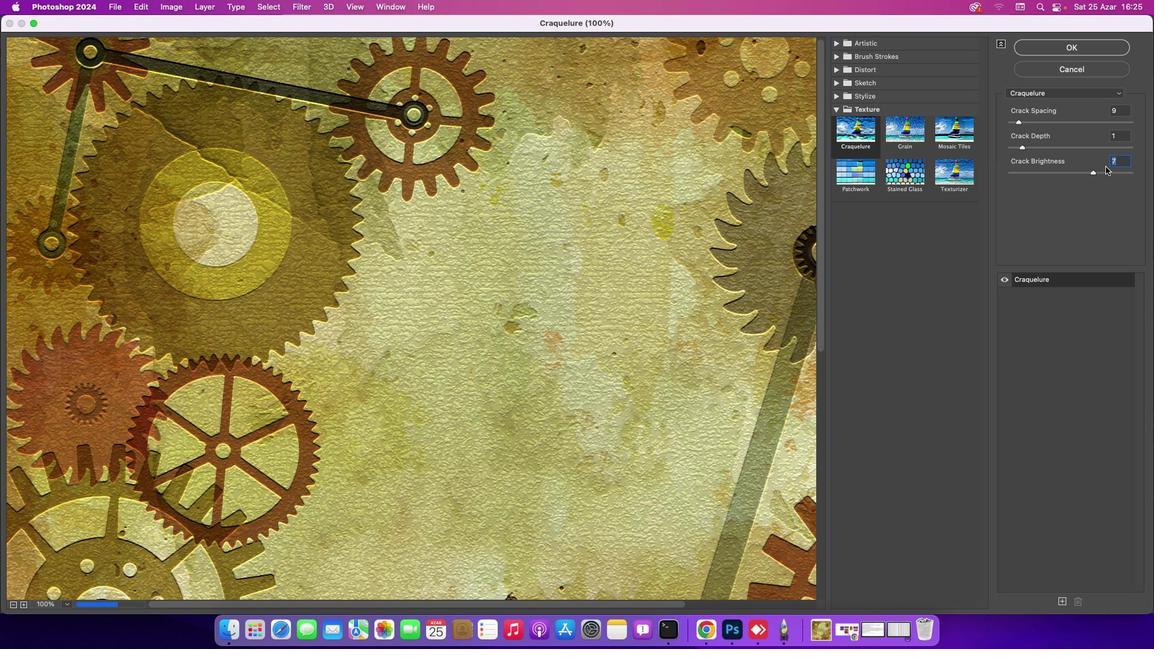 
Action: Mouse pressed left at (1082, 173)
Screenshot: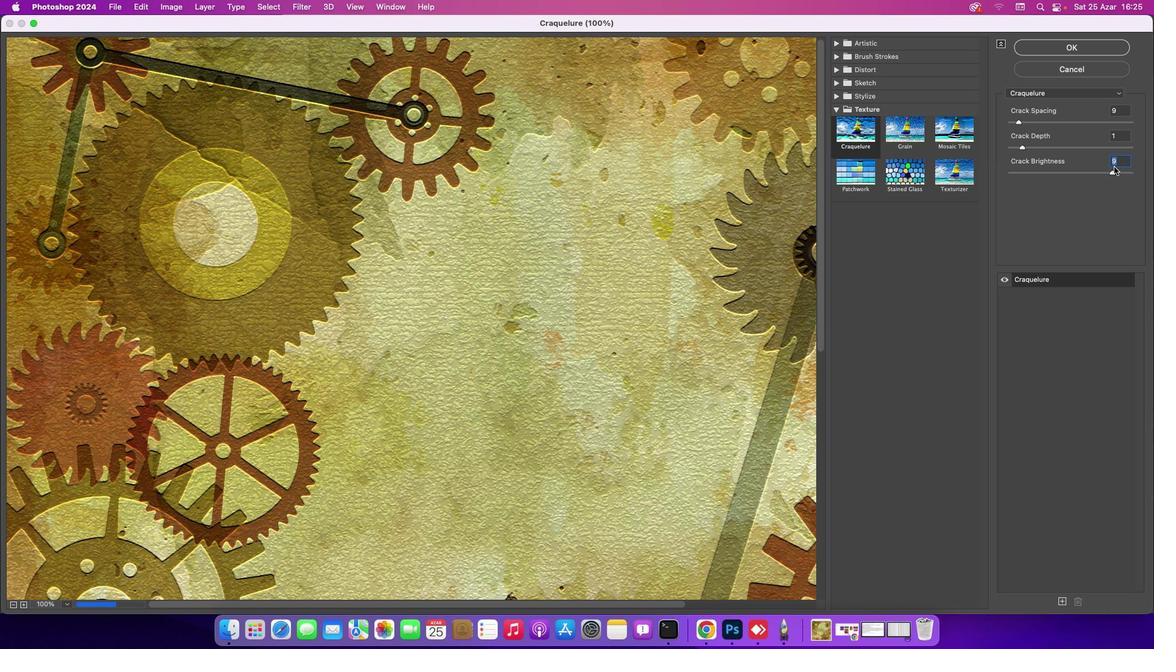 
Action: Mouse moved to (1021, 122)
Screenshot: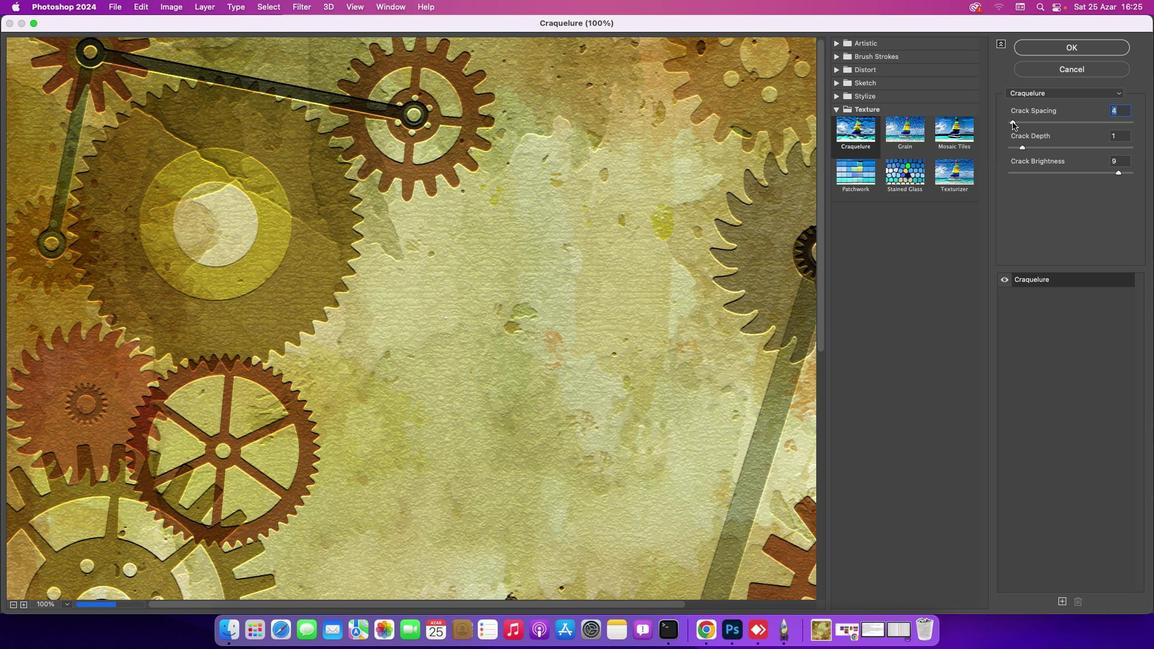 
Action: Mouse pressed left at (1021, 122)
Screenshot: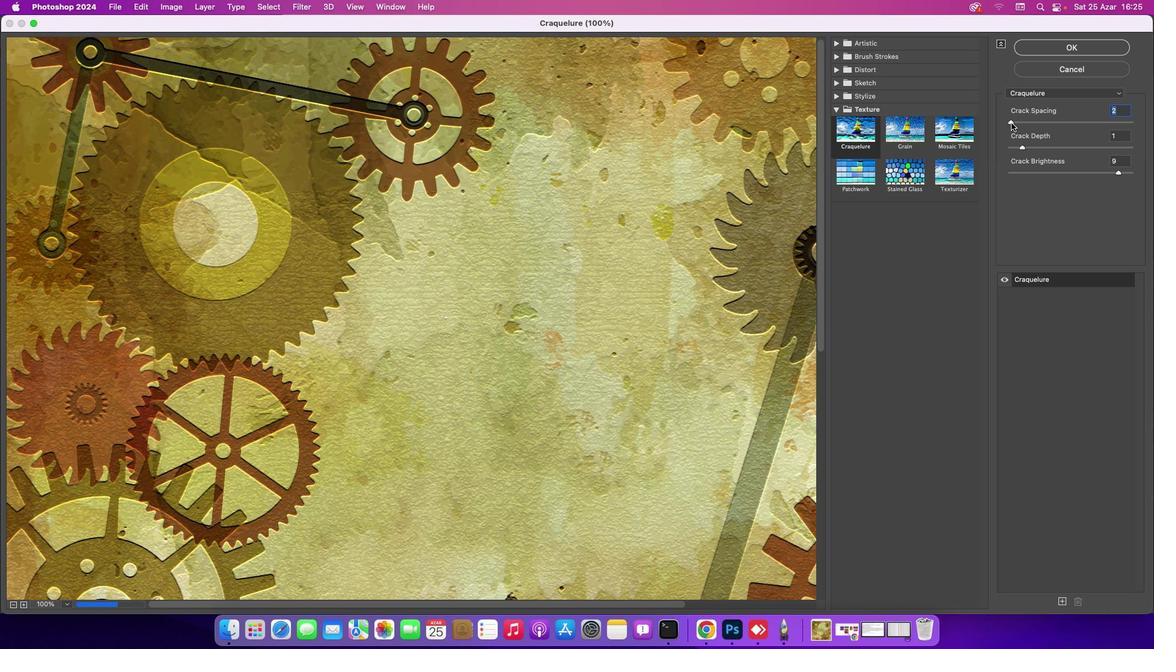 
Action: Mouse moved to (1012, 123)
Screenshot: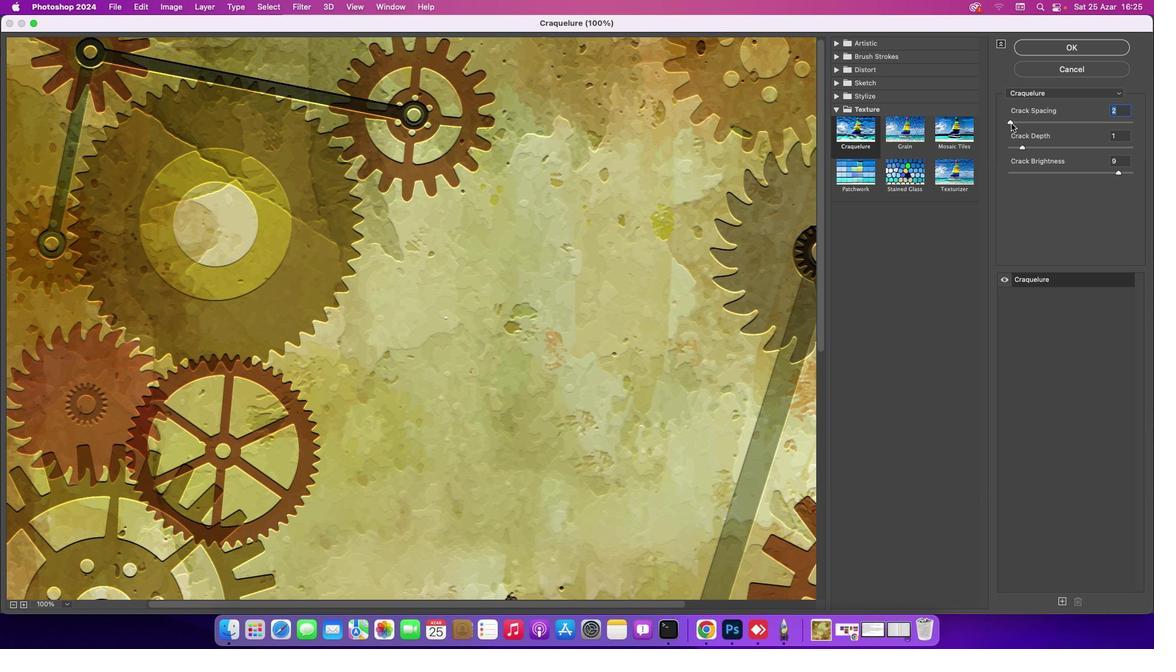 
Action: Mouse pressed left at (1012, 123)
Screenshot: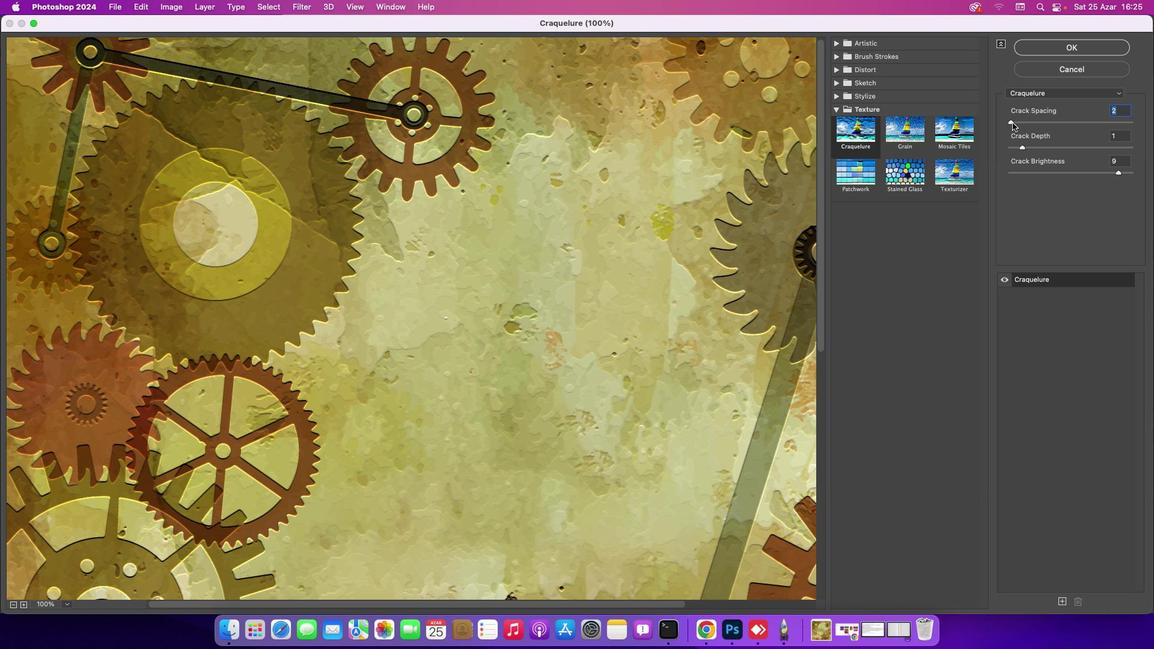 
Action: Mouse moved to (1090, 46)
Screenshot: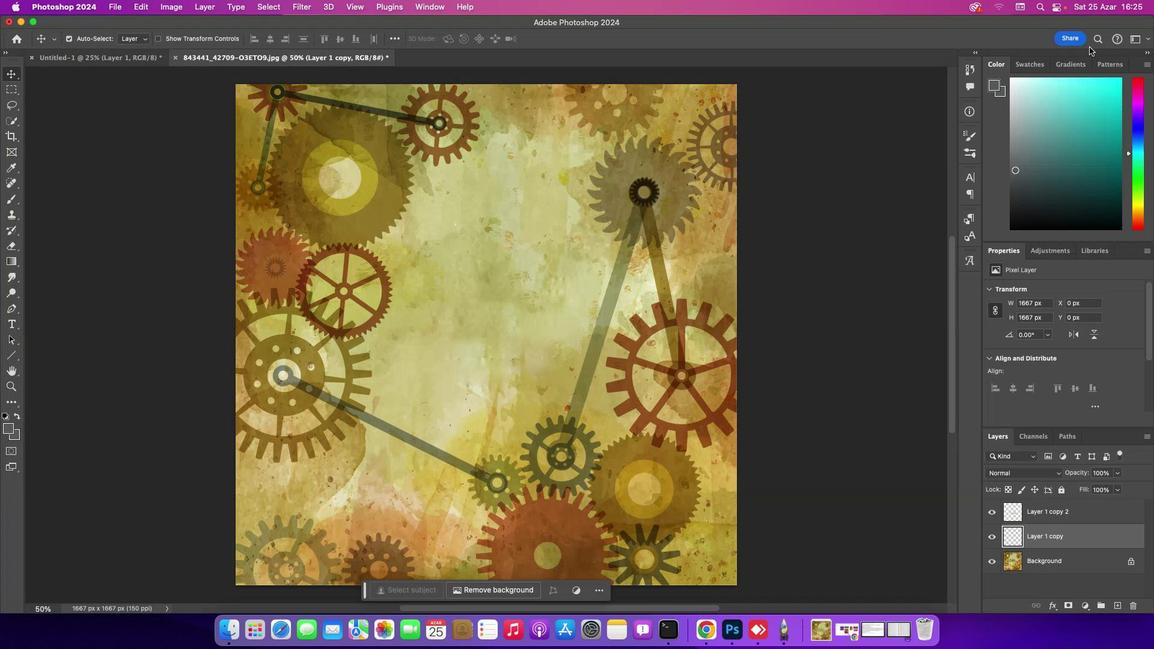 
Action: Mouse pressed left at (1090, 46)
Screenshot: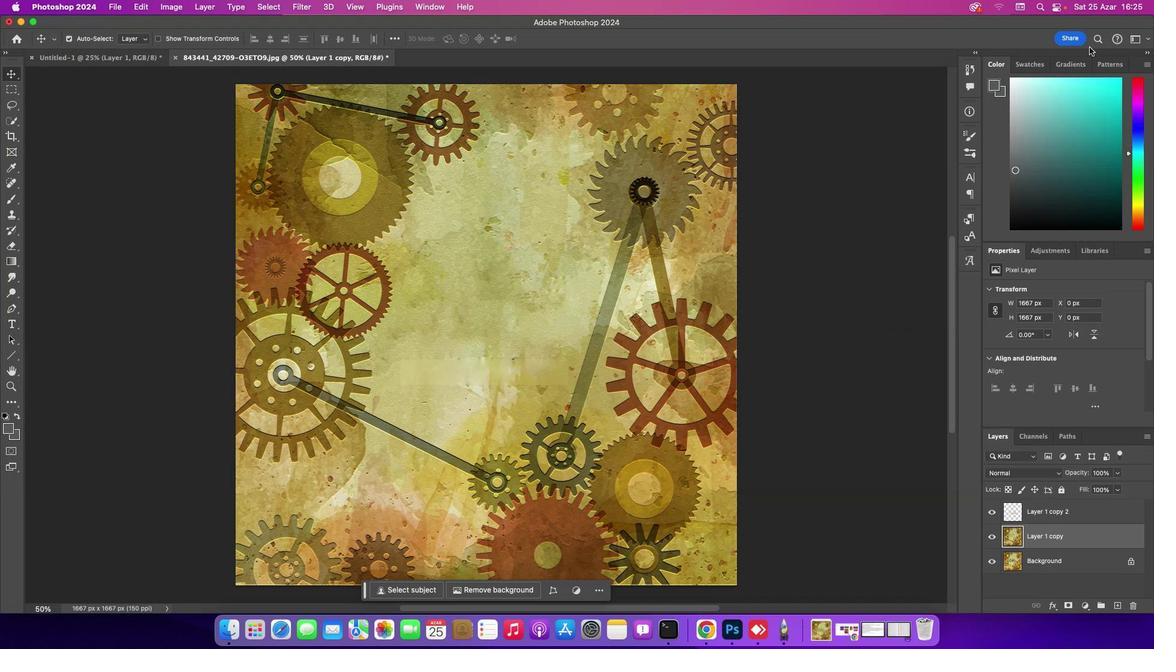
Action: Mouse moved to (302, 125)
Screenshot: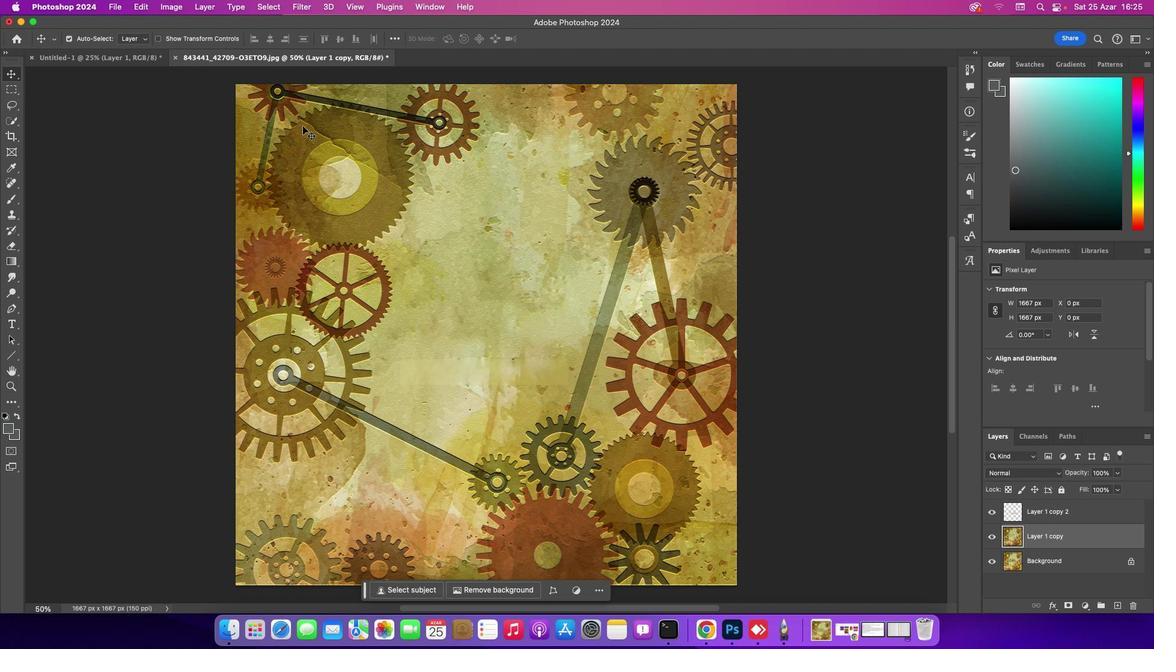 
Action: Mouse pressed left at (302, 125)
Screenshot: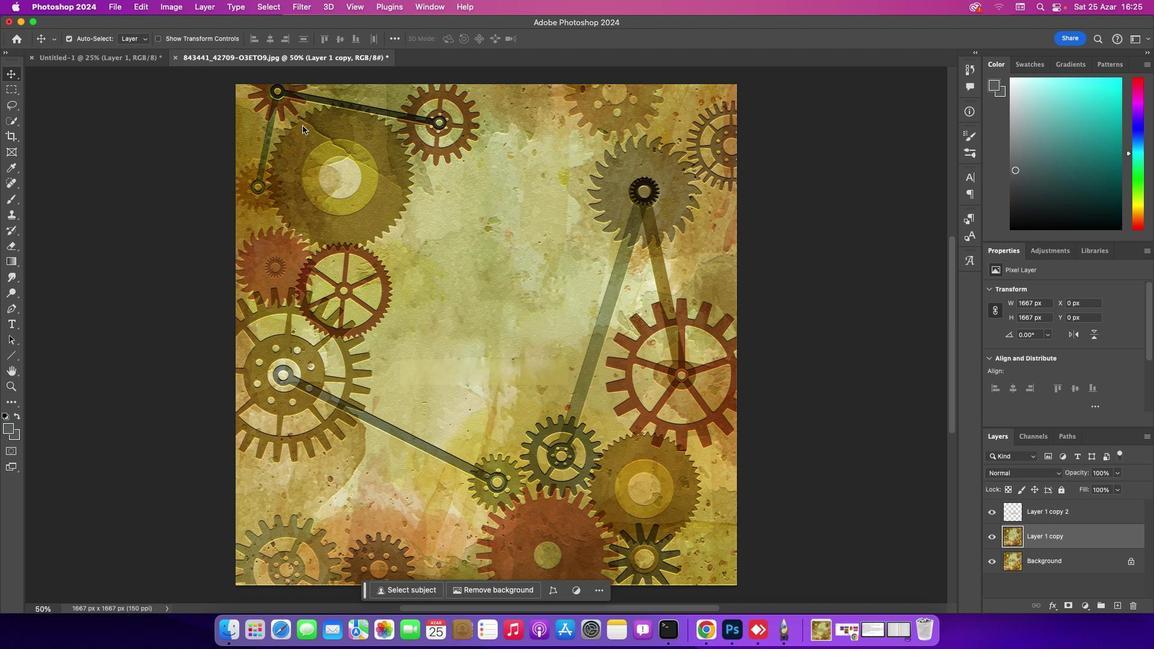 
Action: Mouse moved to (310, 123)
Screenshot: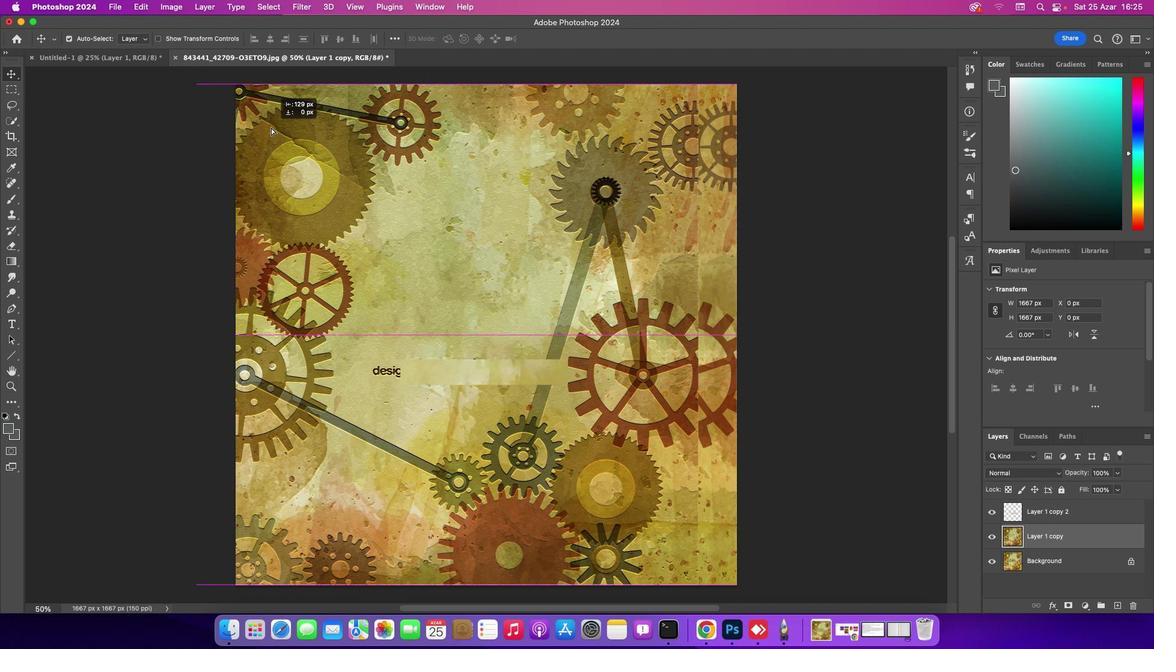
Action: Mouse pressed left at (310, 123)
Screenshot: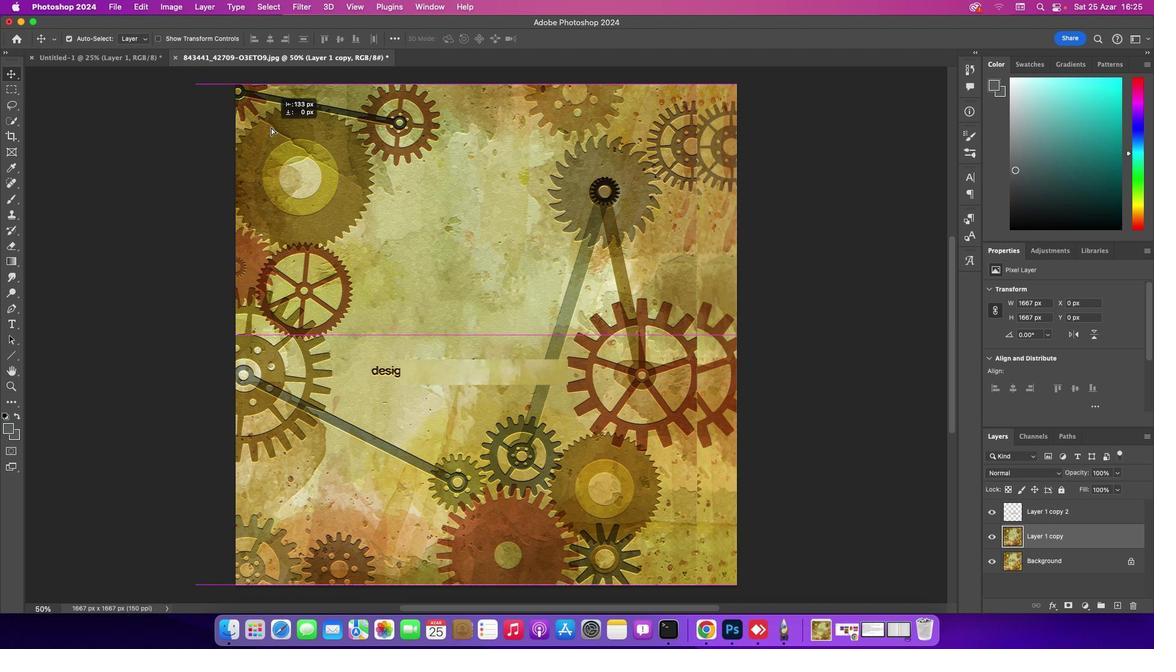 
Action: Mouse moved to (192, 108)
Screenshot: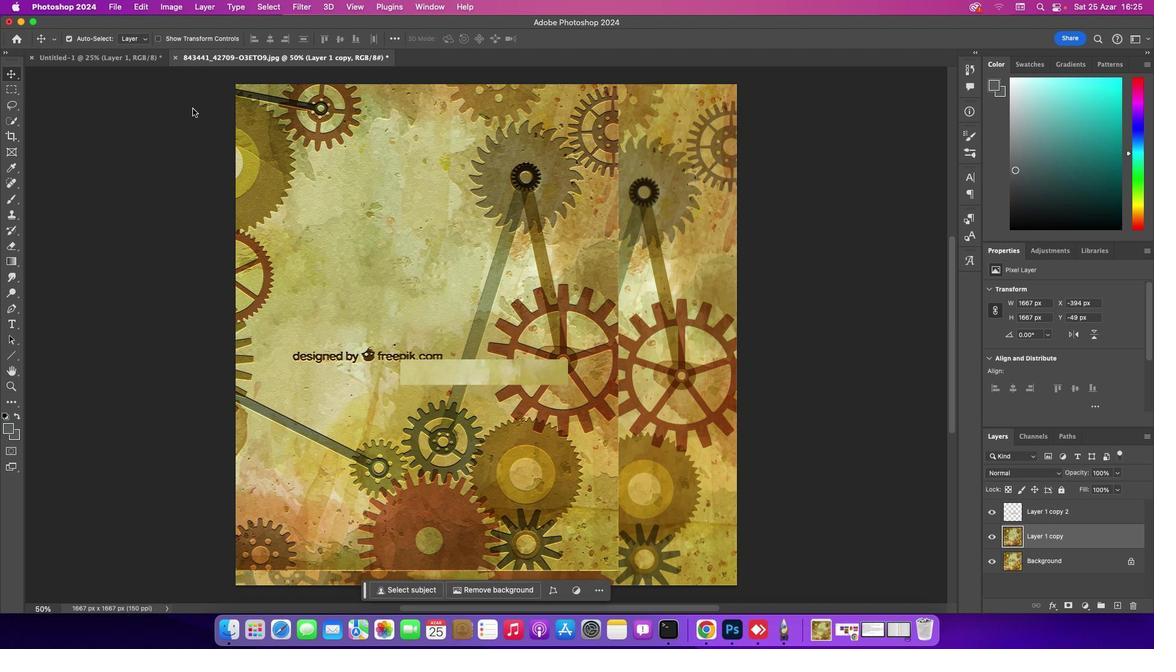 
Action: Key pressed Key.cmd'z'
Screenshot: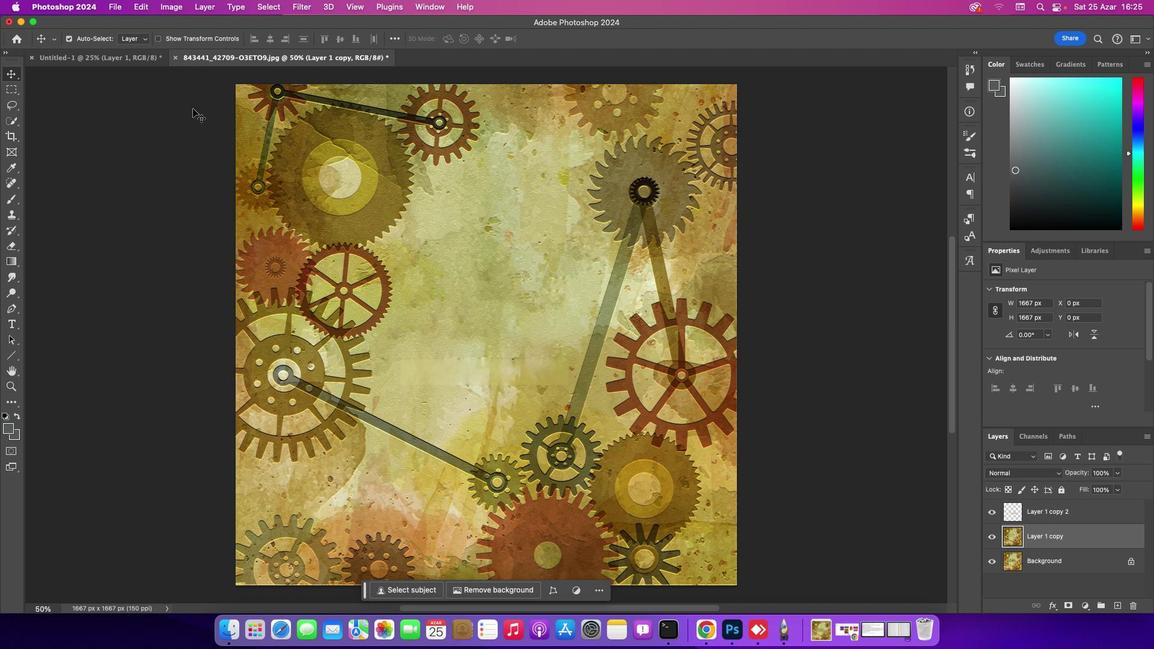 
Action: Mouse moved to (1048, 505)
Screenshot: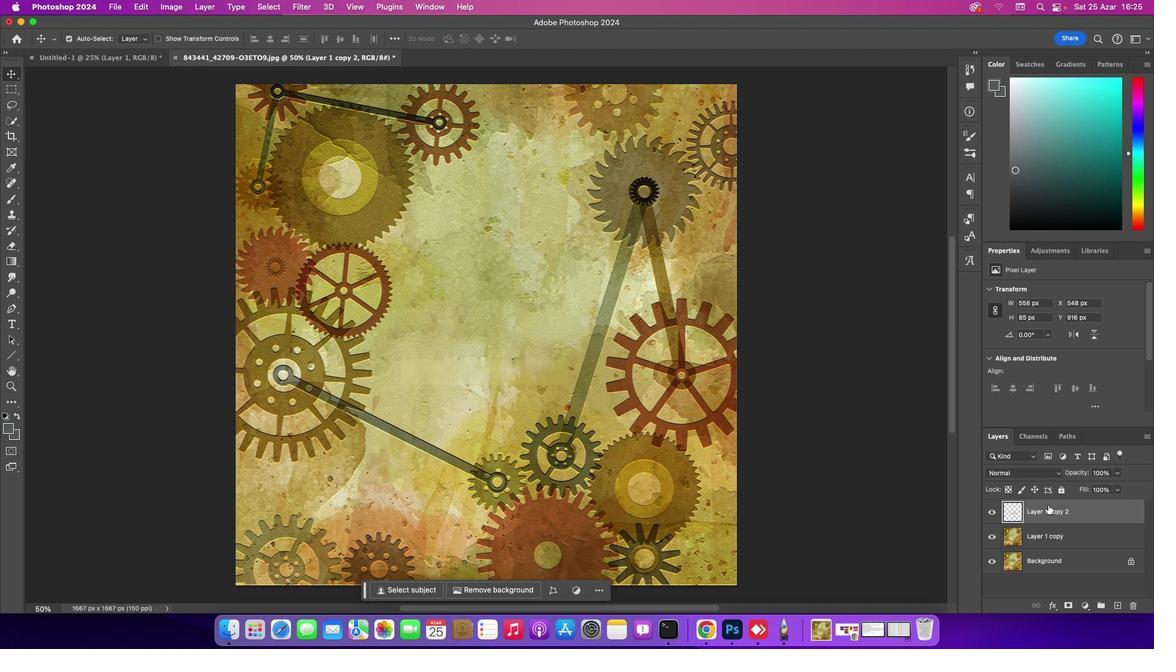 
Action: Mouse pressed left at (1048, 505)
Screenshot: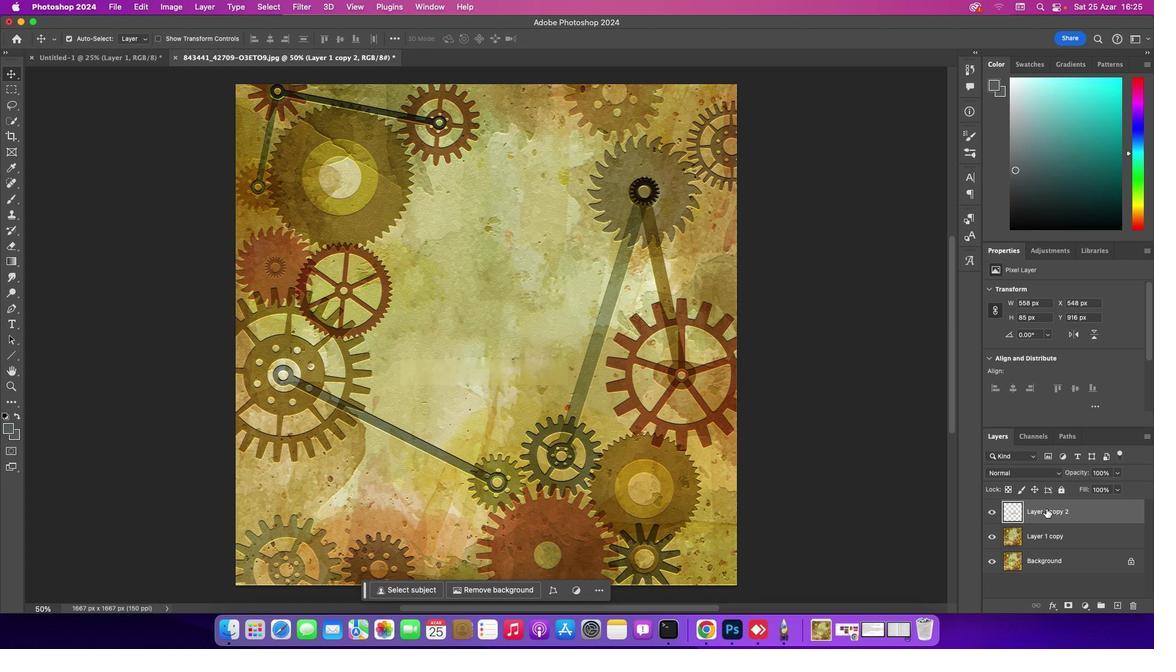 
Action: Mouse moved to (1051, 534)
Screenshot: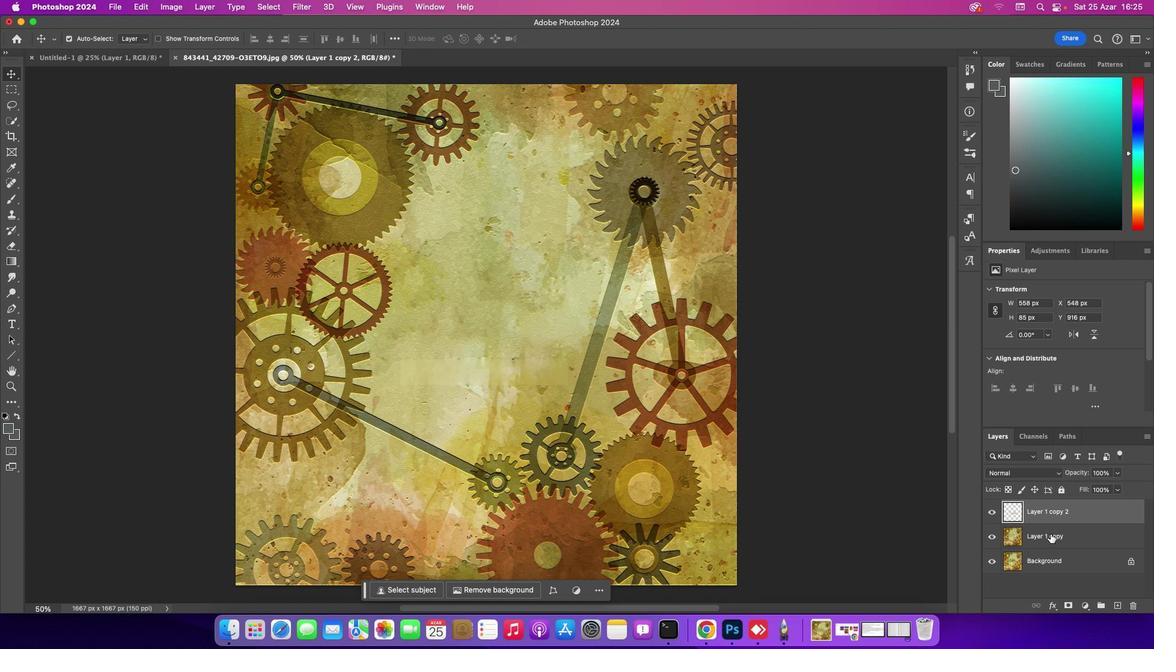 
Action: Mouse pressed left at (1051, 534)
Screenshot: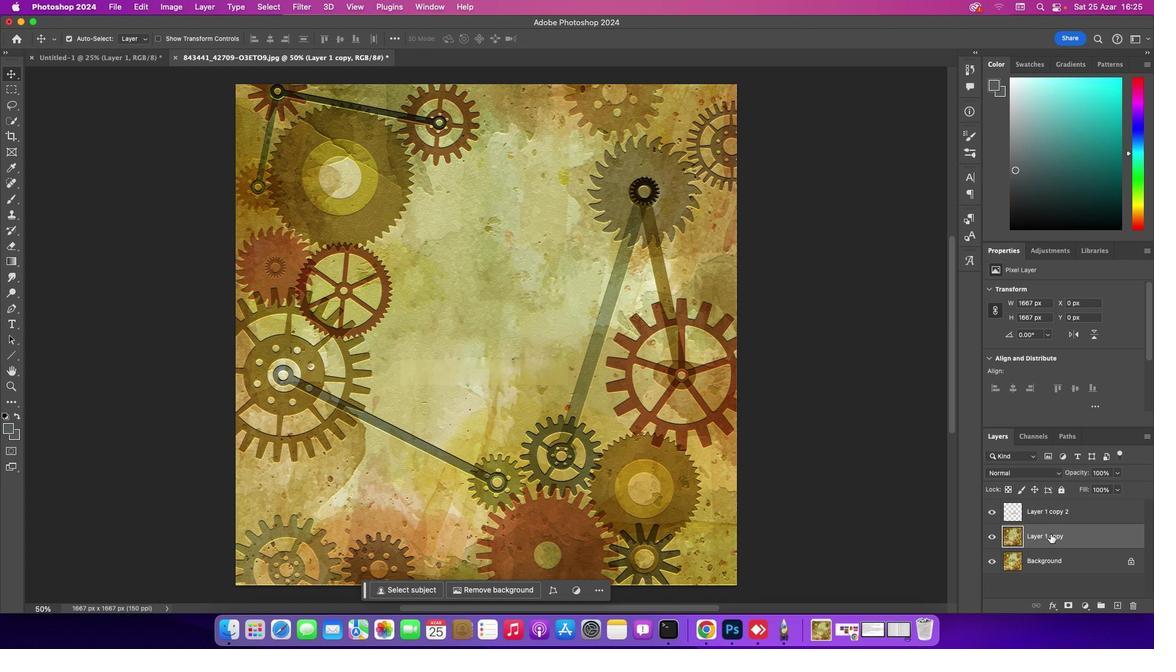 
Action: Key pressed Key.cmd'z'
Screenshot: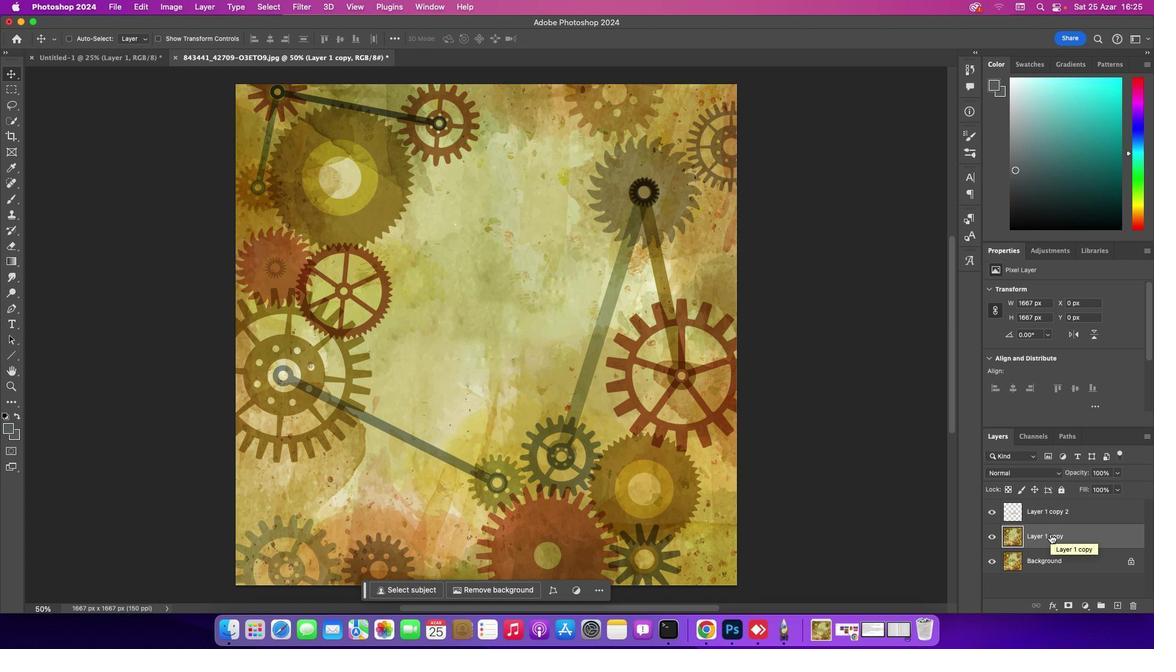 
Action: Mouse moved to (1059, 514)
Screenshot: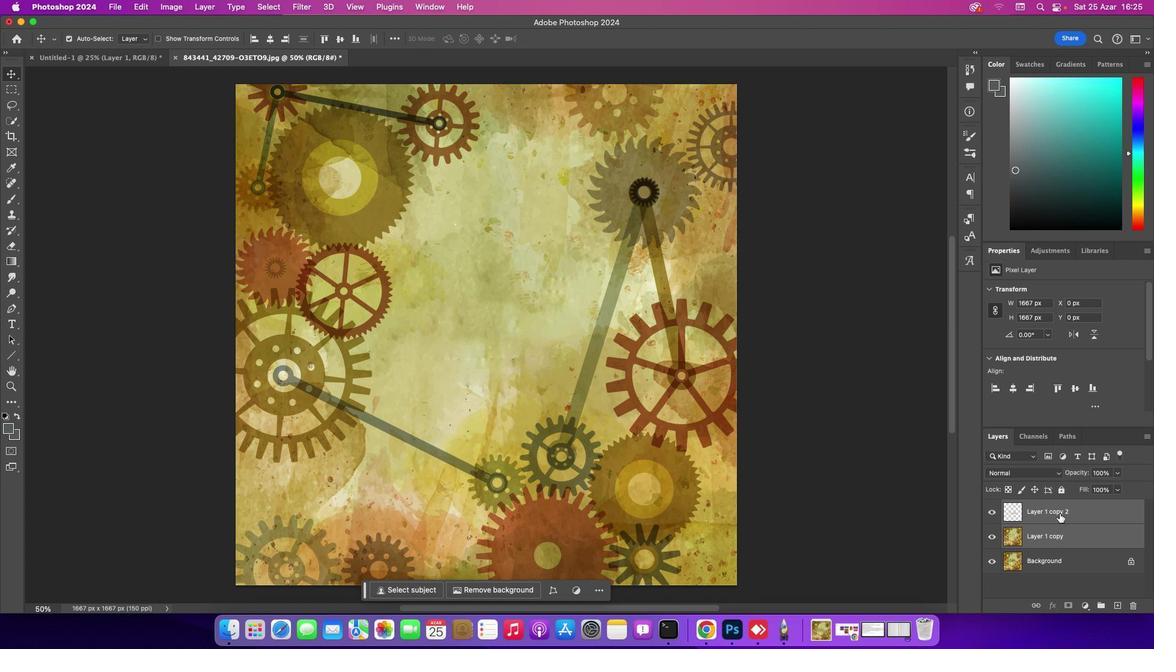 
Action: Key pressed Key.shift
Screenshot: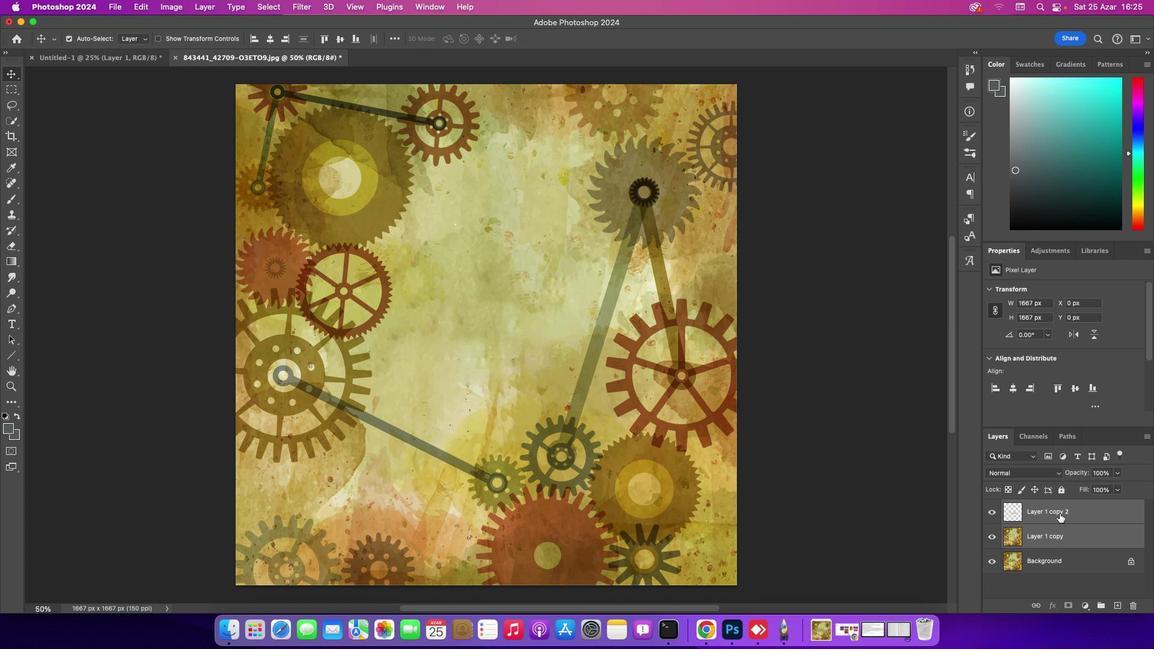 
Action: Mouse pressed left at (1059, 514)
Screenshot: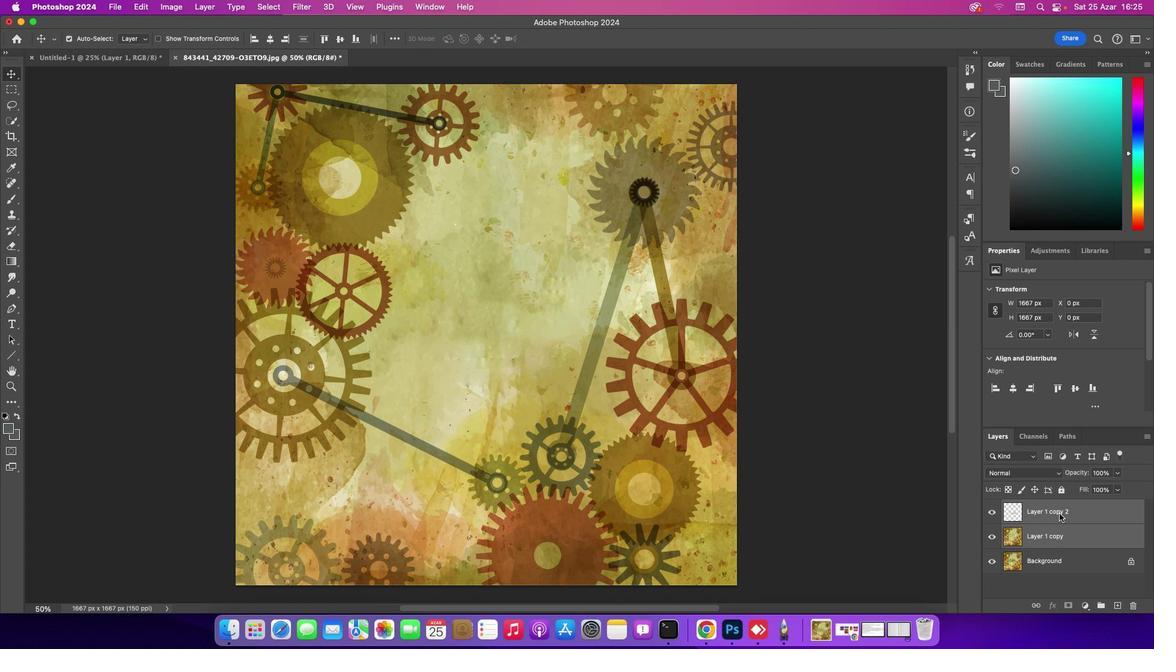 
Action: Key pressed Key.cmd'e'
Screenshot: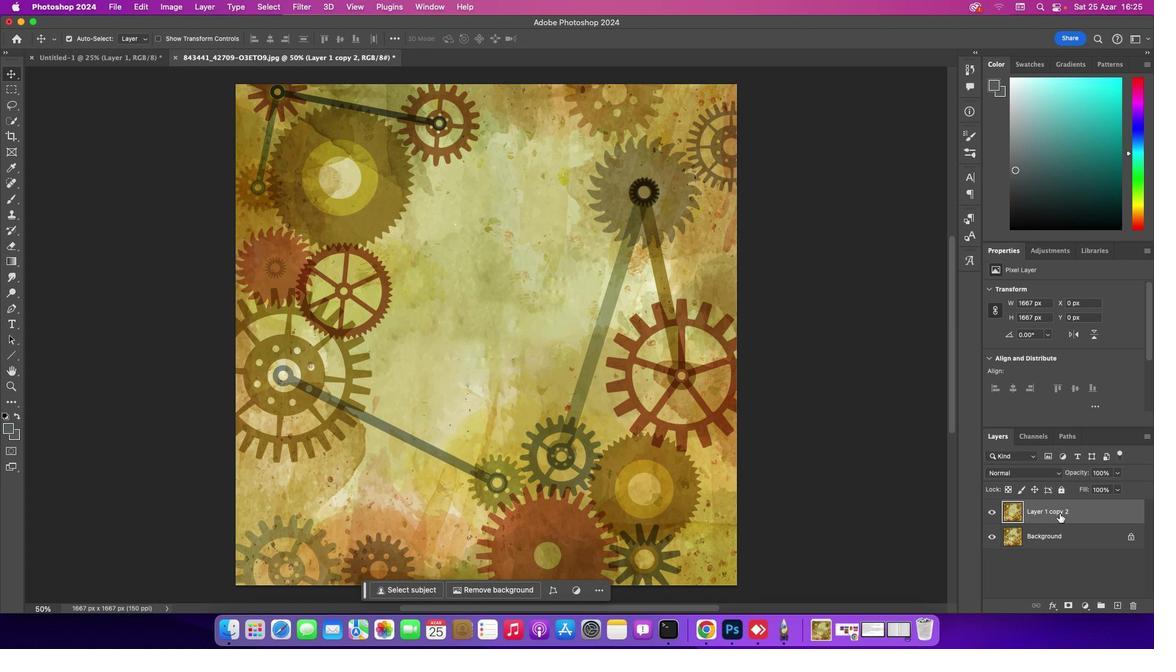 
Action: Mouse moved to (1039, 509)
Screenshot: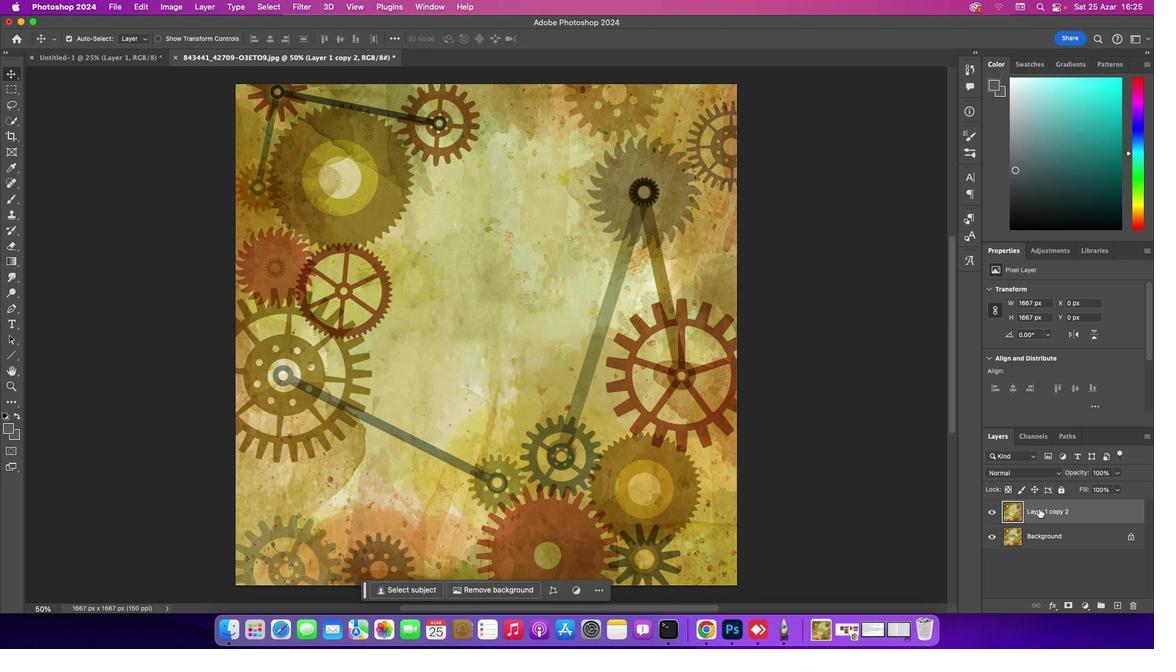 
Action: Mouse pressed left at (1039, 509)
Screenshot: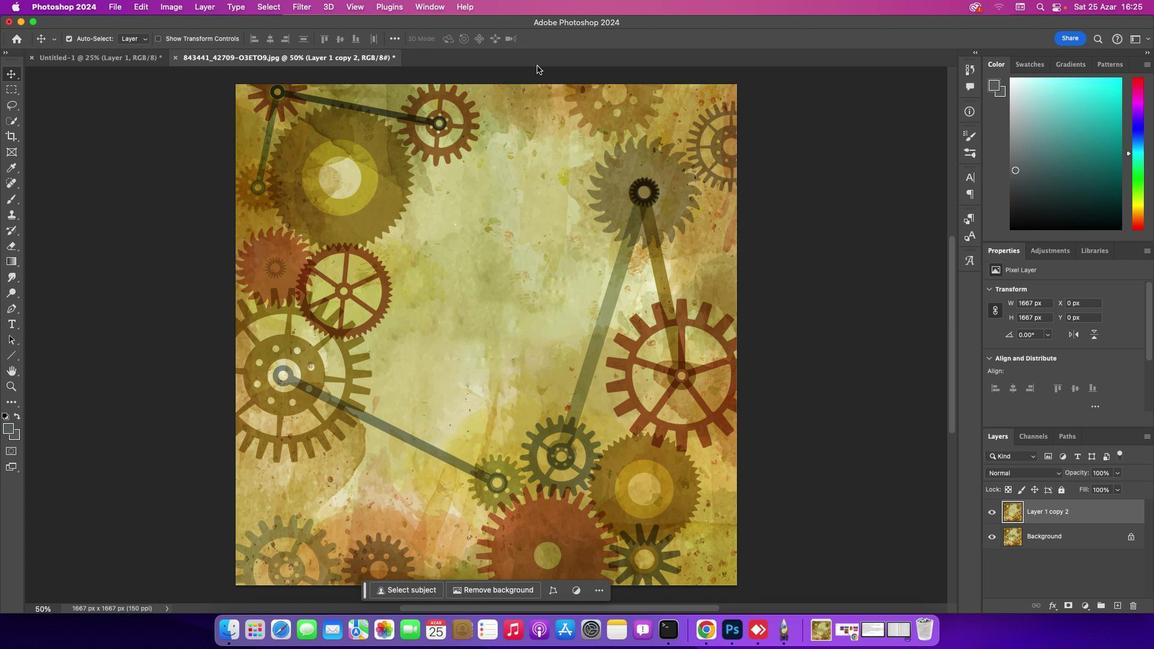 
Action: Mouse moved to (298, 4)
Screenshot: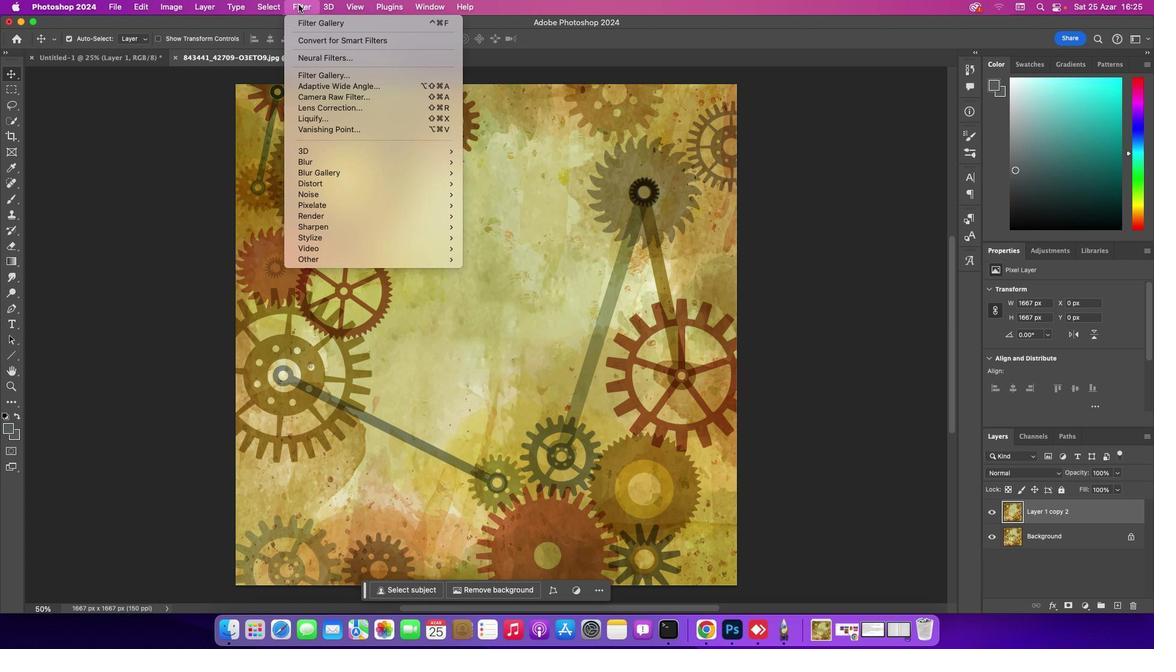
Action: Mouse pressed left at (298, 4)
Screenshot: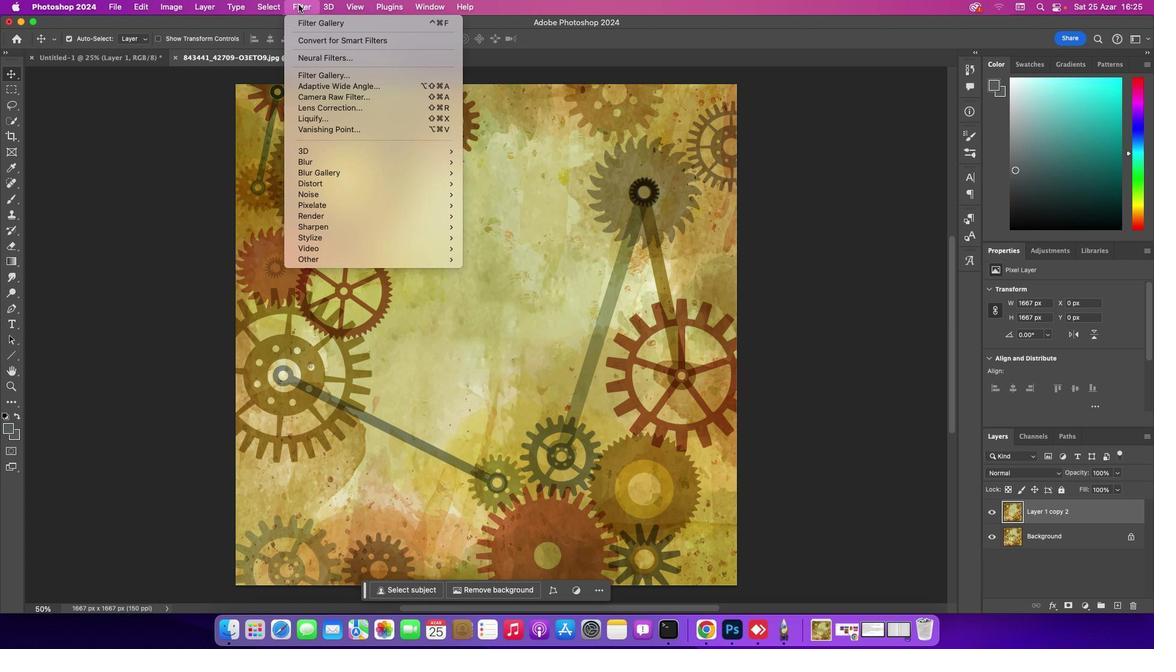 
Action: Mouse moved to (343, 77)
Screenshot: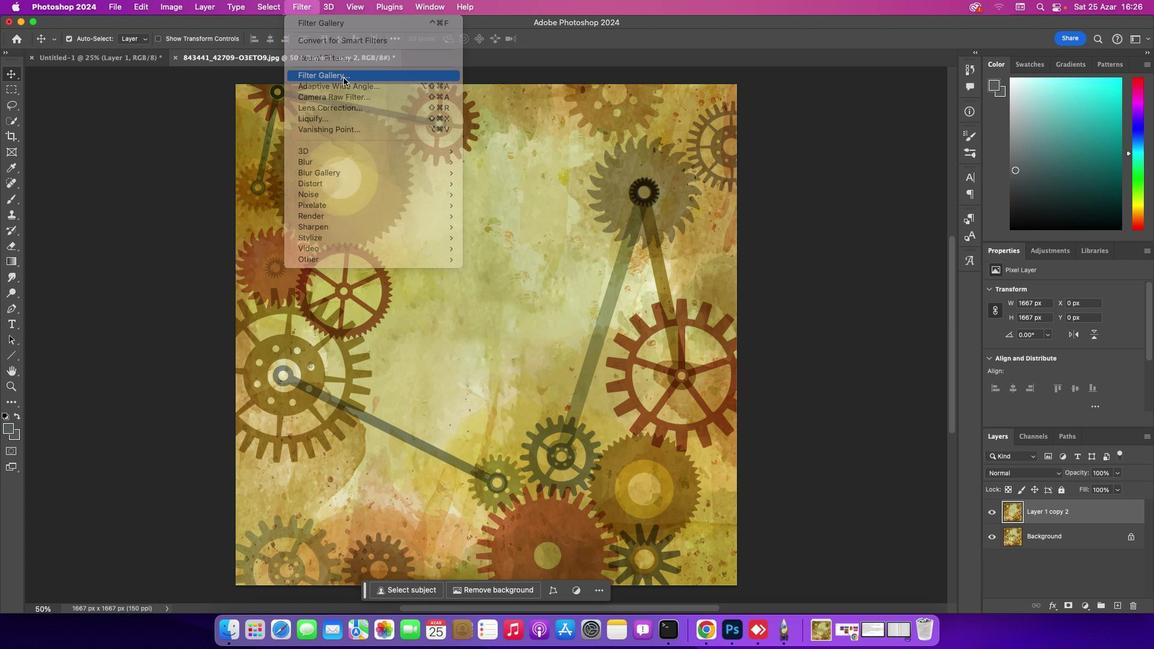 
Action: Mouse pressed left at (343, 77)
Screenshot: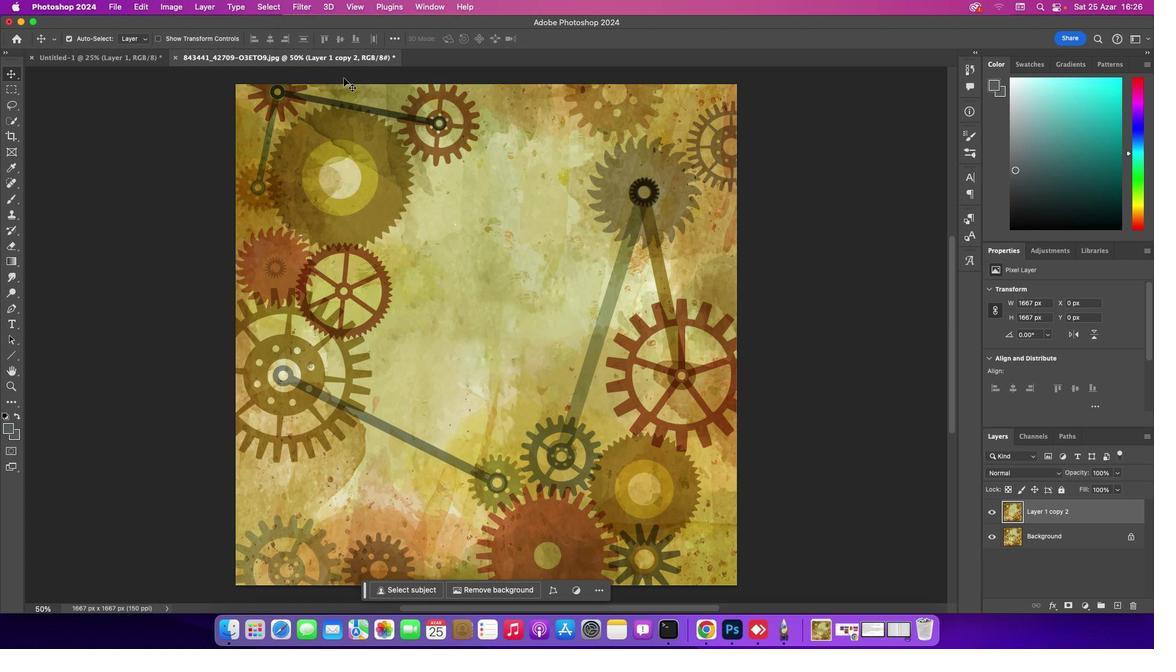 
Action: Mouse moved to (1015, 123)
Screenshot: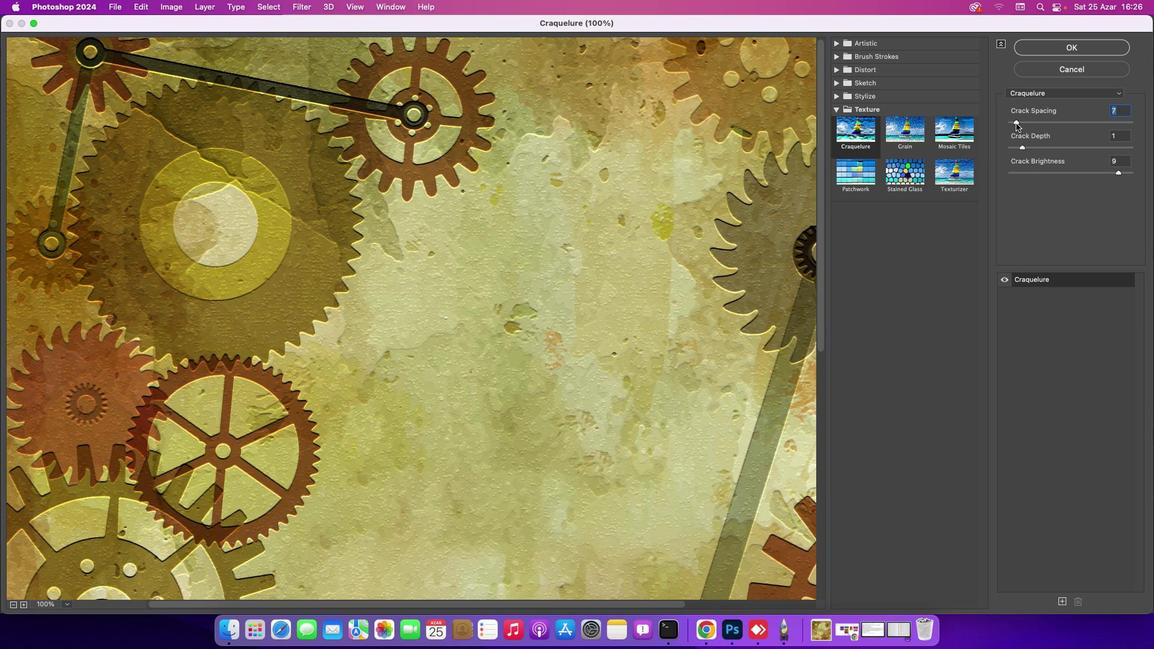 
Action: Mouse pressed left at (1015, 123)
Screenshot: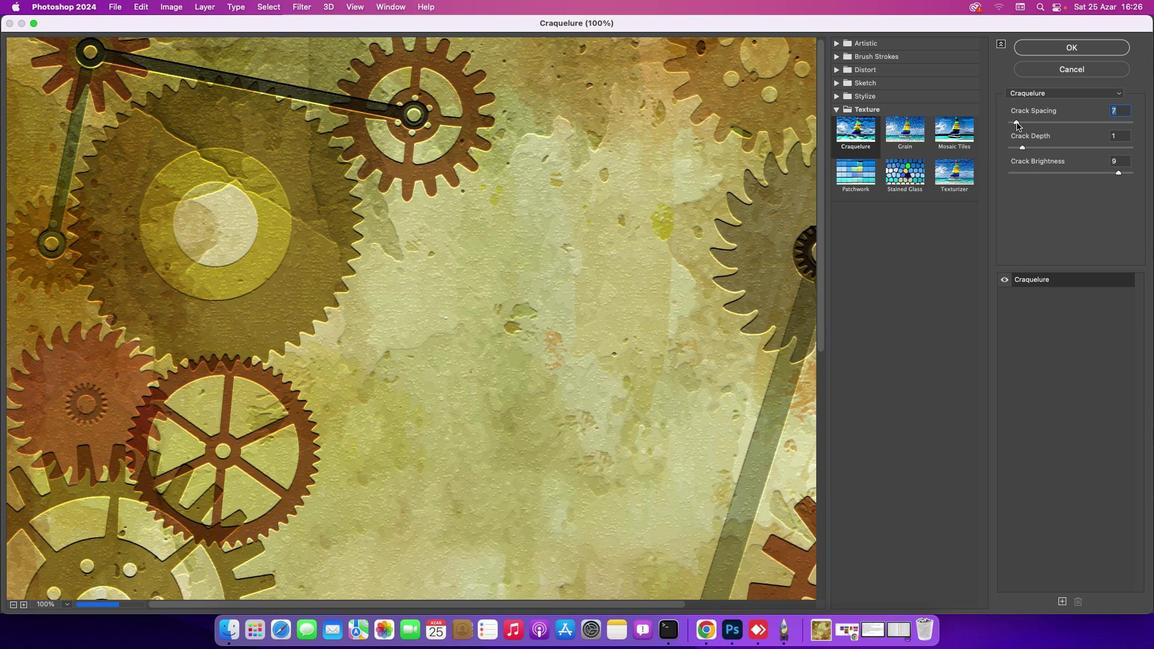 
Action: Mouse moved to (1015, 122)
Screenshot: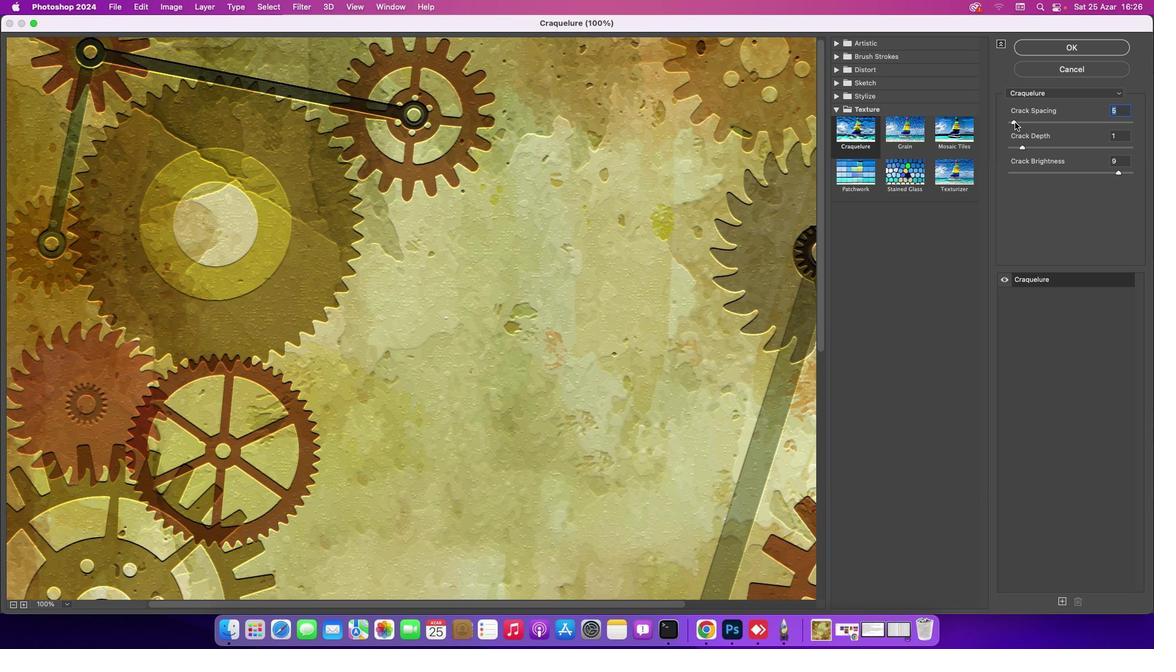 
Action: Mouse pressed left at (1015, 122)
Screenshot: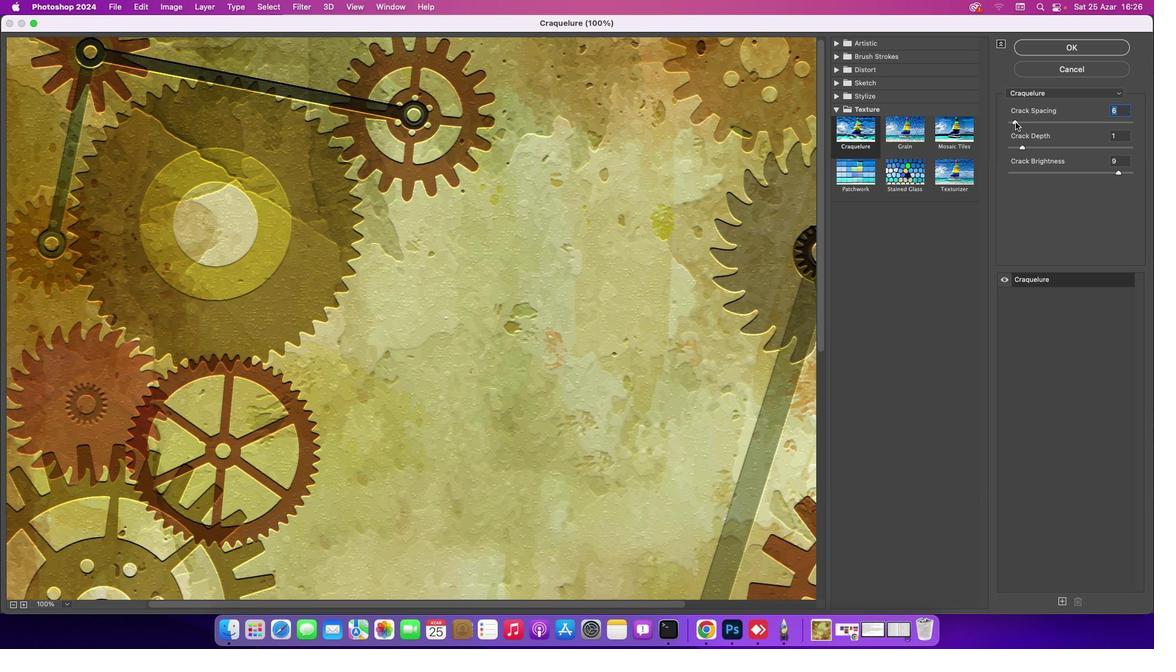 
Action: Mouse moved to (1023, 147)
Screenshot: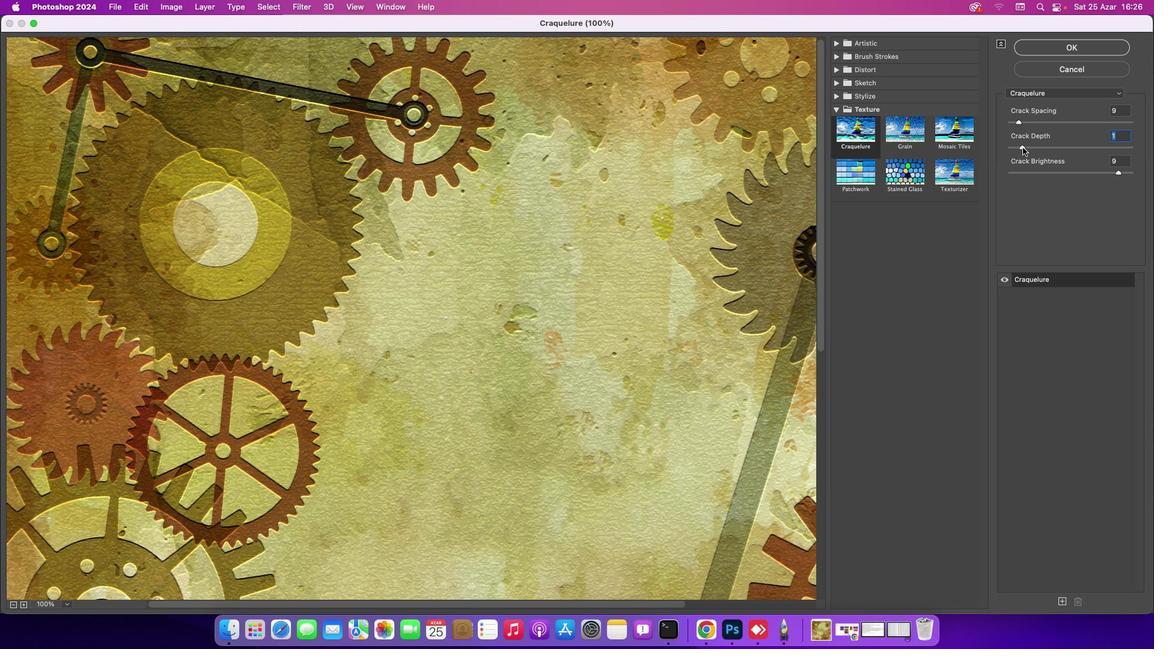 
Action: Mouse pressed left at (1023, 147)
Screenshot: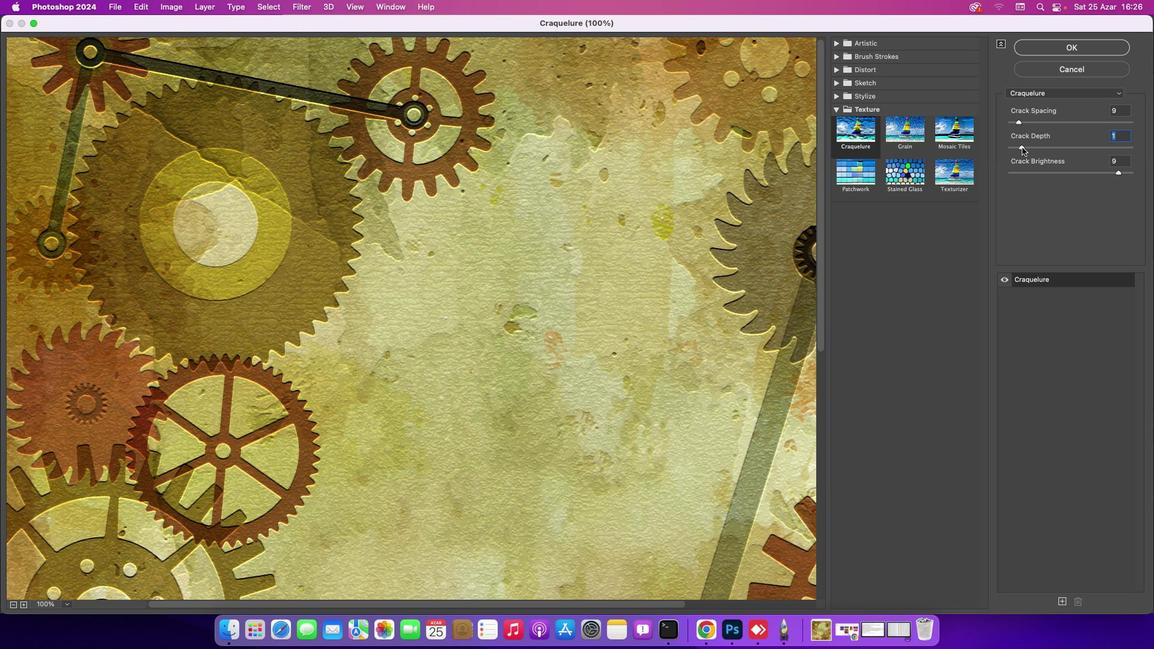 
Action: Mouse moved to (1017, 147)
Screenshot: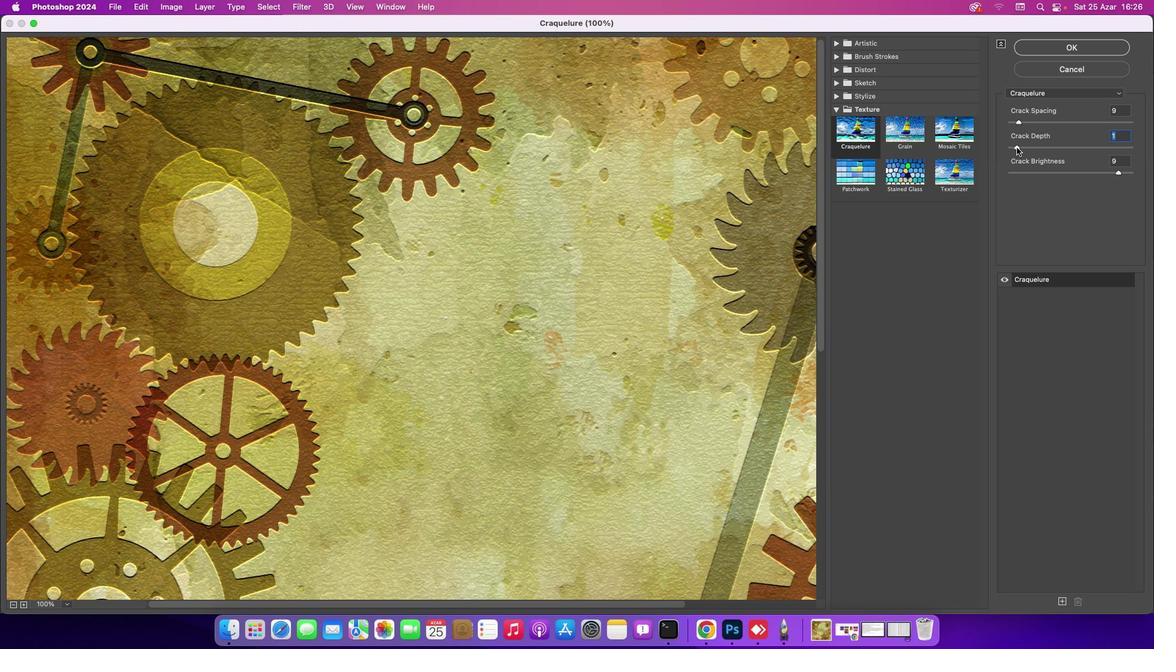 
Action: Mouse pressed left at (1017, 147)
Screenshot: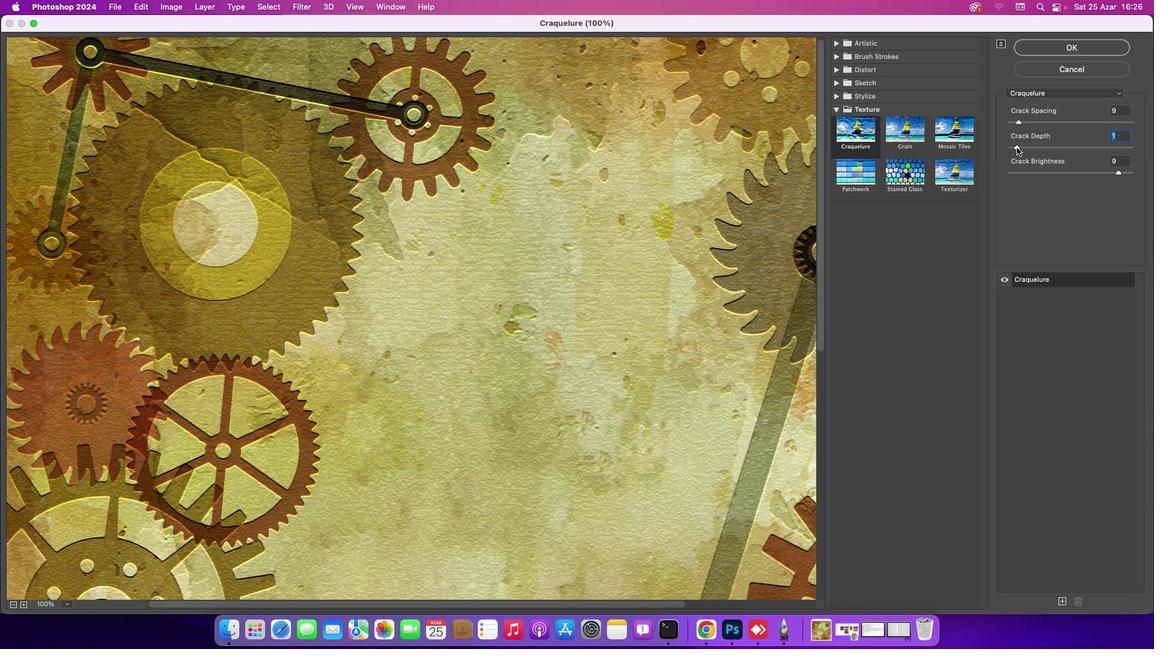 
Action: Mouse moved to (1016, 147)
Screenshot: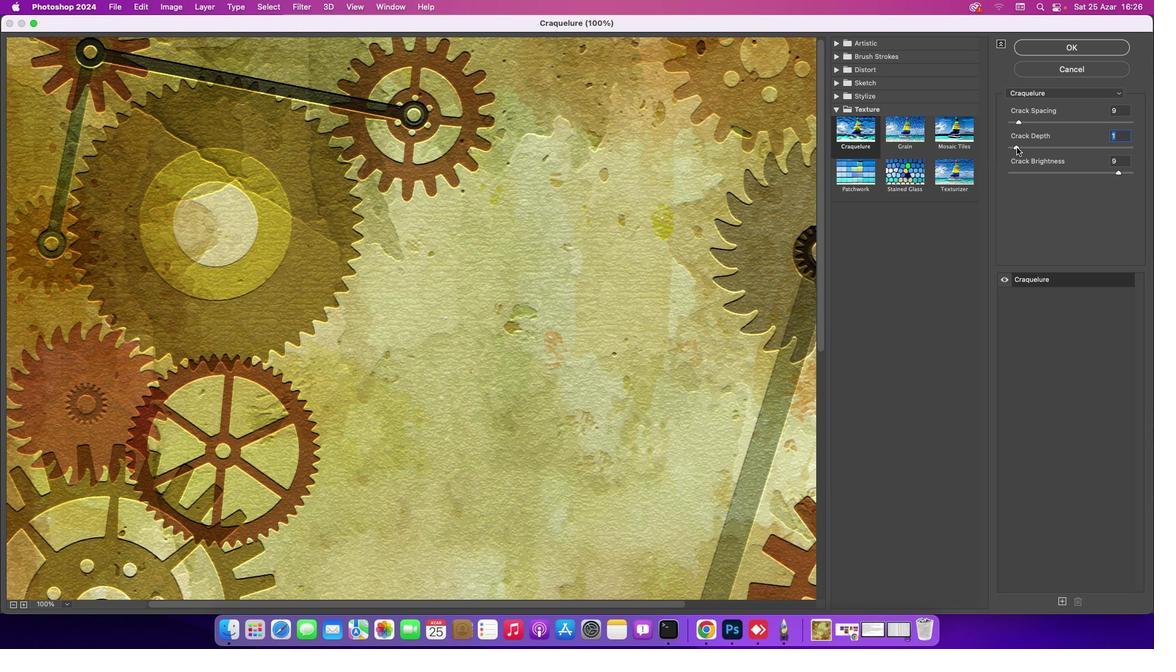 
Action: Mouse pressed left at (1016, 147)
Screenshot: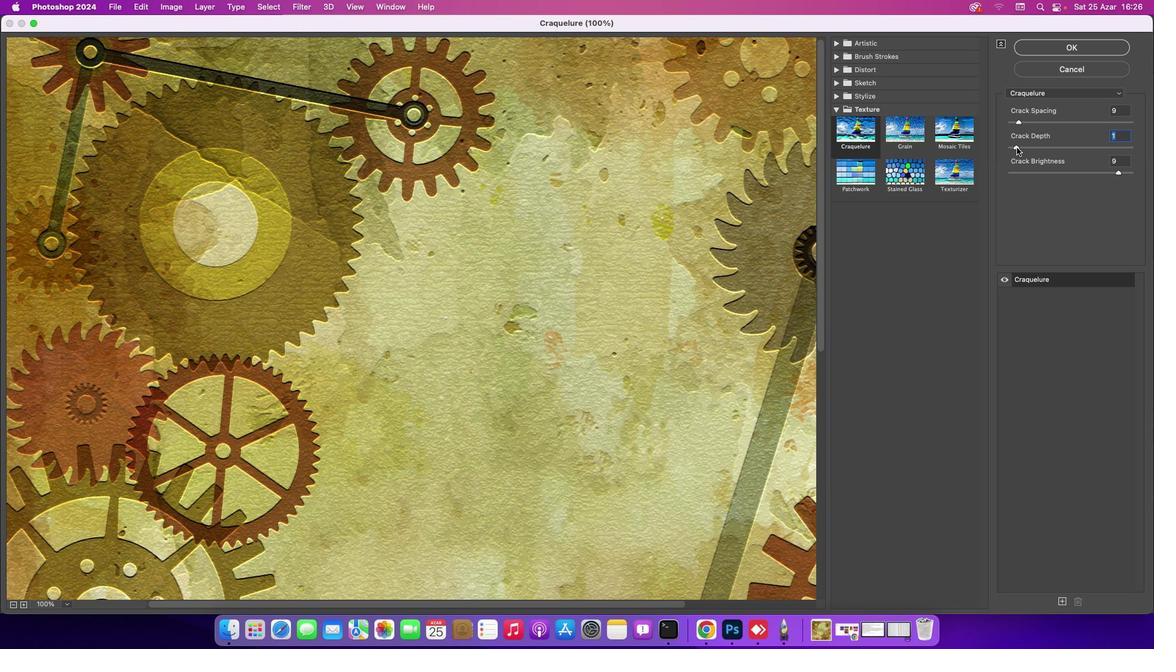 
Action: Mouse moved to (1119, 172)
Screenshot: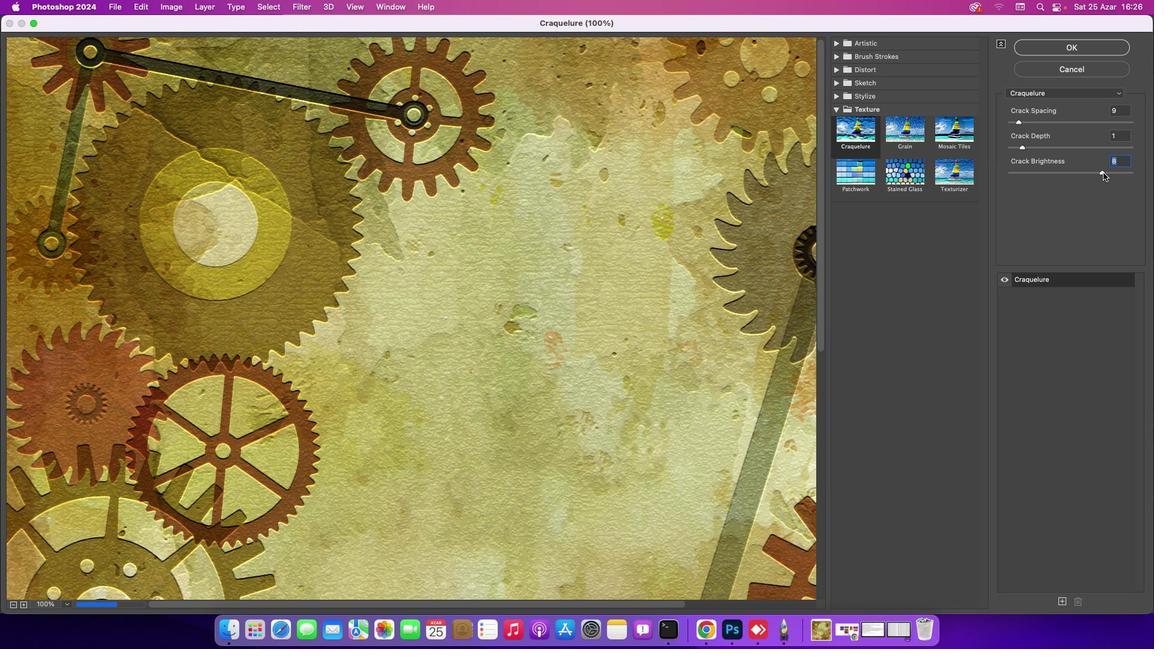 
Action: Mouse pressed left at (1119, 172)
Screenshot: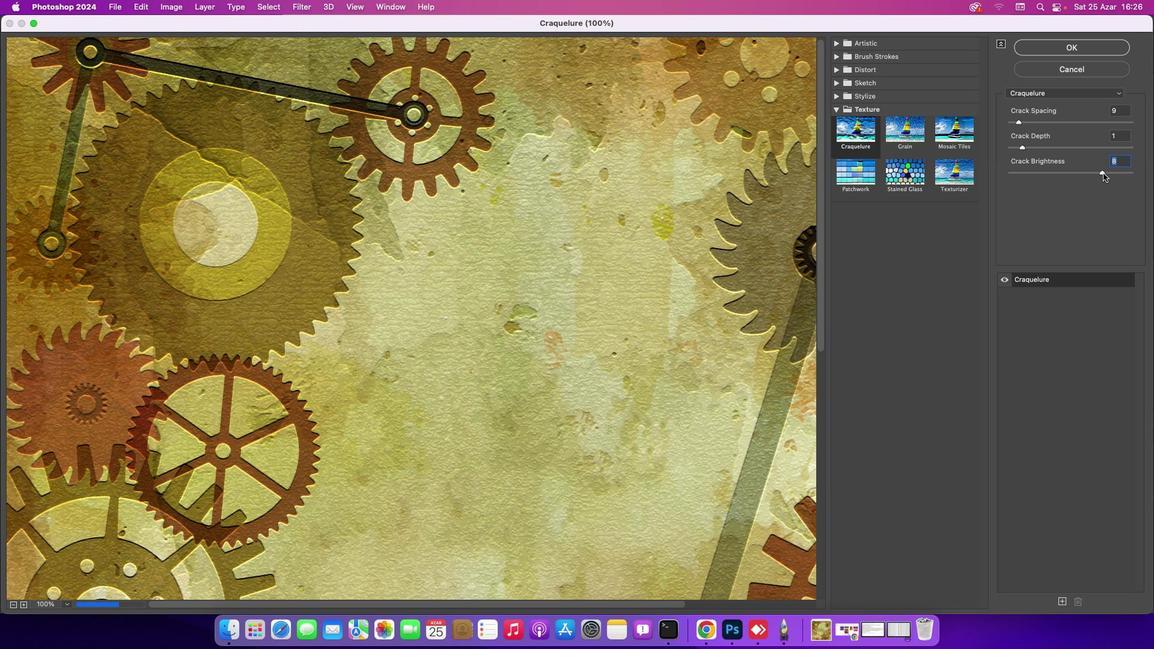 
Action: Mouse moved to (1116, 173)
Screenshot: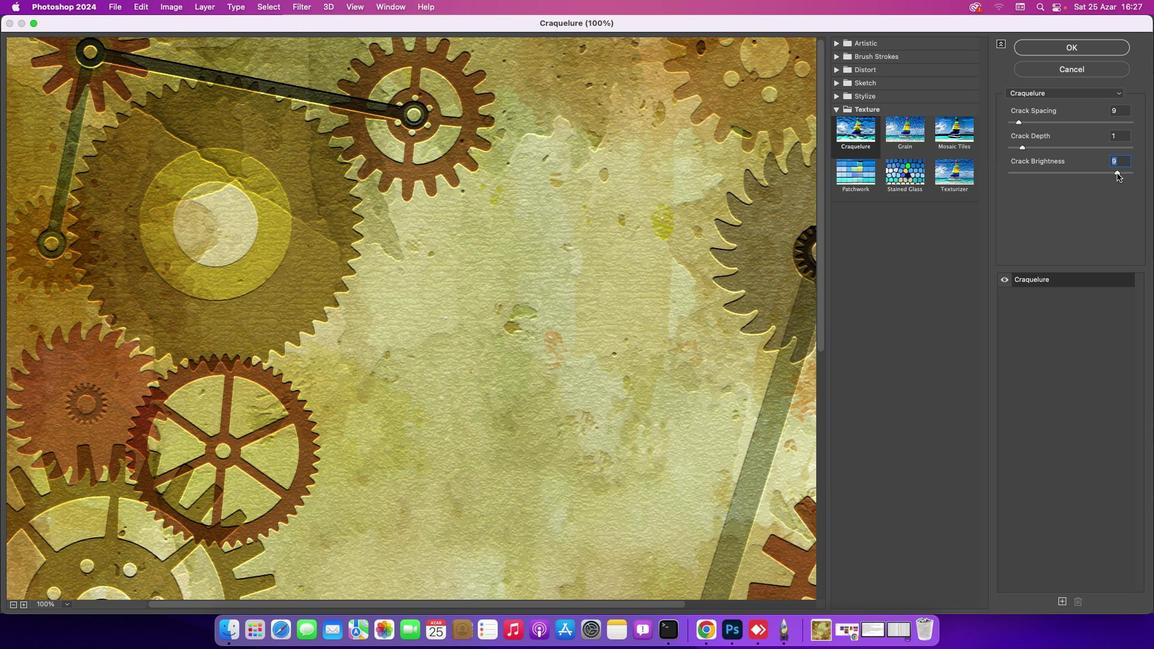 
Action: Mouse pressed left at (1116, 173)
Screenshot: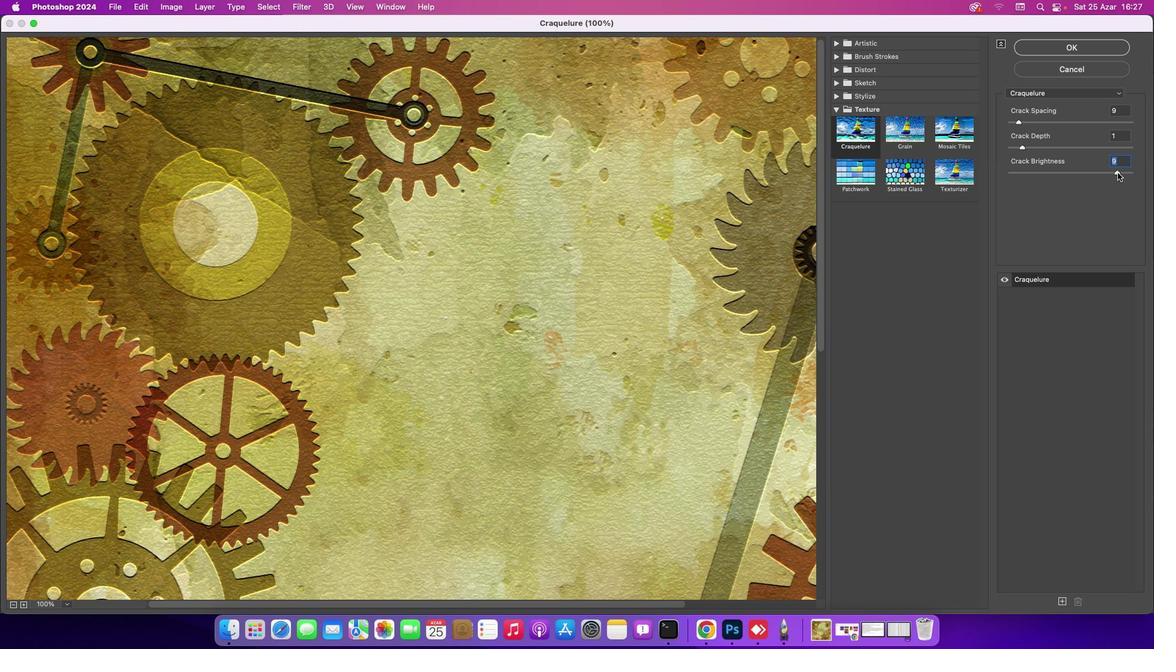 
Action: Mouse moved to (1096, 45)
Screenshot: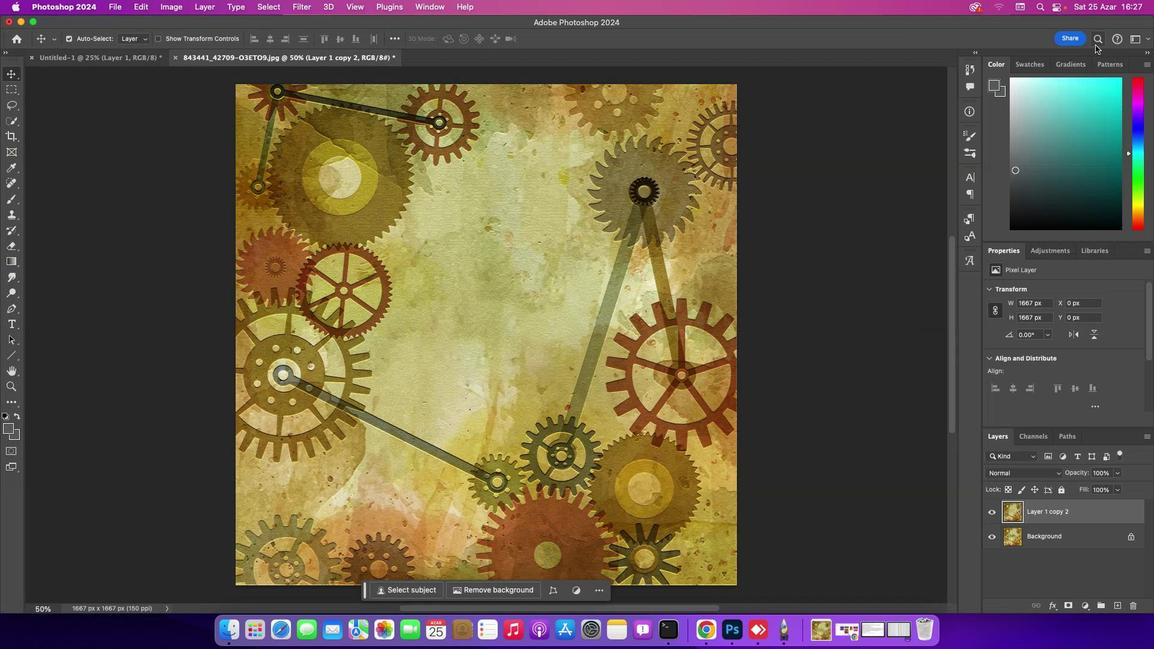 
Action: Mouse pressed left at (1096, 45)
Screenshot: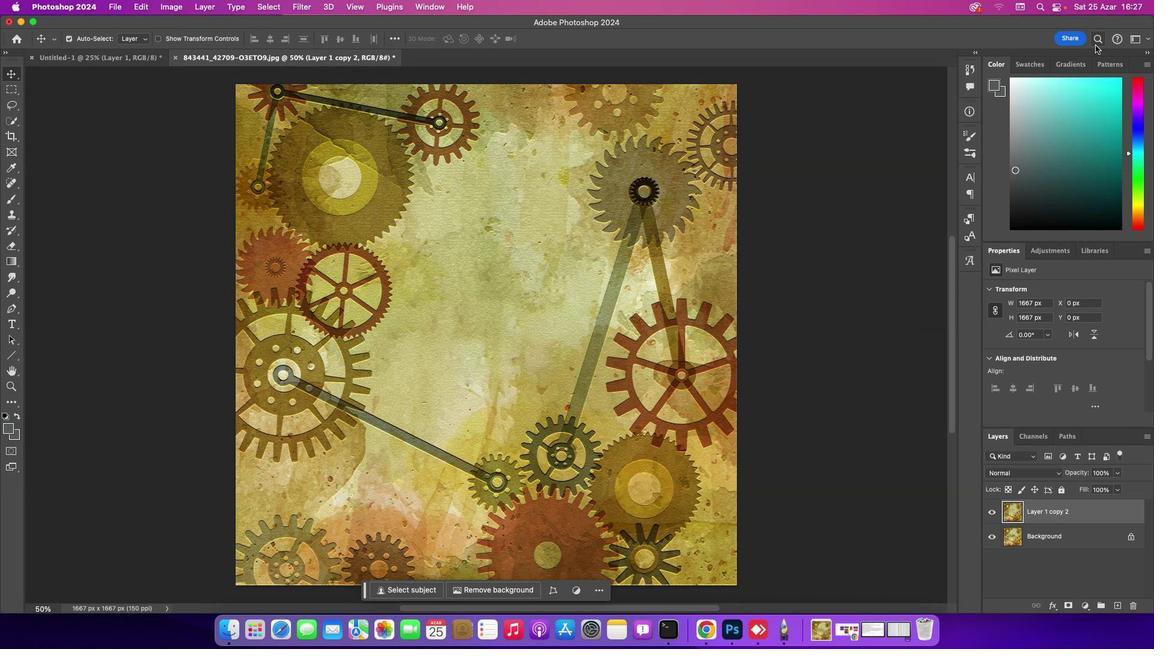 
Action: Mouse moved to (478, 171)
Screenshot: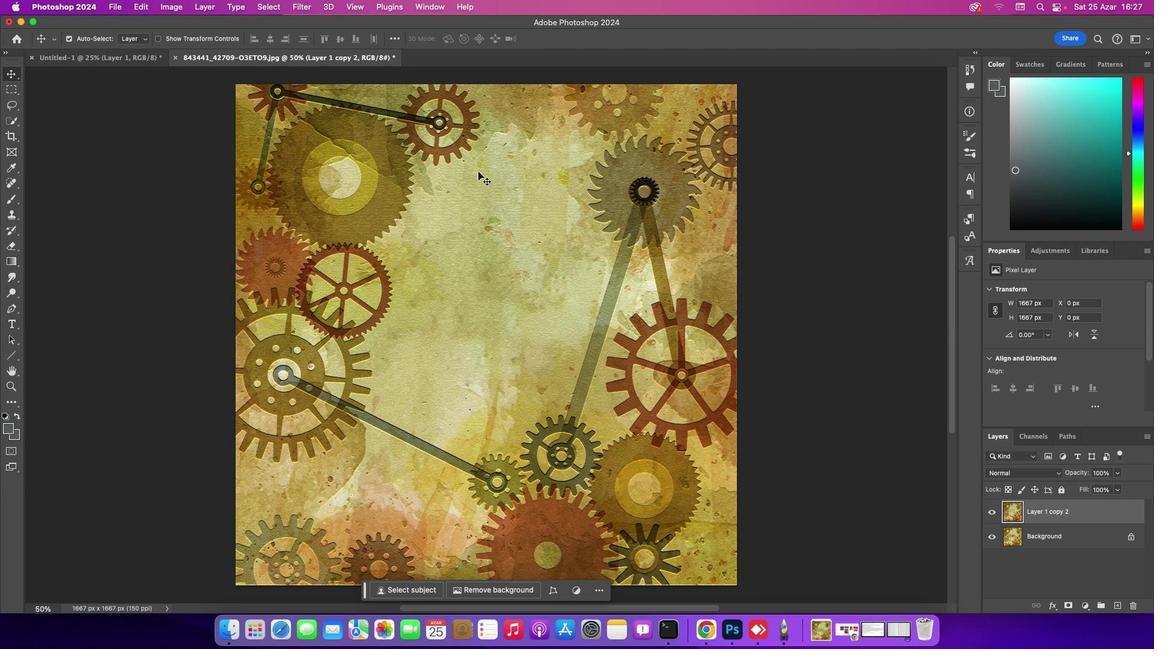
Action: Mouse pressed left at (478, 171)
Screenshot: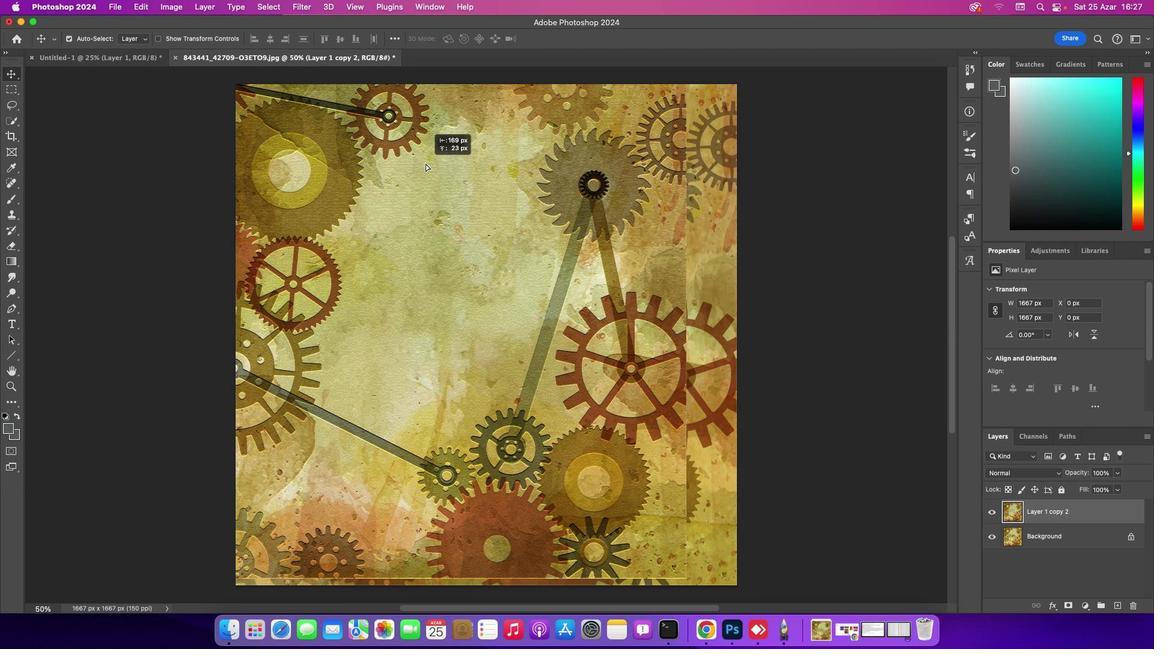 
Action: Mouse moved to (155, 60)
Screenshot: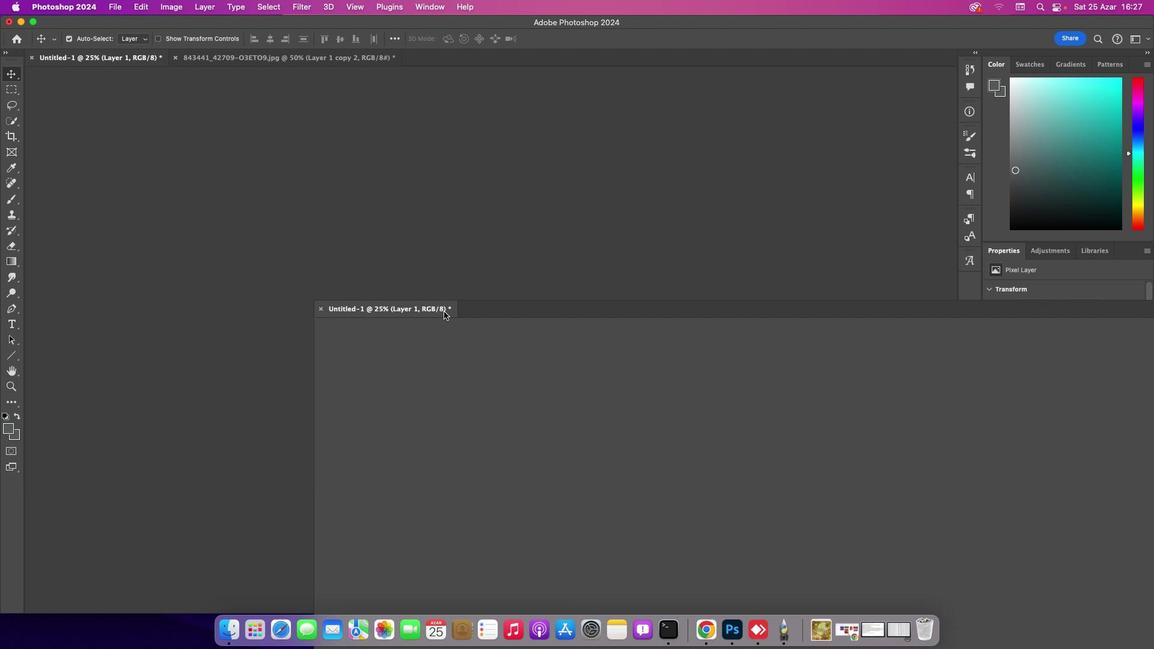 
Action: Mouse pressed left at (155, 60)
Screenshot: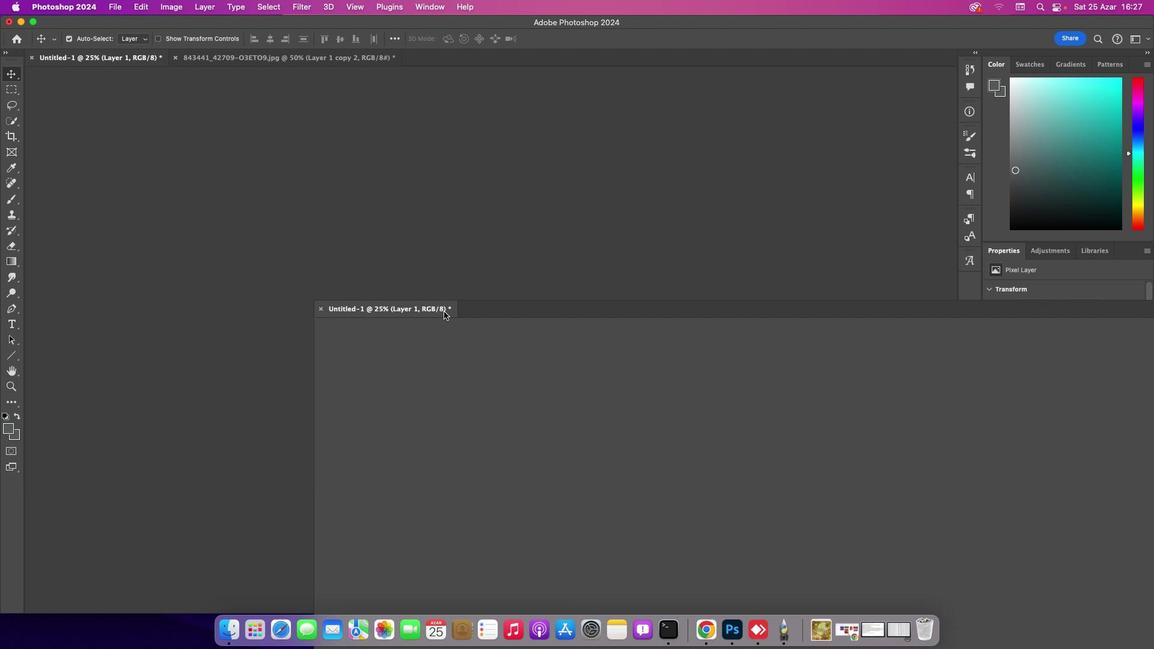 
Action: Mouse moved to (288, 174)
Screenshot: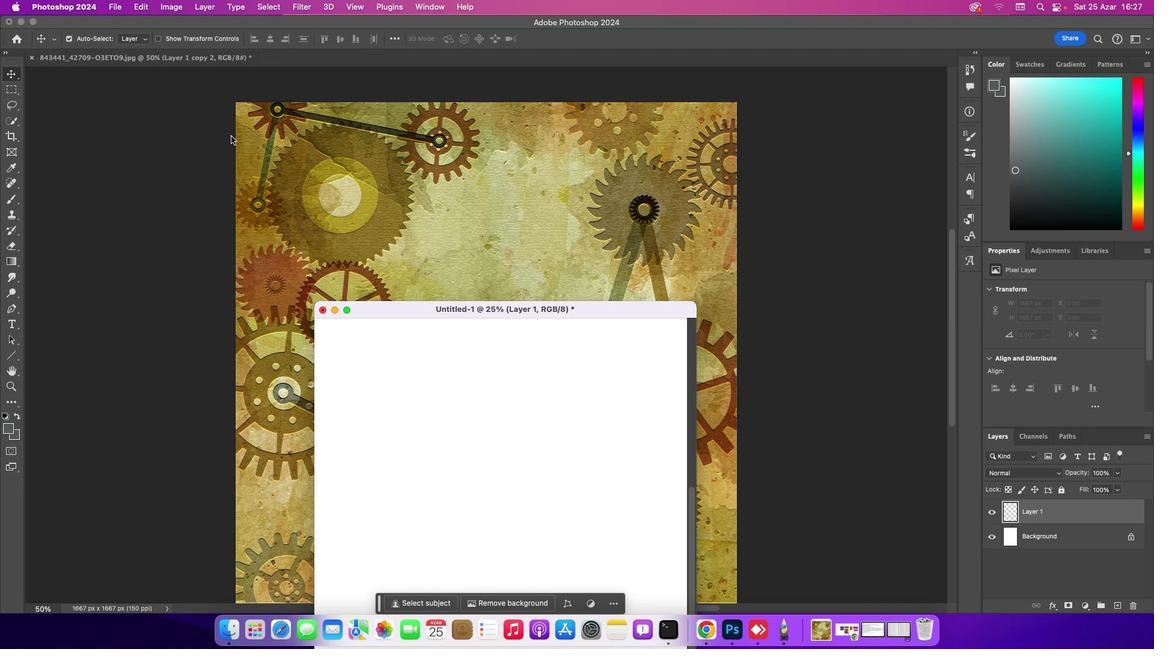 
Action: Mouse pressed left at (288, 174)
Screenshot: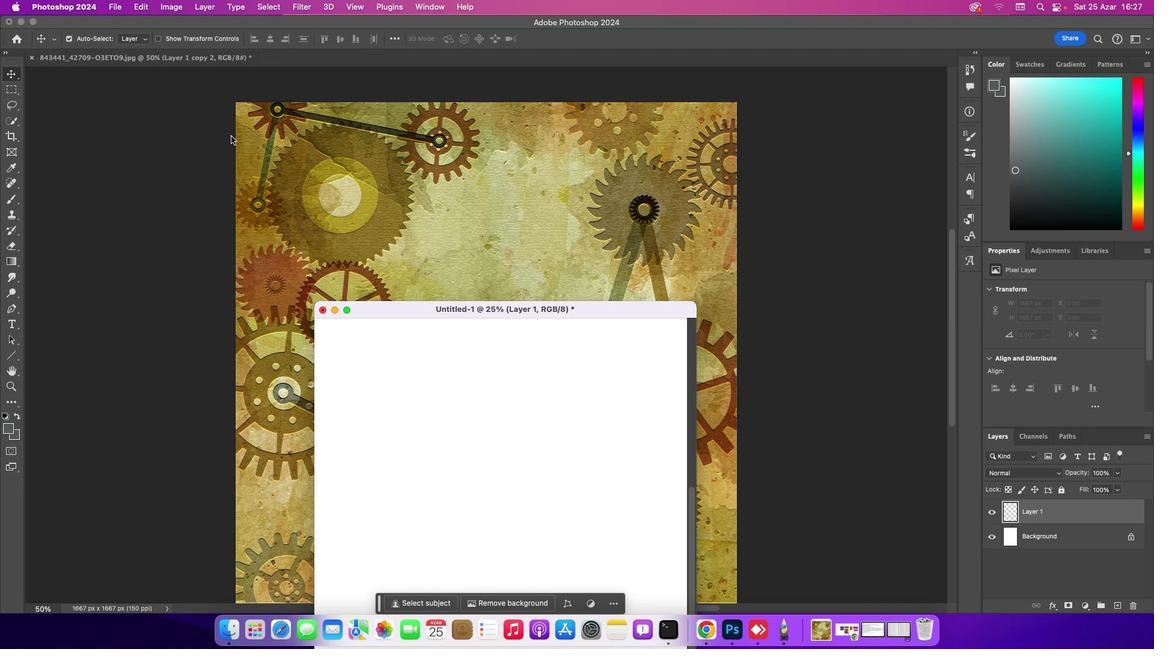 
Action: Mouse moved to (451, 314)
Screenshot: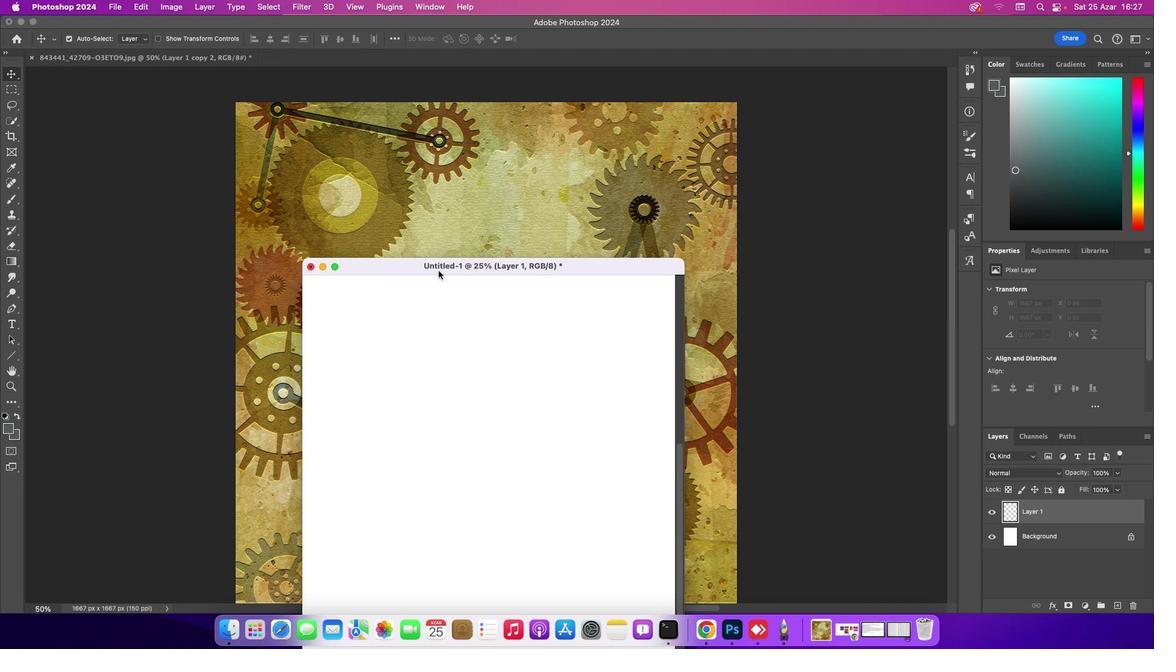 
Action: Mouse pressed left at (451, 314)
Screenshot: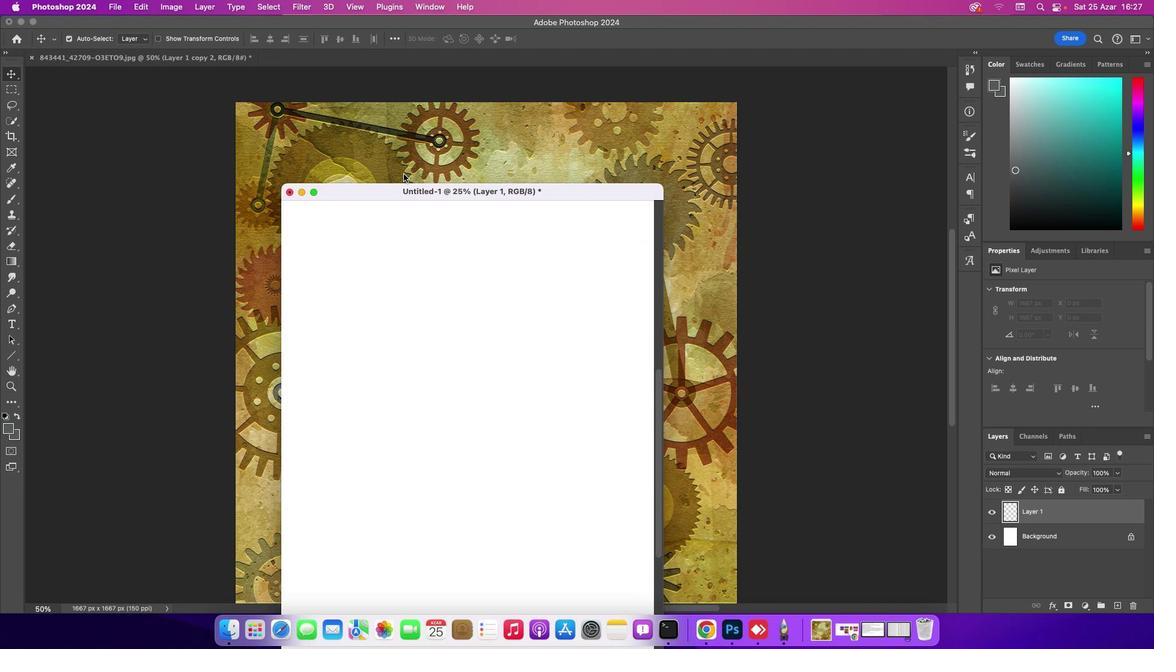 
Action: Mouse moved to (416, 63)
Screenshot: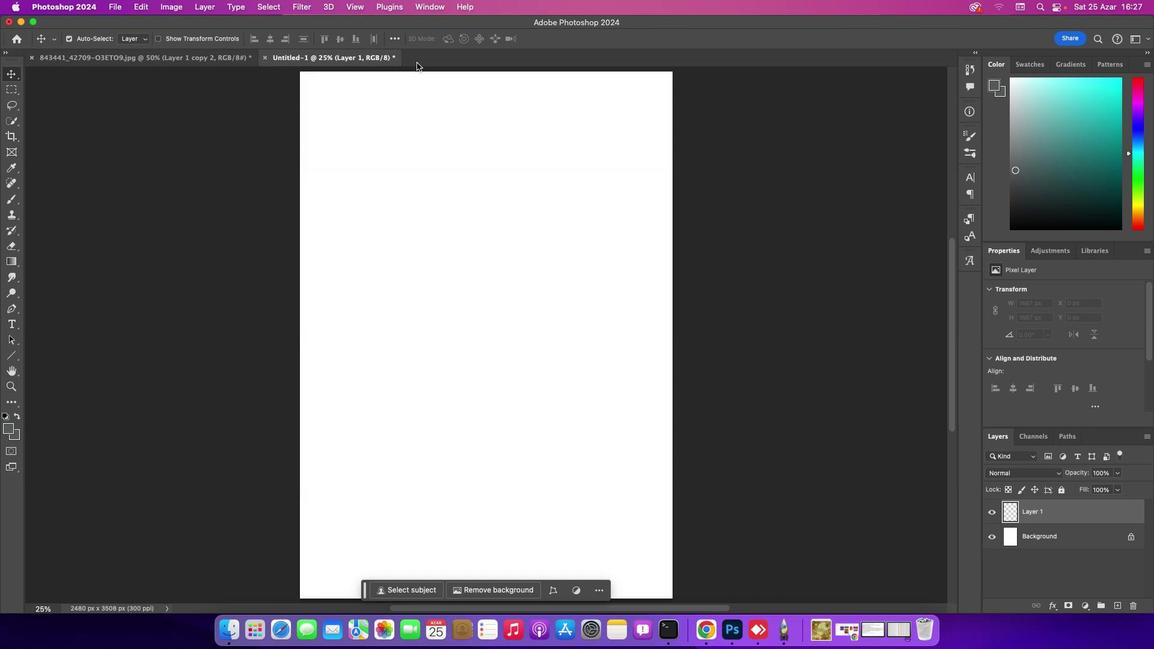 
Action: Mouse pressed left at (416, 63)
Screenshot: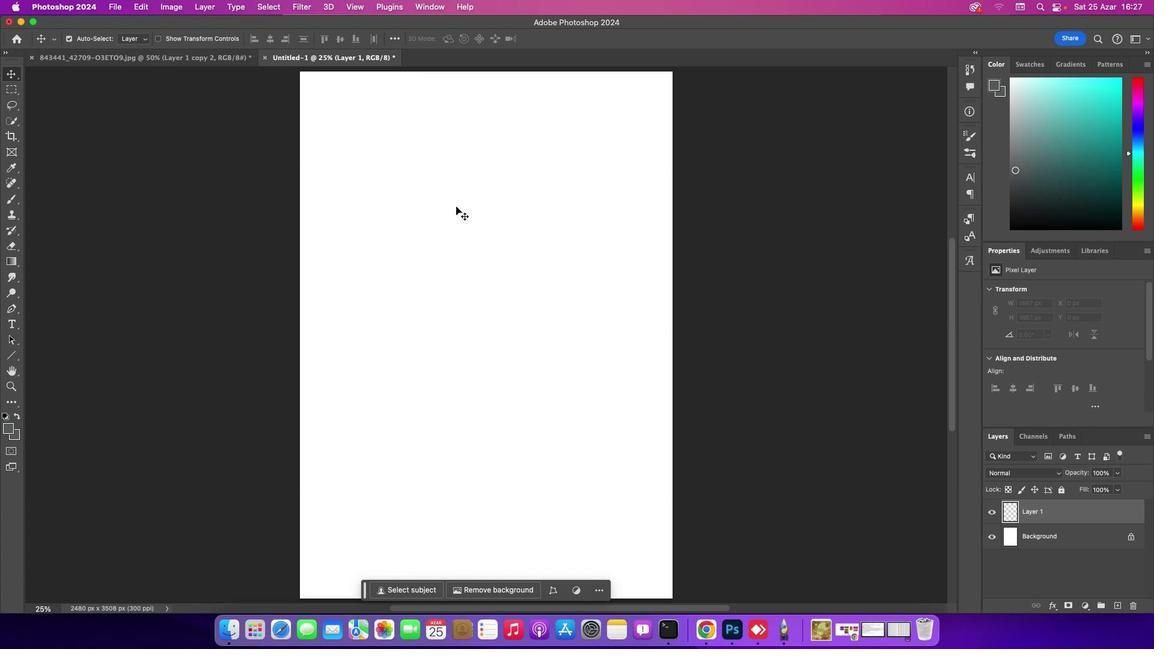
Action: Mouse moved to (154, 56)
Screenshot: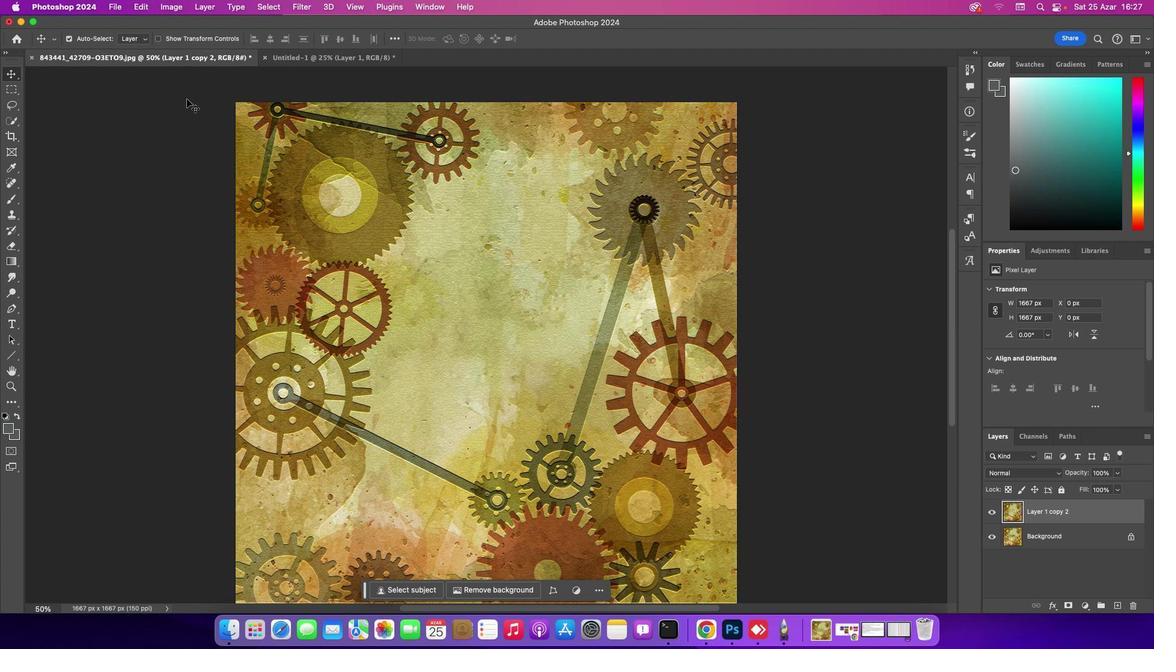 
Action: Mouse pressed left at (154, 56)
Screenshot: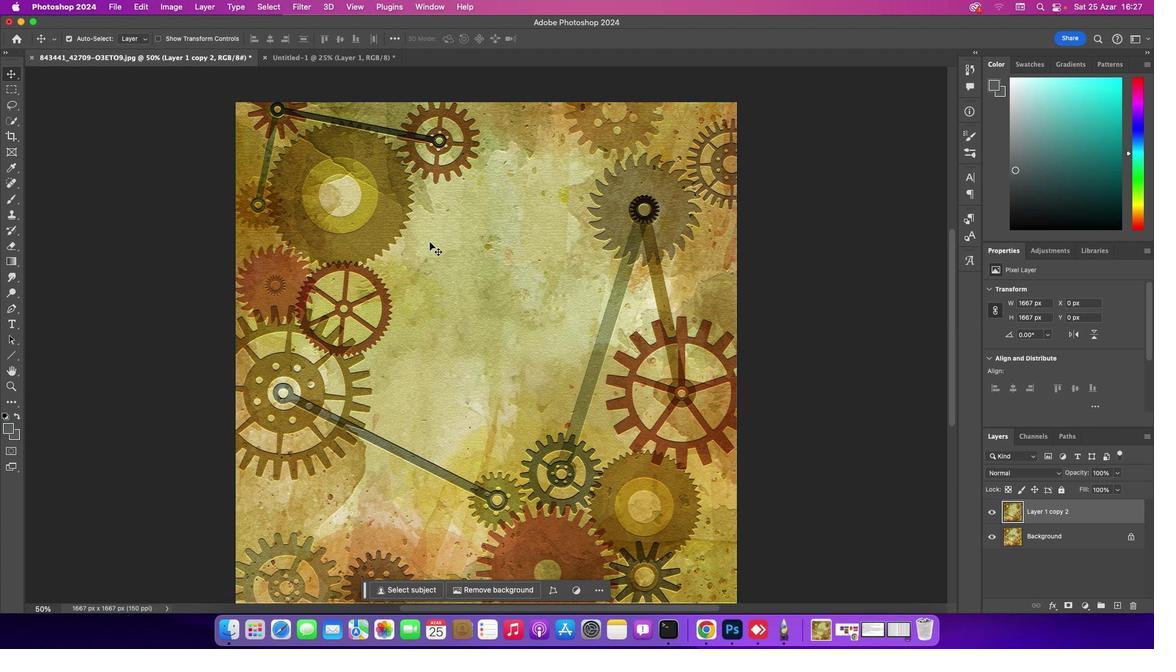
Action: Mouse moved to (503, 218)
Screenshot: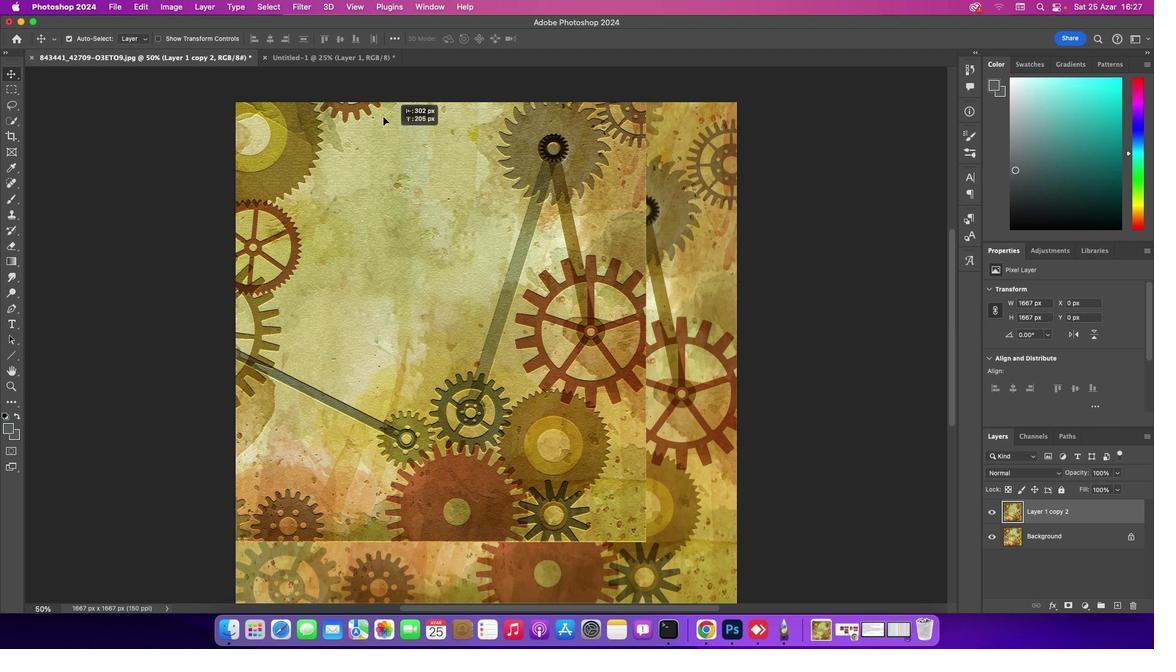 
Action: Mouse pressed left at (503, 218)
